 Task: Create a visual card in Canva showcasing four winter activities: skiing, snowboarding, ice skating, and snowshoeing. Include images and brief descriptions for each activity.
Action: Mouse moved to (610, 195)
Screenshot: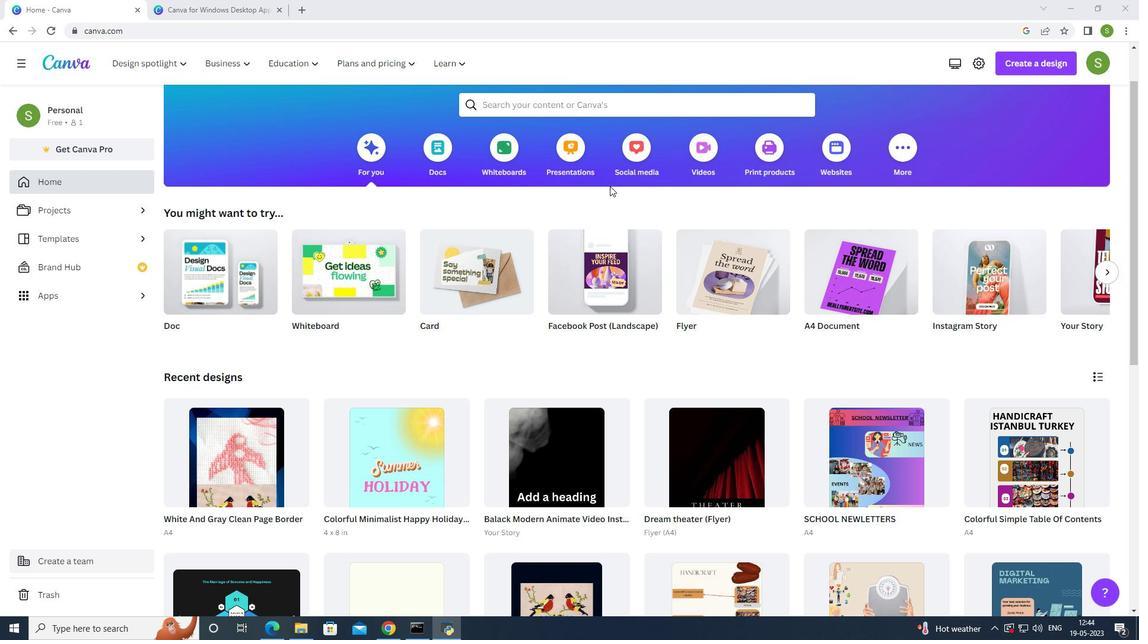 
Action: Mouse scrolled (610, 194) with delta (0, 0)
Screenshot: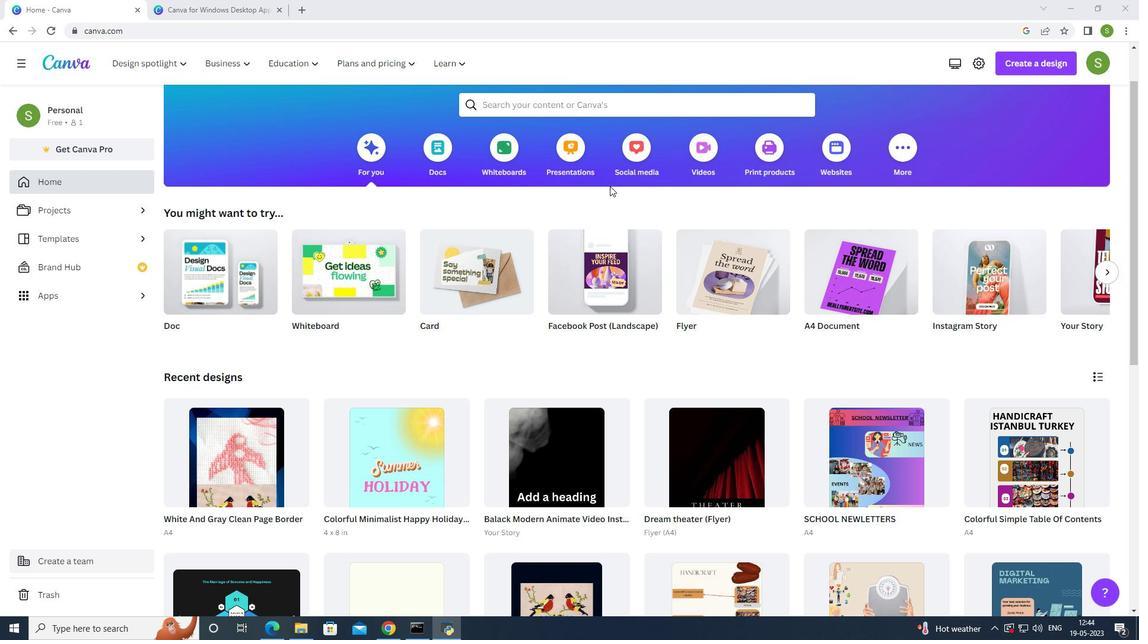 
Action: Mouse moved to (609, 197)
Screenshot: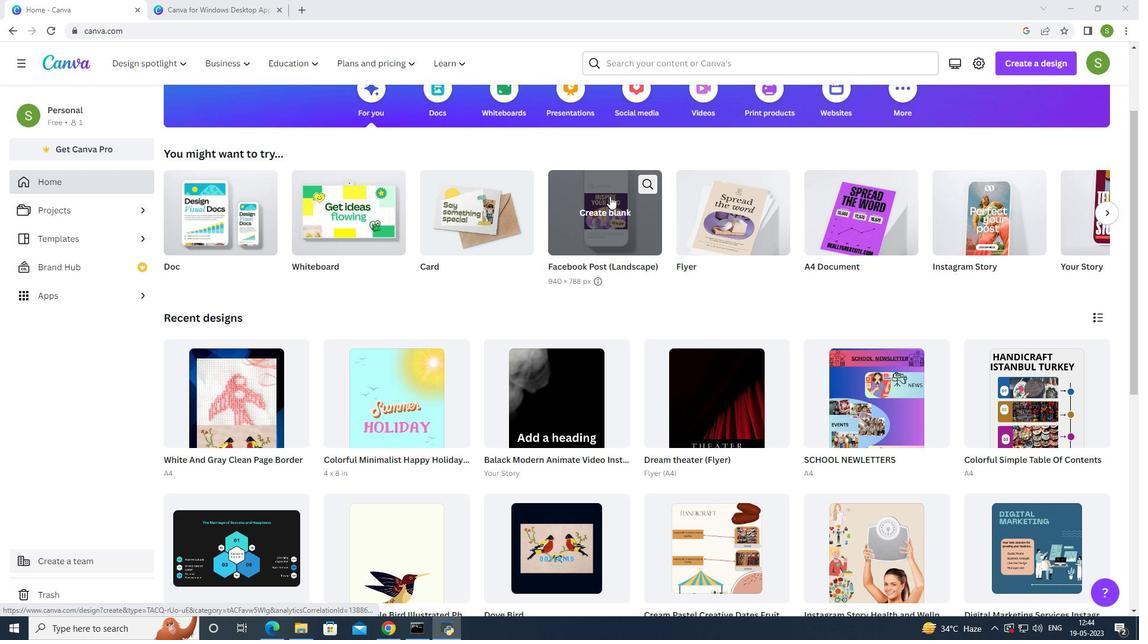
Action: Mouse scrolled (609, 196) with delta (0, 0)
Screenshot: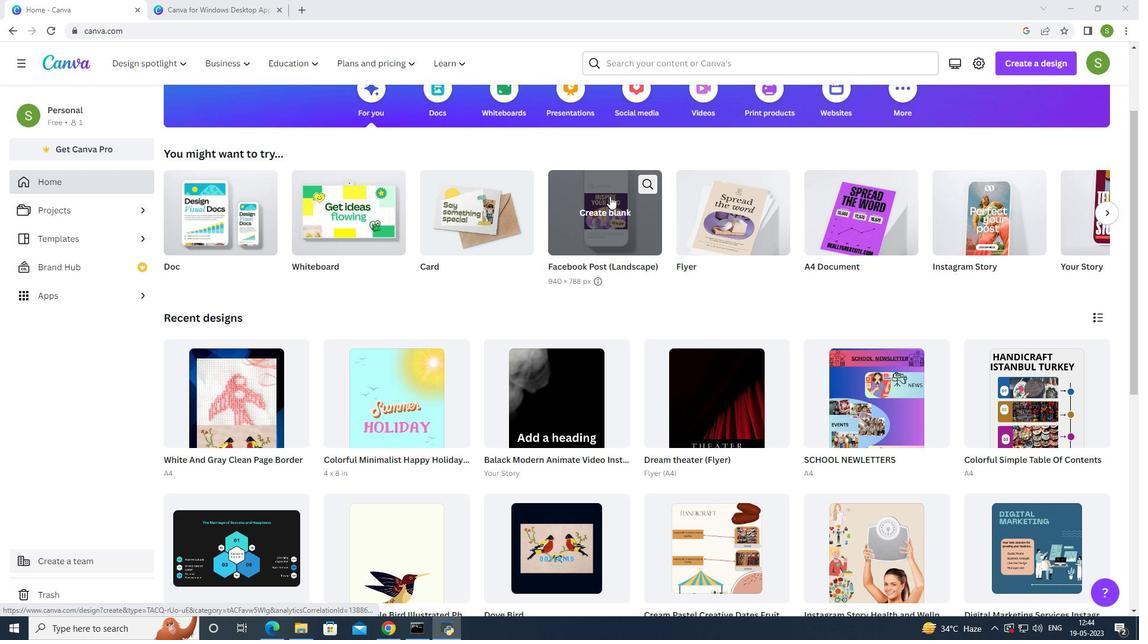 
Action: Mouse scrolled (609, 196) with delta (0, 0)
Screenshot: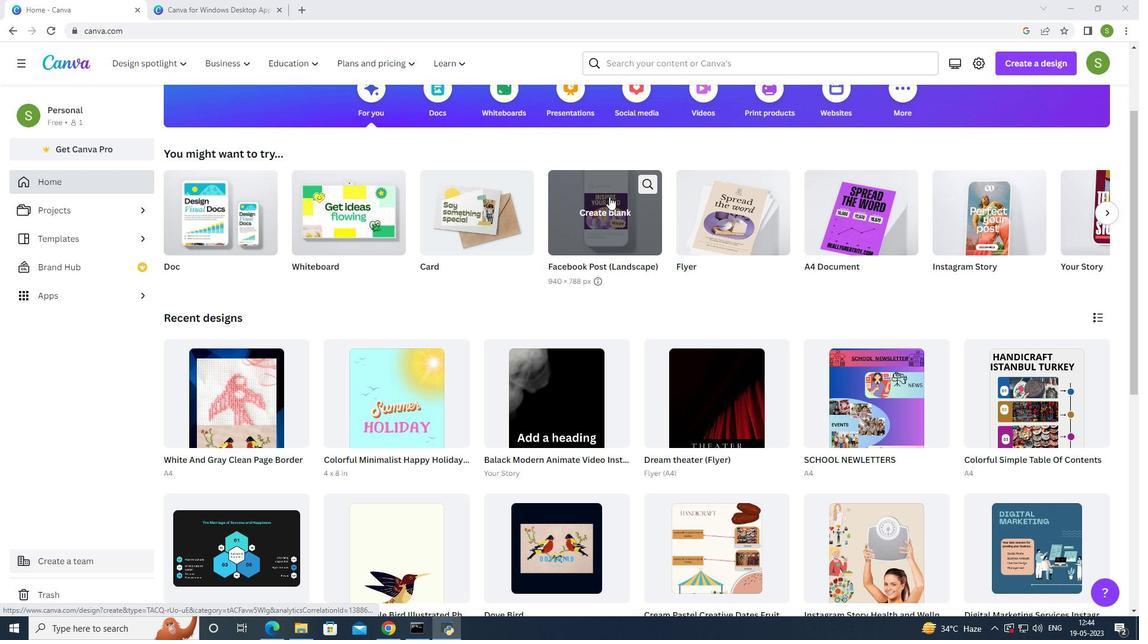 
Action: Mouse scrolled (609, 196) with delta (0, 0)
Screenshot: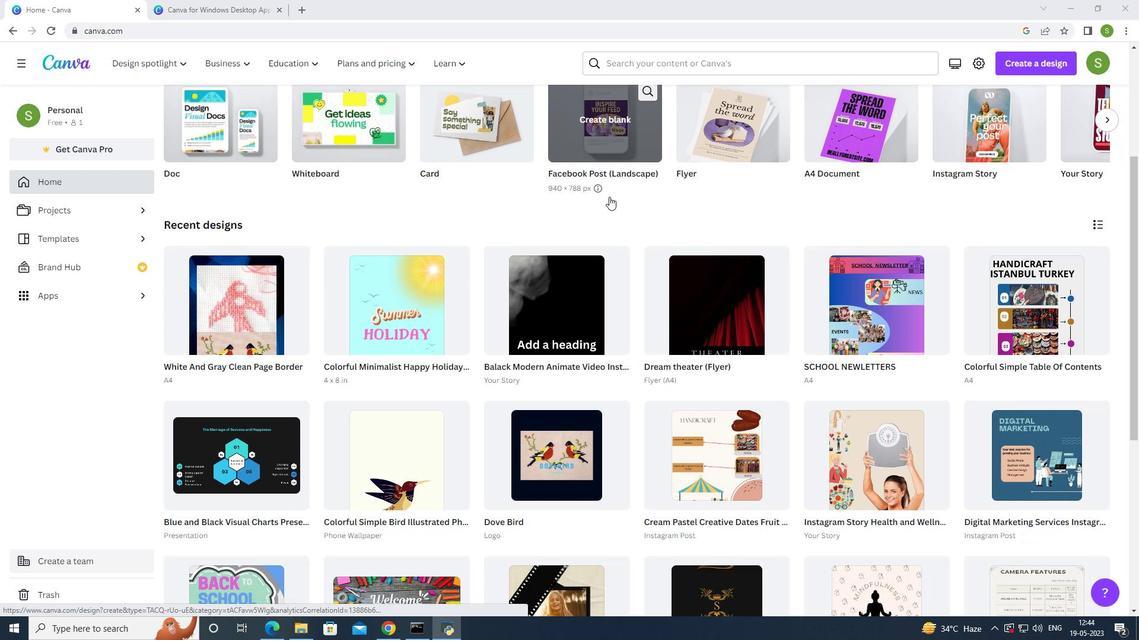 
Action: Mouse scrolled (609, 196) with delta (0, 0)
Screenshot: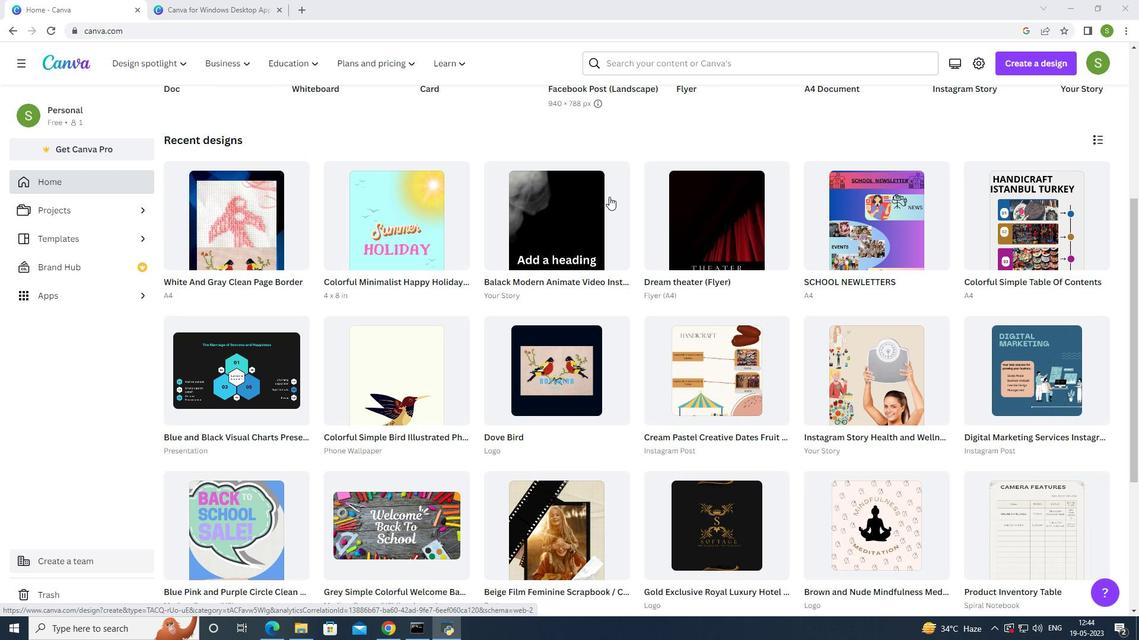 
Action: Mouse scrolled (609, 196) with delta (0, 0)
Screenshot: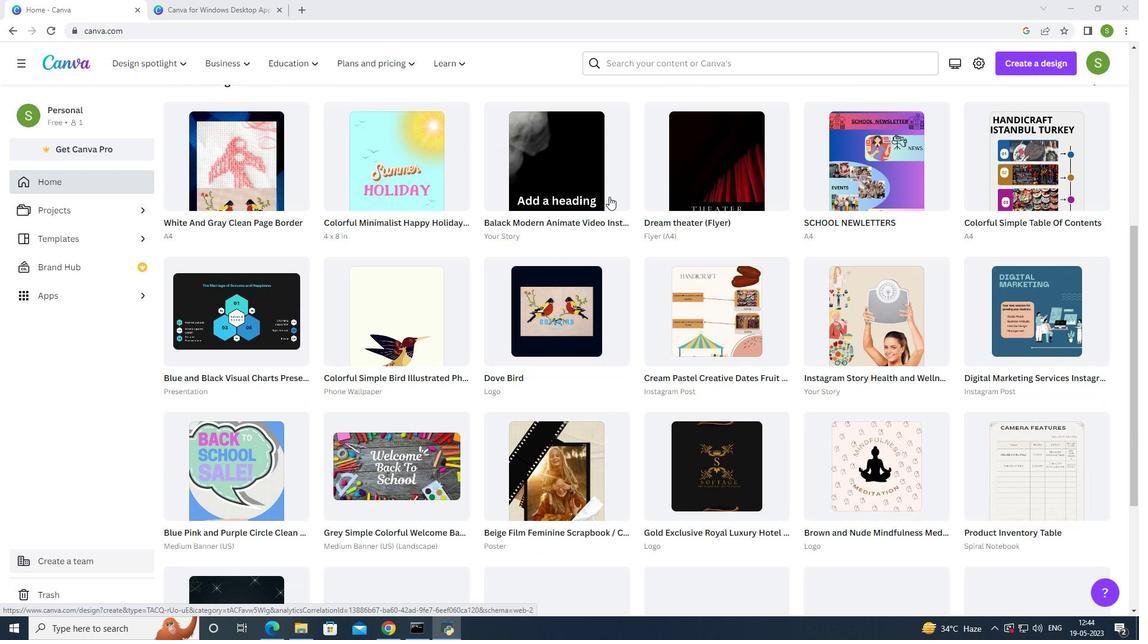 
Action: Mouse scrolled (609, 196) with delta (0, 0)
Screenshot: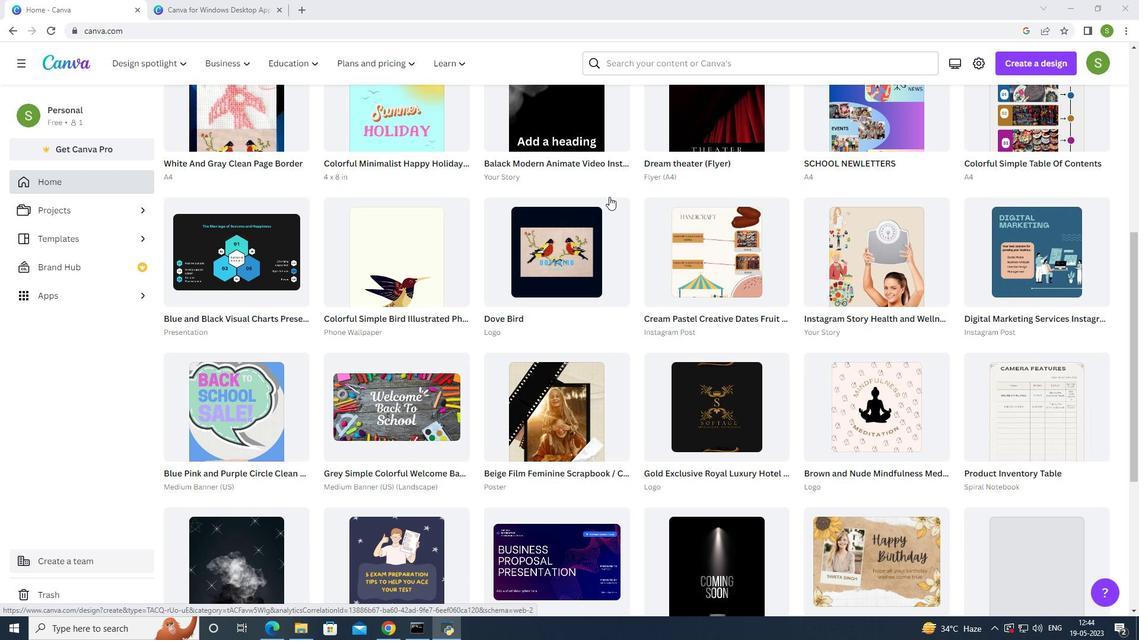 
Action: Mouse scrolled (609, 196) with delta (0, 0)
Screenshot: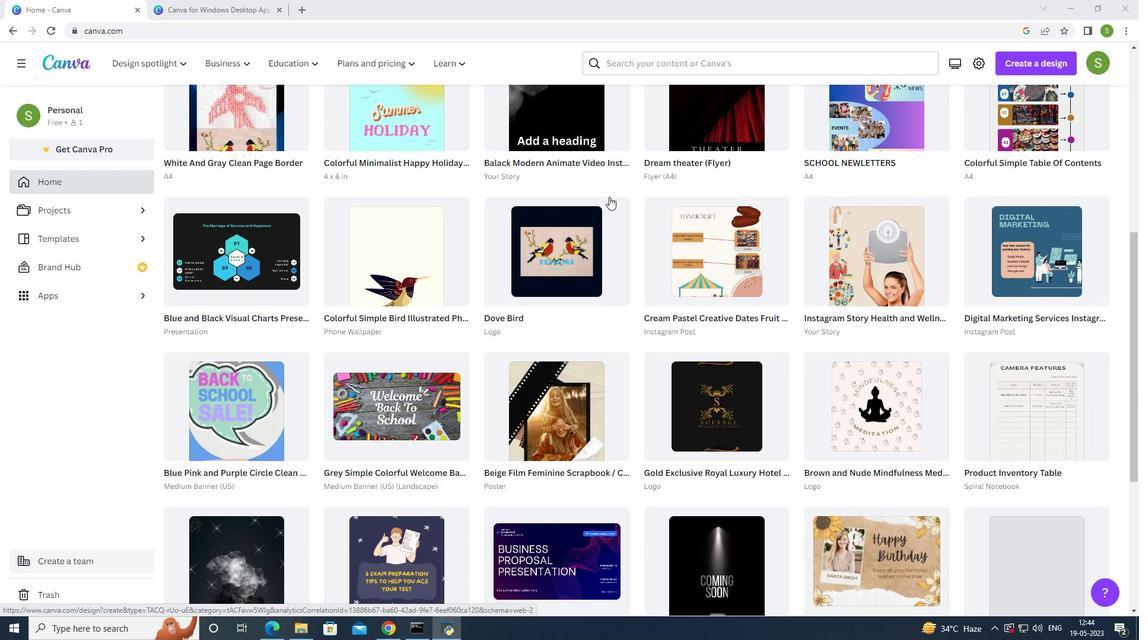 
Action: Mouse scrolled (609, 196) with delta (0, 0)
Screenshot: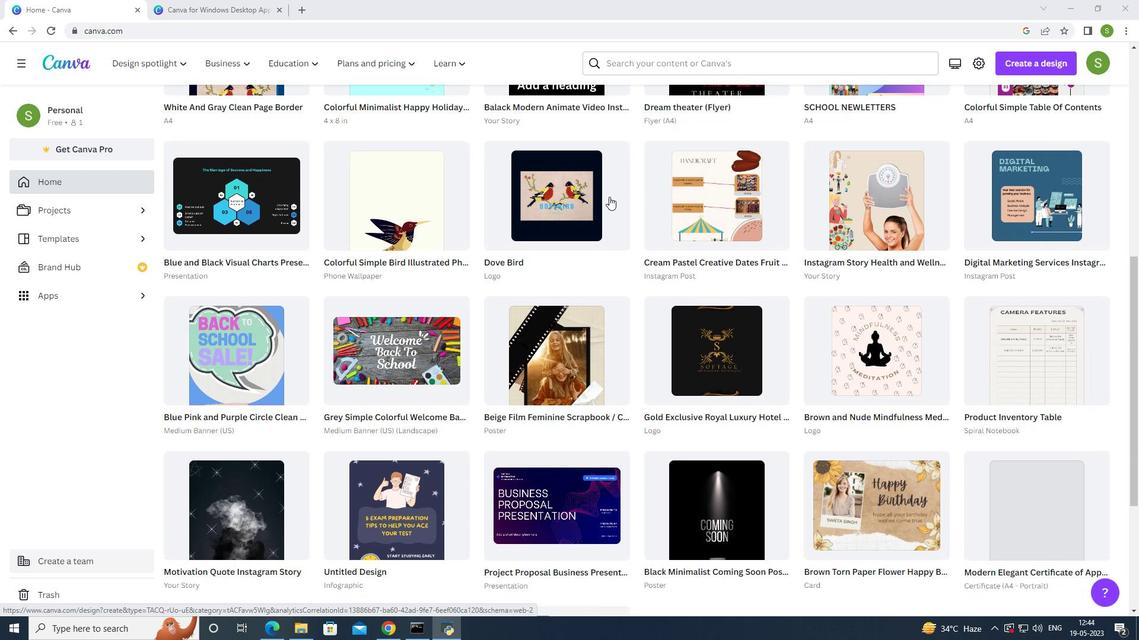 
Action: Mouse scrolled (609, 196) with delta (0, 0)
Screenshot: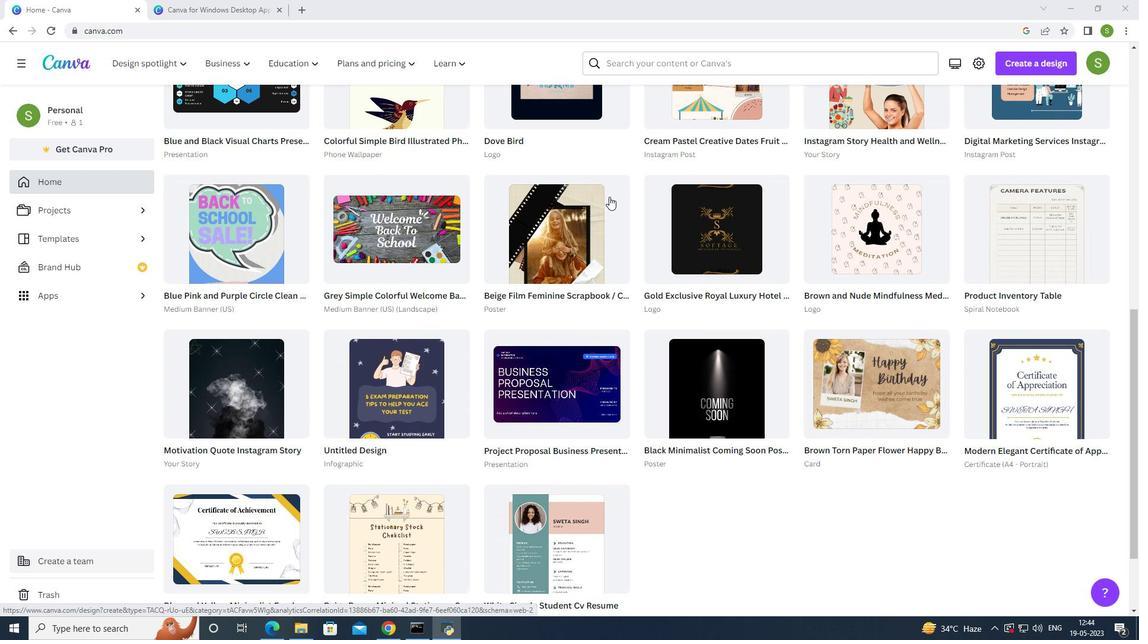 
Action: Mouse scrolled (609, 196) with delta (0, 0)
Screenshot: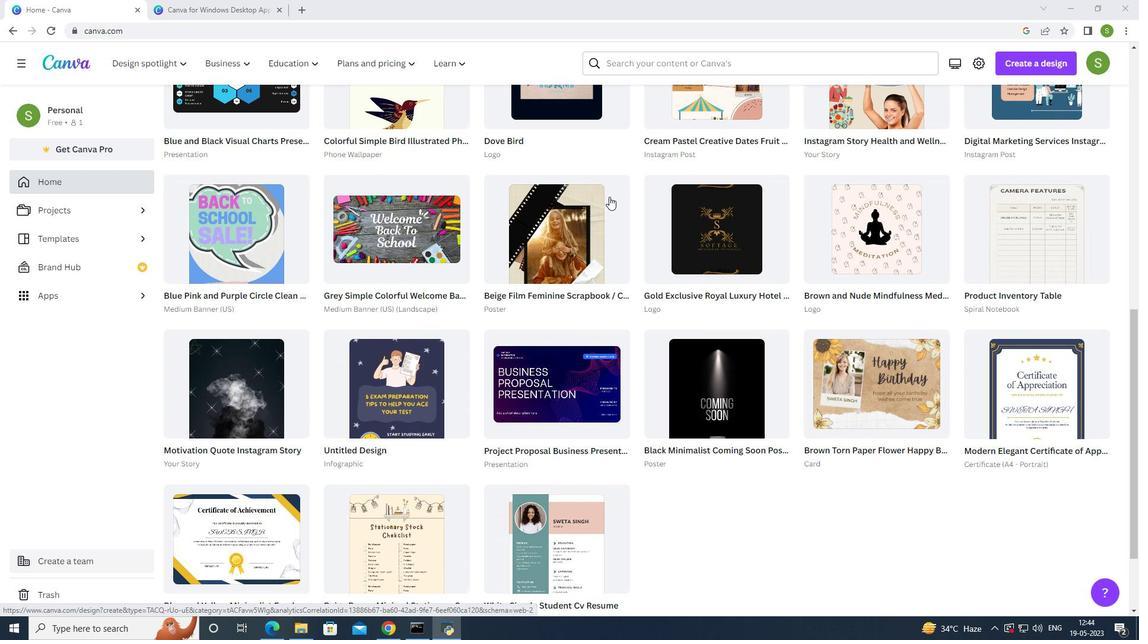 
Action: Mouse scrolled (609, 197) with delta (0, 0)
Screenshot: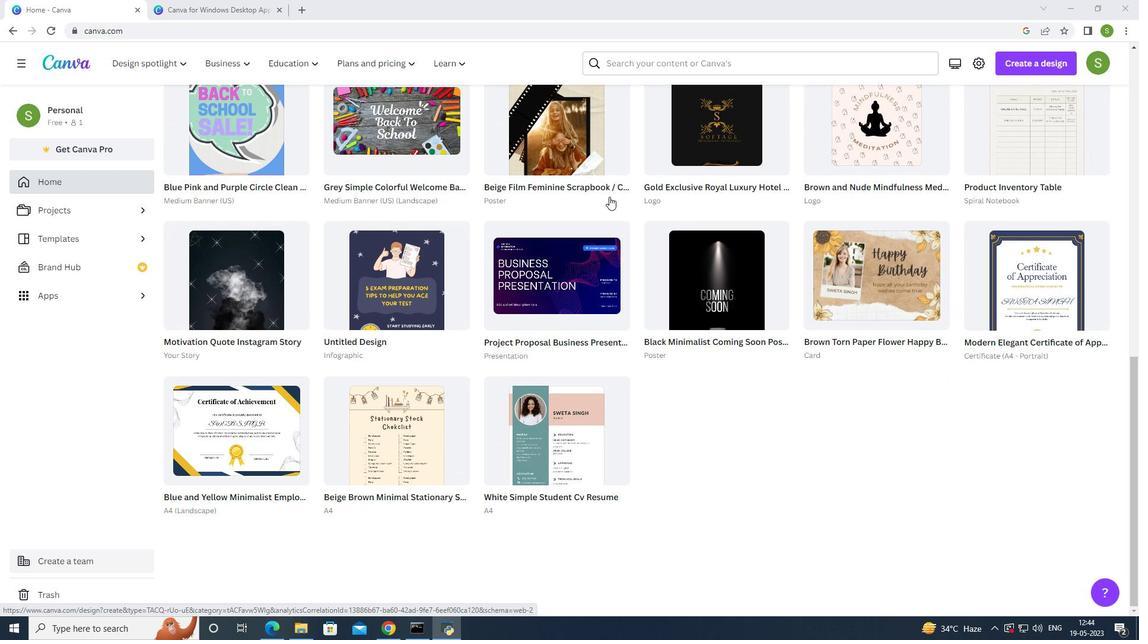 
Action: Mouse scrolled (609, 197) with delta (0, 0)
Screenshot: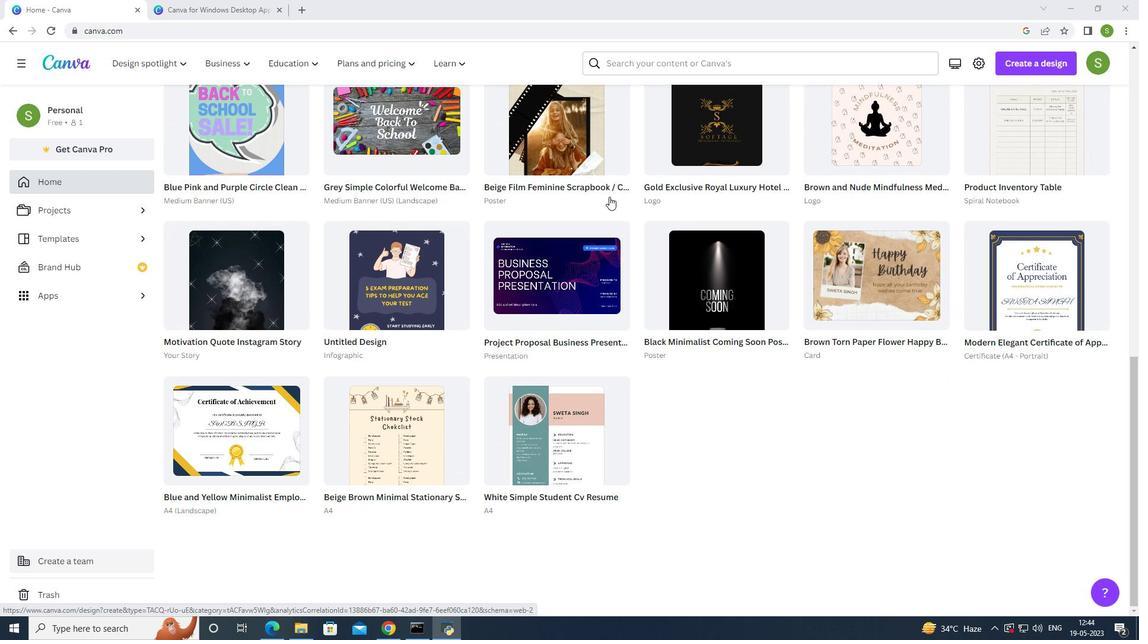 
Action: Mouse scrolled (609, 197) with delta (0, 0)
Screenshot: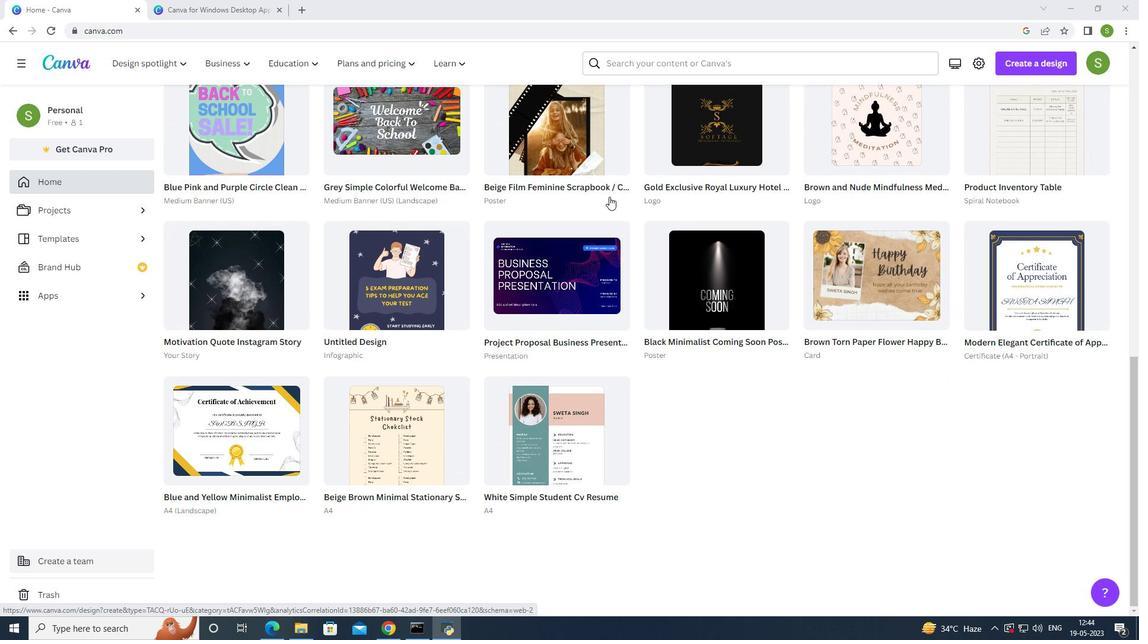 
Action: Mouse scrolled (609, 197) with delta (0, 0)
Screenshot: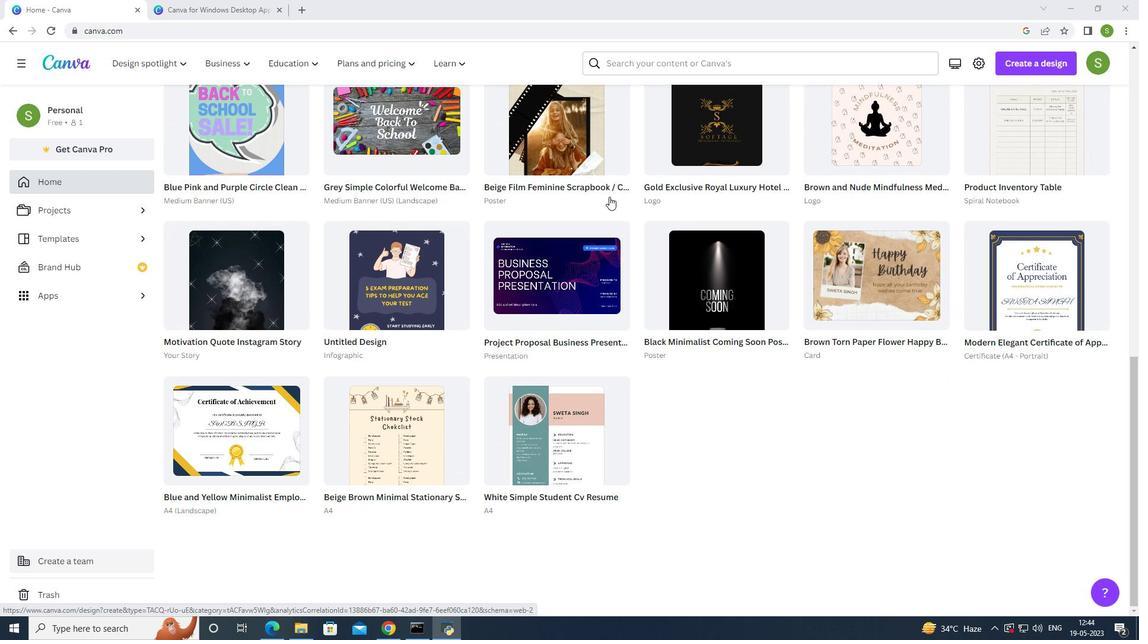 
Action: Mouse scrolled (609, 197) with delta (0, 0)
Screenshot: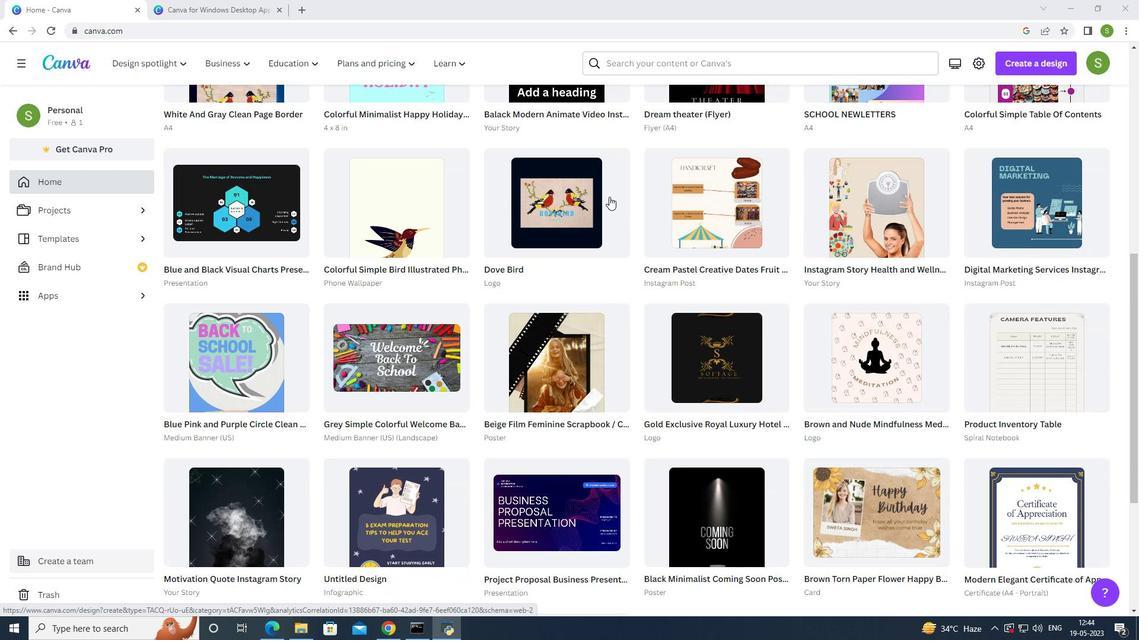 
Action: Mouse scrolled (609, 197) with delta (0, 0)
Screenshot: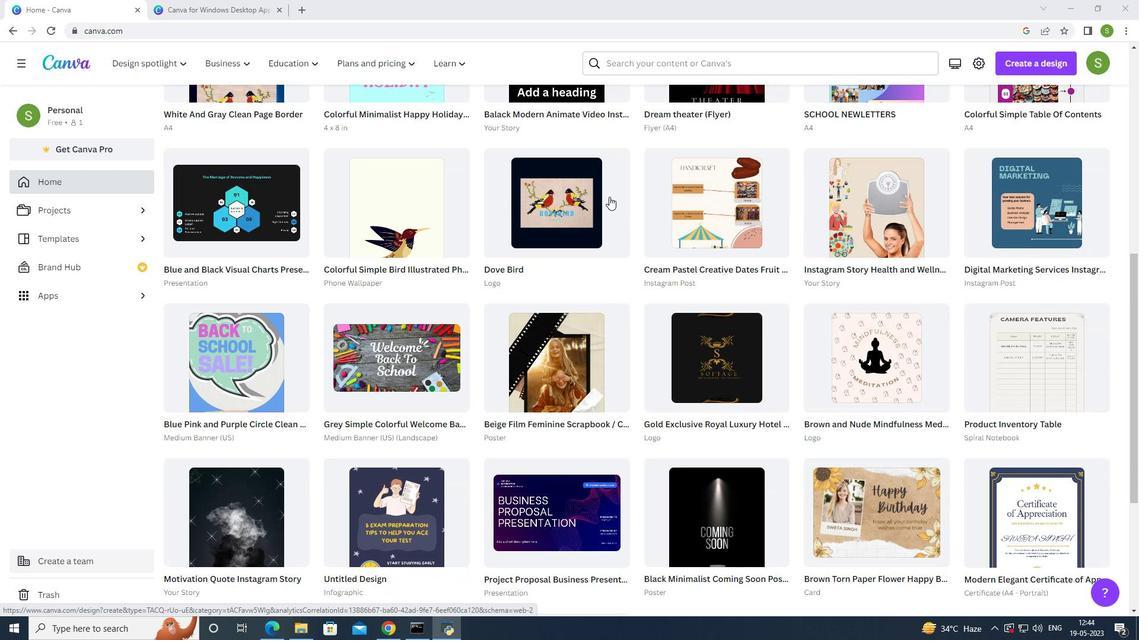 
Action: Mouse scrolled (609, 197) with delta (0, 0)
Screenshot: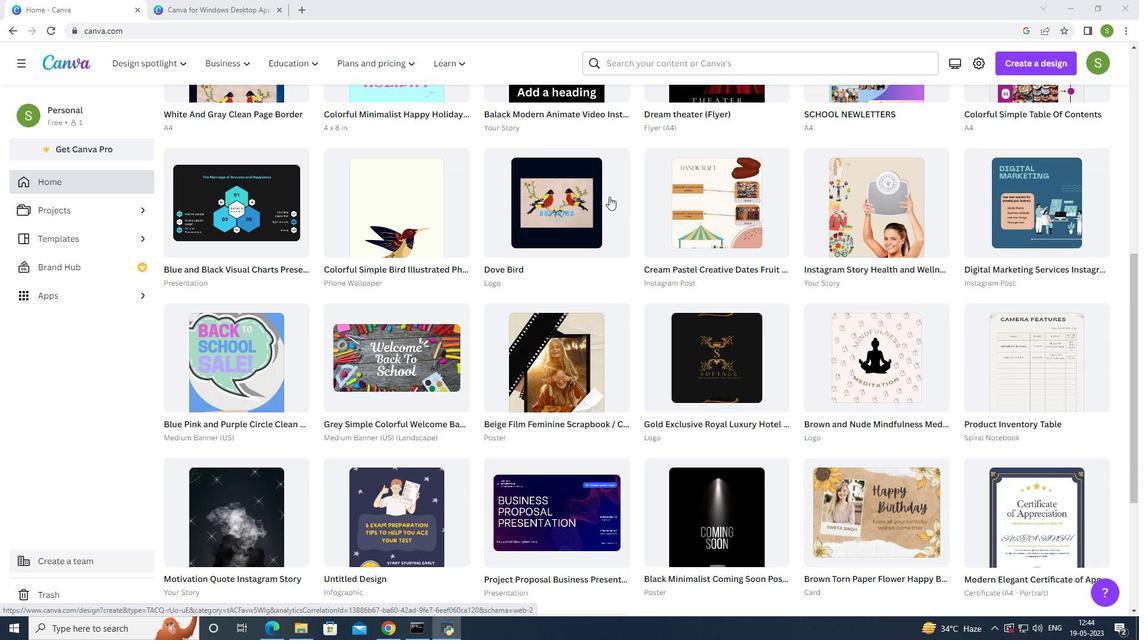 
Action: Mouse scrolled (609, 197) with delta (0, 0)
Screenshot: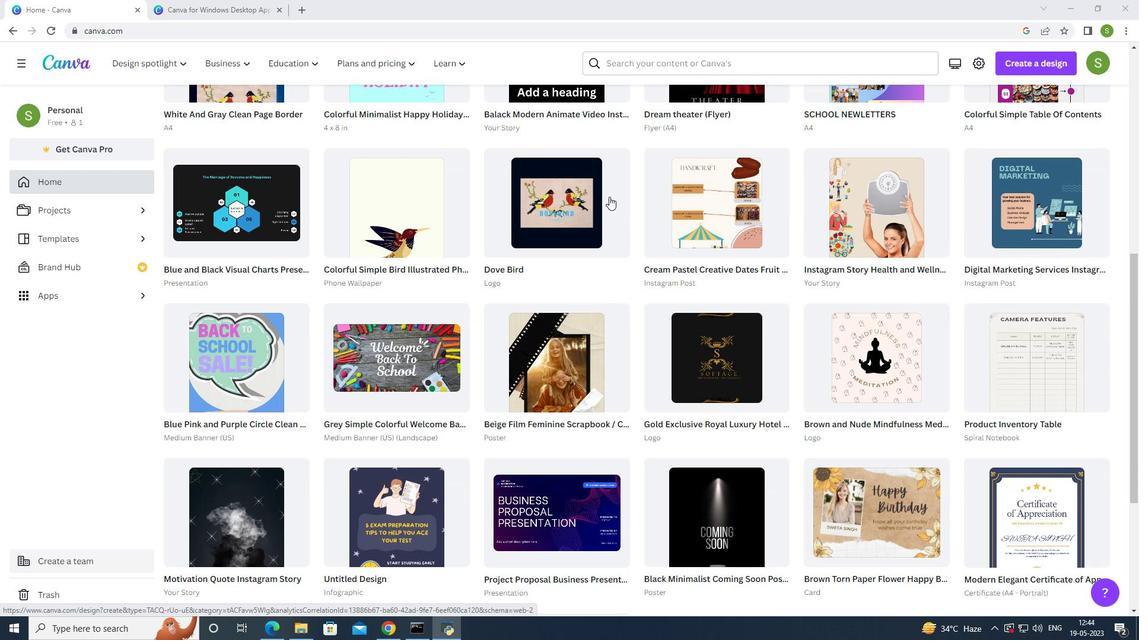 
Action: Mouse scrolled (609, 197) with delta (0, 0)
Screenshot: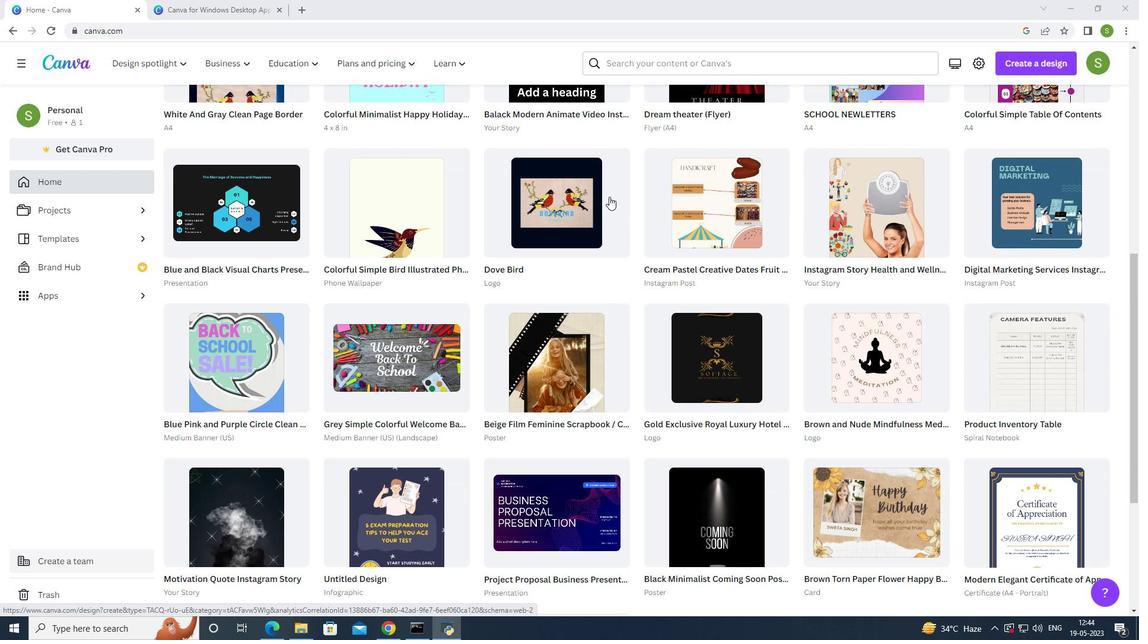 
Action: Mouse scrolled (609, 197) with delta (0, 0)
Screenshot: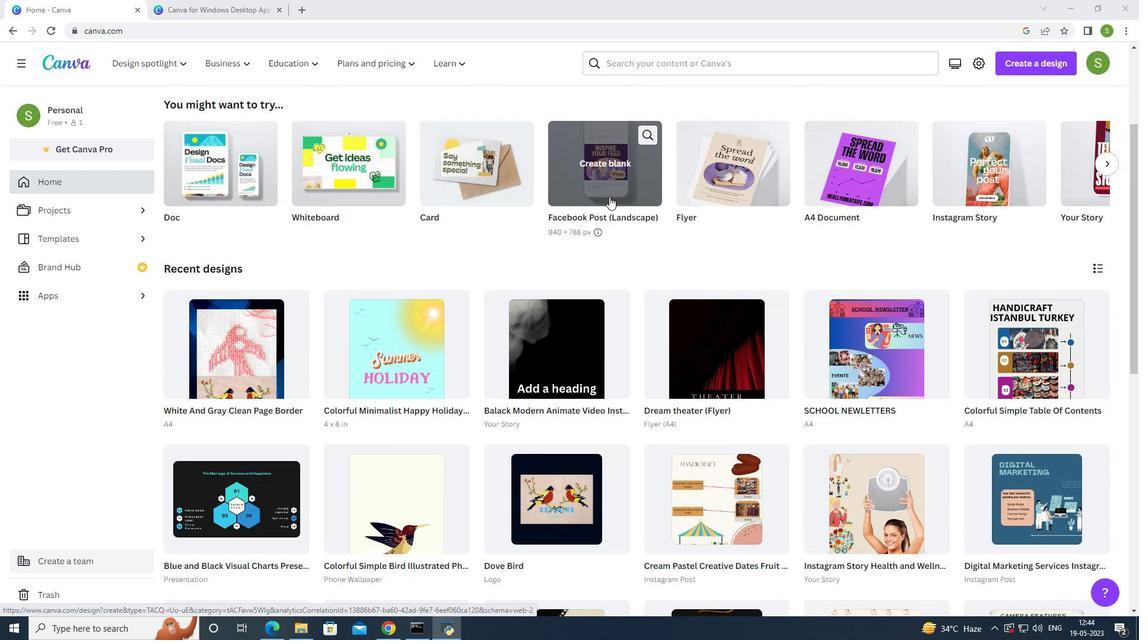 
Action: Mouse scrolled (609, 197) with delta (0, 0)
Screenshot: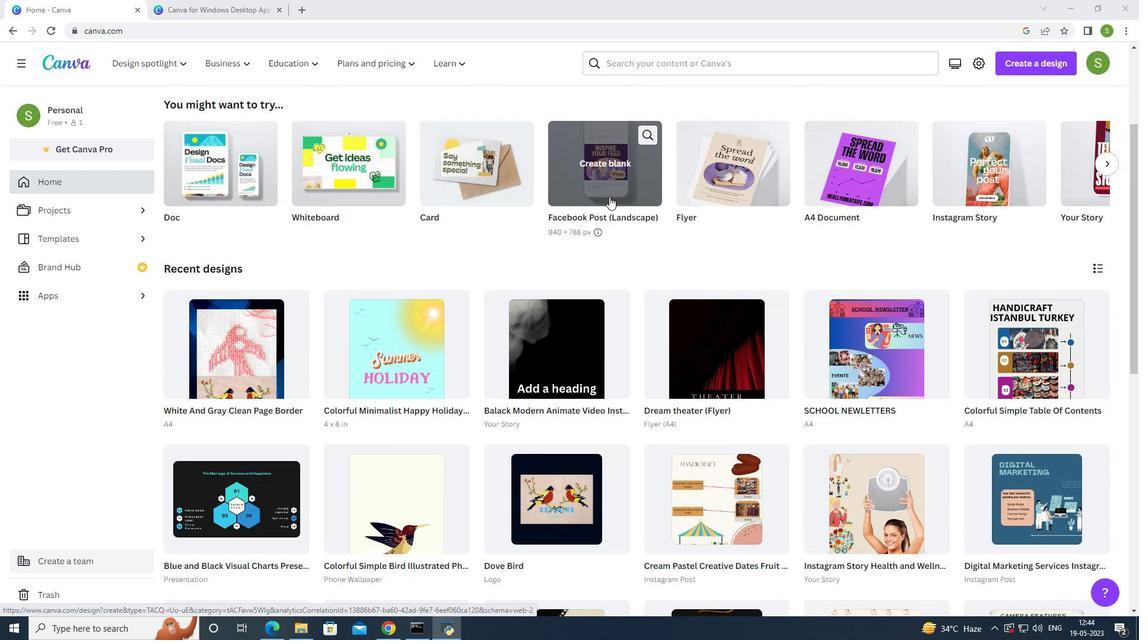 
Action: Mouse scrolled (609, 197) with delta (0, 0)
Screenshot: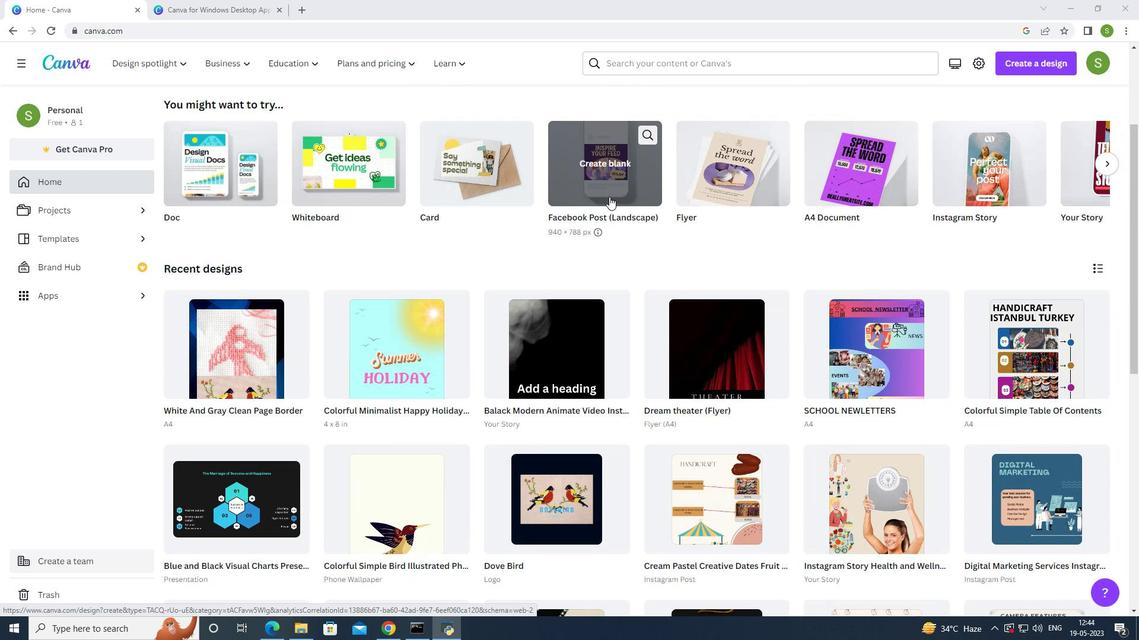 
Action: Mouse scrolled (609, 197) with delta (0, 0)
Screenshot: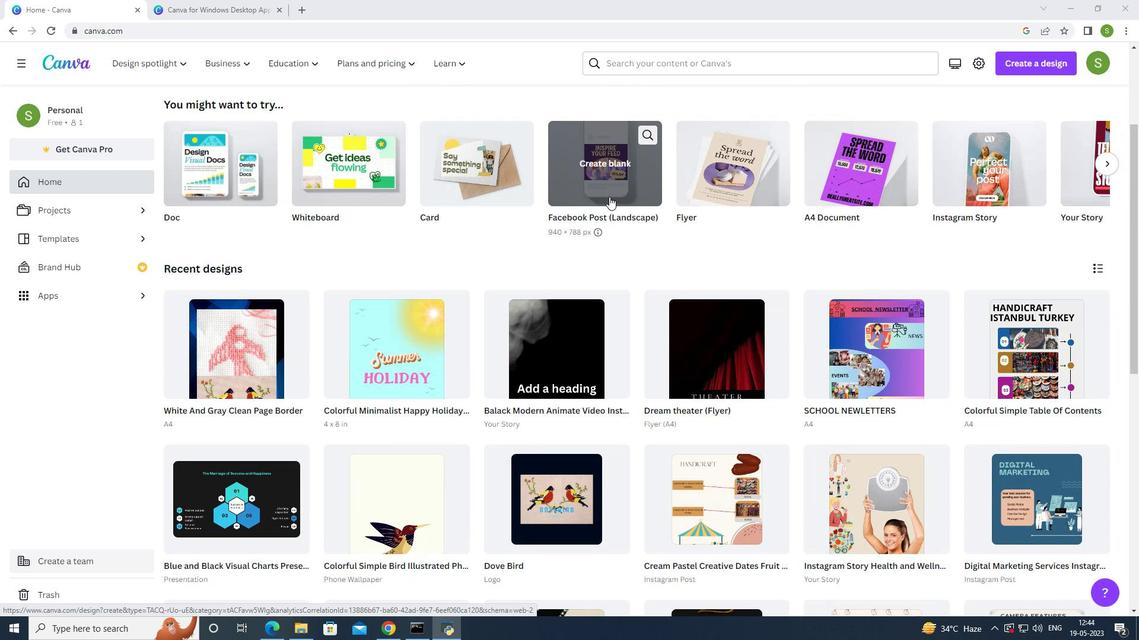 
Action: Mouse scrolled (609, 197) with delta (0, 0)
Screenshot: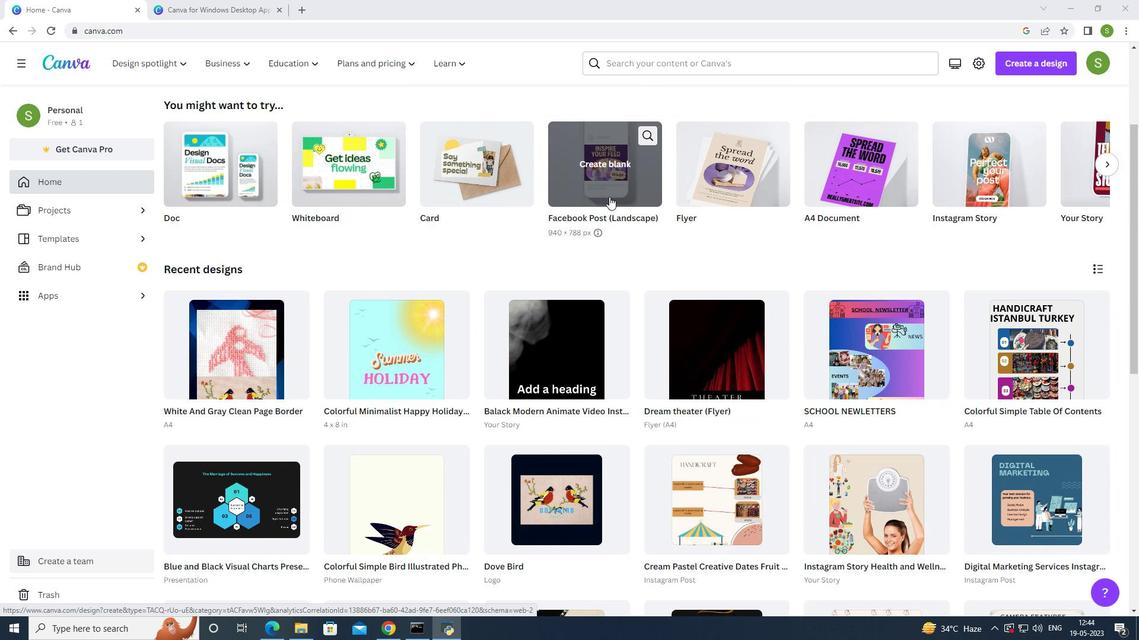 
Action: Mouse scrolled (609, 197) with delta (0, 0)
Screenshot: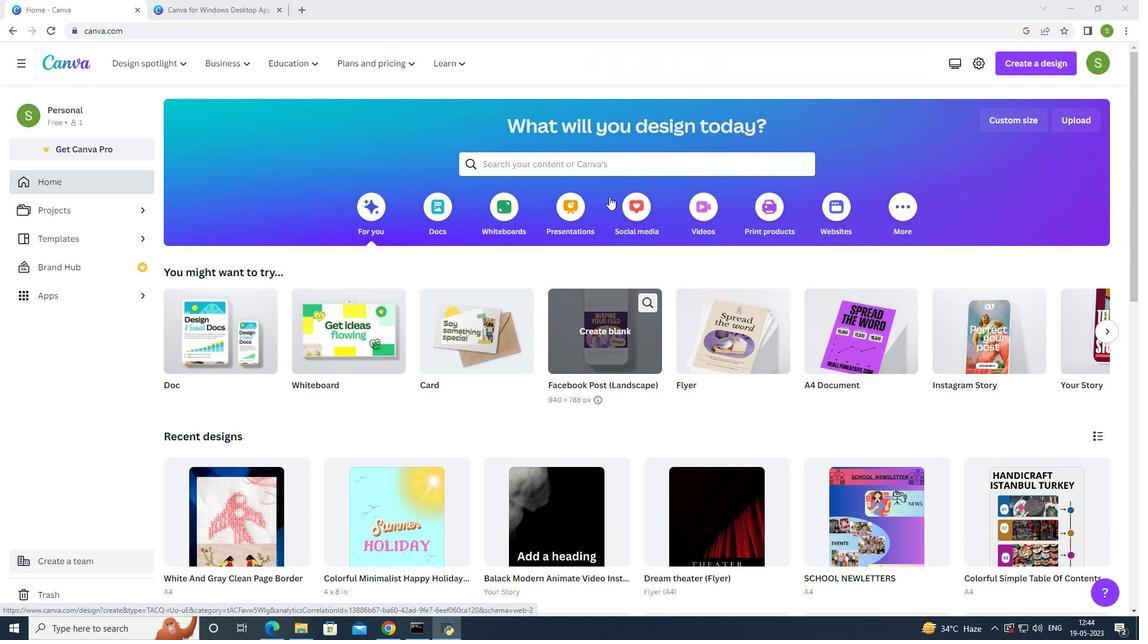
Action: Mouse scrolled (609, 197) with delta (0, 0)
Screenshot: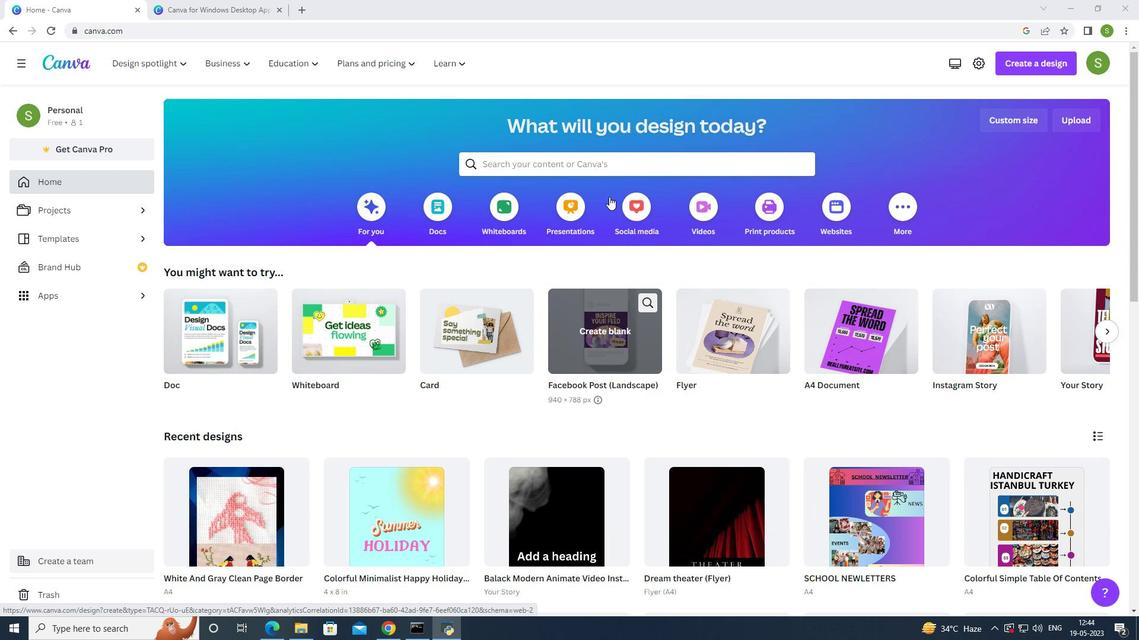 
Action: Mouse scrolled (609, 197) with delta (0, 0)
Screenshot: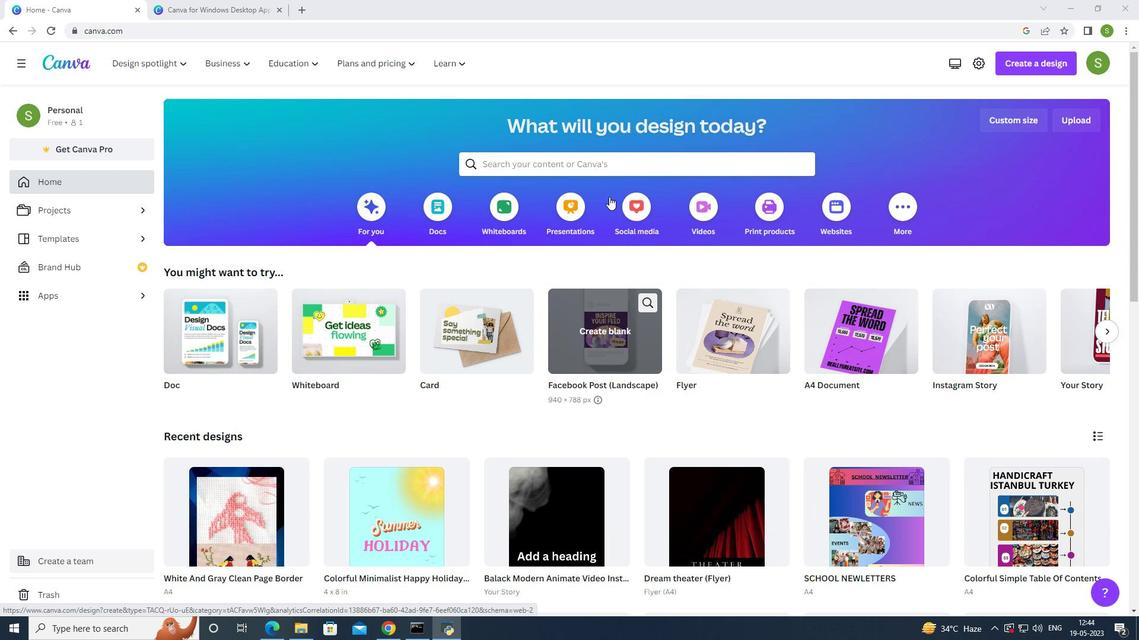 
Action: Mouse scrolled (609, 197) with delta (0, 0)
Screenshot: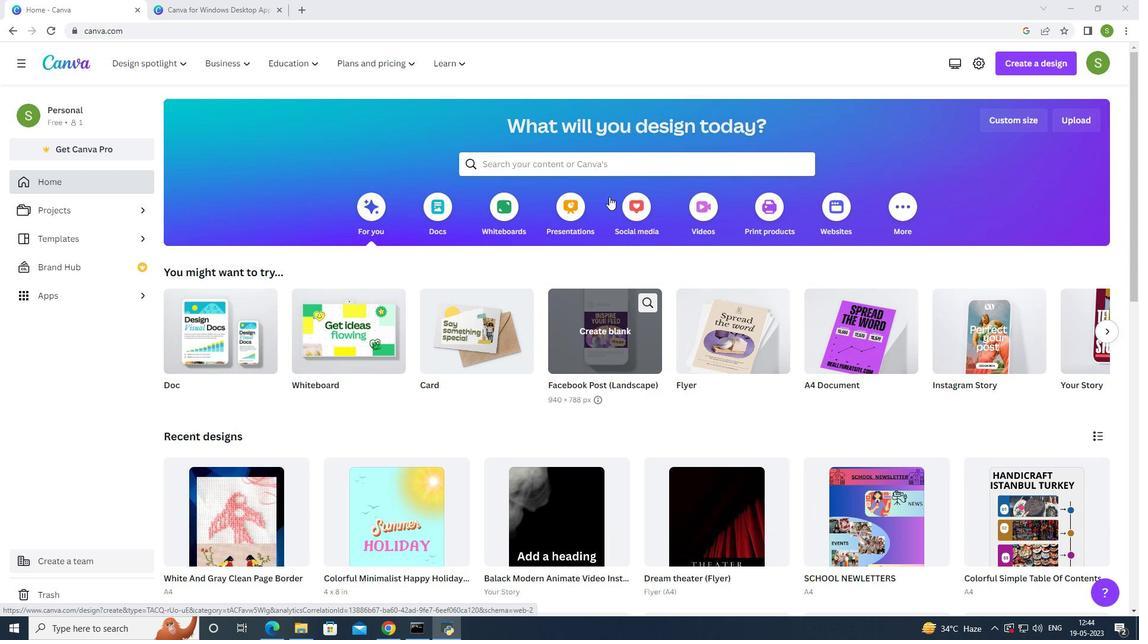
Action: Mouse moved to (1020, 65)
Screenshot: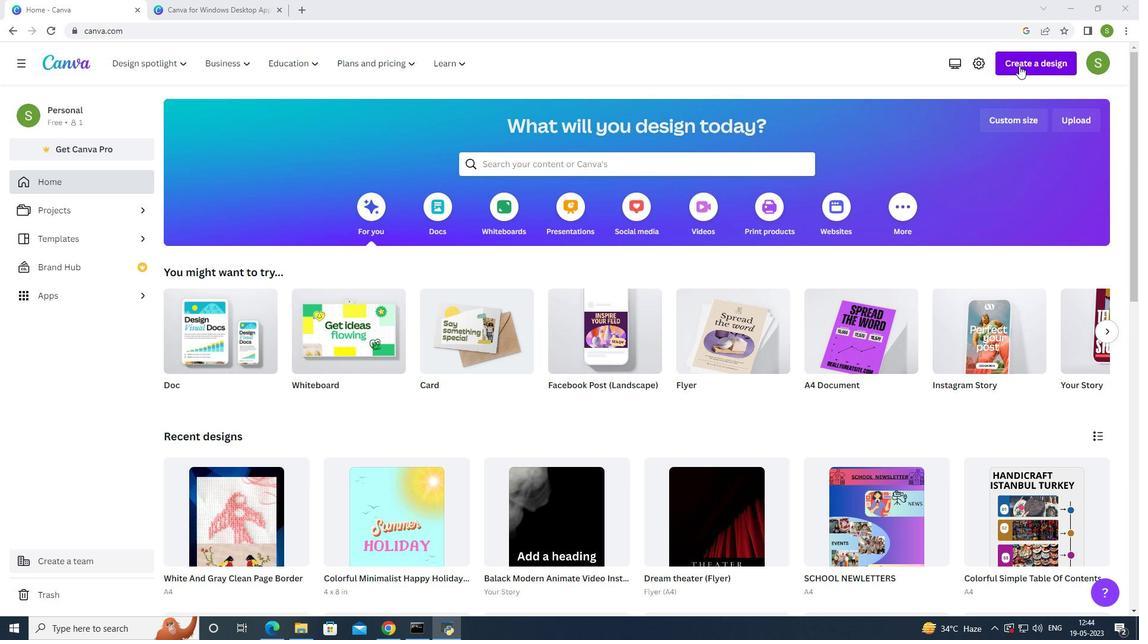 
Action: Mouse pressed left at (1020, 65)
Screenshot: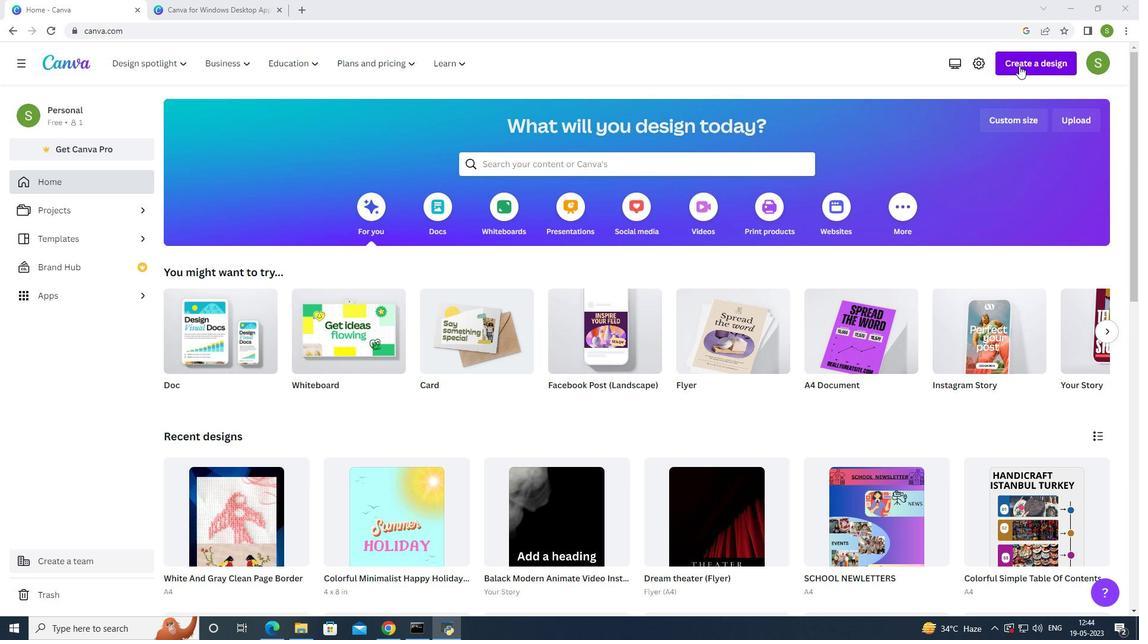
Action: Mouse moved to (922, 158)
Screenshot: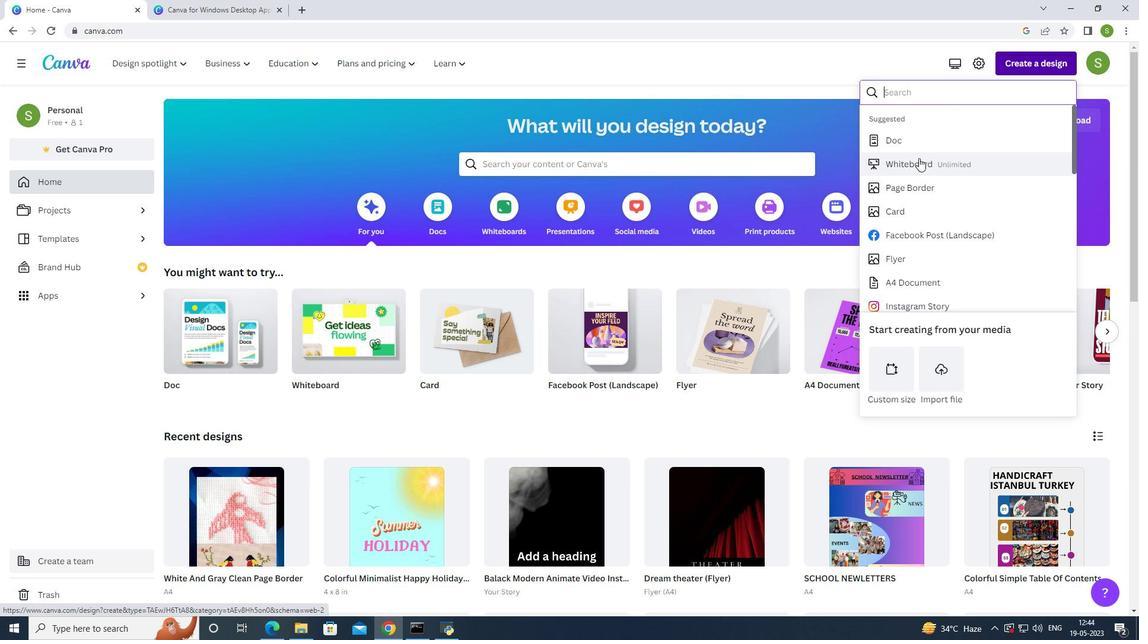 
Action: Mouse scrolled (922, 157) with delta (0, 0)
Screenshot: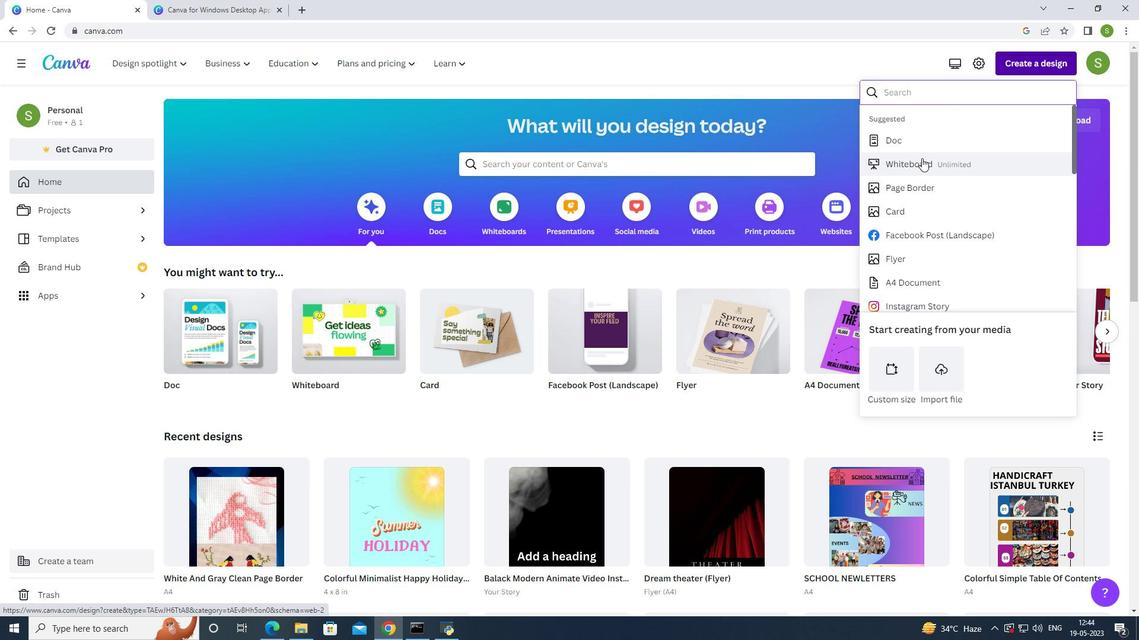 
Action: Mouse scrolled (922, 157) with delta (0, 0)
Screenshot: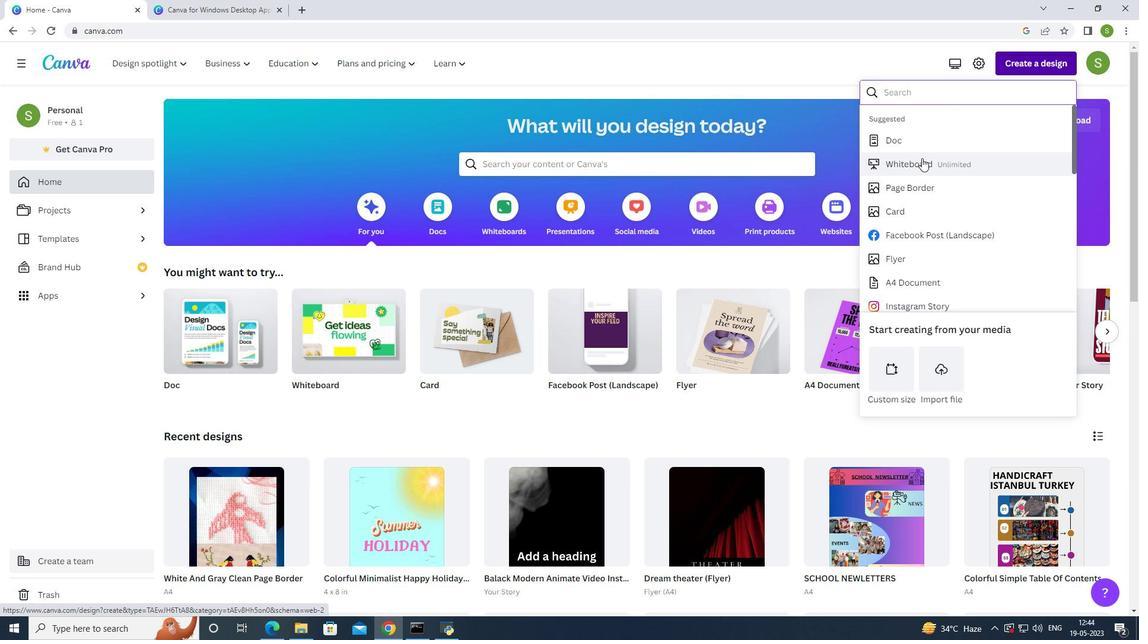
Action: Mouse scrolled (922, 157) with delta (0, 0)
Screenshot: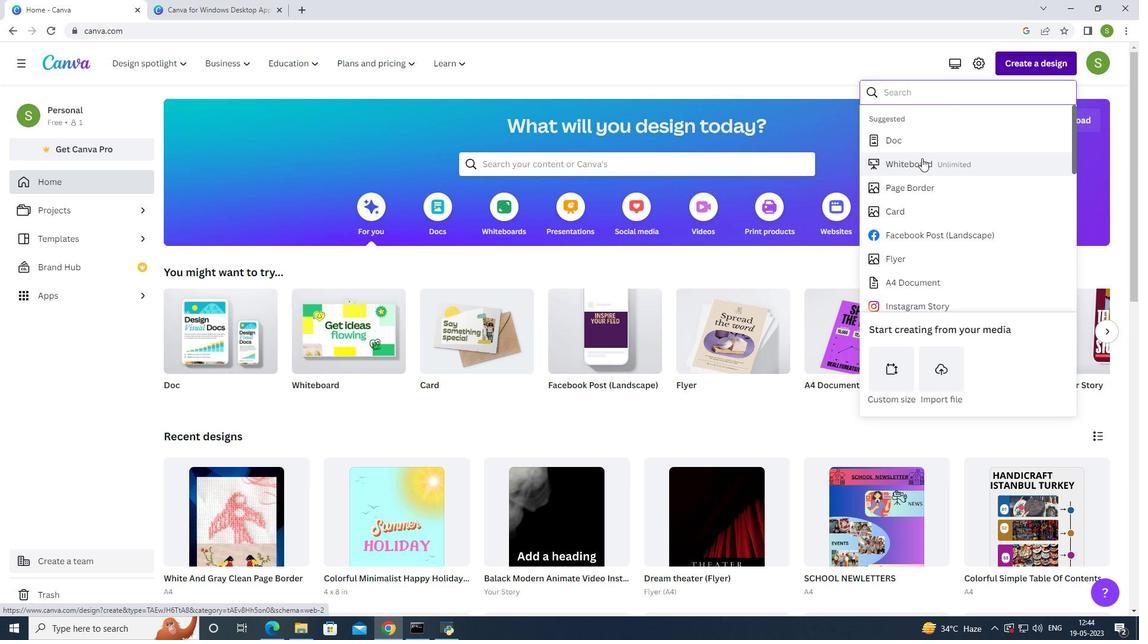 
Action: Mouse scrolled (922, 157) with delta (0, 0)
Screenshot: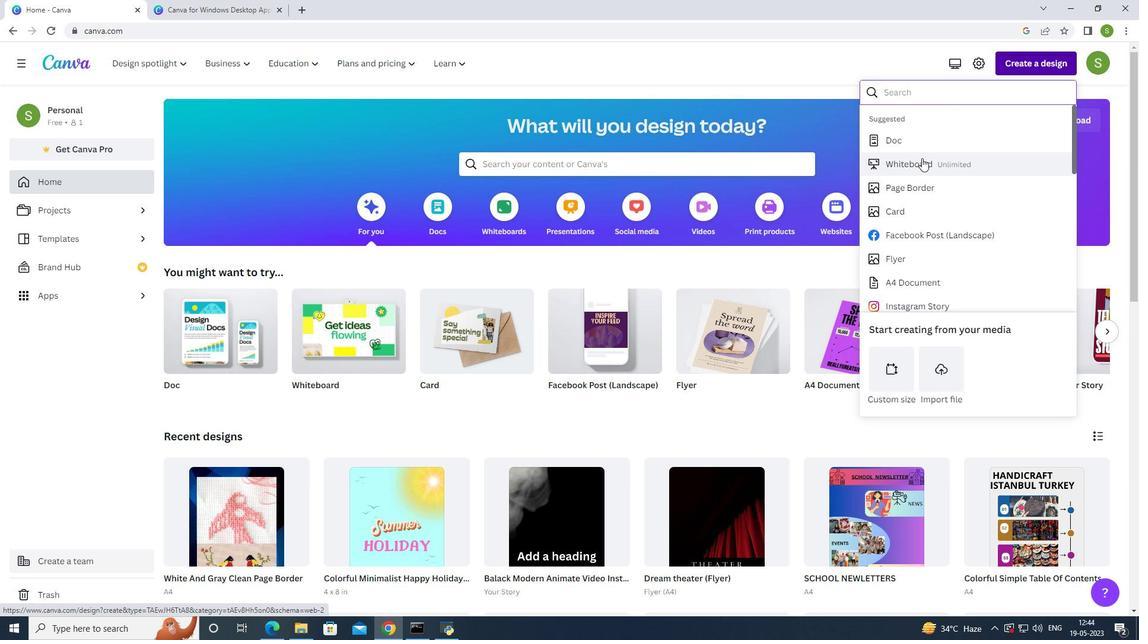 
Action: Mouse scrolled (922, 159) with delta (0, 0)
Screenshot: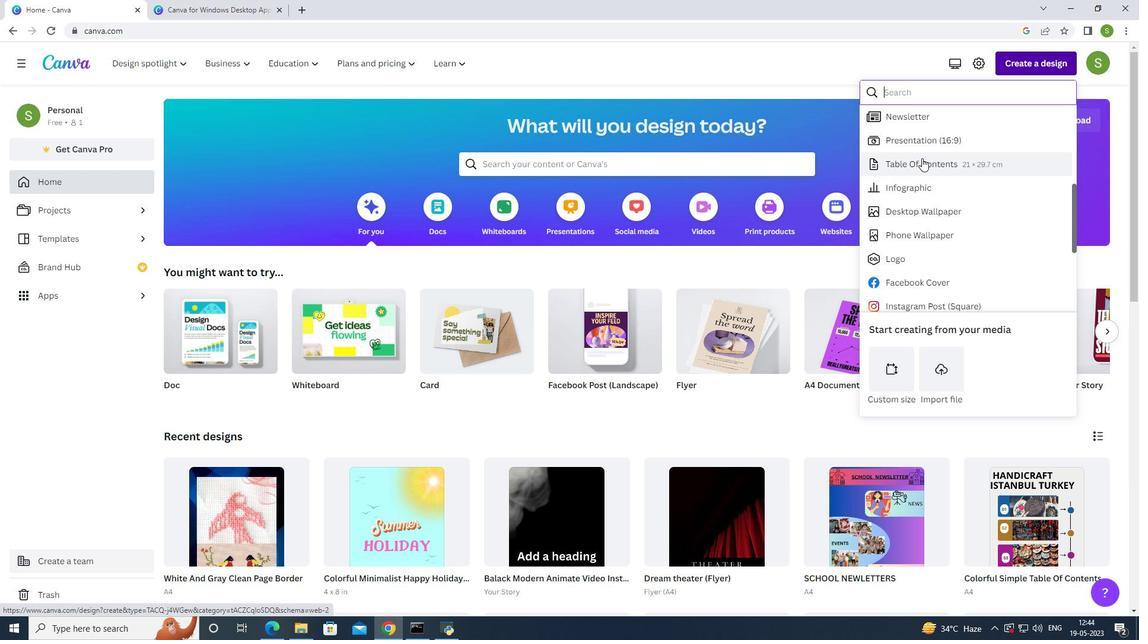 
Action: Mouse scrolled (922, 159) with delta (0, 0)
Screenshot: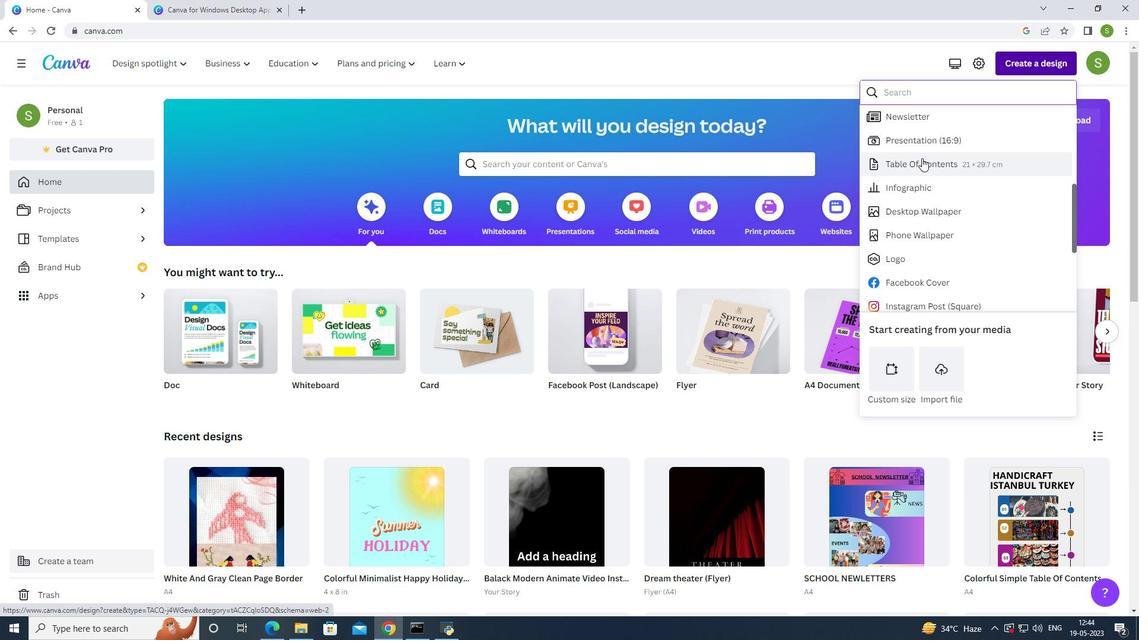 
Action: Mouse scrolled (922, 159) with delta (0, 0)
Screenshot: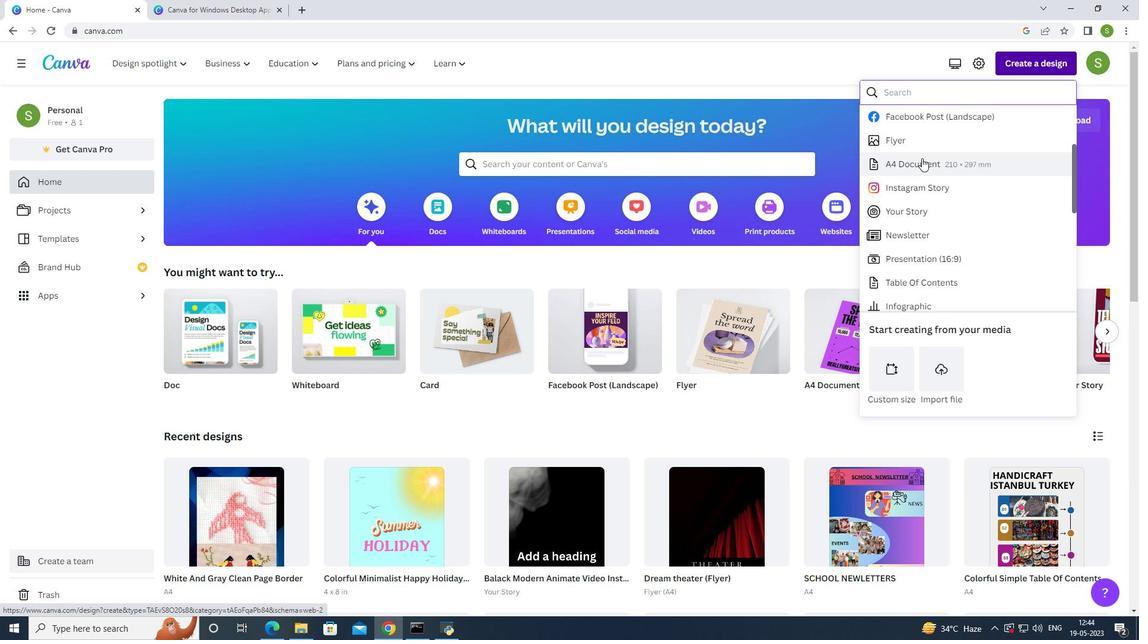 
Action: Mouse scrolled (922, 159) with delta (0, 0)
Screenshot: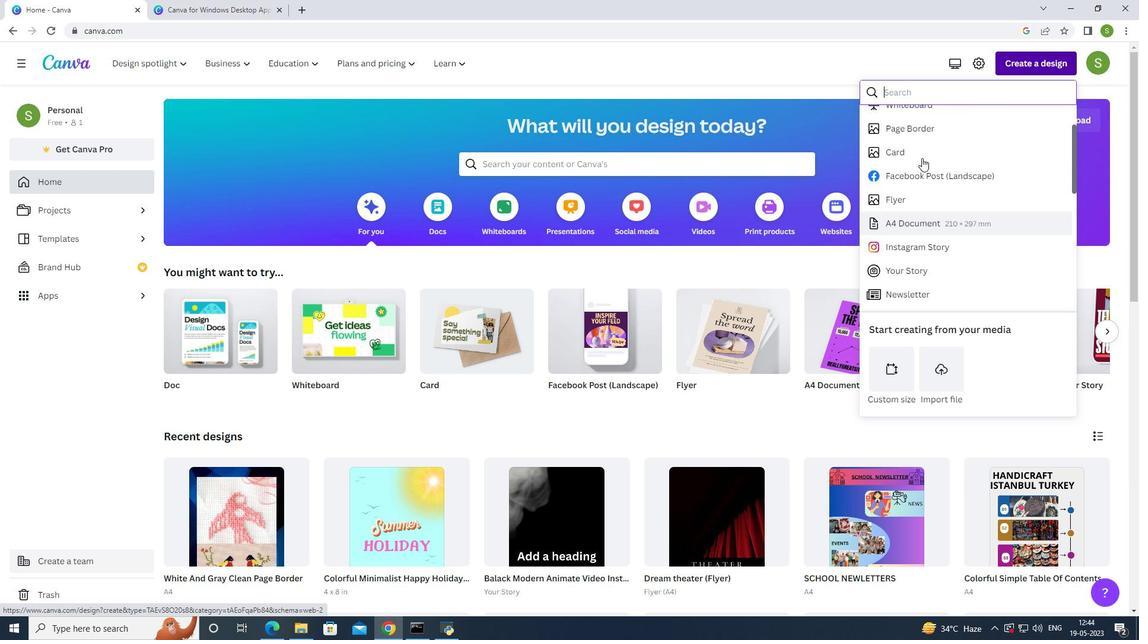 
Action: Mouse moved to (911, 212)
Screenshot: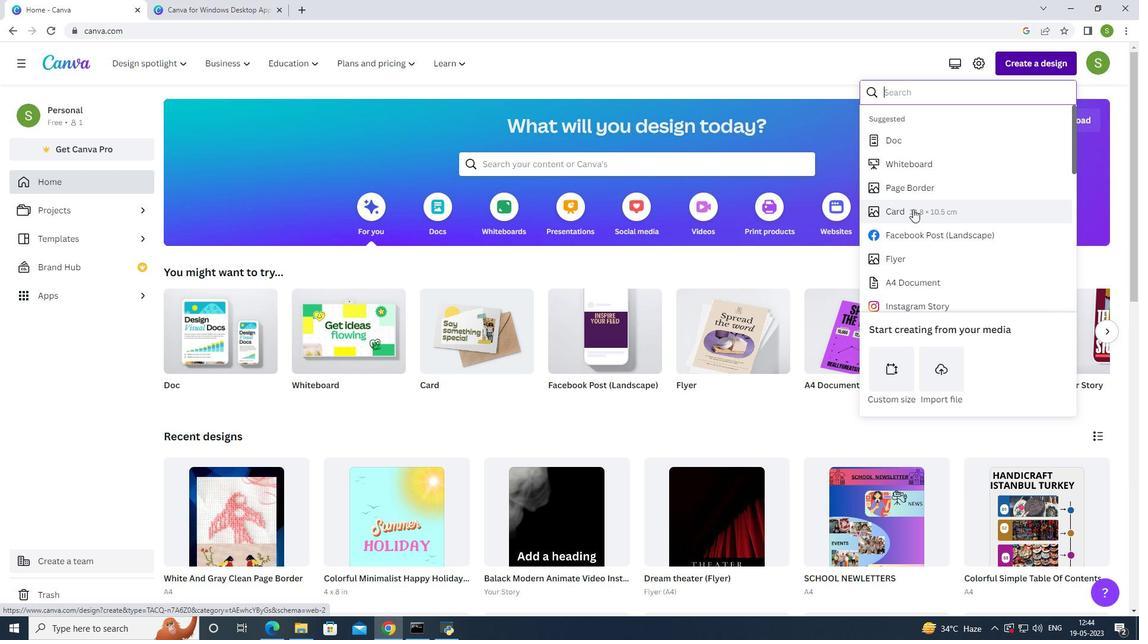 
Action: Mouse pressed left at (911, 212)
Screenshot: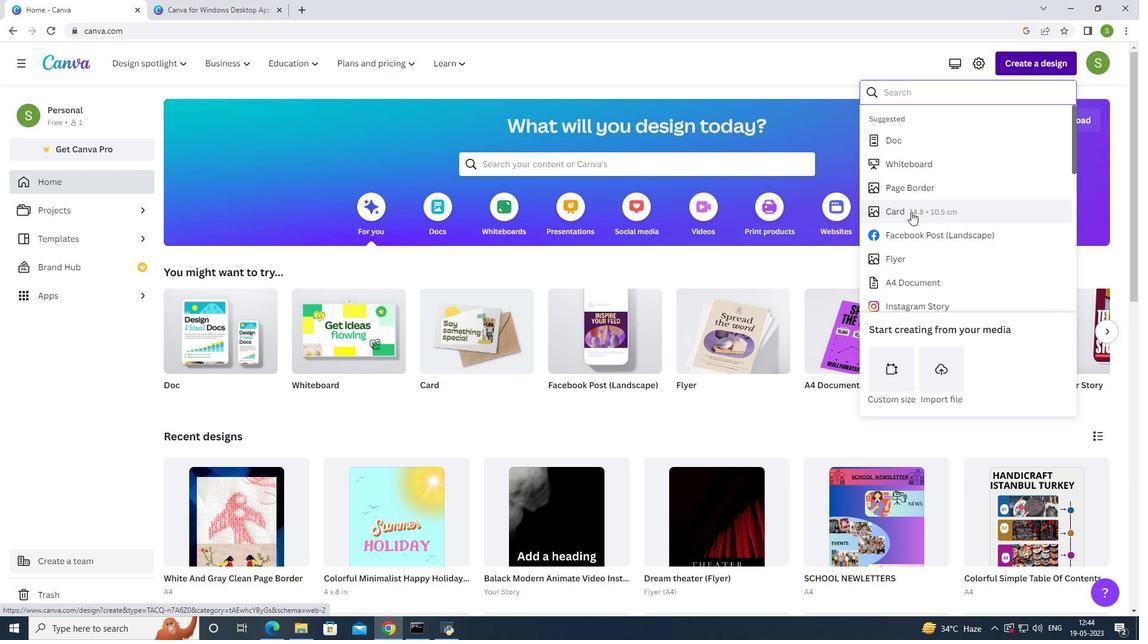
Action: Mouse moved to (517, 207)
Screenshot: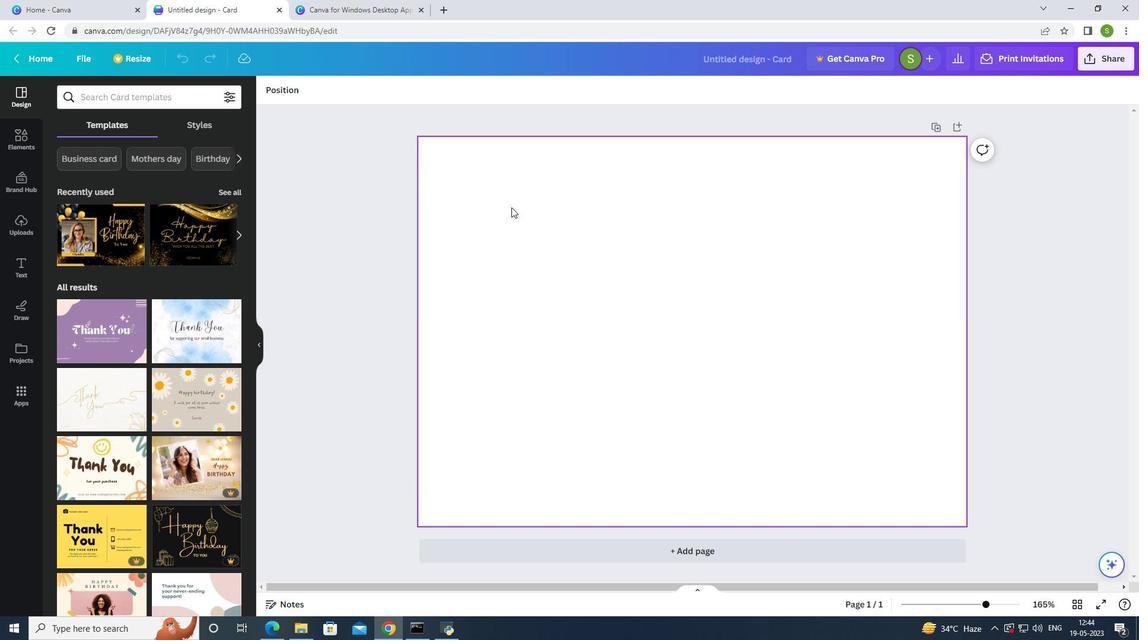 
Action: Mouse pressed left at (517, 207)
Screenshot: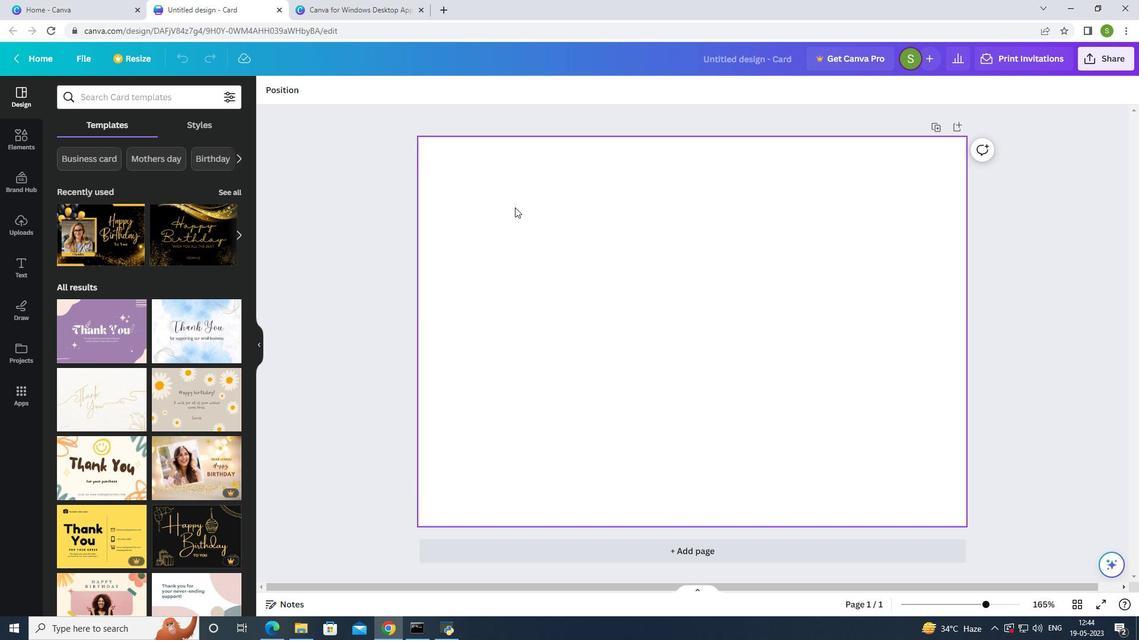 
Action: Mouse moved to (271, 88)
Screenshot: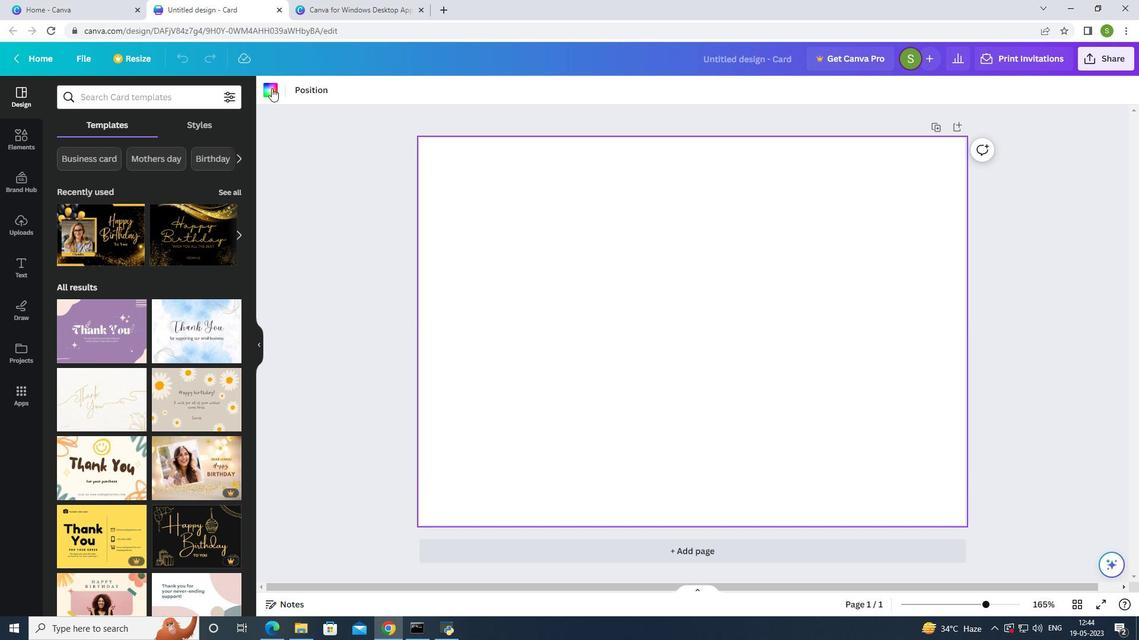 
Action: Mouse pressed left at (271, 88)
Screenshot: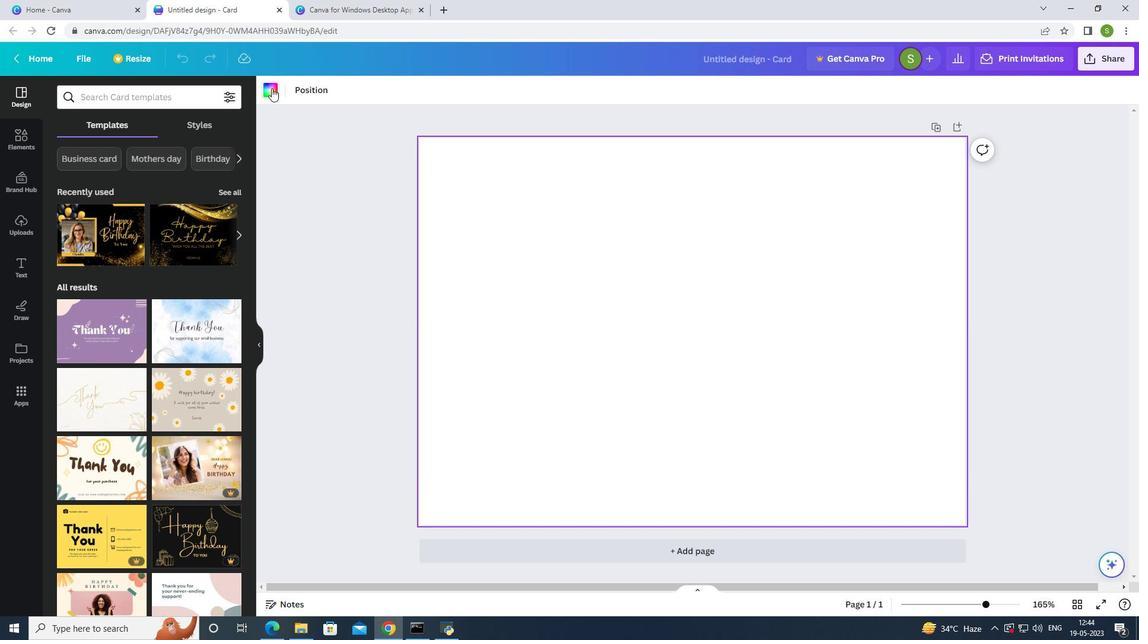 
Action: Mouse moved to (194, 306)
Screenshot: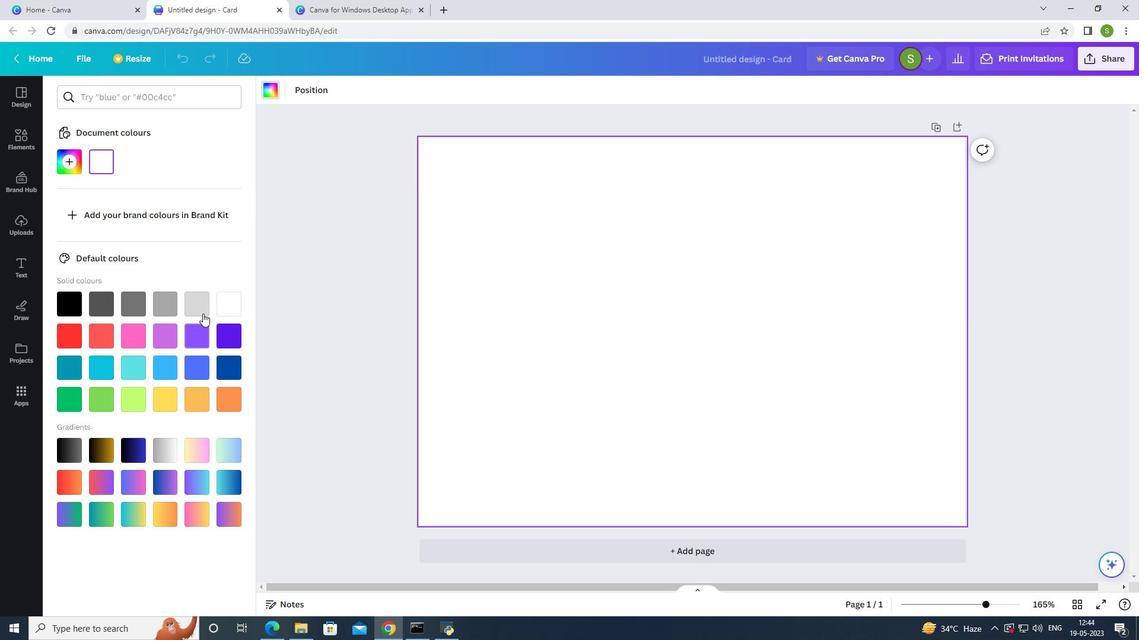 
Action: Mouse pressed left at (194, 306)
Screenshot: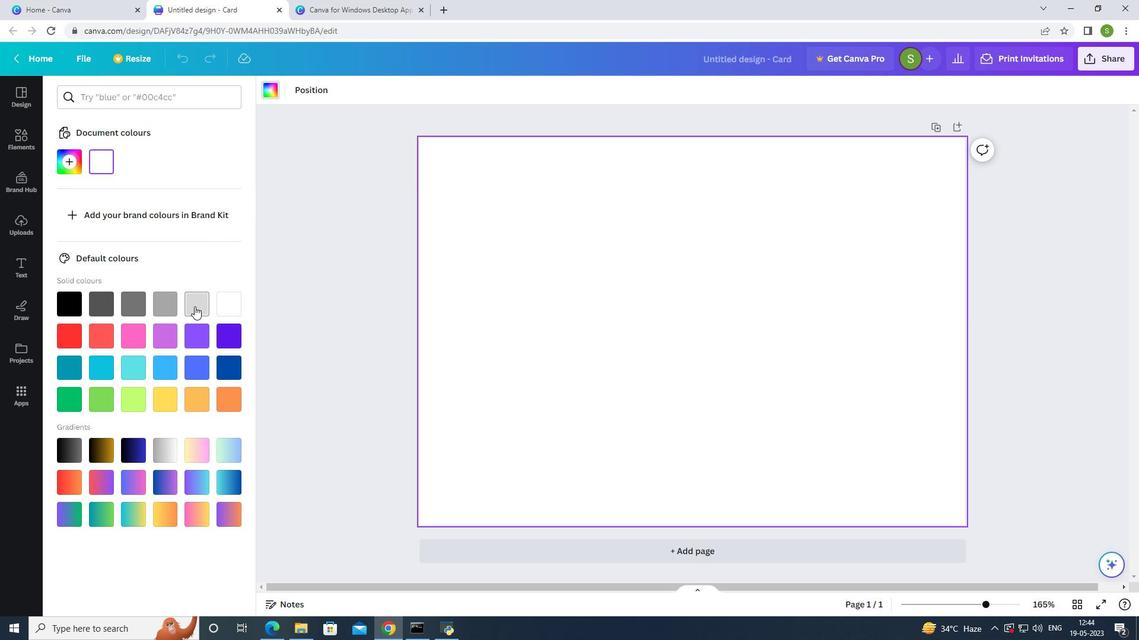 
Action: Mouse moved to (167, 323)
Screenshot: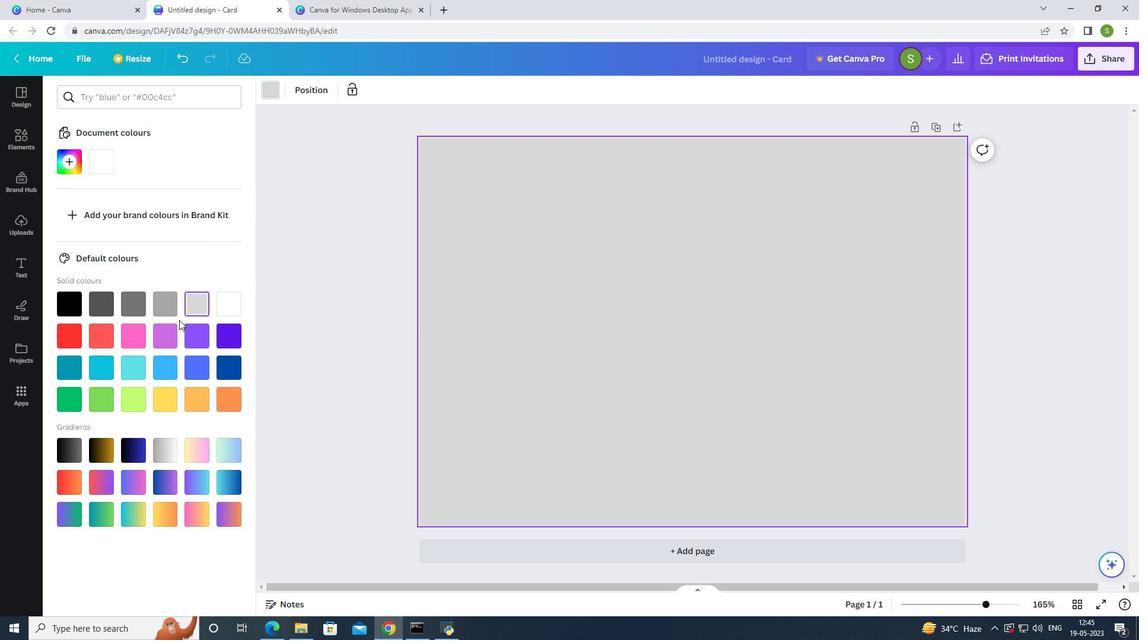 
Action: Mouse scrolled (167, 322) with delta (0, 0)
Screenshot: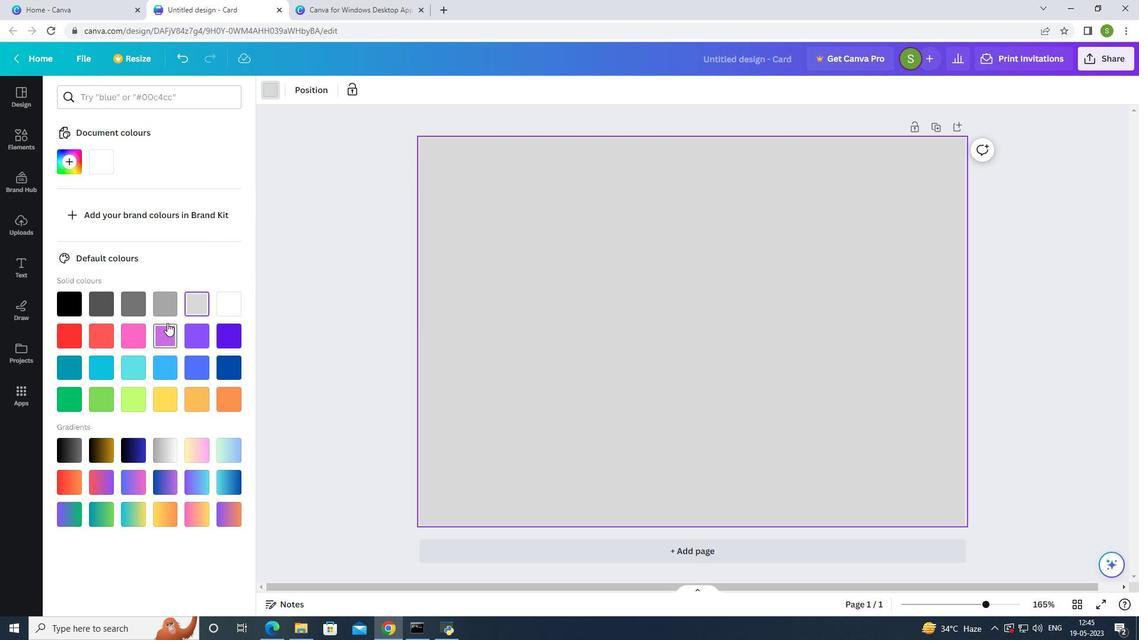 
Action: Mouse scrolled (167, 322) with delta (0, 0)
Screenshot: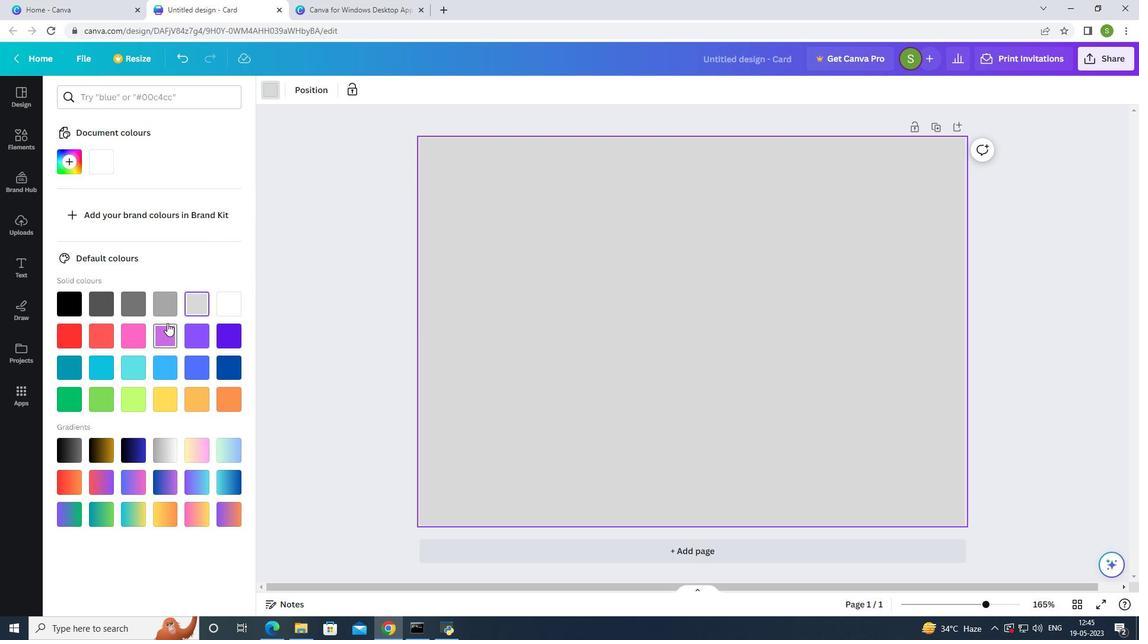 
Action: Mouse scrolled (167, 322) with delta (0, 0)
Screenshot: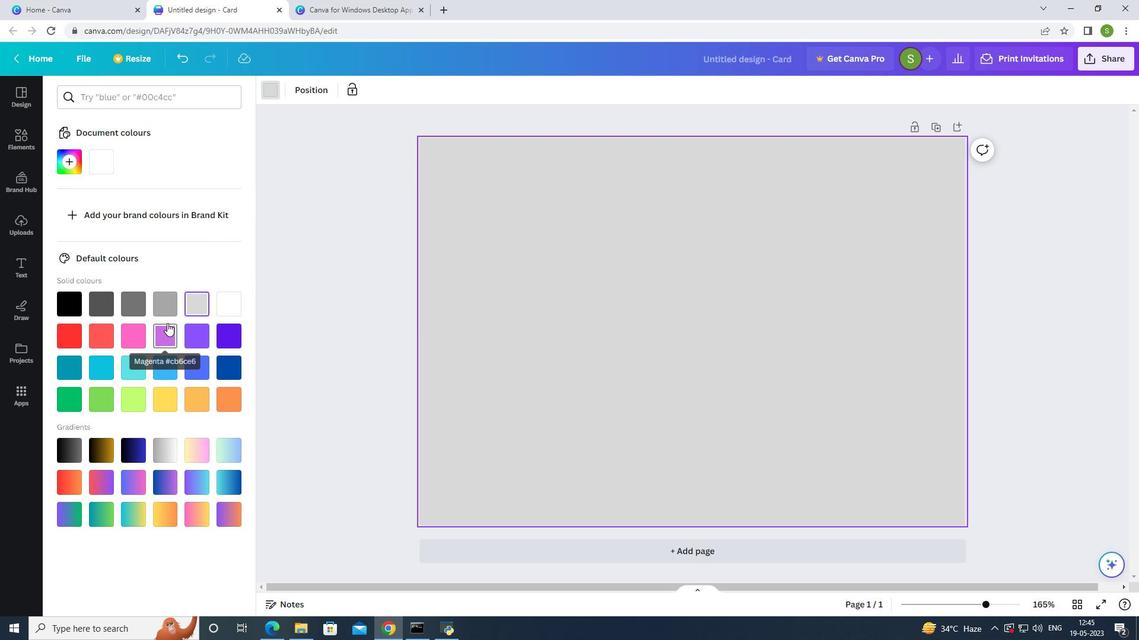 
Action: Mouse moved to (160, 444)
Screenshot: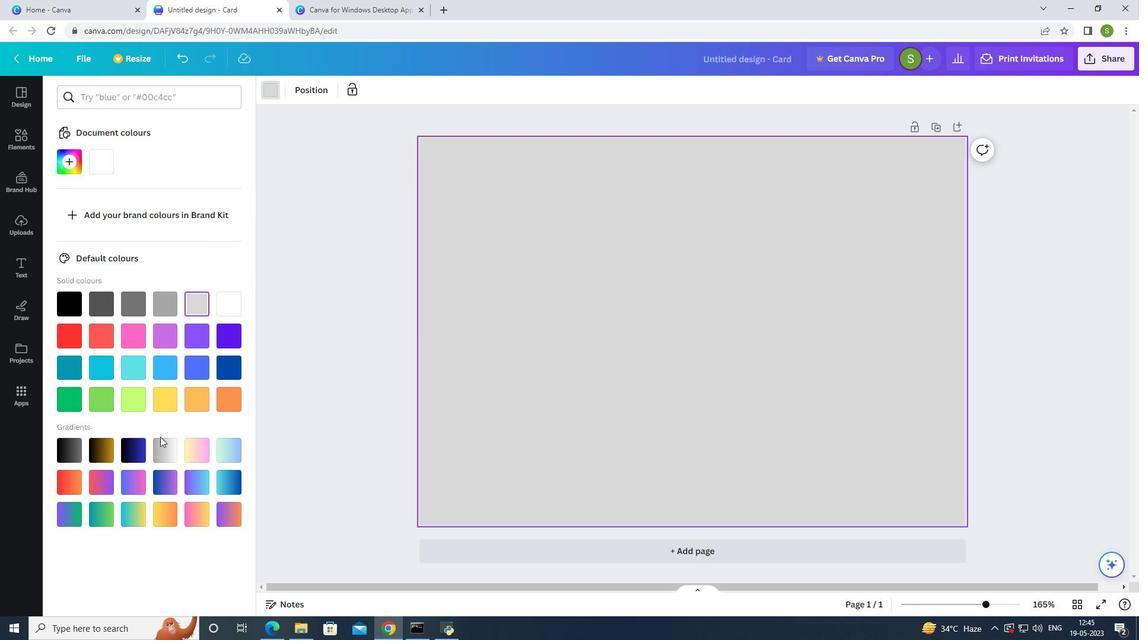 
Action: Mouse pressed left at (160, 444)
Screenshot: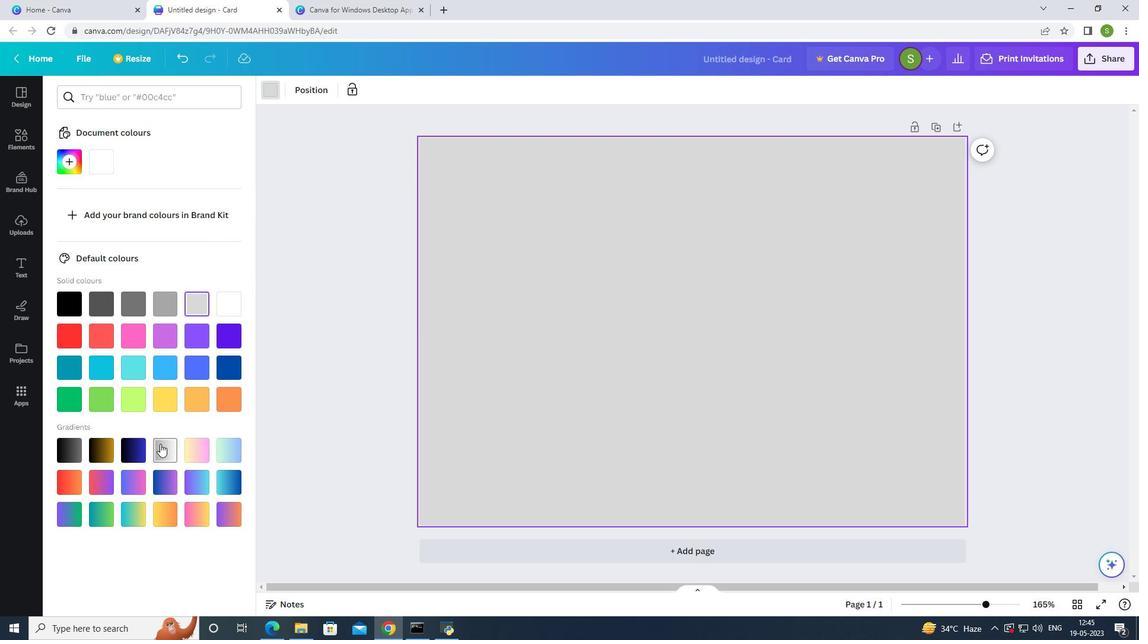 
Action: Mouse moved to (229, 442)
Screenshot: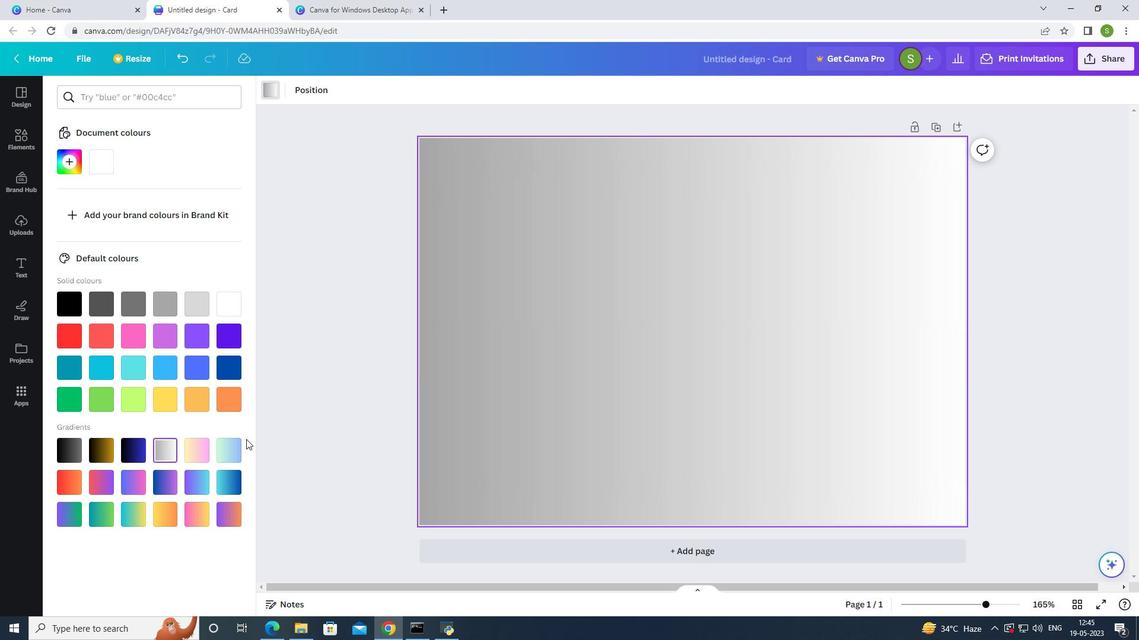 
Action: Mouse pressed left at (229, 442)
Screenshot: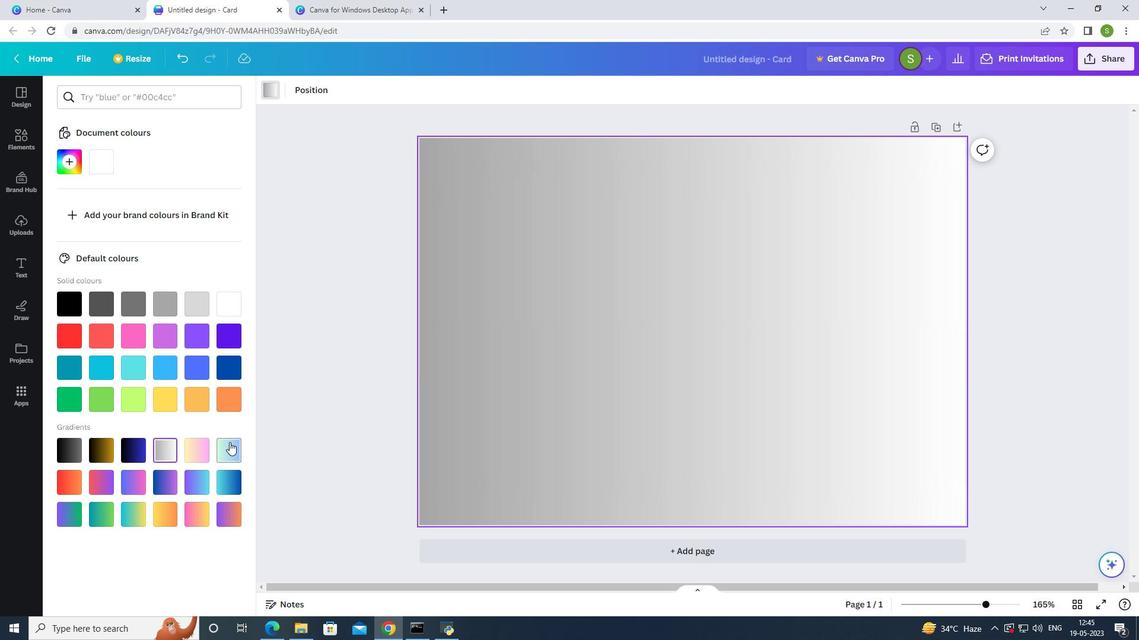 
Action: Mouse moved to (152, 96)
Screenshot: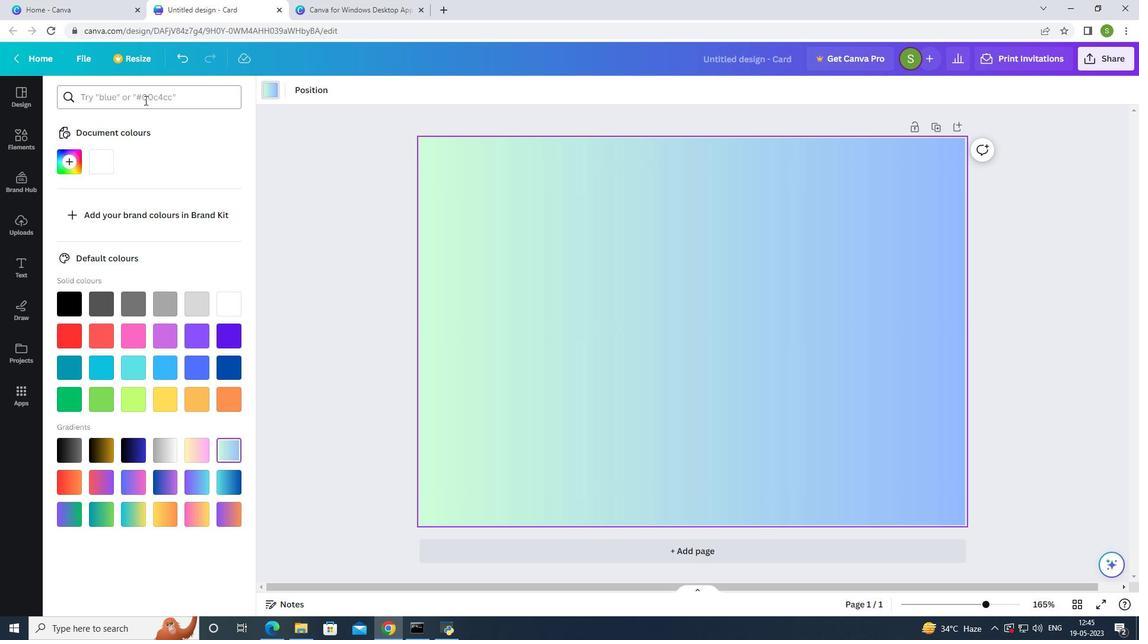
Action: Mouse pressed left at (152, 96)
Screenshot: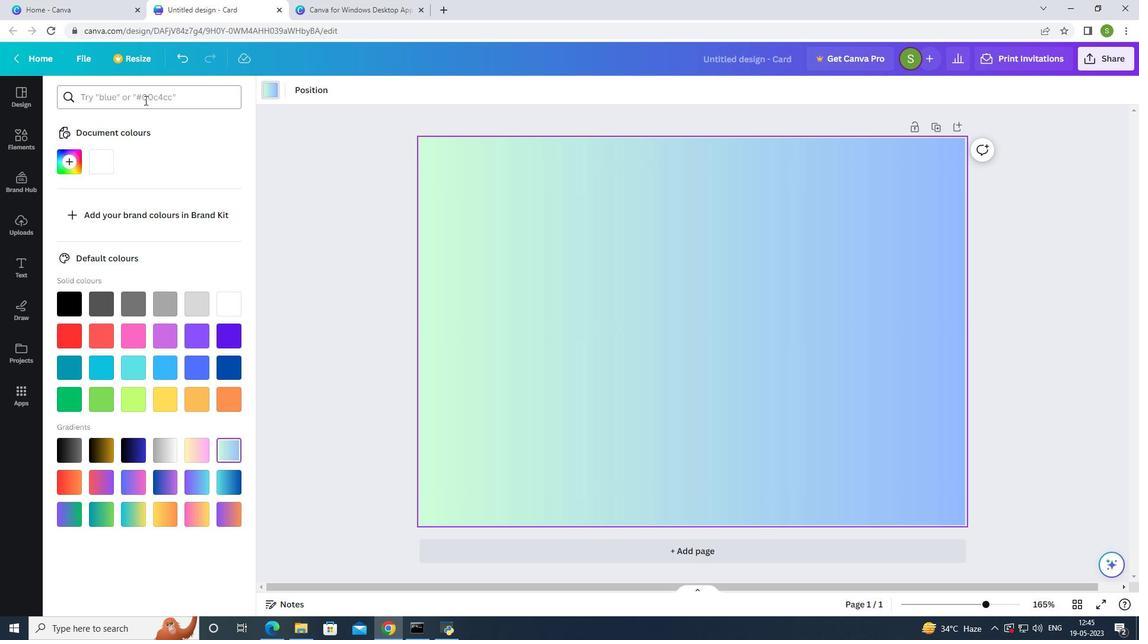 
Action: Mouse moved to (22, 139)
Screenshot: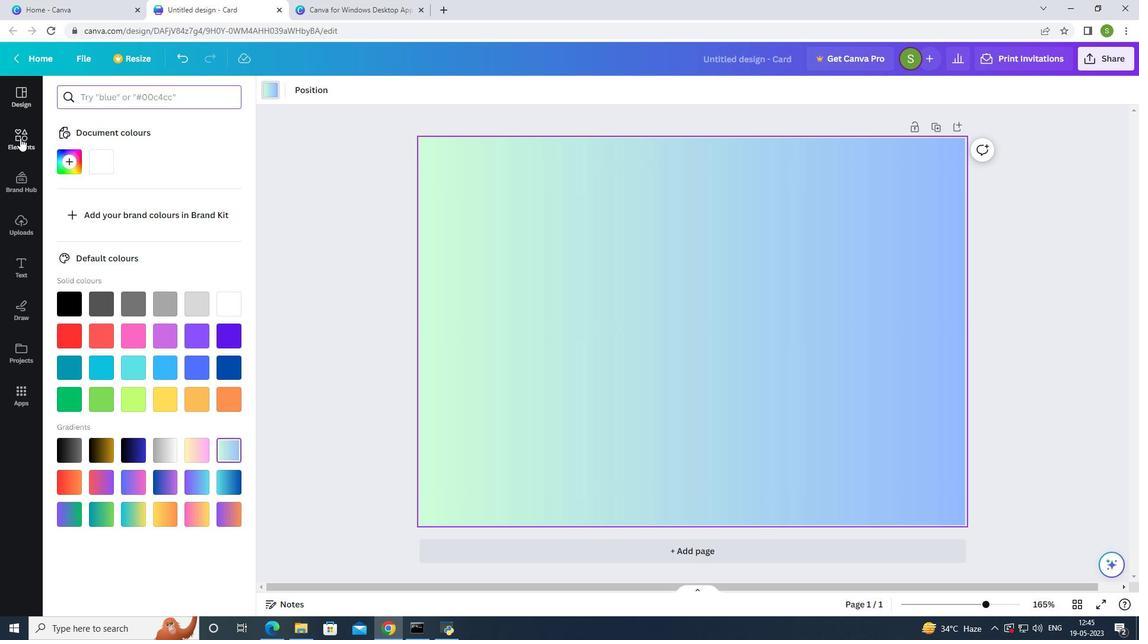 
Action: Mouse pressed left at (22, 139)
Screenshot: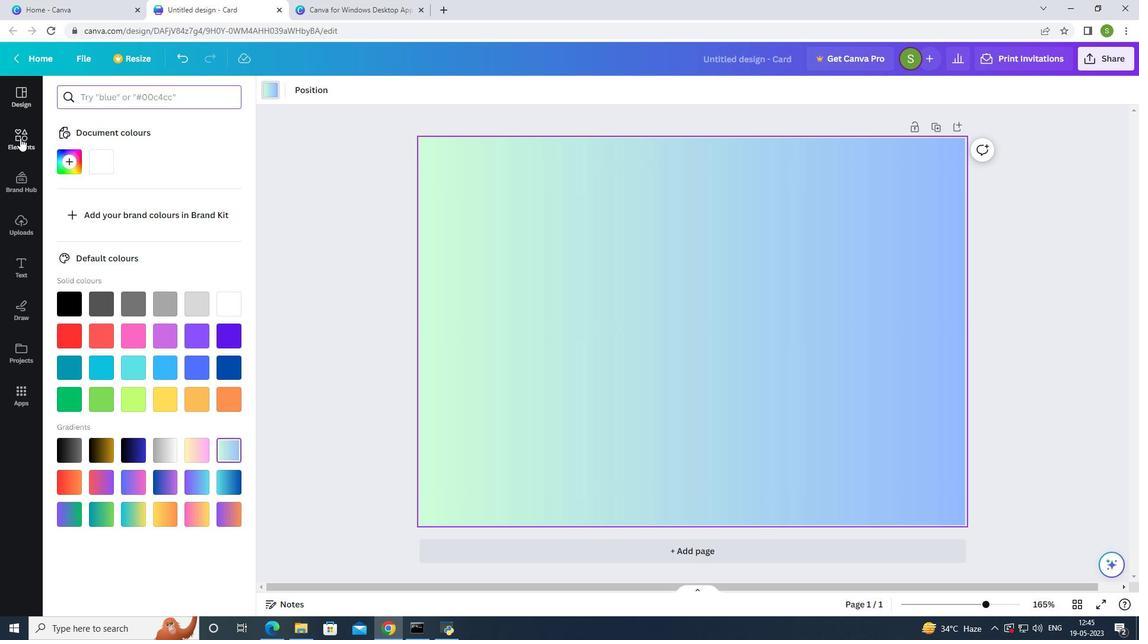 
Action: Mouse moved to (107, 93)
Screenshot: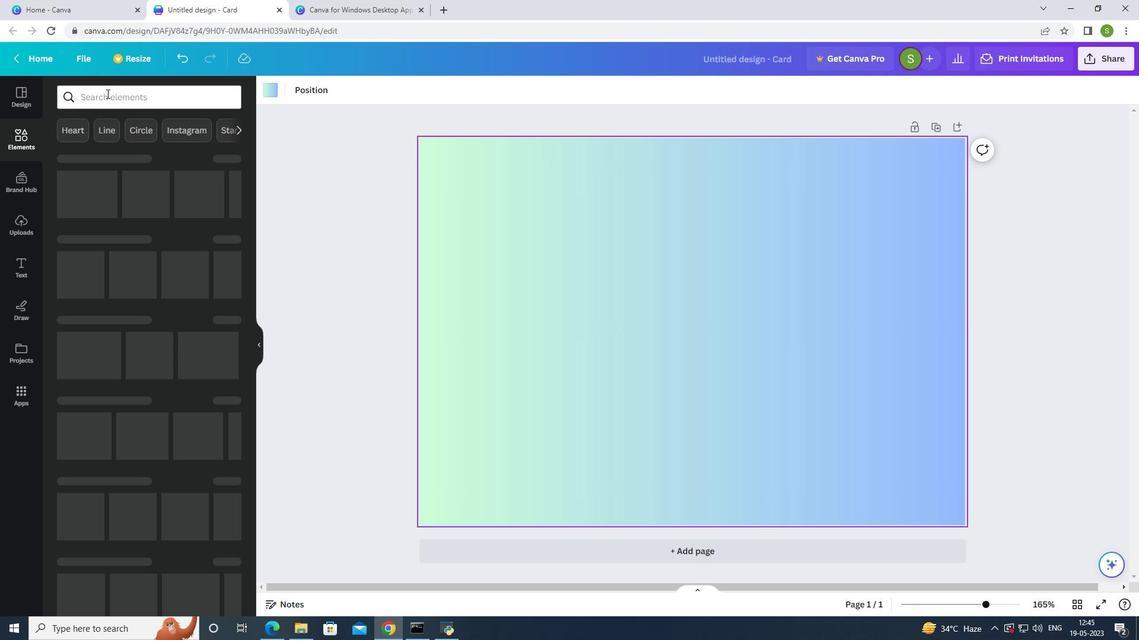 
Action: Mouse pressed left at (107, 93)
Screenshot: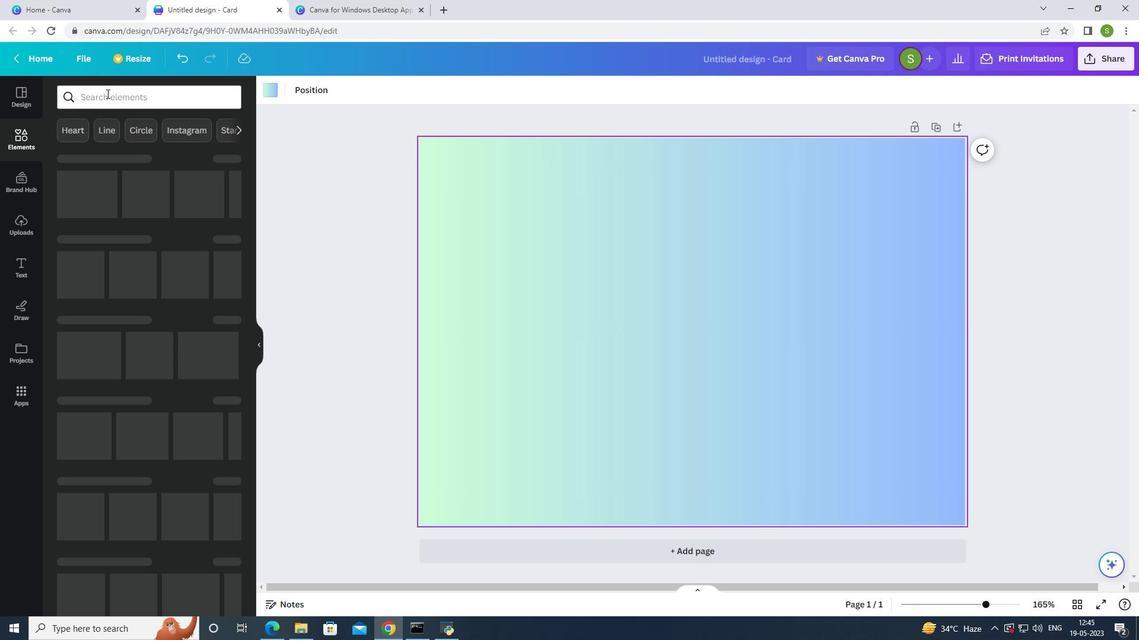 
Action: Mouse moved to (122, 119)
Screenshot: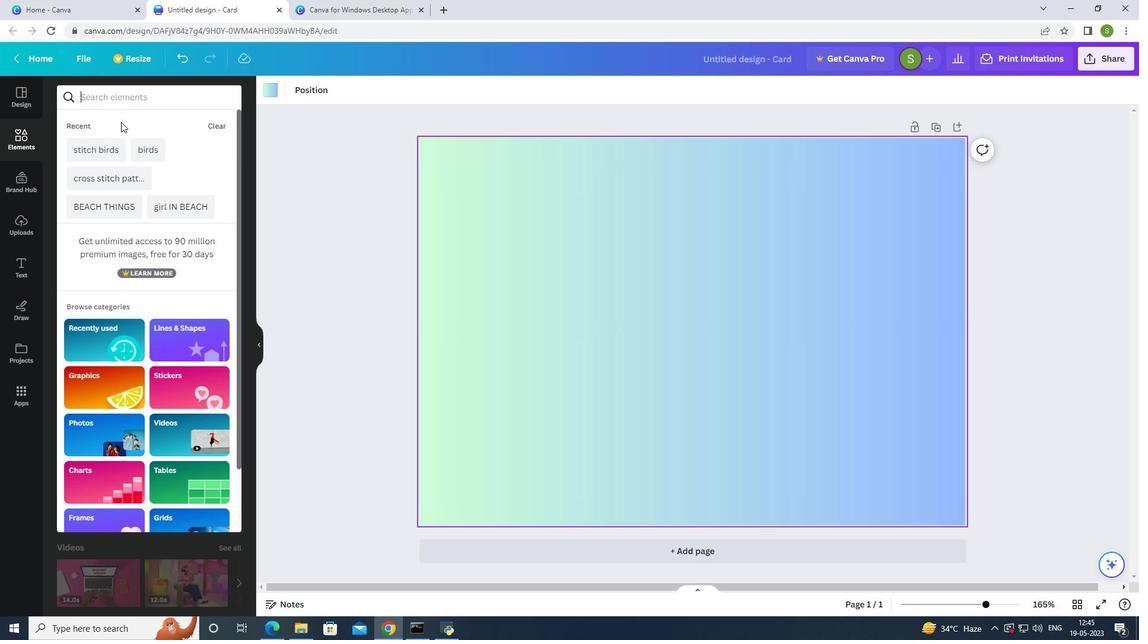 
Action: Key pressed s
Screenshot: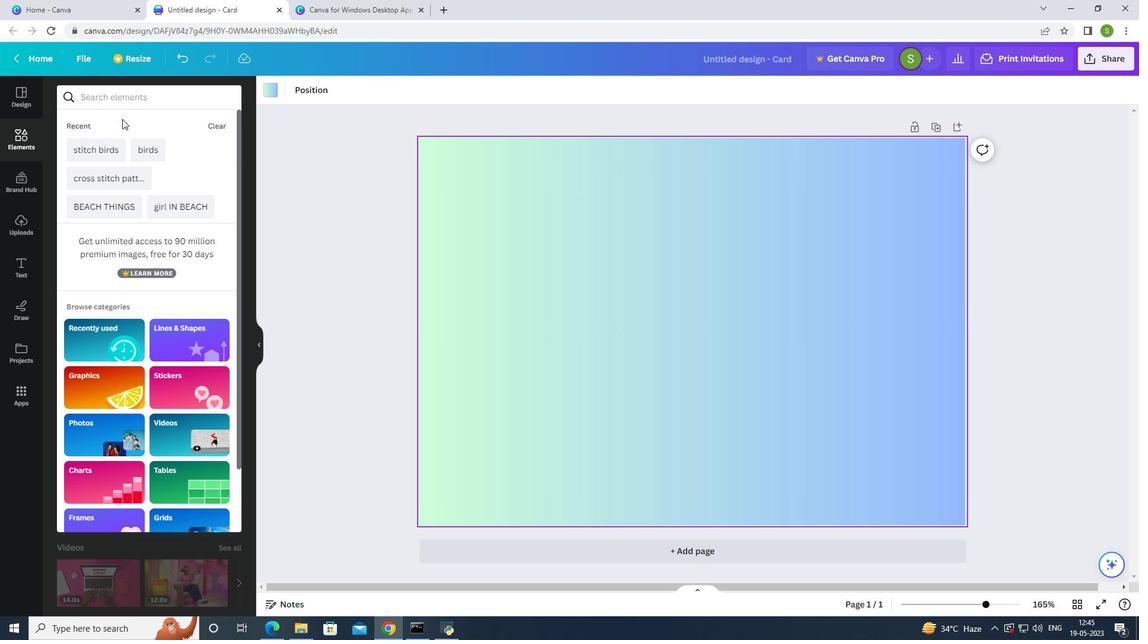 
Action: Mouse moved to (122, 118)
Screenshot: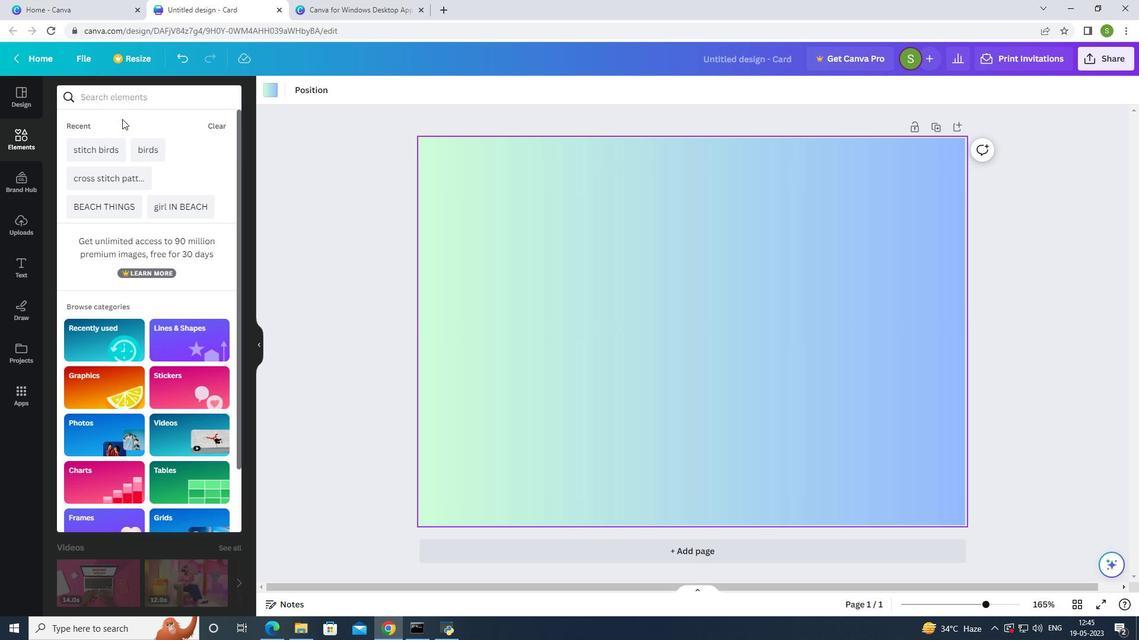 
Action: Key pressed hapes
Screenshot: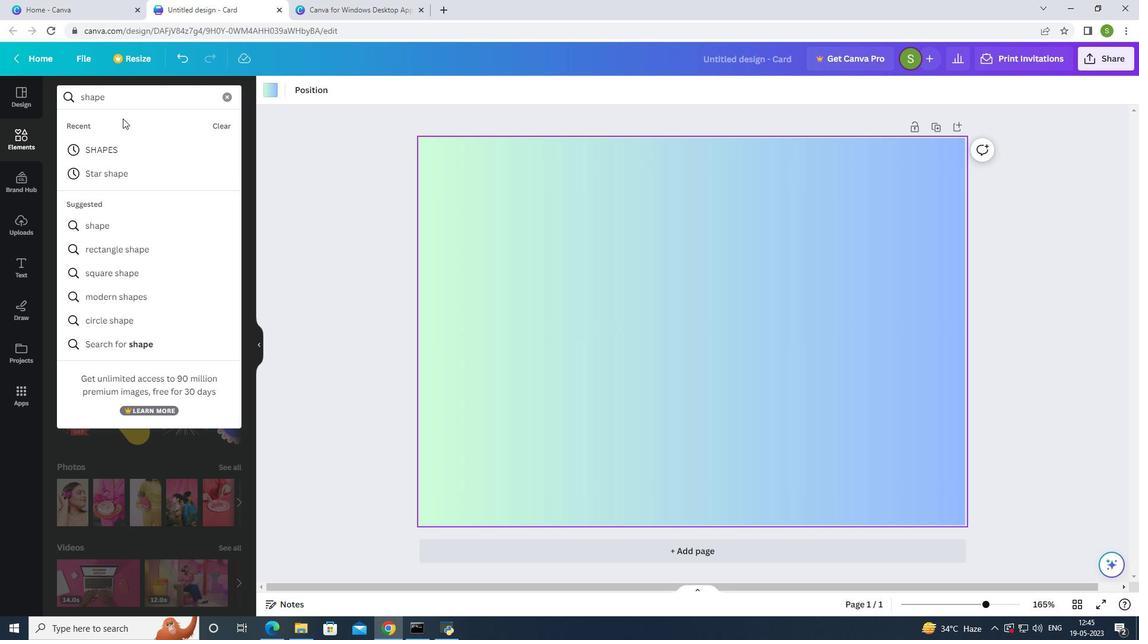 
Action: Mouse moved to (113, 147)
Screenshot: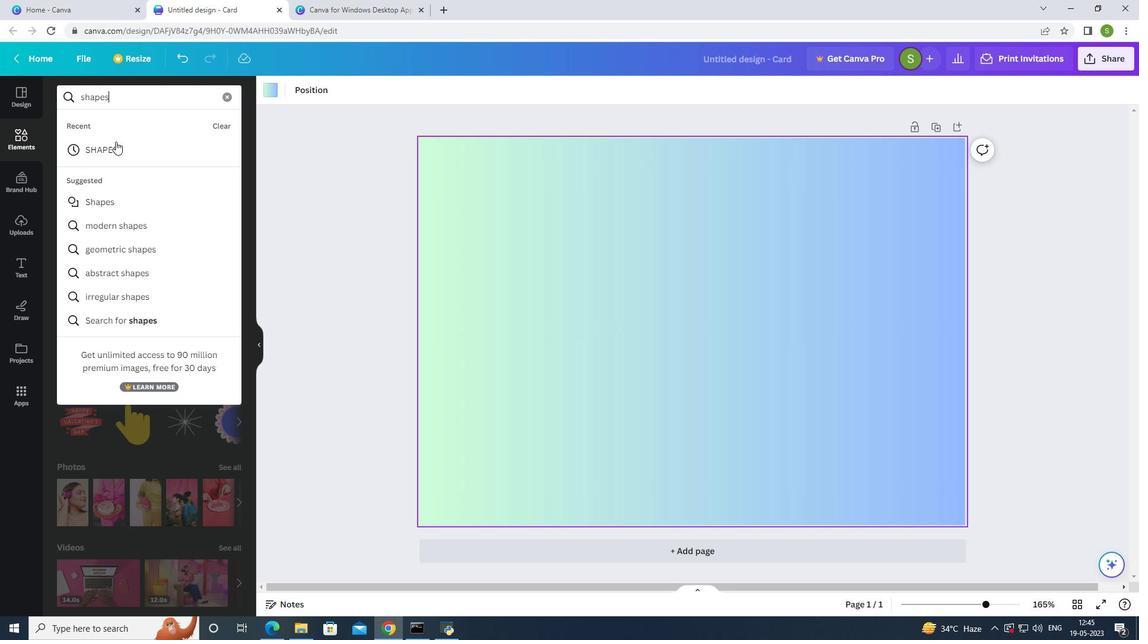 
Action: Mouse pressed left at (113, 147)
Screenshot: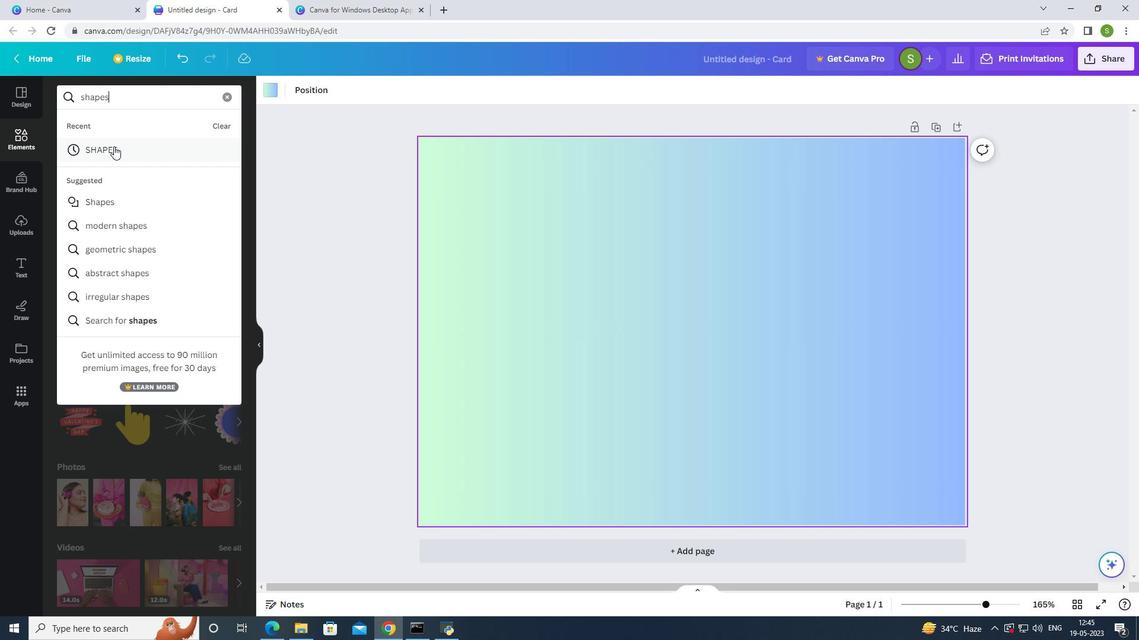 
Action: Mouse moved to (178, 96)
Screenshot: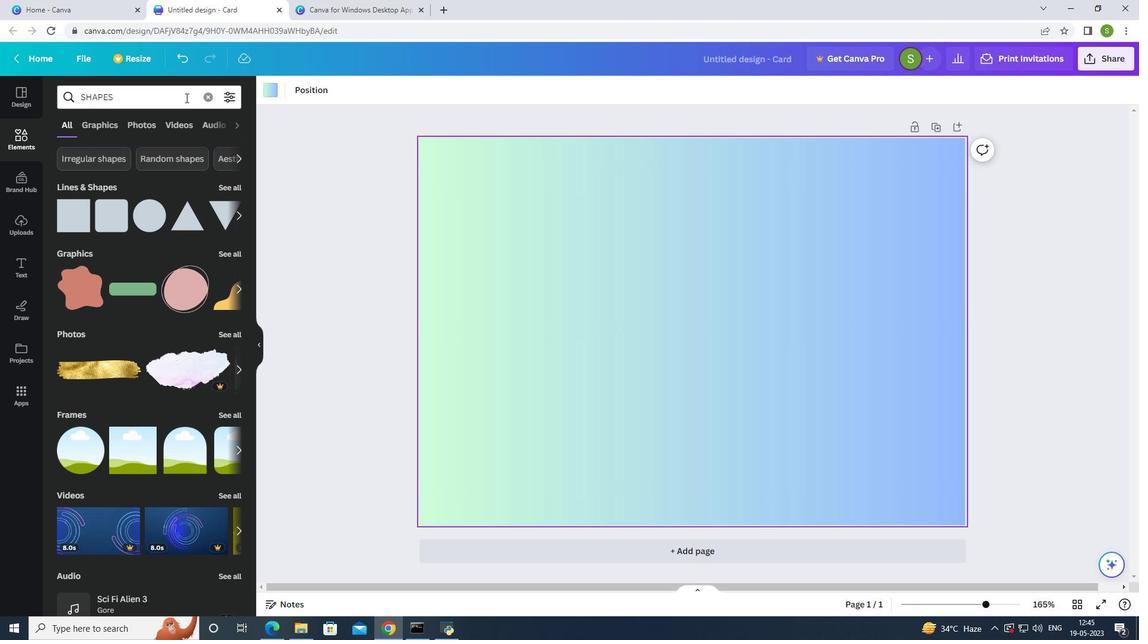 
Action: Mouse pressed left at (178, 96)
Screenshot: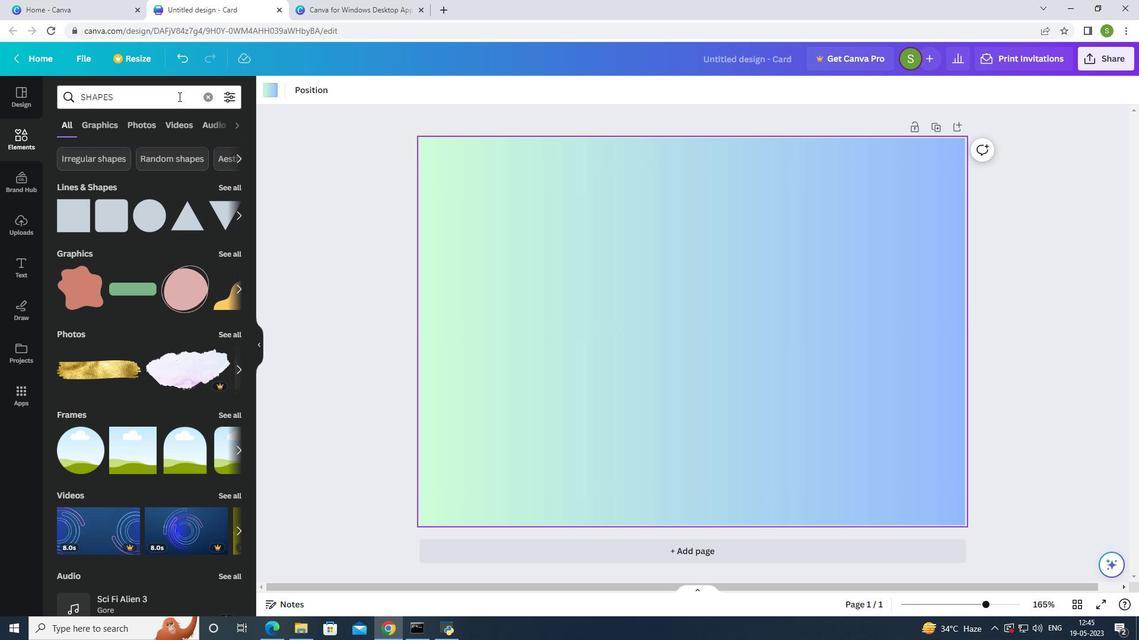 
Action: Mouse moved to (181, 97)
Screenshot: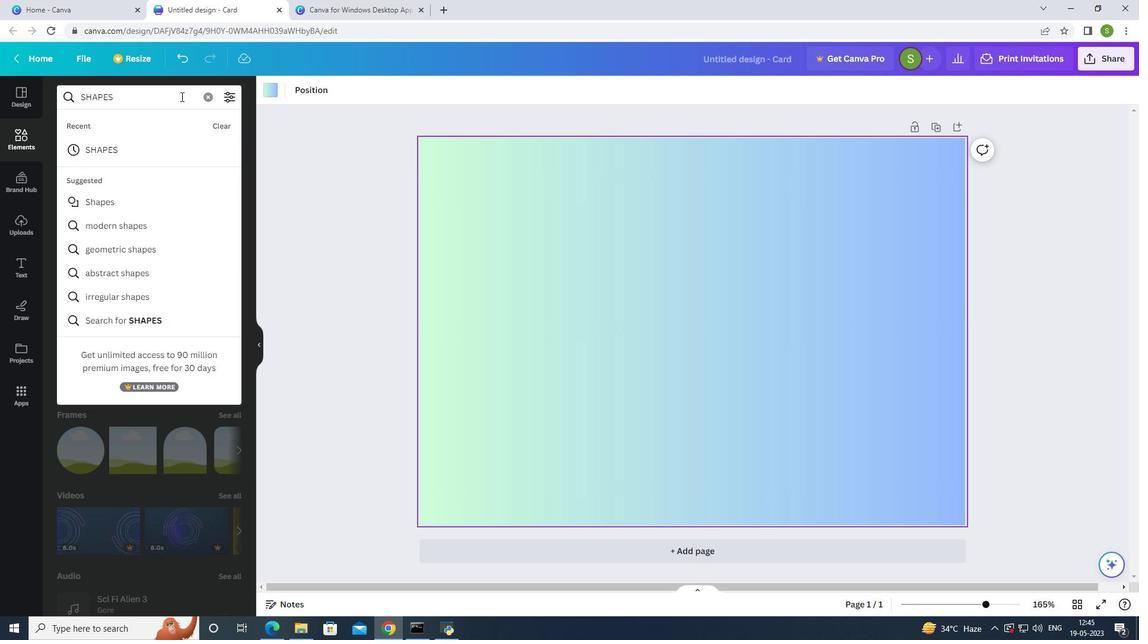 
Action: Key pressed <Key.backspace><Key.backspace><Key.backspace><Key.backspace><Key.backspace><Key.backspace><Key.backspace><Key.backspace><Key.backspace><Key.backspace><Key.backspace><Key.backspace>li
Screenshot: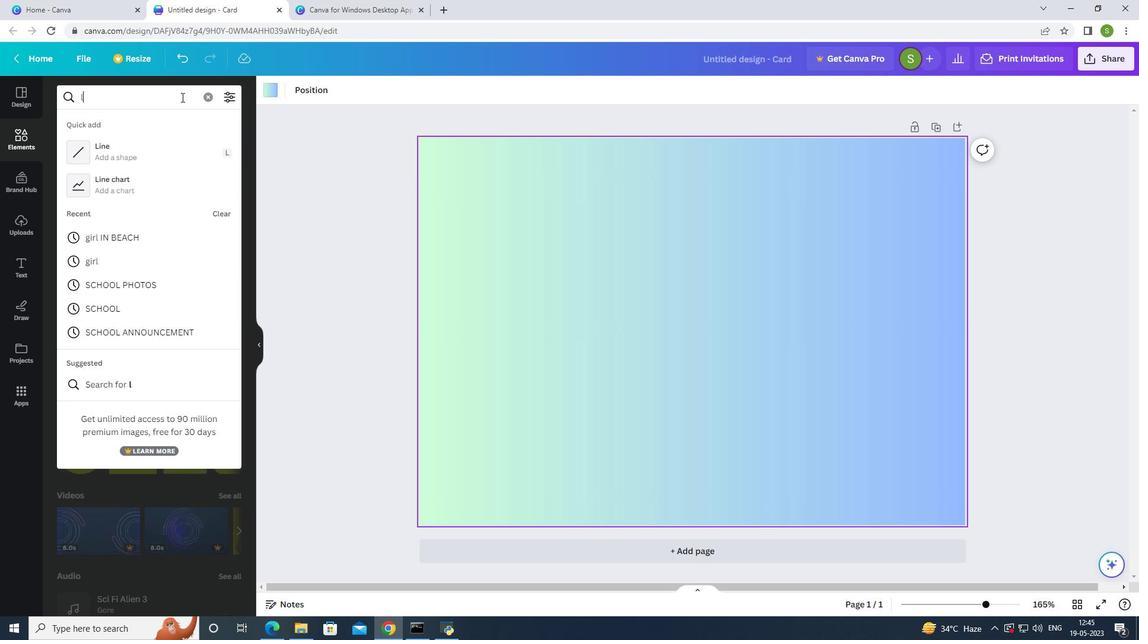
Action: Mouse moved to (15, 310)
Screenshot: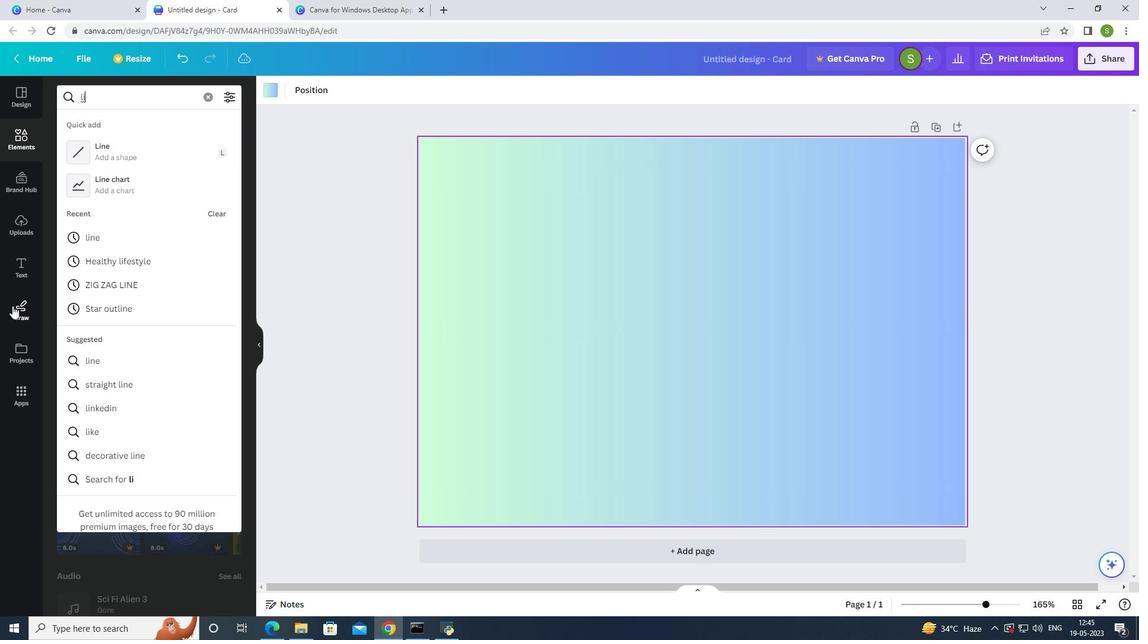 
Action: Mouse pressed left at (15, 310)
Screenshot: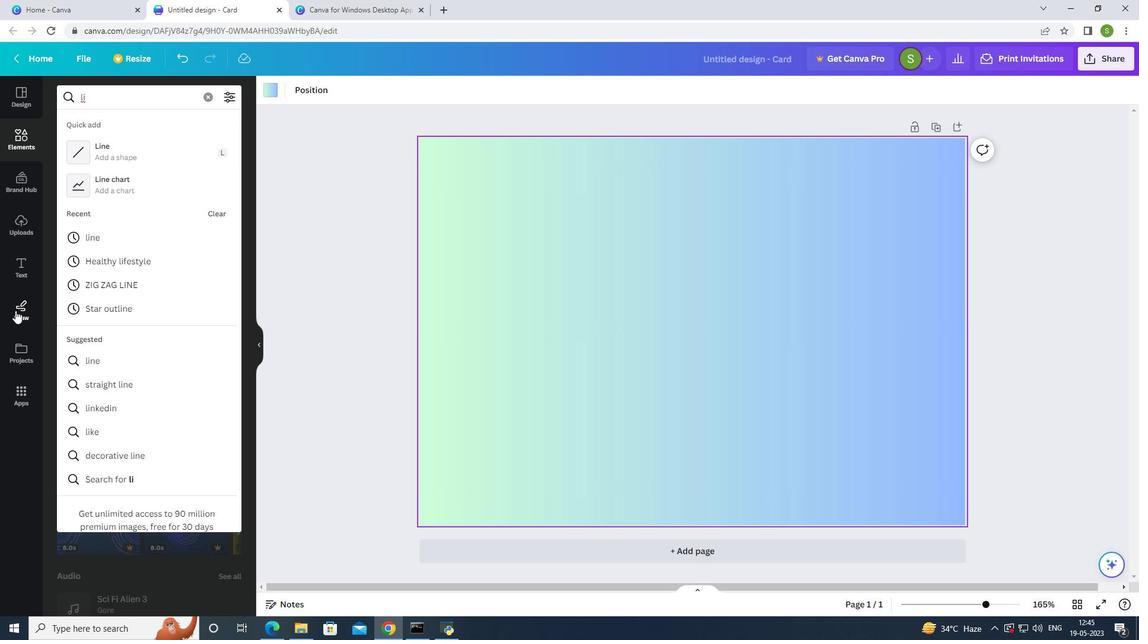 
Action: Mouse moved to (26, 272)
Screenshot: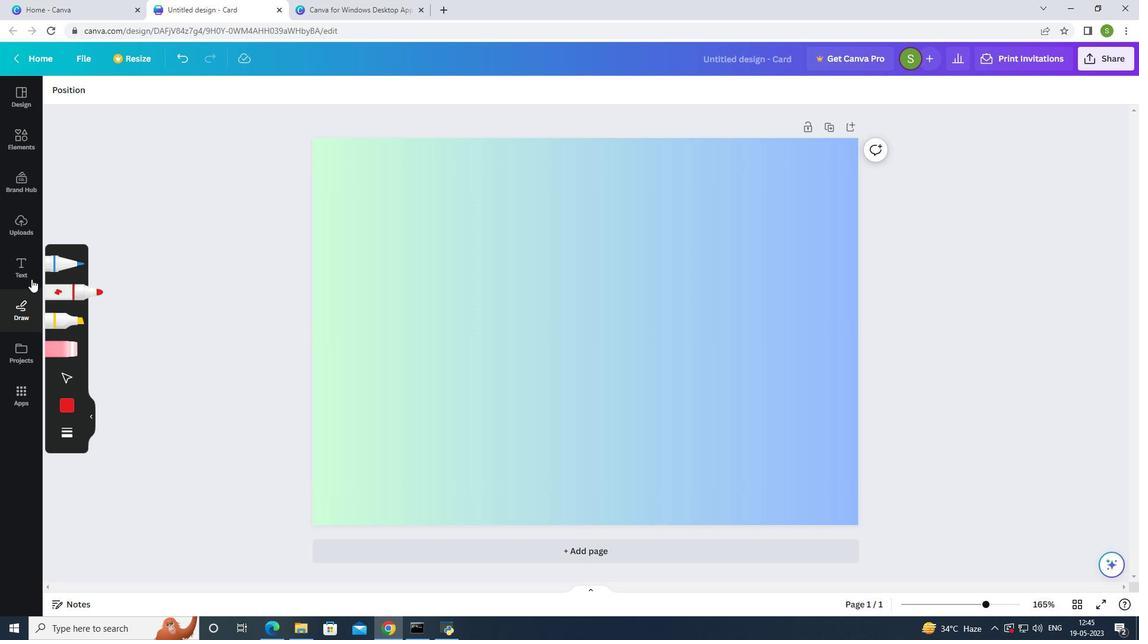 
Action: Mouse pressed left at (26, 272)
Screenshot: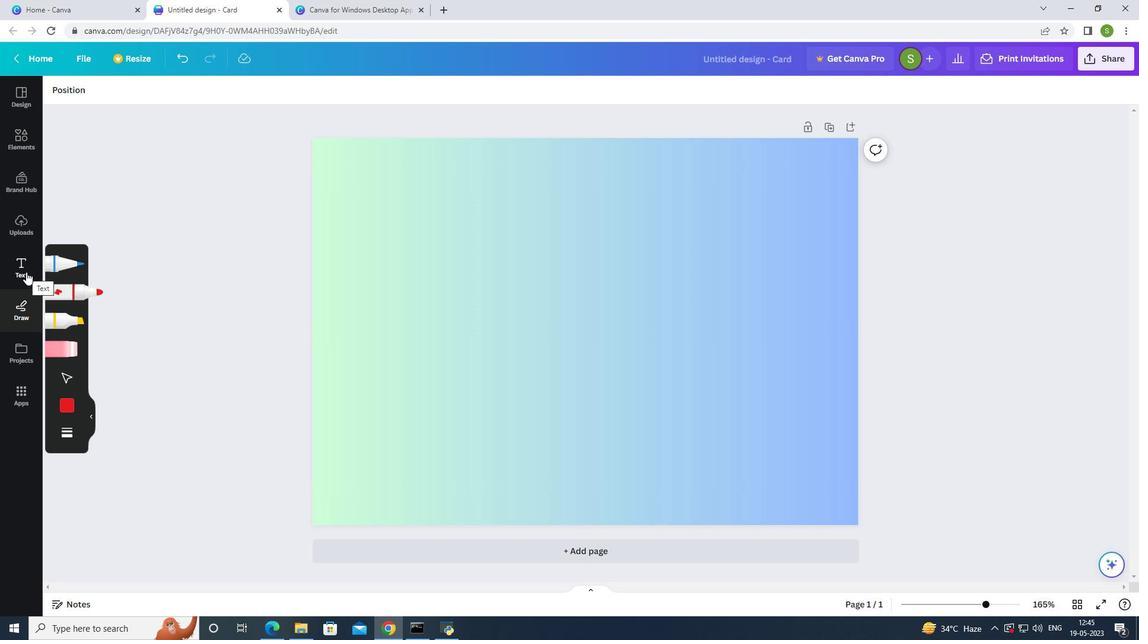 
Action: Mouse moved to (159, 99)
Screenshot: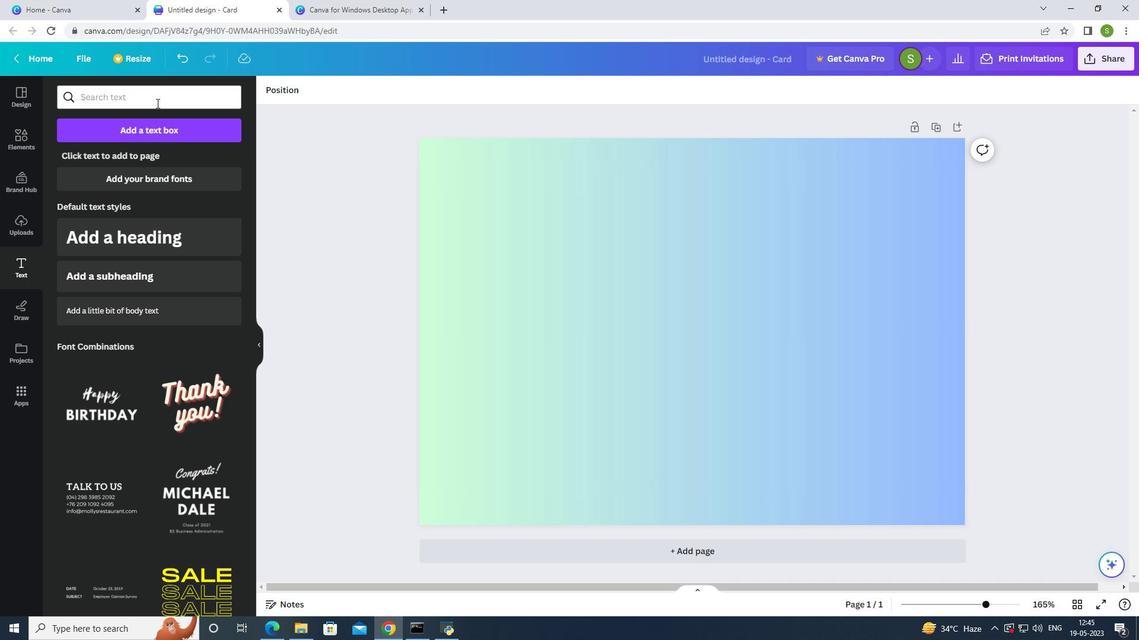 
Action: Mouse pressed left at (159, 99)
Screenshot: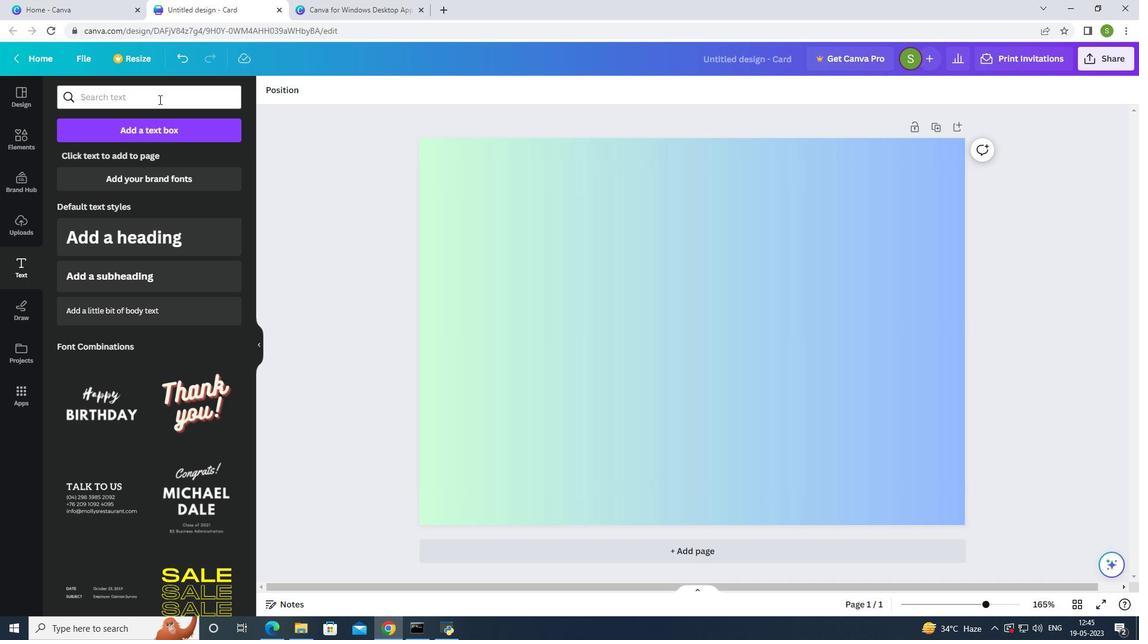 
Action: Mouse moved to (167, 102)
Screenshot: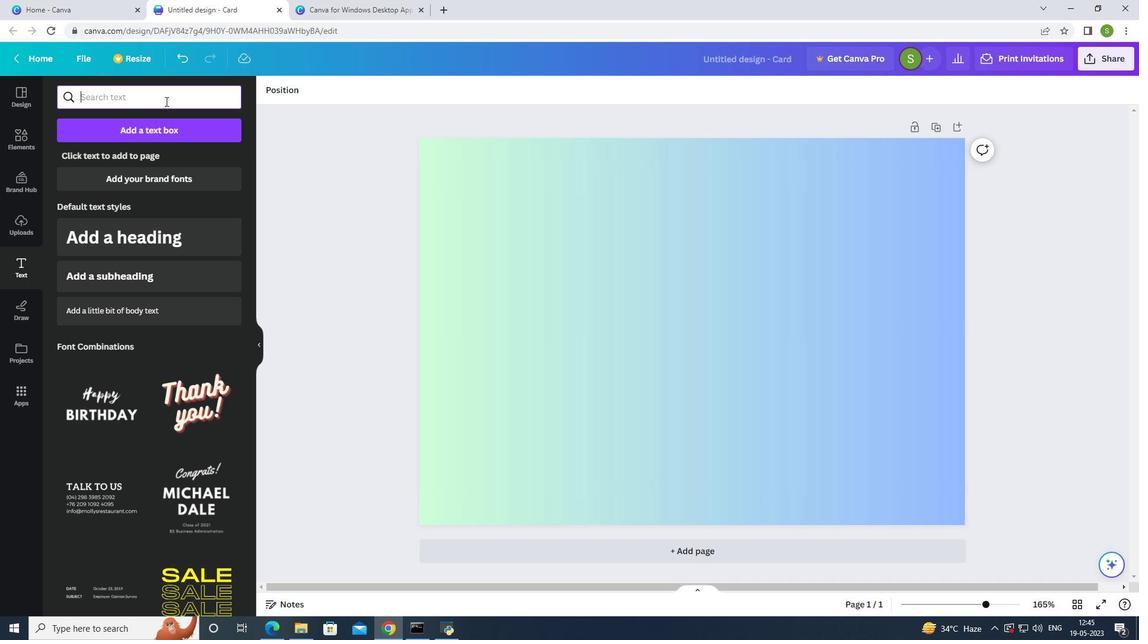 
Action: Key pressed lines
Screenshot: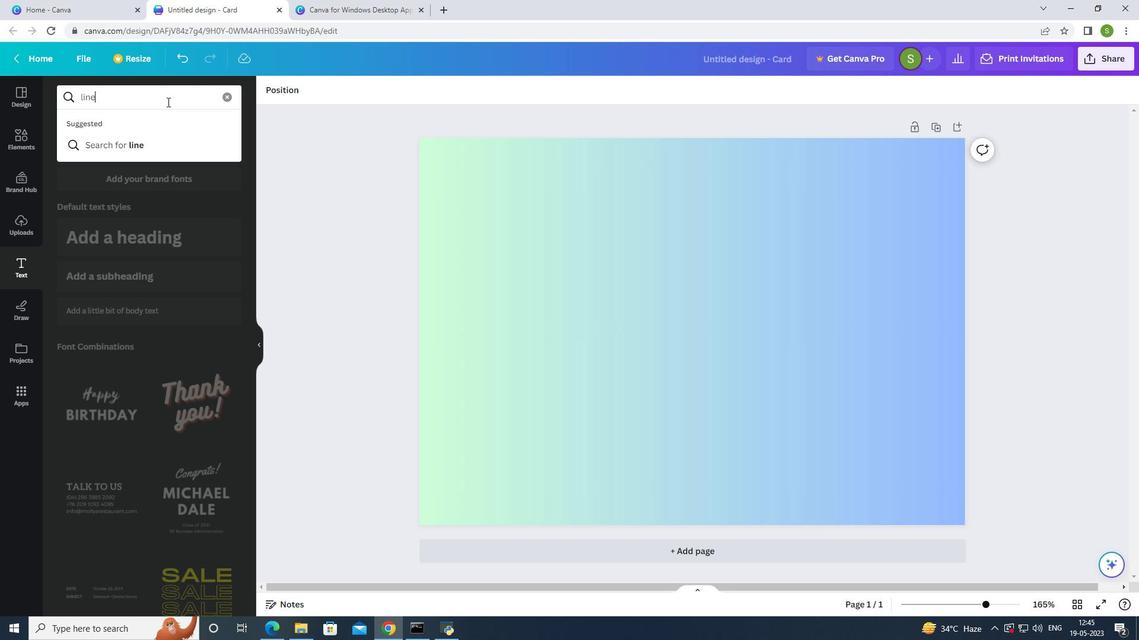 
Action: Mouse moved to (203, 136)
Screenshot: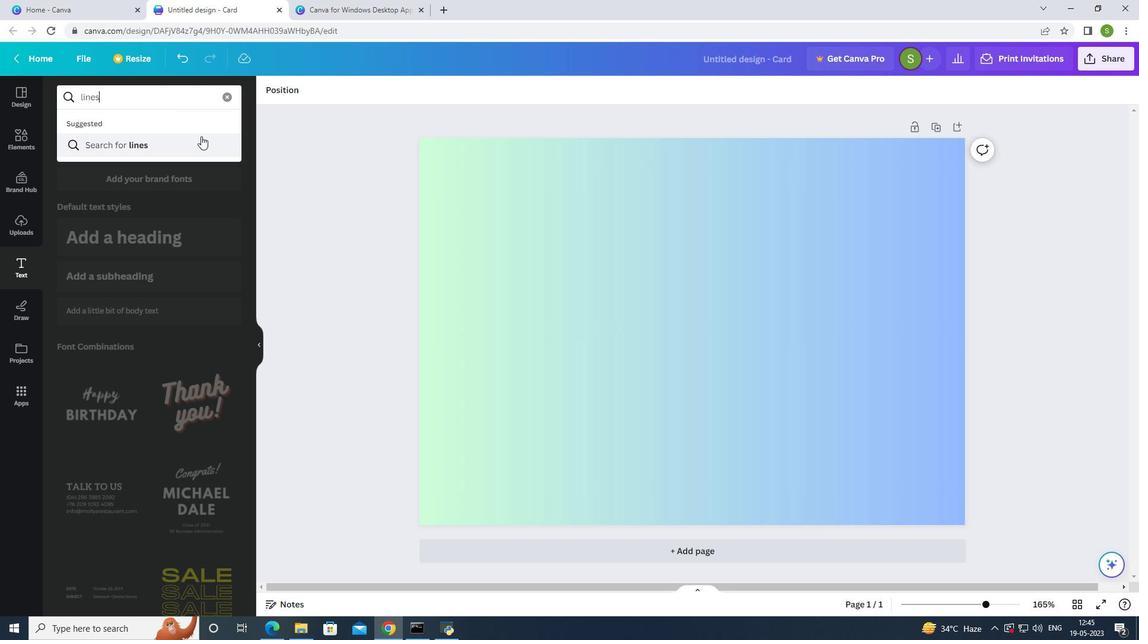 
Action: Key pressed <Key.enter>
Screenshot: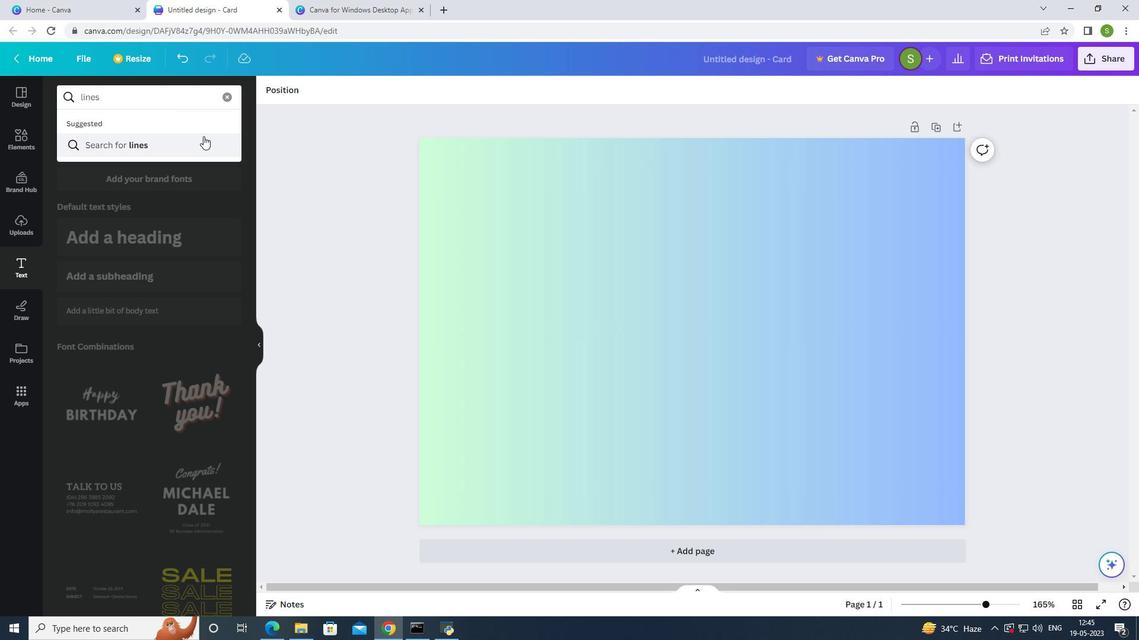 
Action: Mouse moved to (30, 136)
Screenshot: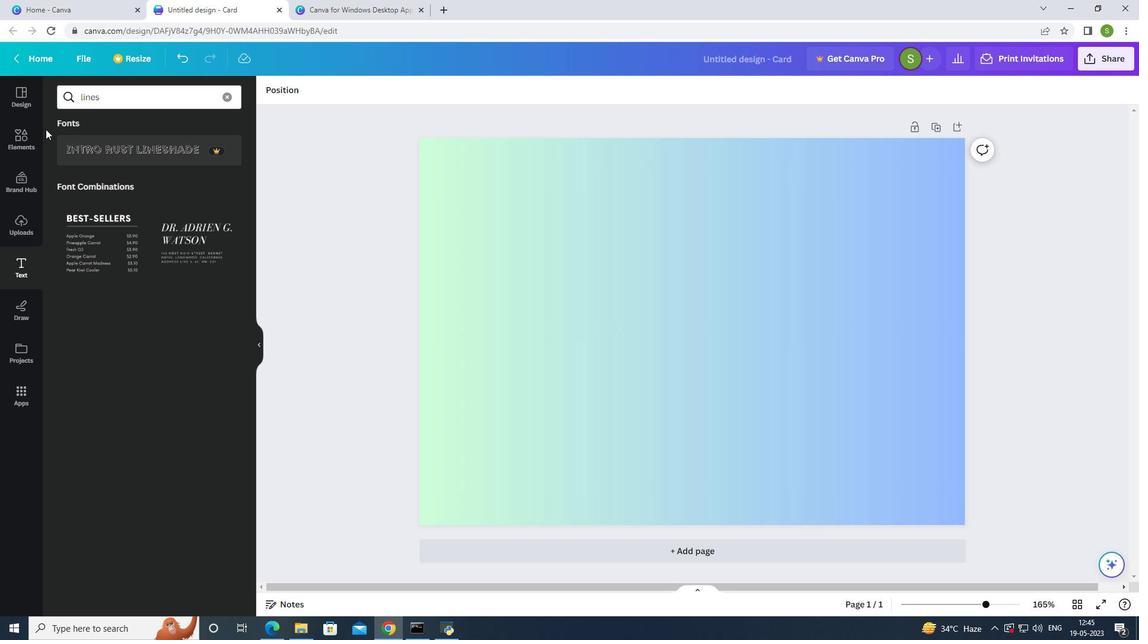 
Action: Mouse pressed left at (30, 136)
Screenshot: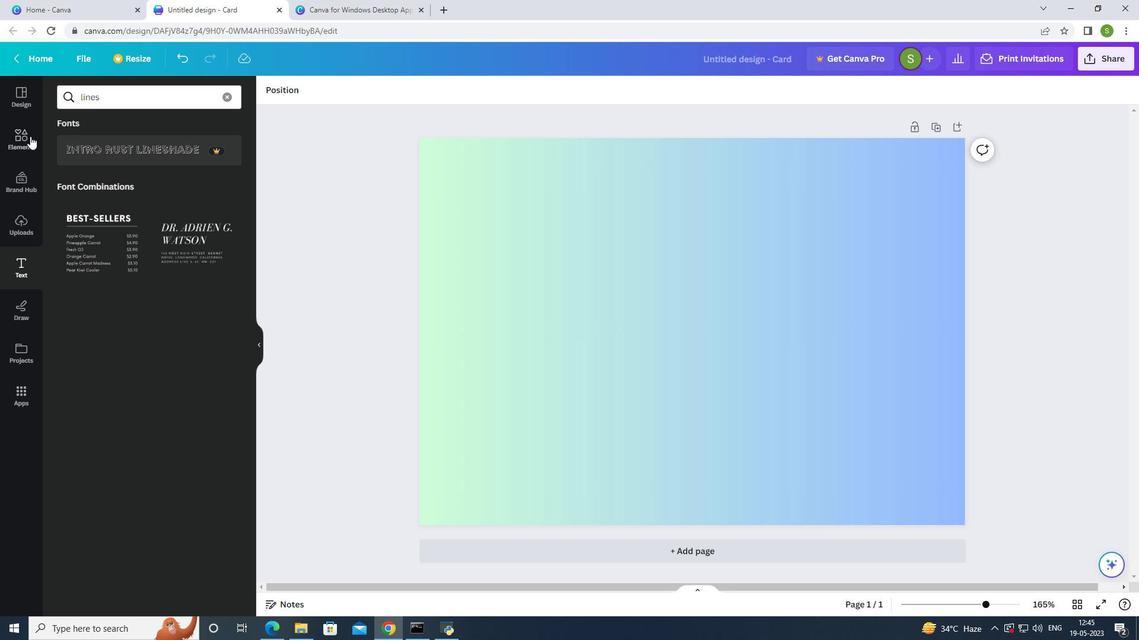 
Action: Mouse moved to (135, 103)
Screenshot: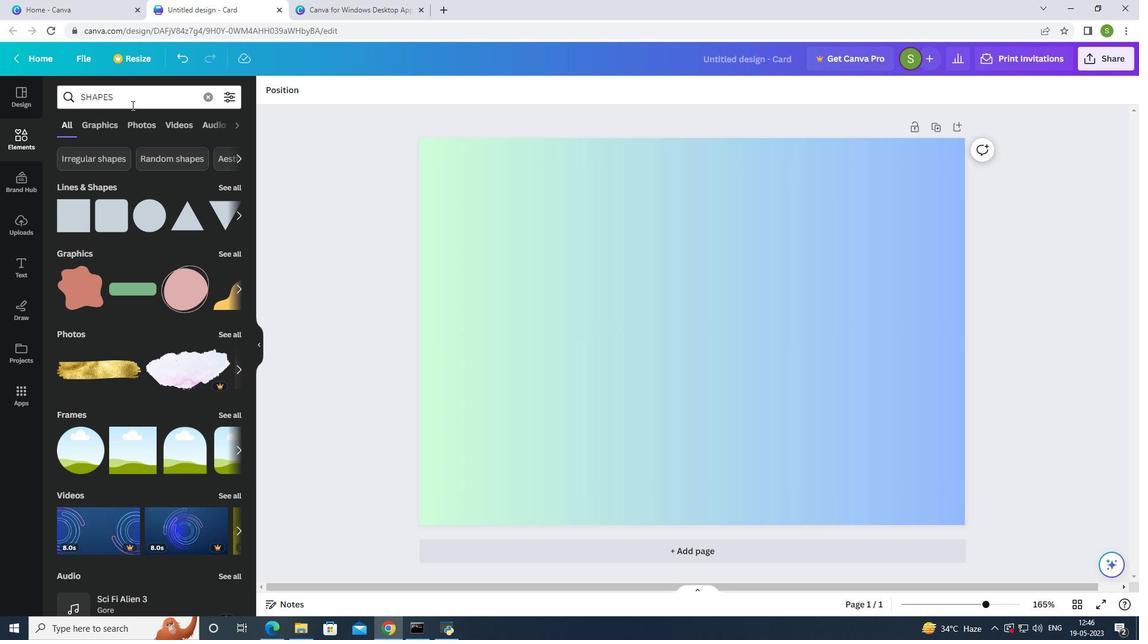 
Action: Mouse pressed left at (135, 103)
Screenshot: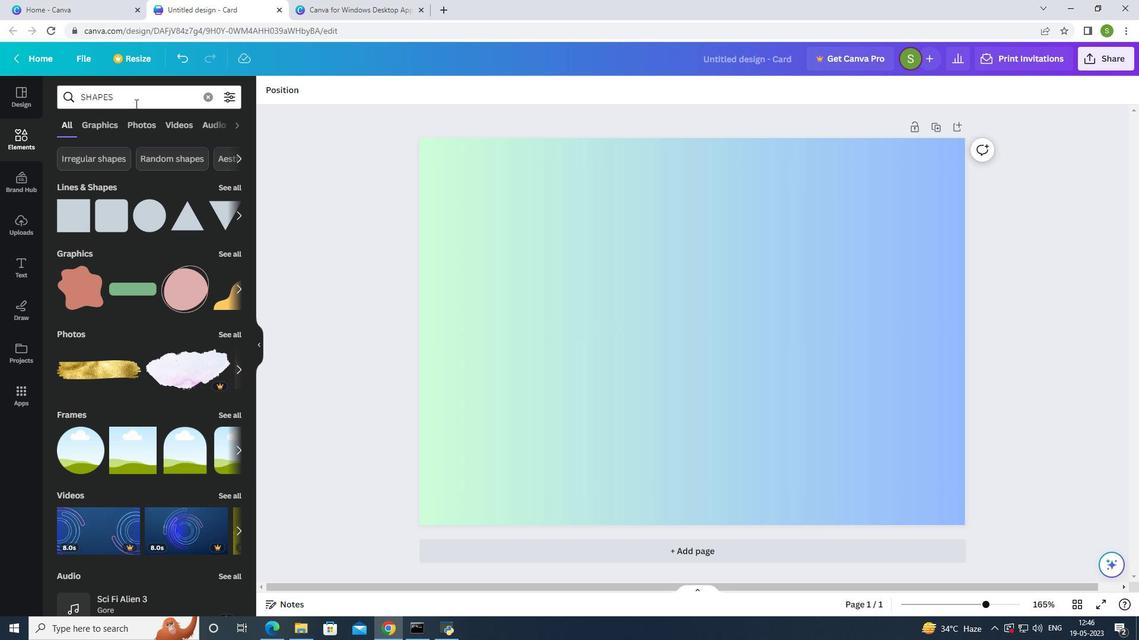 
Action: Mouse moved to (218, 112)
Screenshot: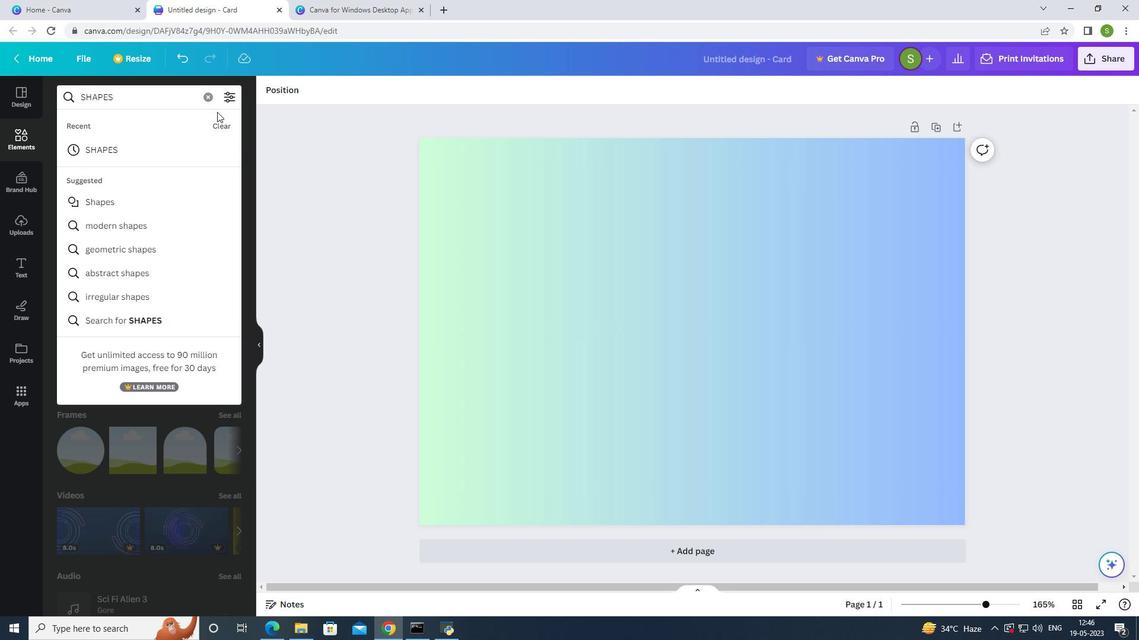 
Action: Key pressed <Key.backspace><Key.backspace><Key.backspace><Key.backspace><Key.backspace><Key.backspace><Key.backspace><Key.backspace><Key.backspace><Key.backspace><Key.backspace><Key.backspace>line
Screenshot: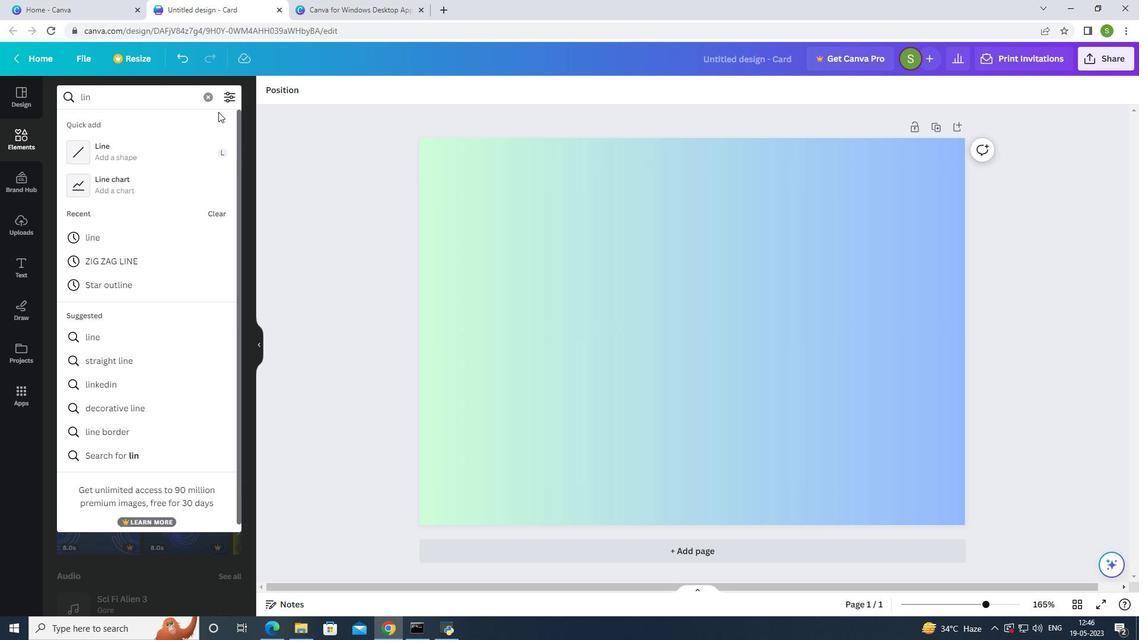 
Action: Mouse moved to (135, 151)
Screenshot: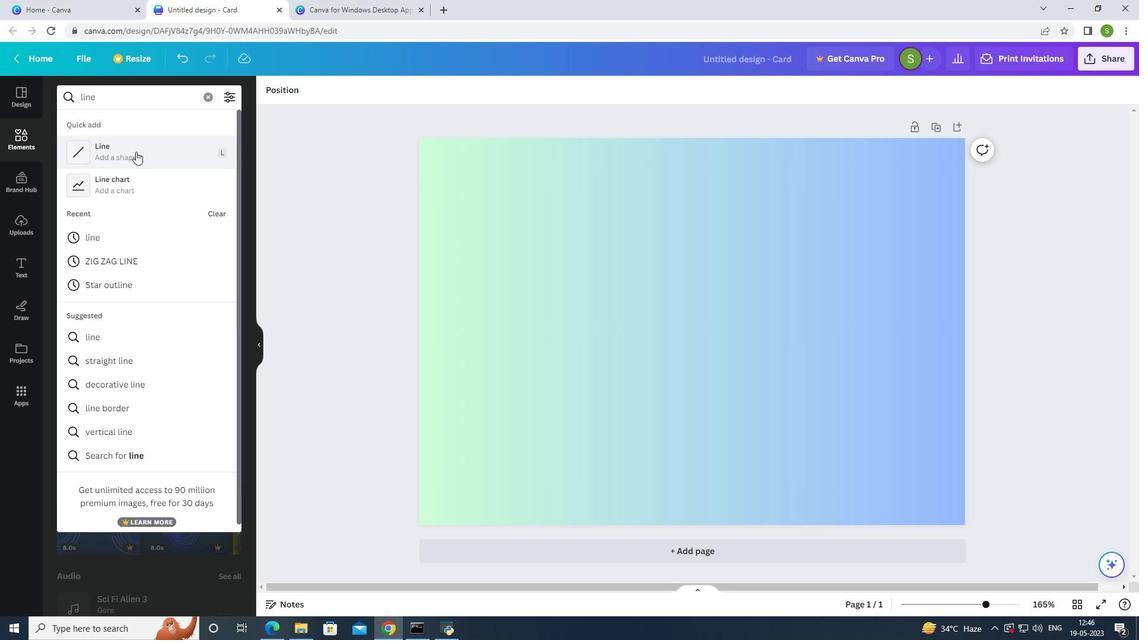 
Action: Mouse pressed left at (135, 151)
Screenshot: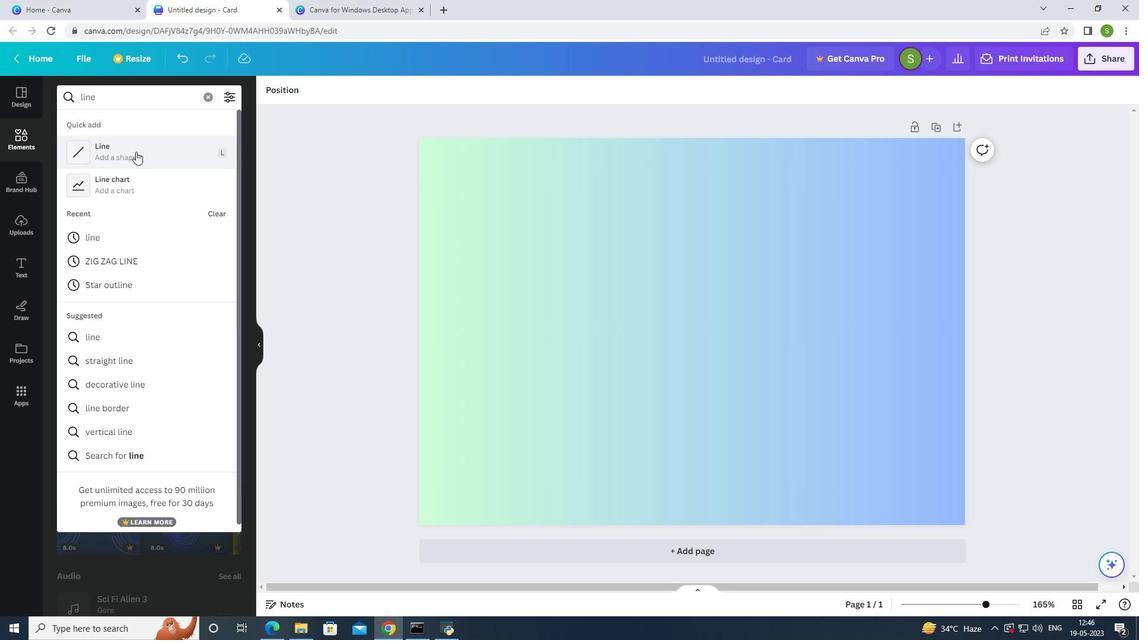 
Action: Mouse moved to (328, 93)
Screenshot: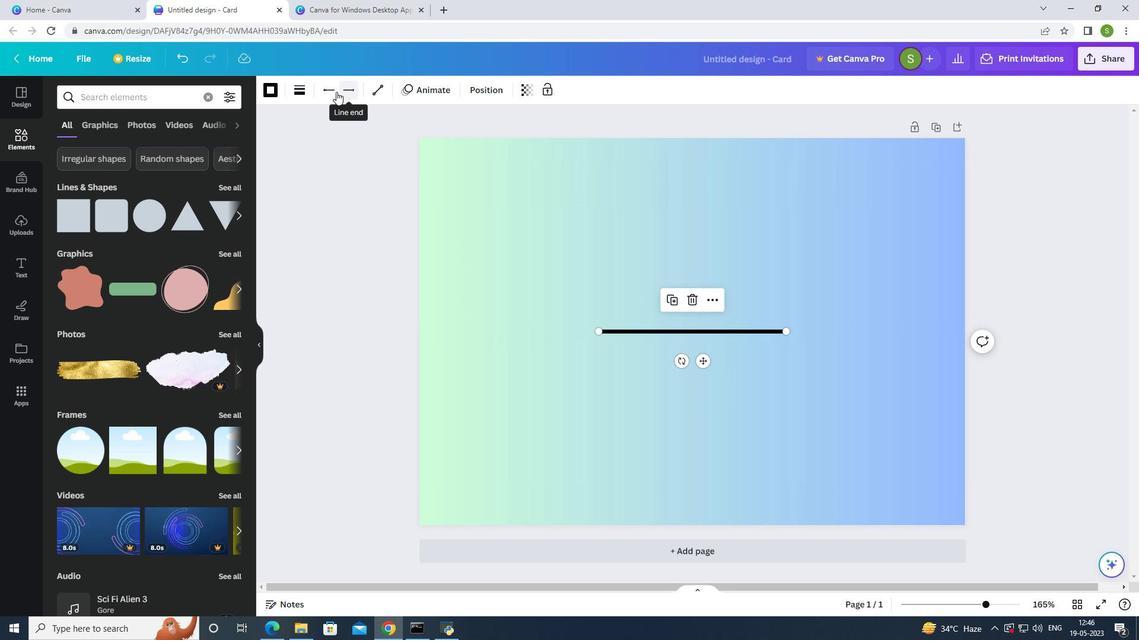 
Action: Mouse pressed left at (328, 93)
Screenshot: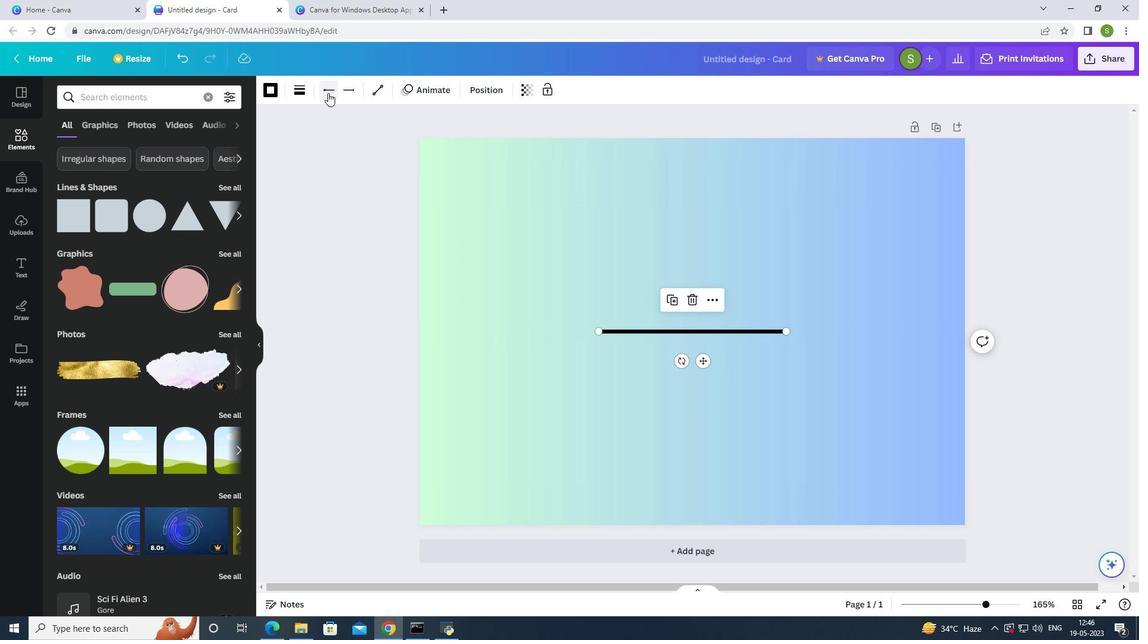 
Action: Mouse moved to (330, 121)
Screenshot: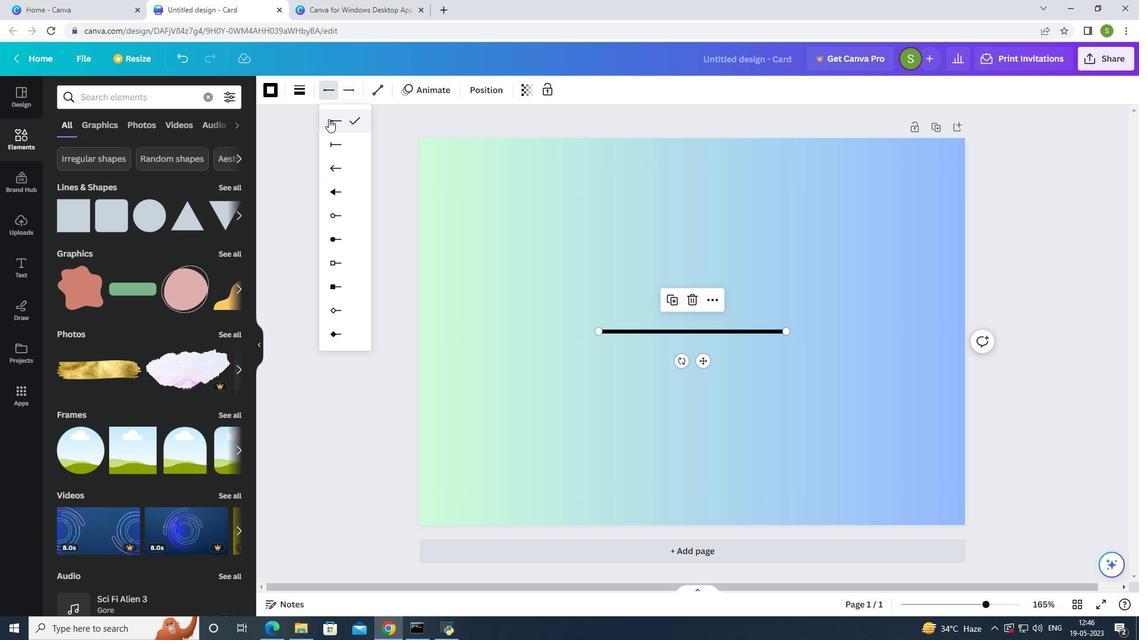 
Action: Mouse pressed left at (330, 121)
Screenshot: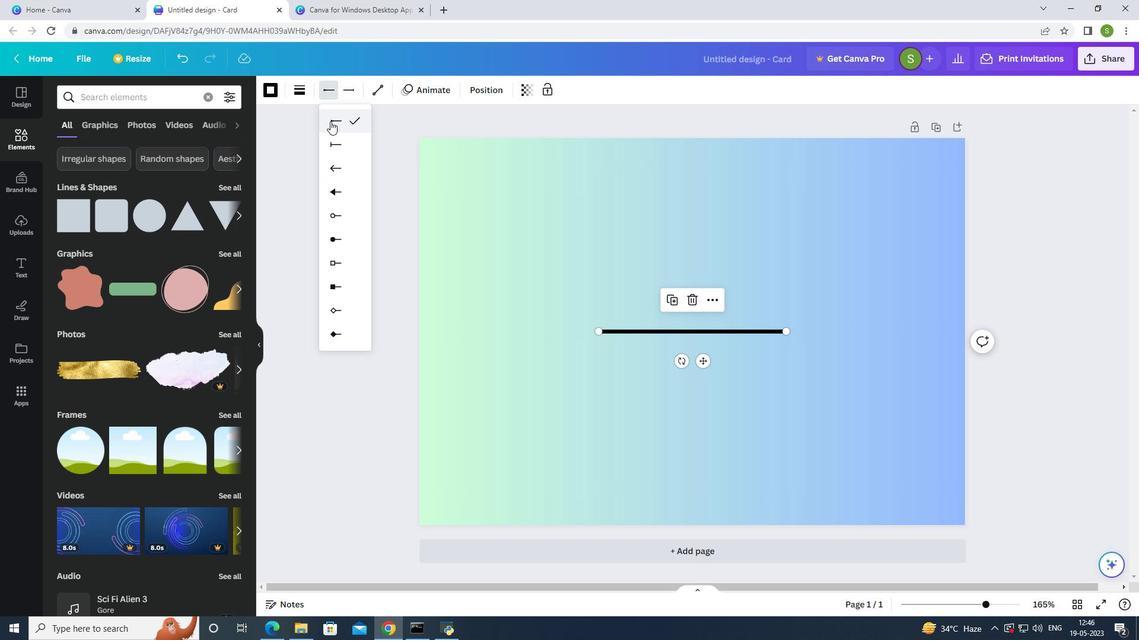 
Action: Mouse moved to (300, 90)
Screenshot: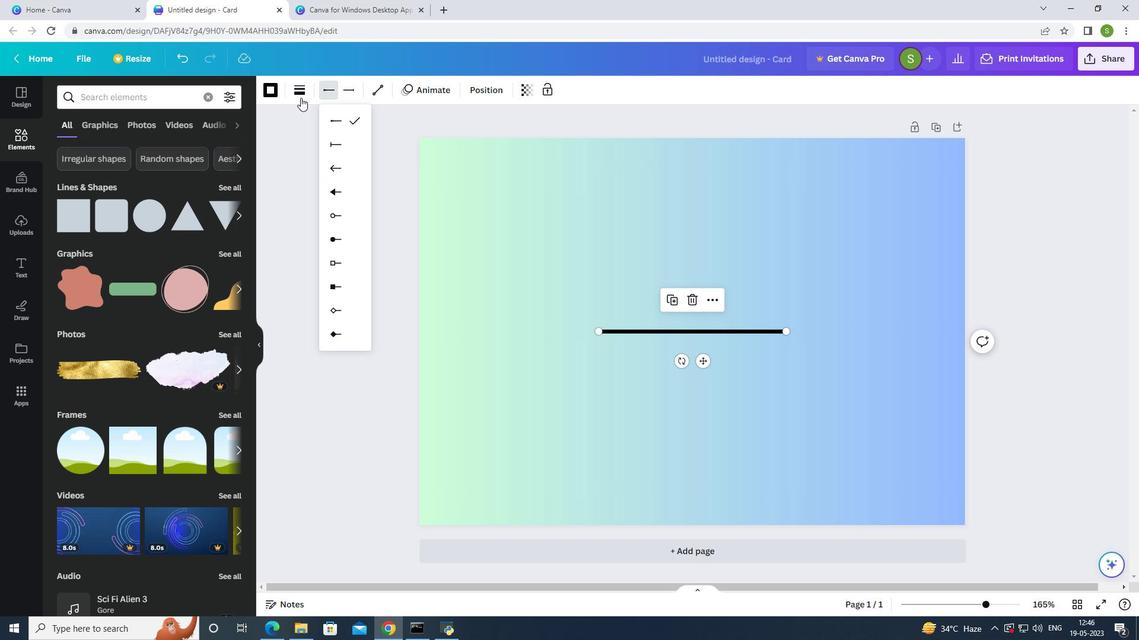 
Action: Mouse pressed left at (300, 90)
Screenshot: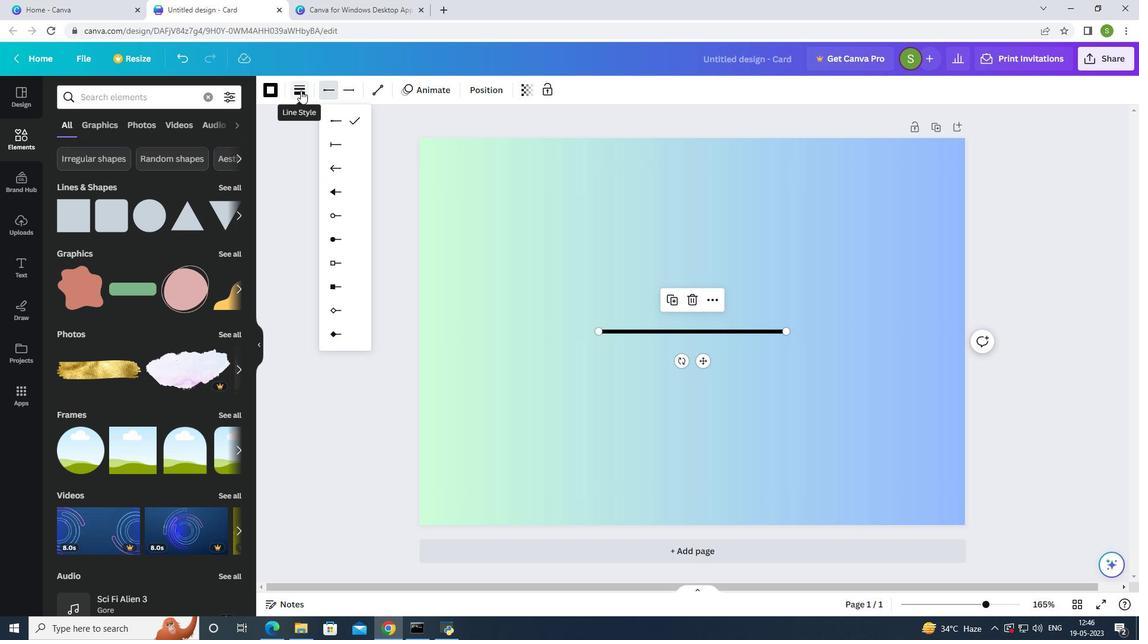 
Action: Mouse moved to (327, 127)
Screenshot: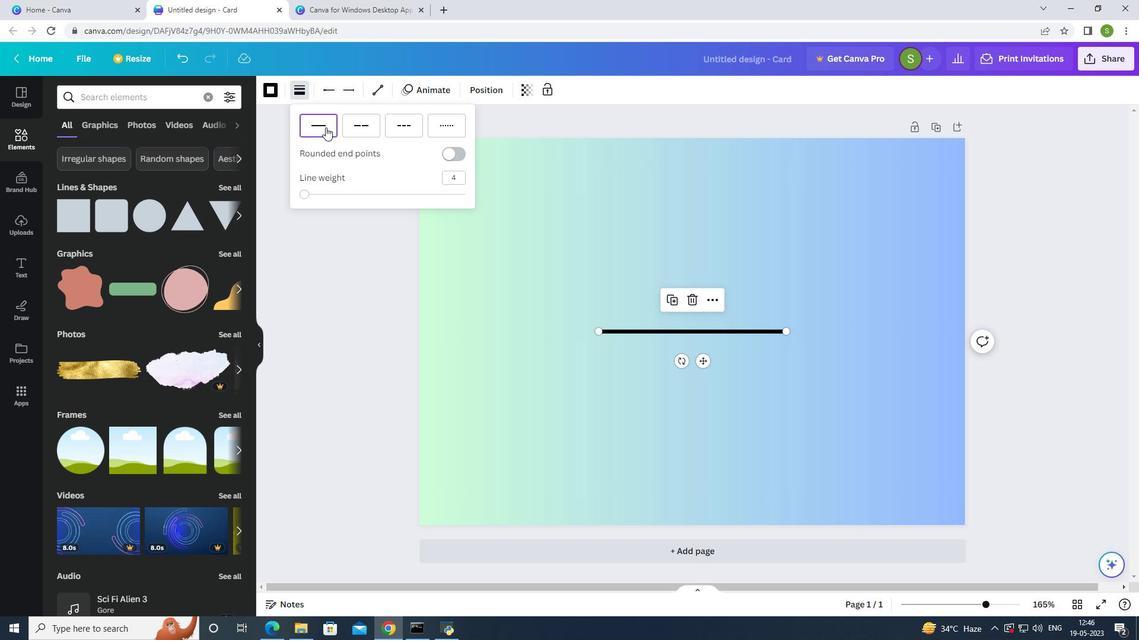
Action: Mouse pressed left at (327, 127)
Screenshot: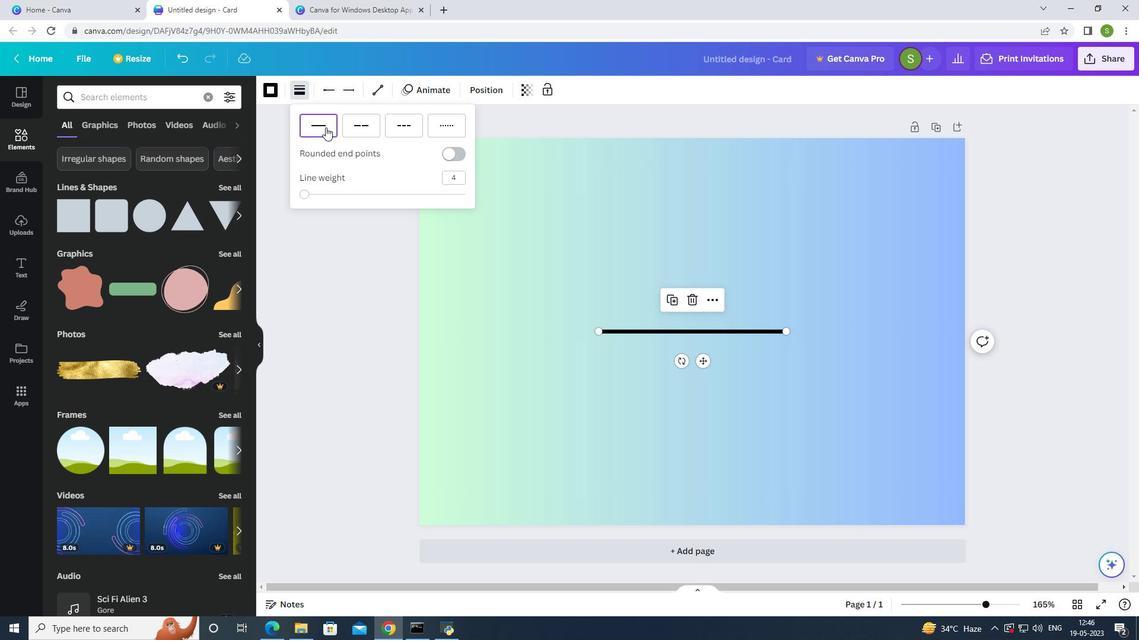 
Action: Mouse moved to (449, 179)
Screenshot: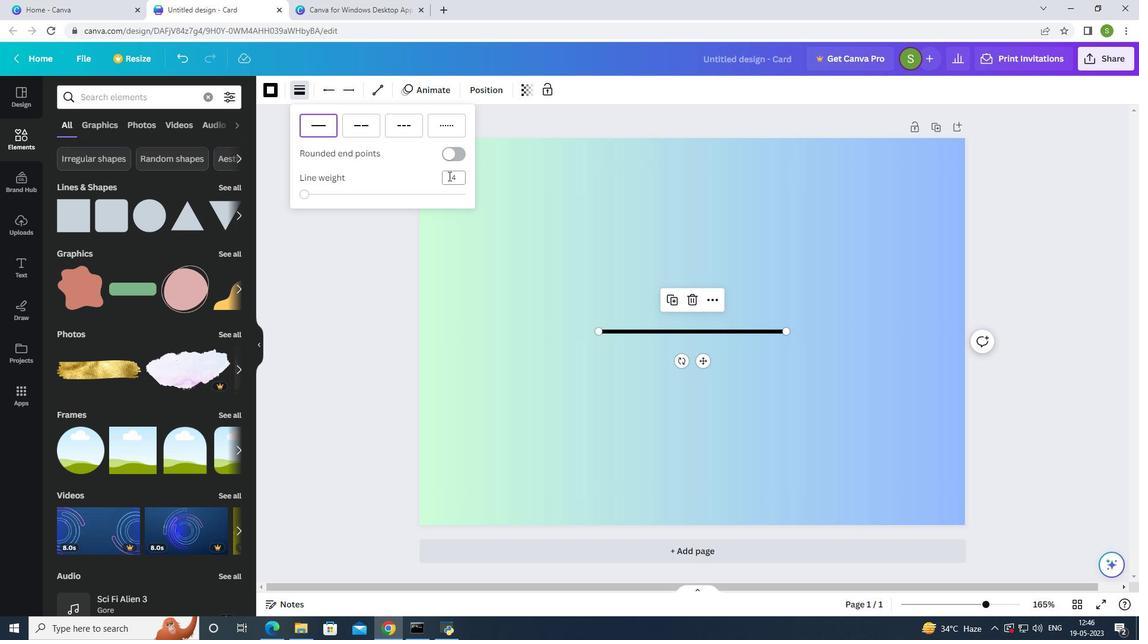 
Action: Mouse pressed left at (449, 179)
Screenshot: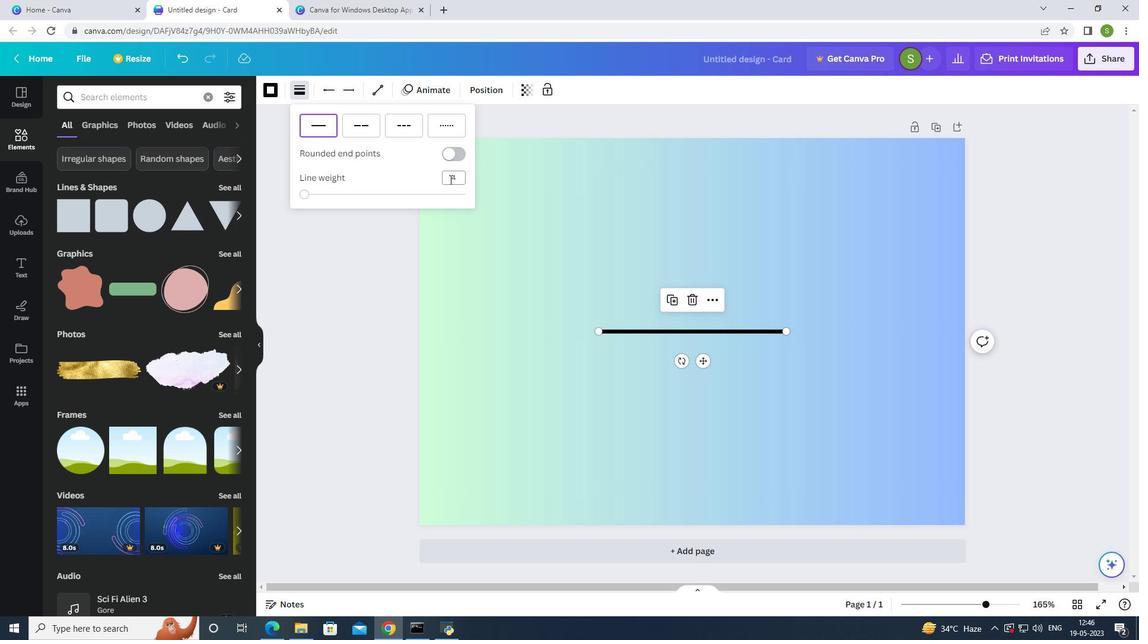 
Action: Mouse moved to (451, 169)
Screenshot: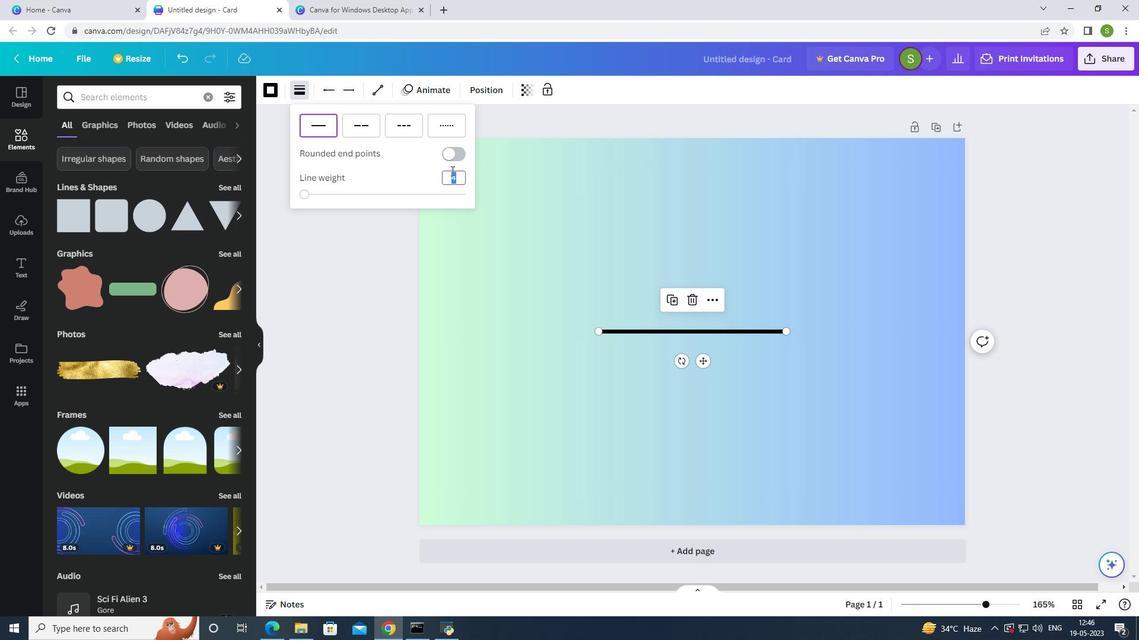 
Action: Key pressed 2
Screenshot: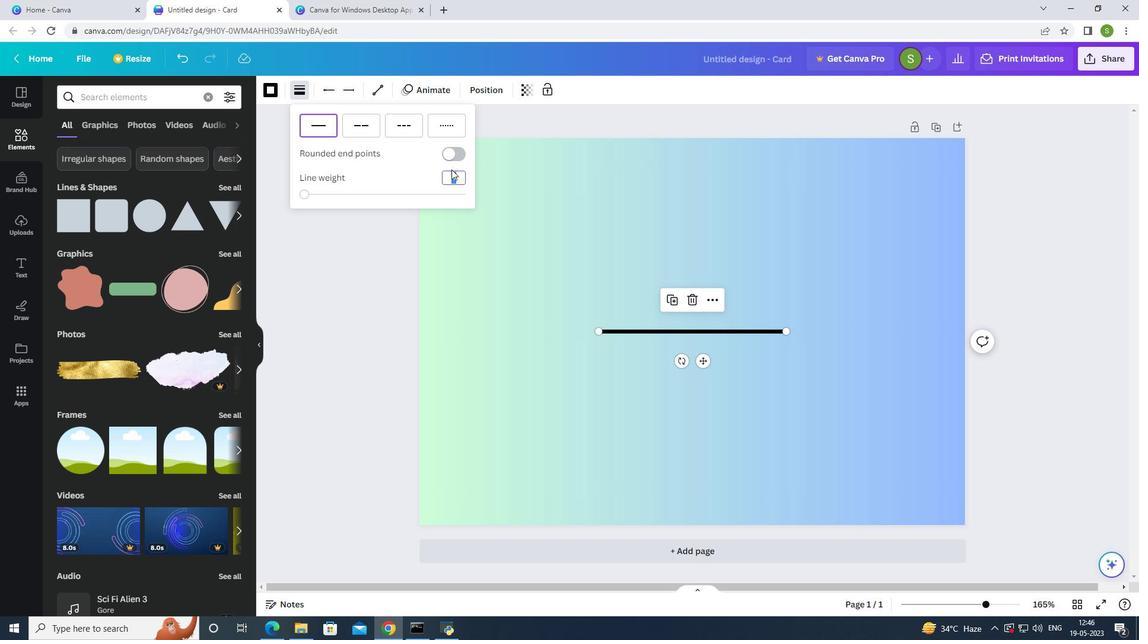 
Action: Mouse moved to (417, 233)
Screenshot: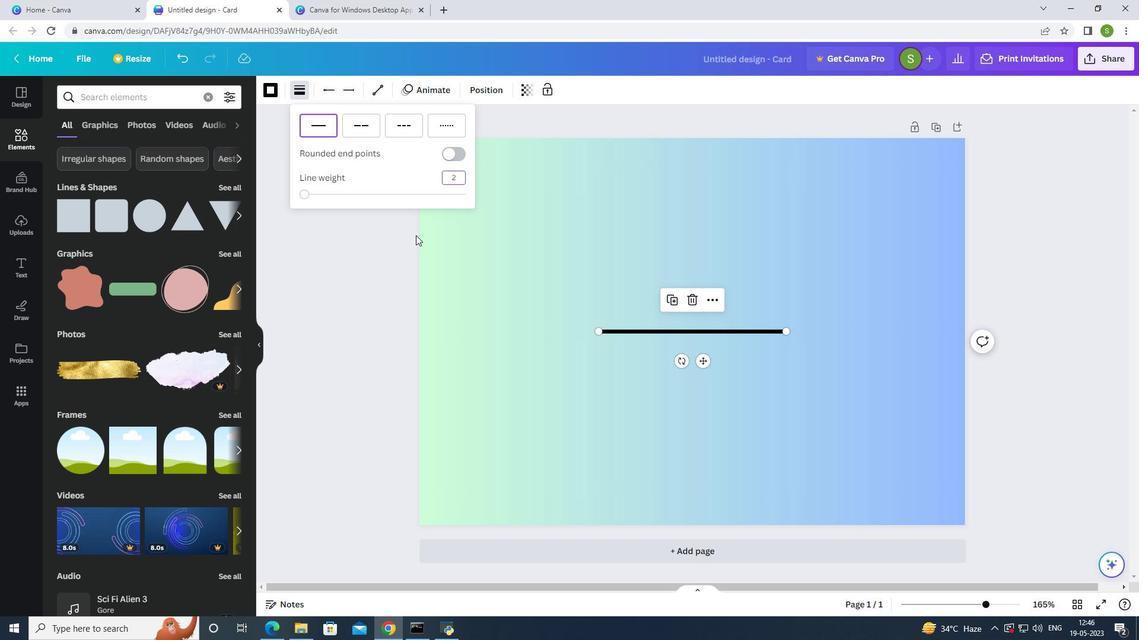 
Action: Key pressed <Key.enter>
Screenshot: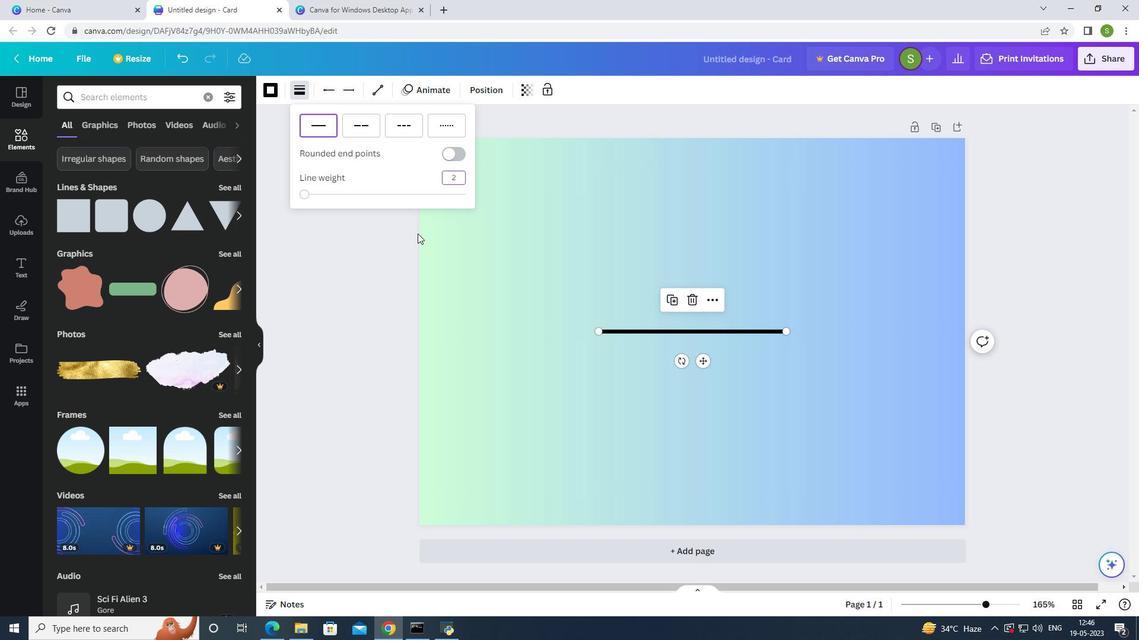 
Action: Mouse moved to (523, 268)
Screenshot: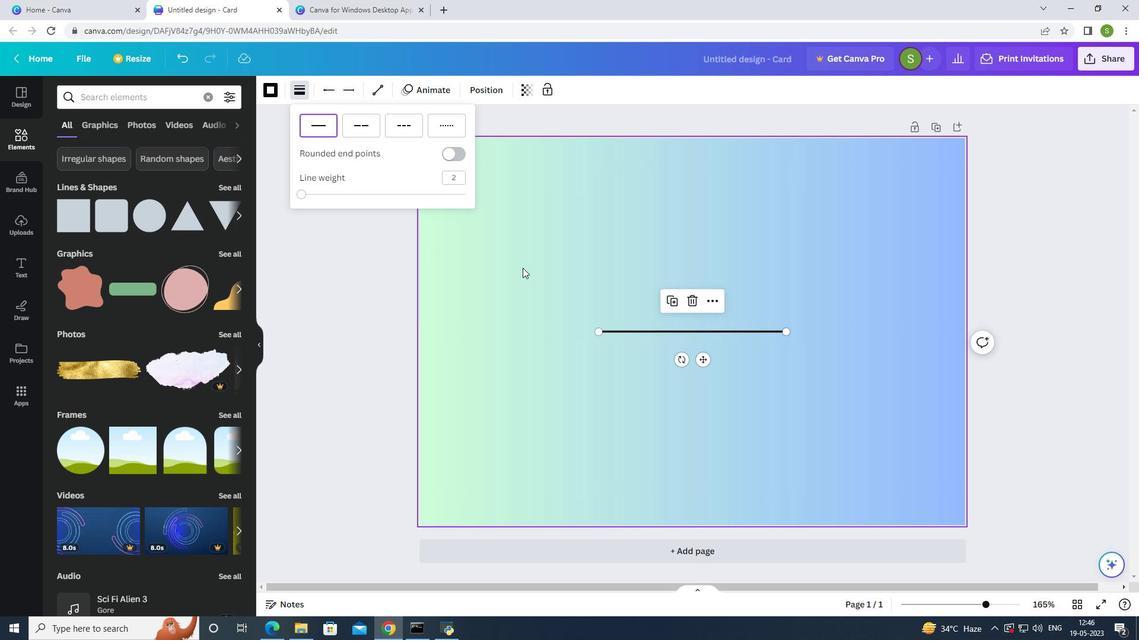 
Action: Mouse pressed left at (523, 268)
Screenshot: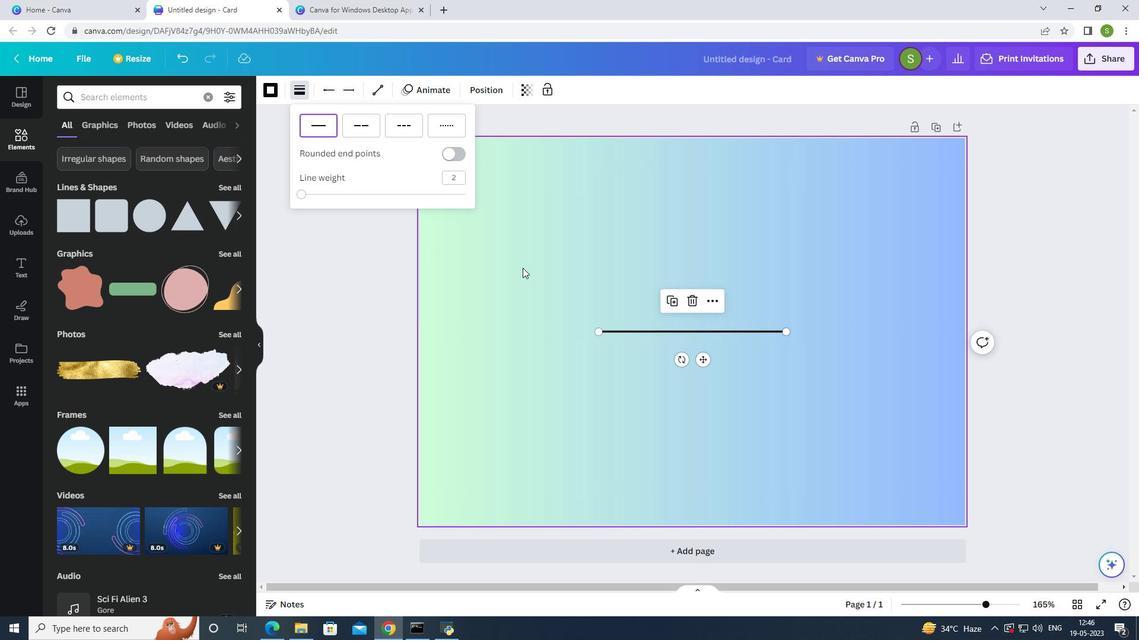
Action: Mouse moved to (622, 326)
Screenshot: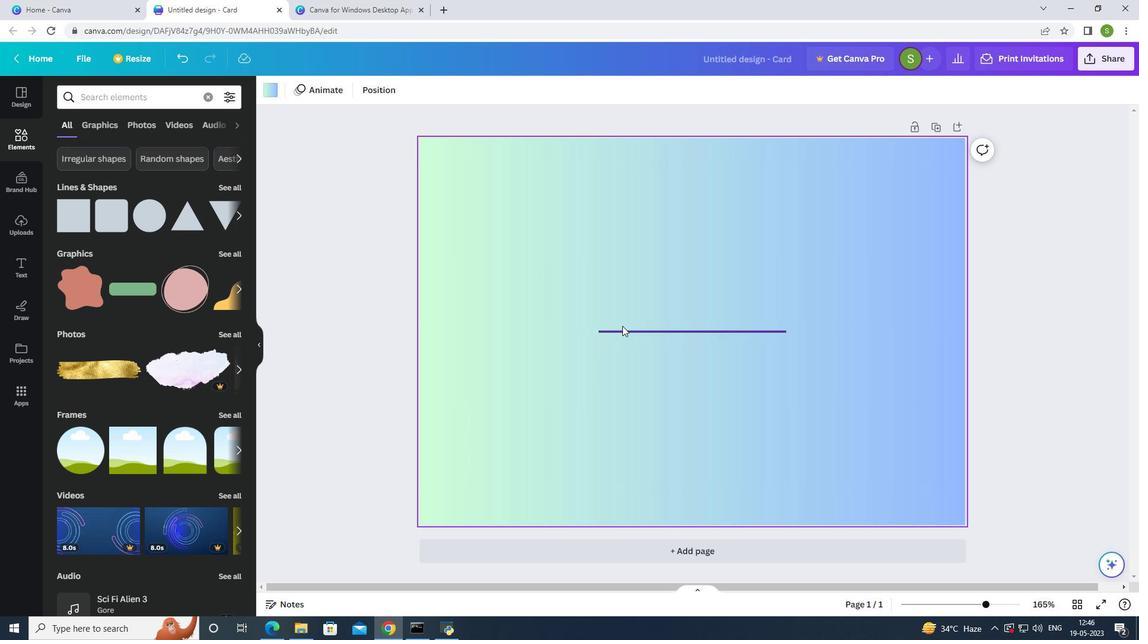 
Action: Mouse pressed left at (622, 326)
Screenshot: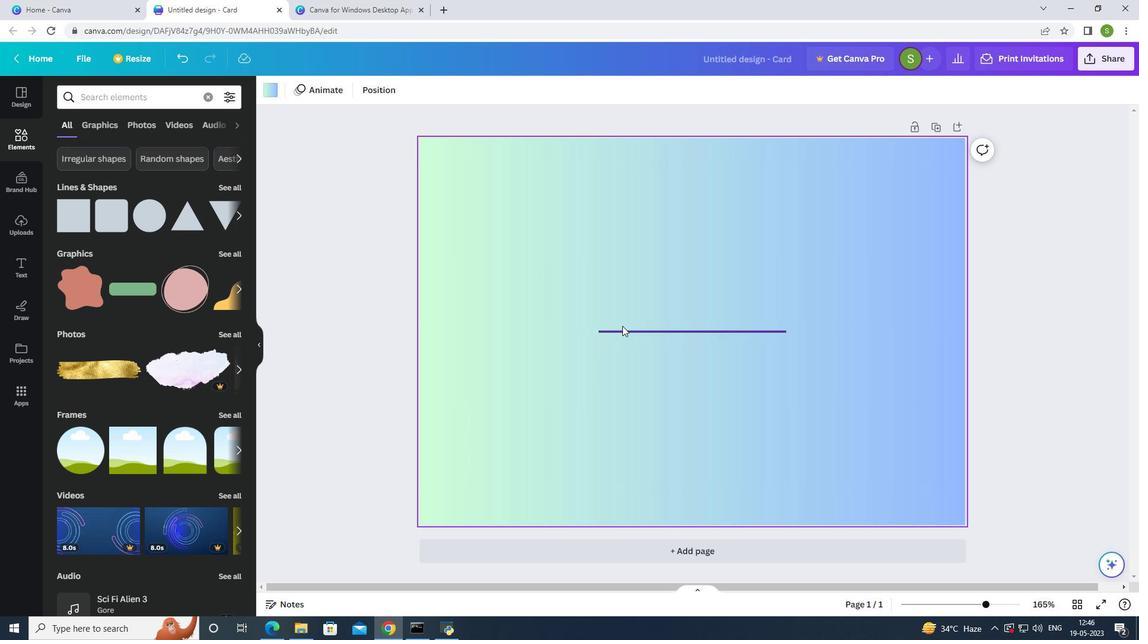 
Action: Mouse moved to (598, 331)
Screenshot: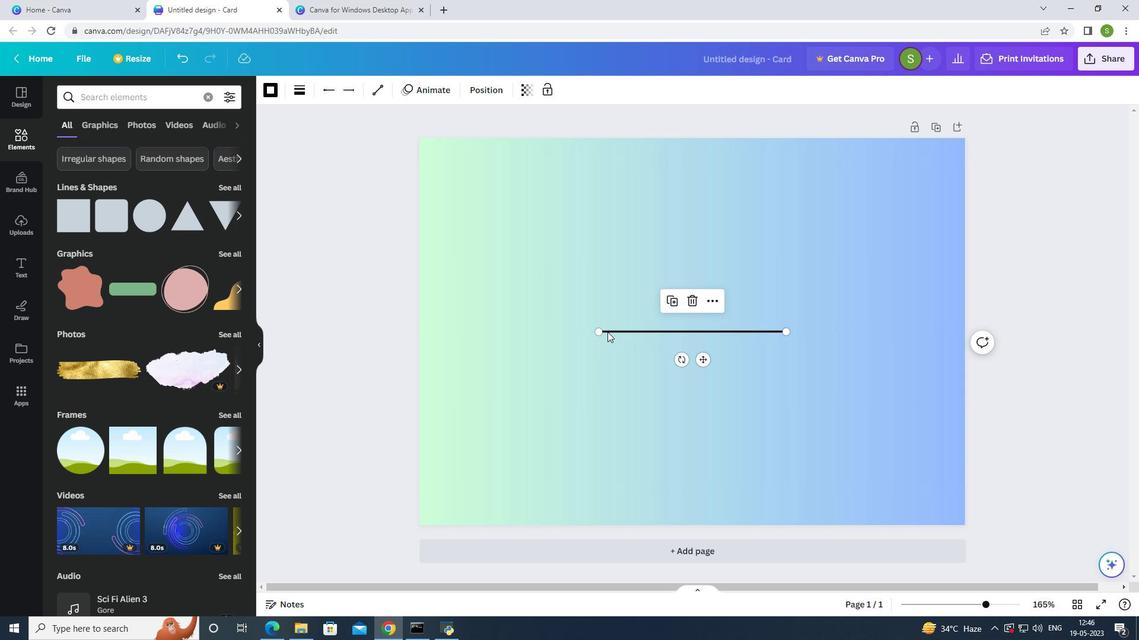 
Action: Mouse pressed left at (598, 331)
Screenshot: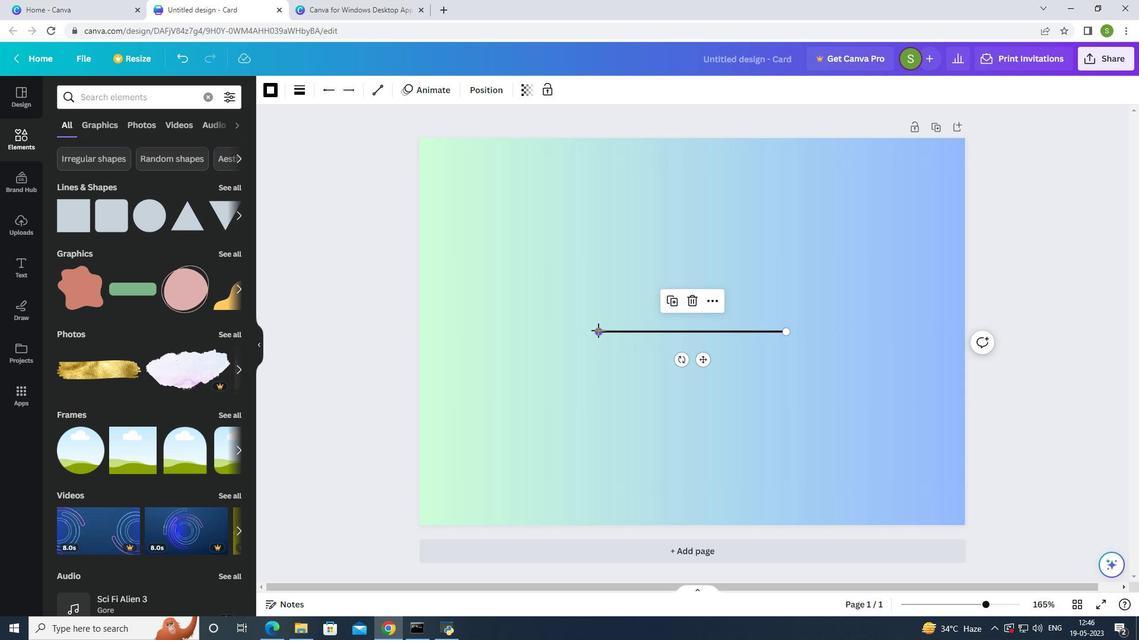 
Action: Mouse moved to (786, 330)
Screenshot: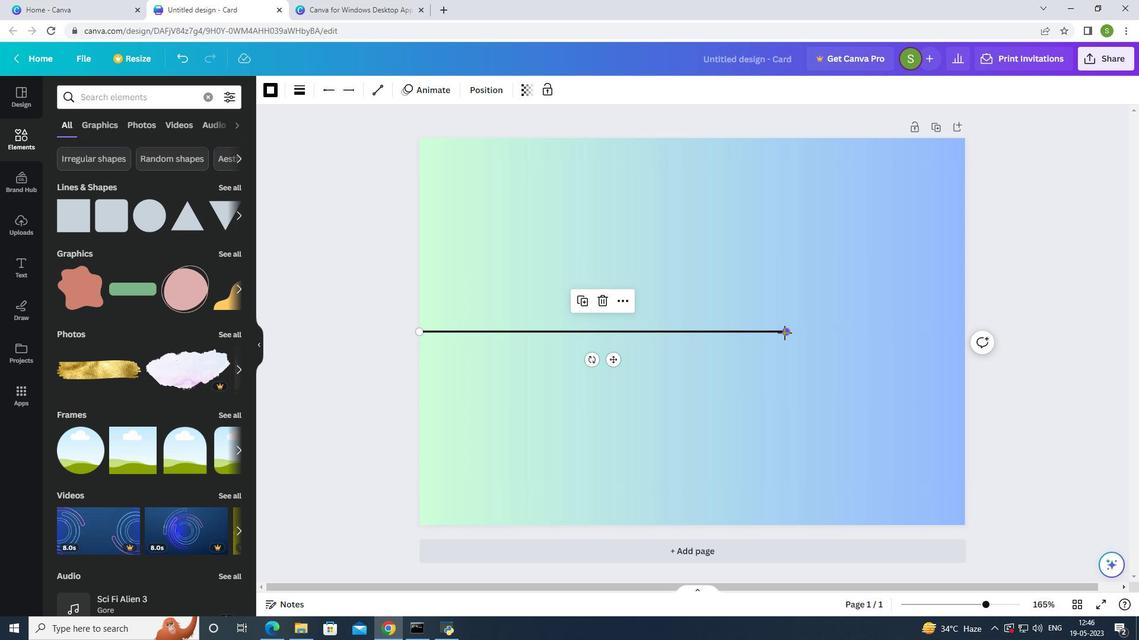 
Action: Mouse pressed left at (786, 330)
Screenshot: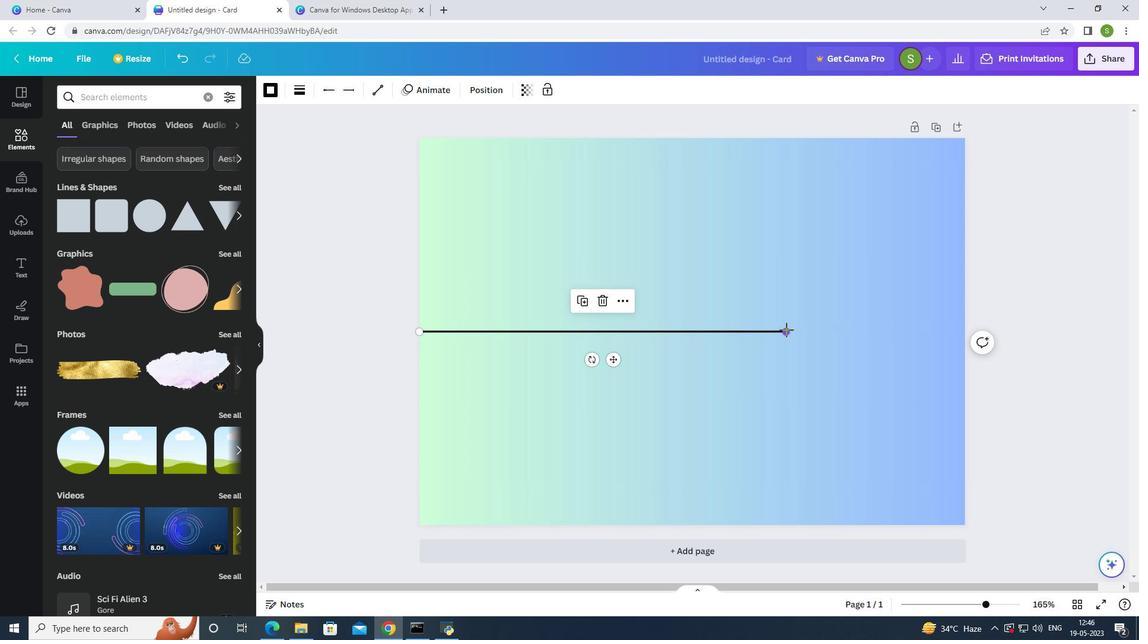 
Action: Mouse moved to (659, 184)
Screenshot: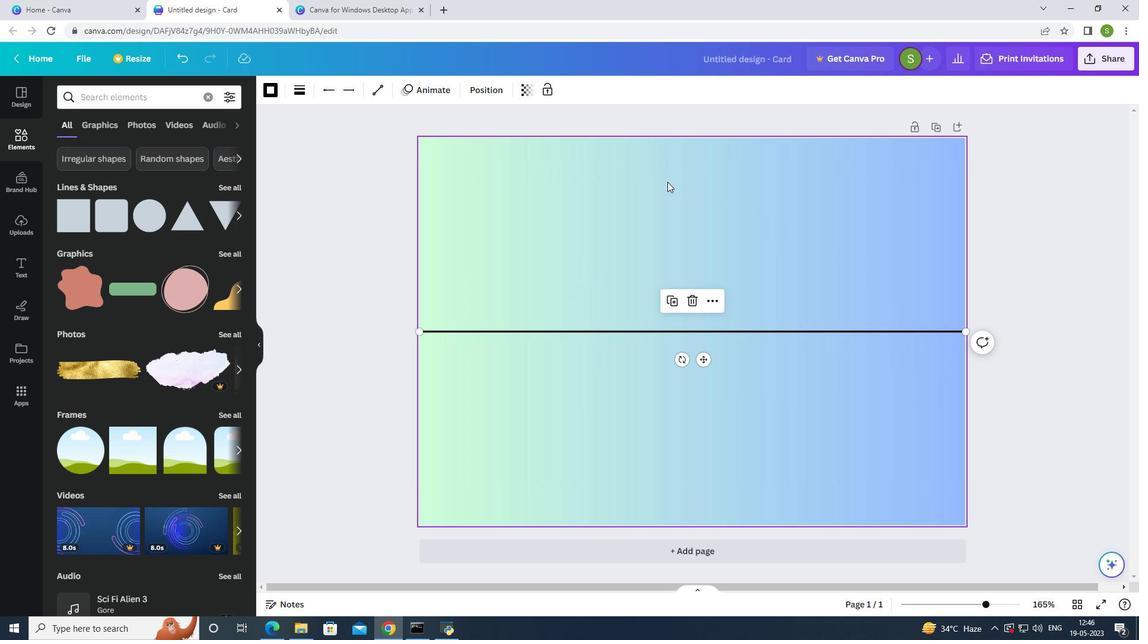 
Action: Mouse pressed left at (659, 184)
Screenshot: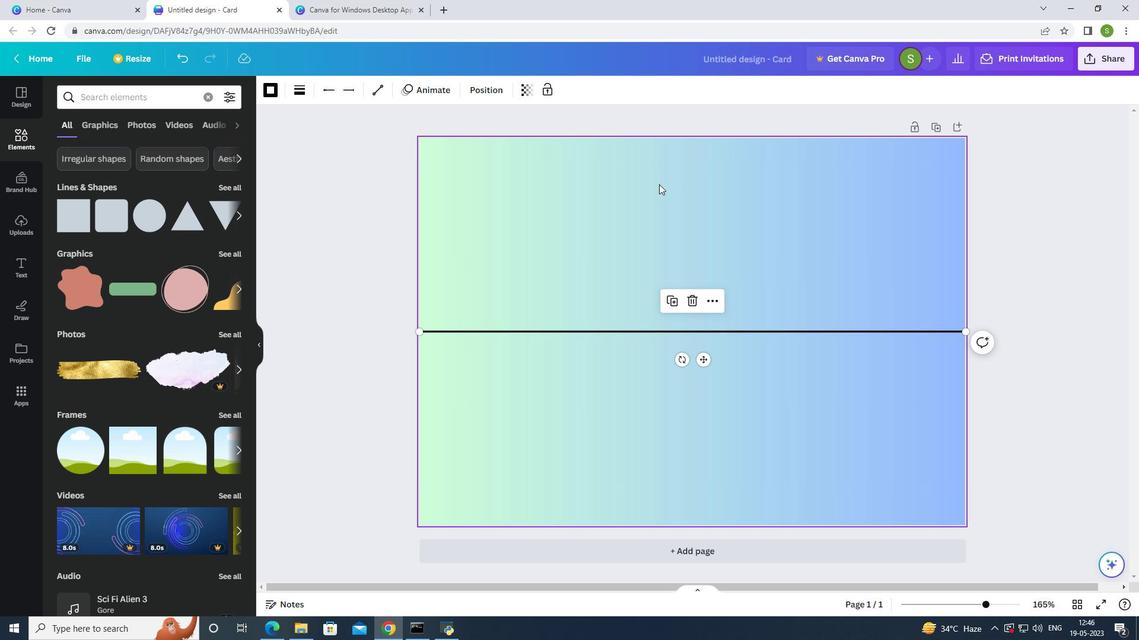 
Action: Mouse moved to (137, 89)
Screenshot: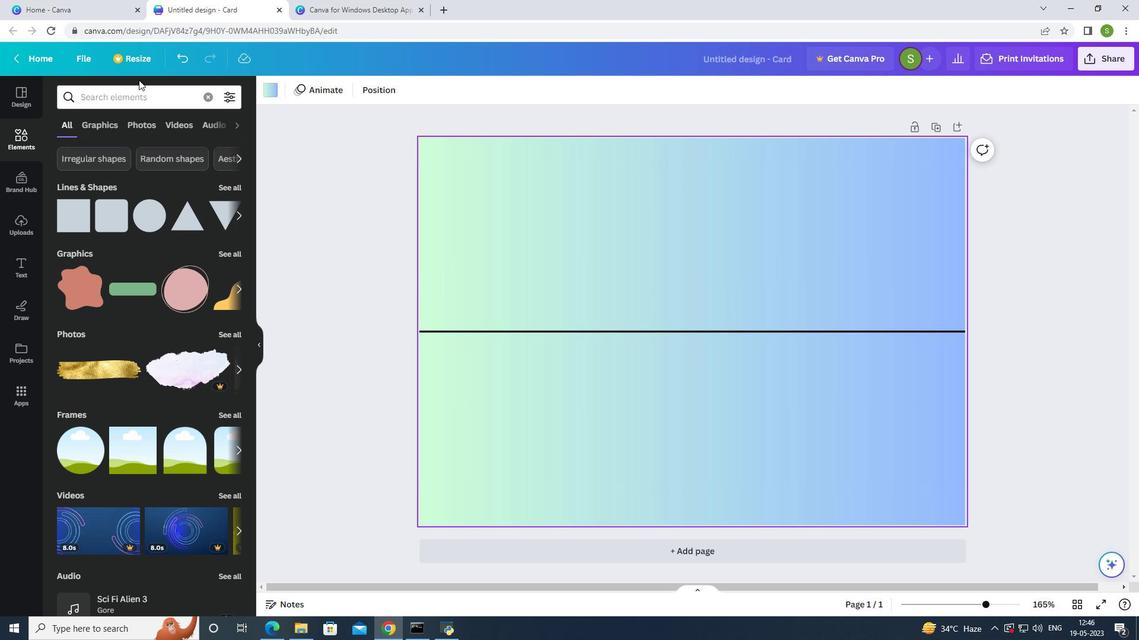 
Action: Mouse pressed left at (137, 89)
Screenshot: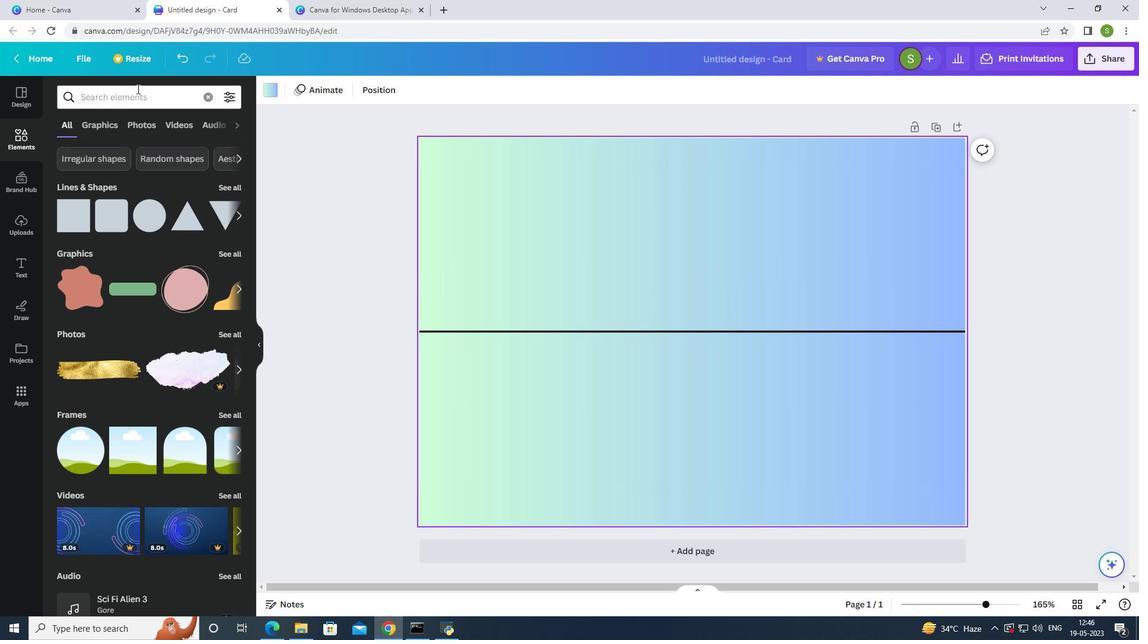 
Action: Mouse moved to (382, 383)
Screenshot: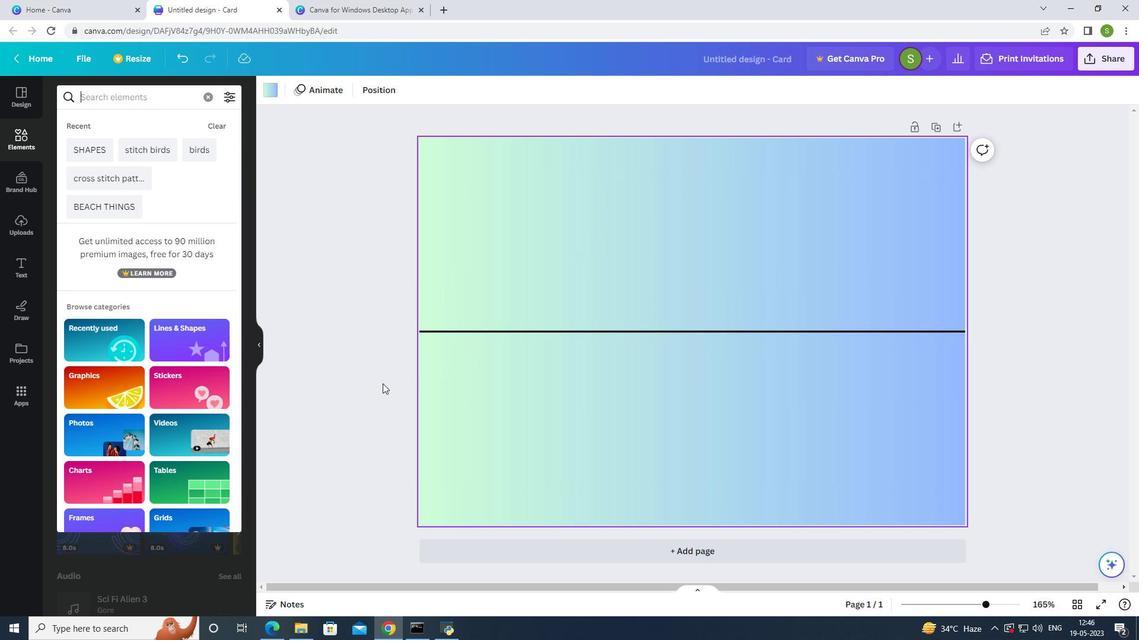 
Action: Key pressed line
Screenshot: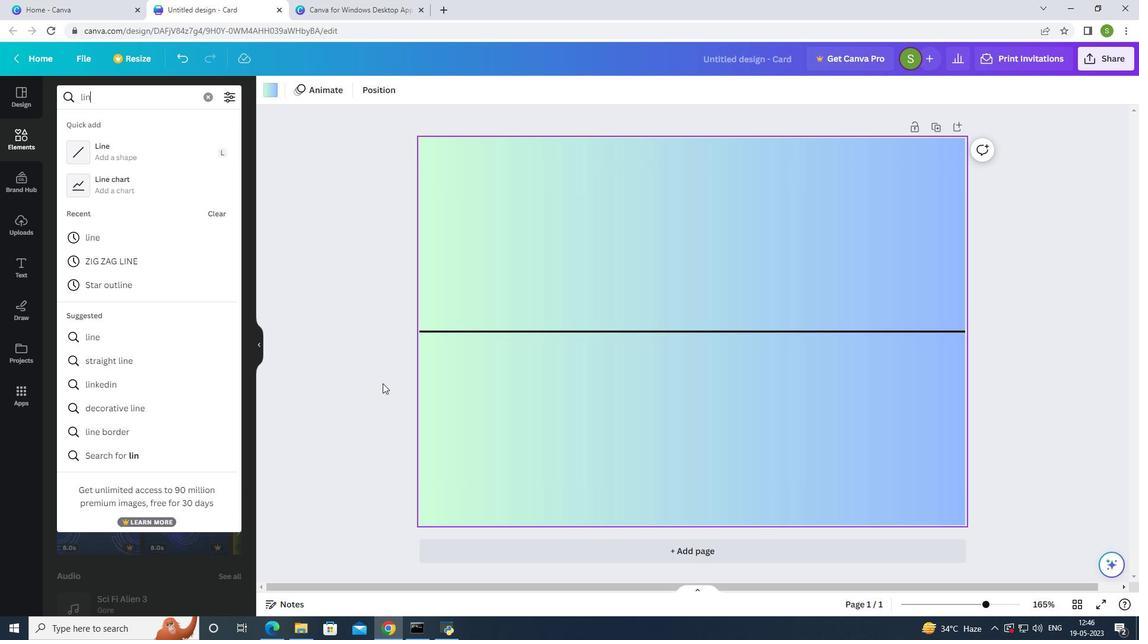 
Action: Mouse moved to (170, 156)
Screenshot: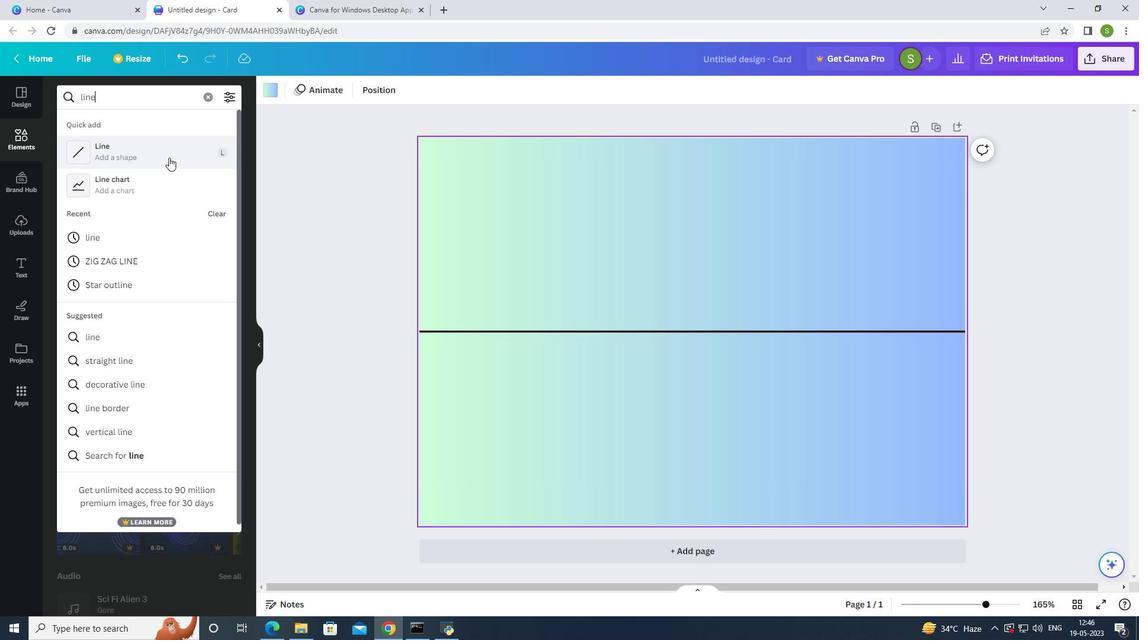 
Action: Mouse pressed left at (170, 156)
Screenshot: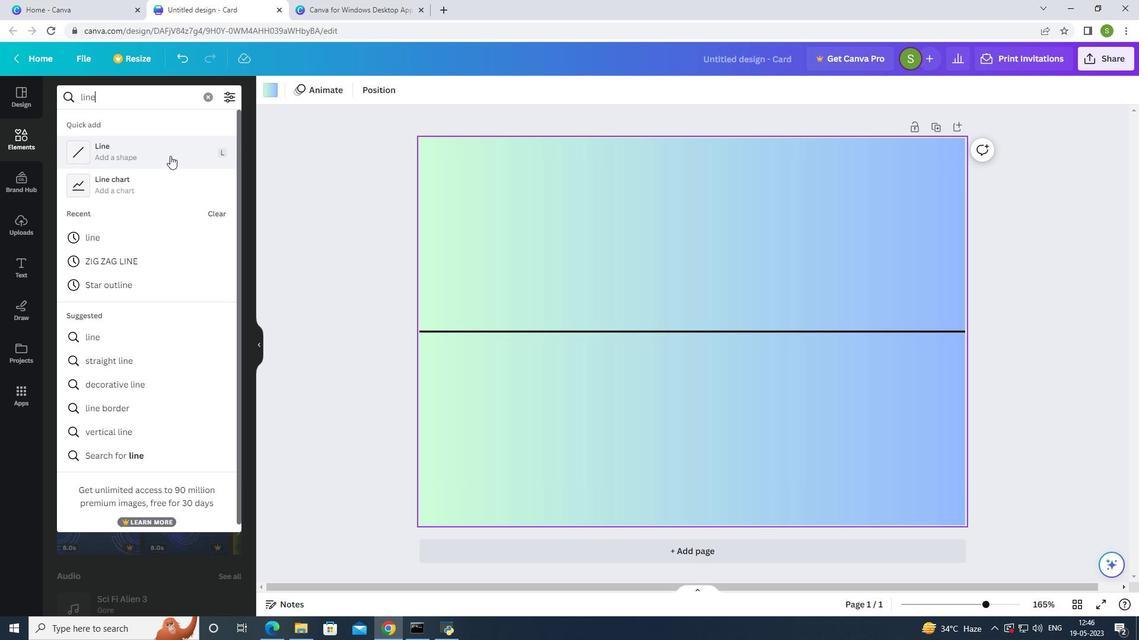 
Action: Mouse moved to (676, 363)
Screenshot: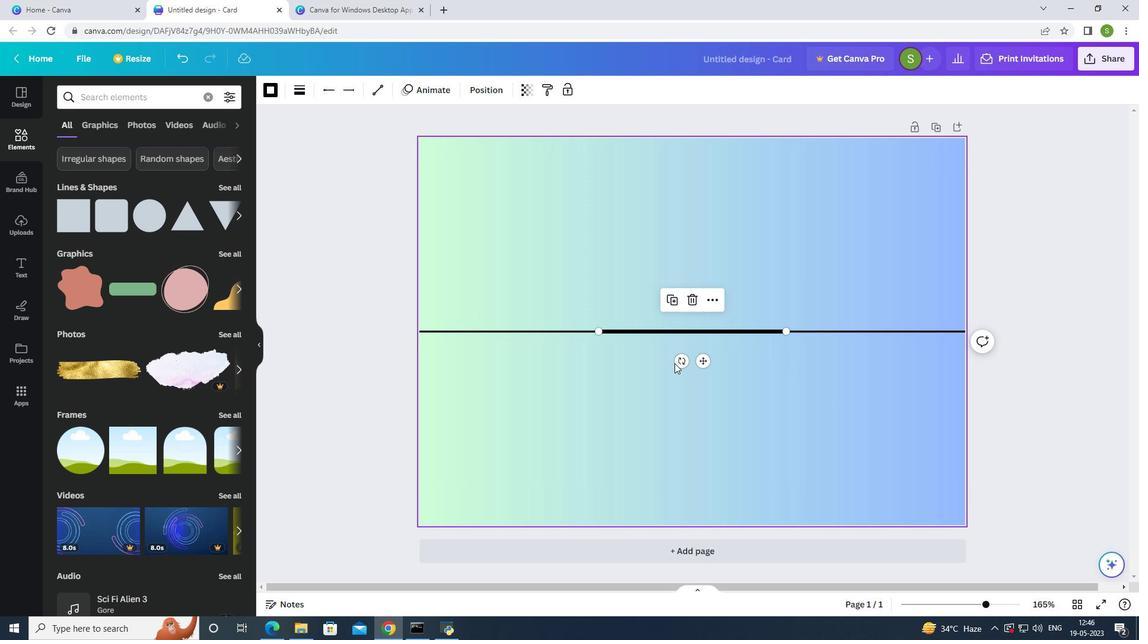 
Action: Mouse pressed left at (676, 363)
Screenshot: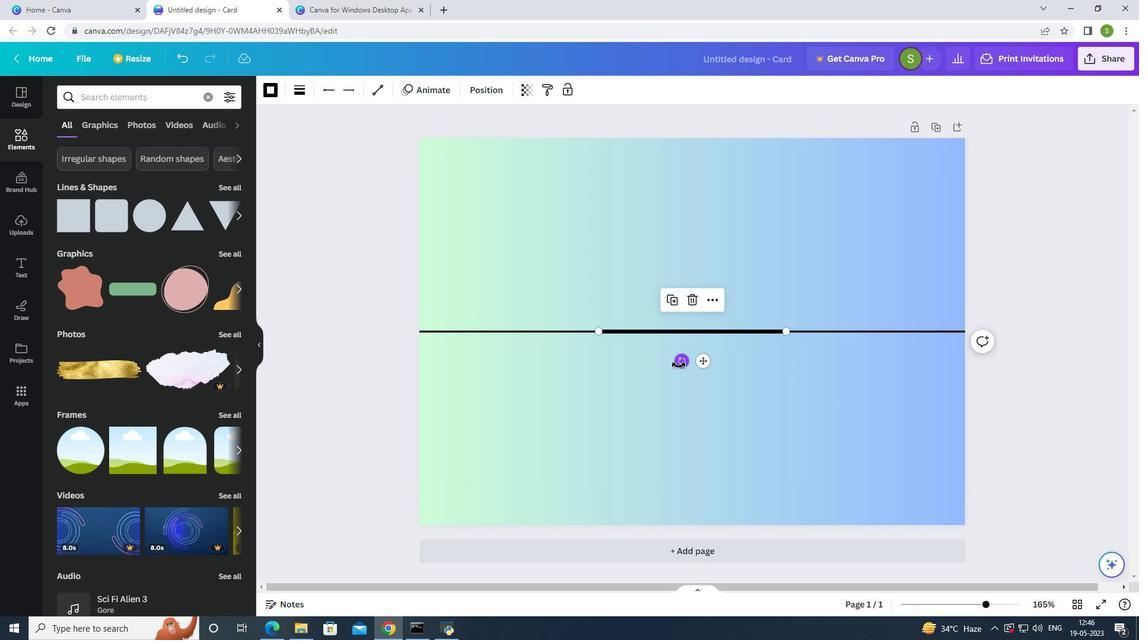 
Action: Mouse moved to (303, 94)
Screenshot: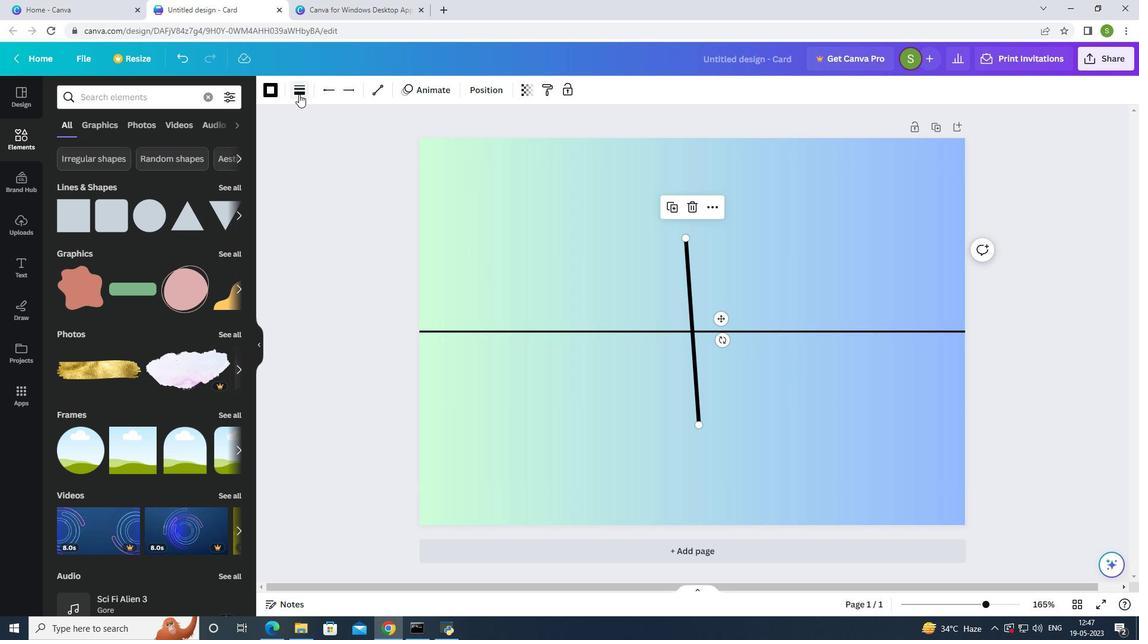 
Action: Mouse pressed left at (303, 94)
Screenshot: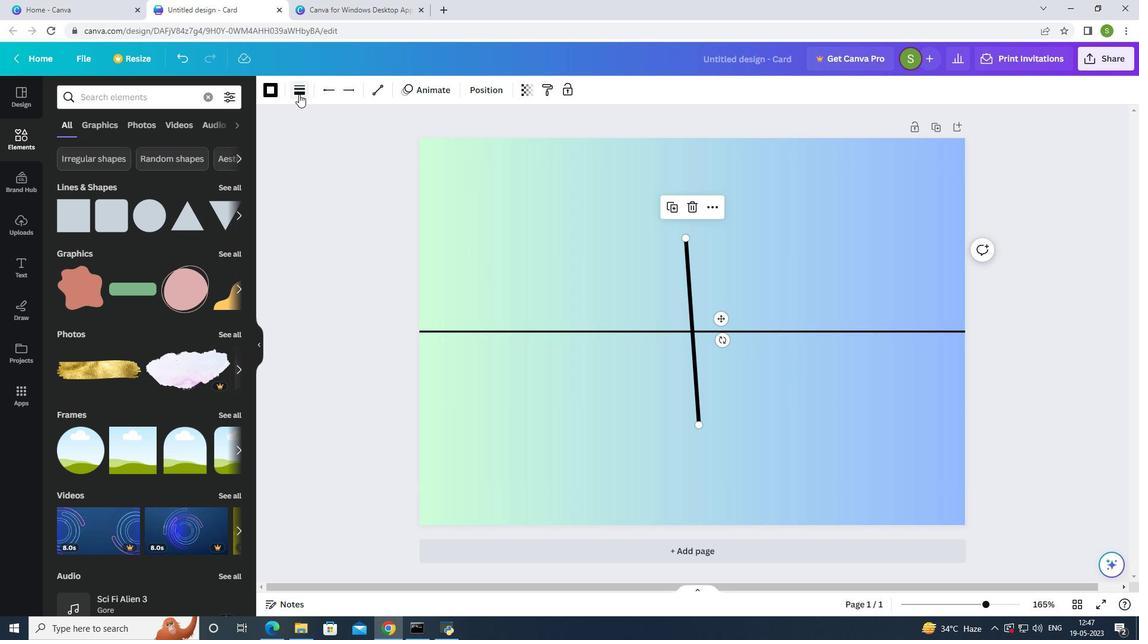 
Action: Mouse moved to (457, 178)
Screenshot: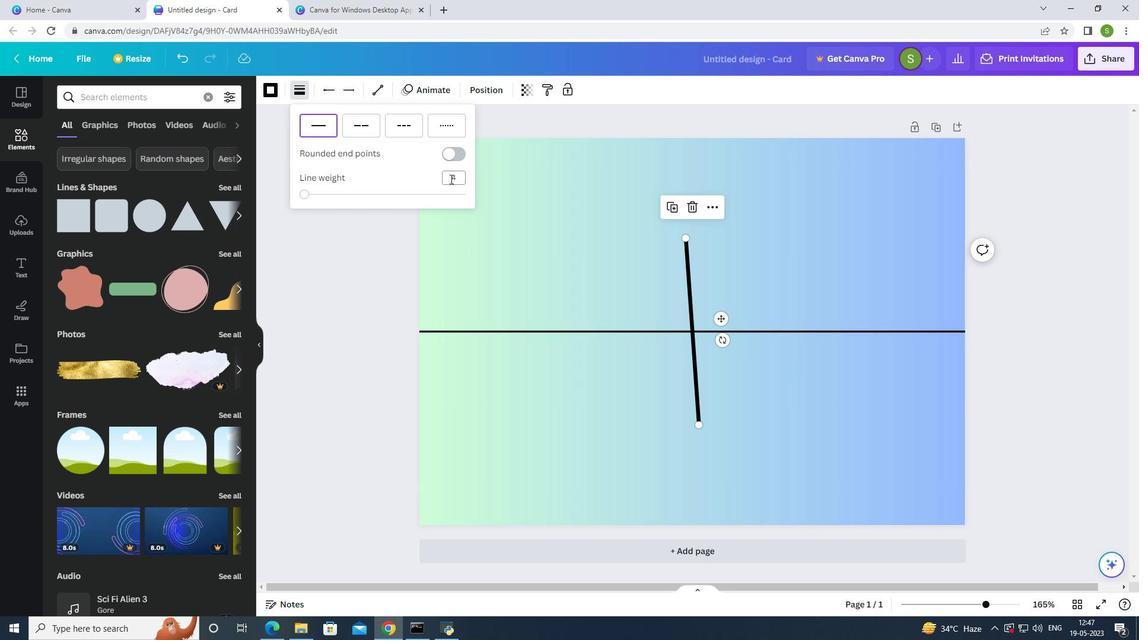 
Action: Mouse pressed left at (457, 178)
Screenshot: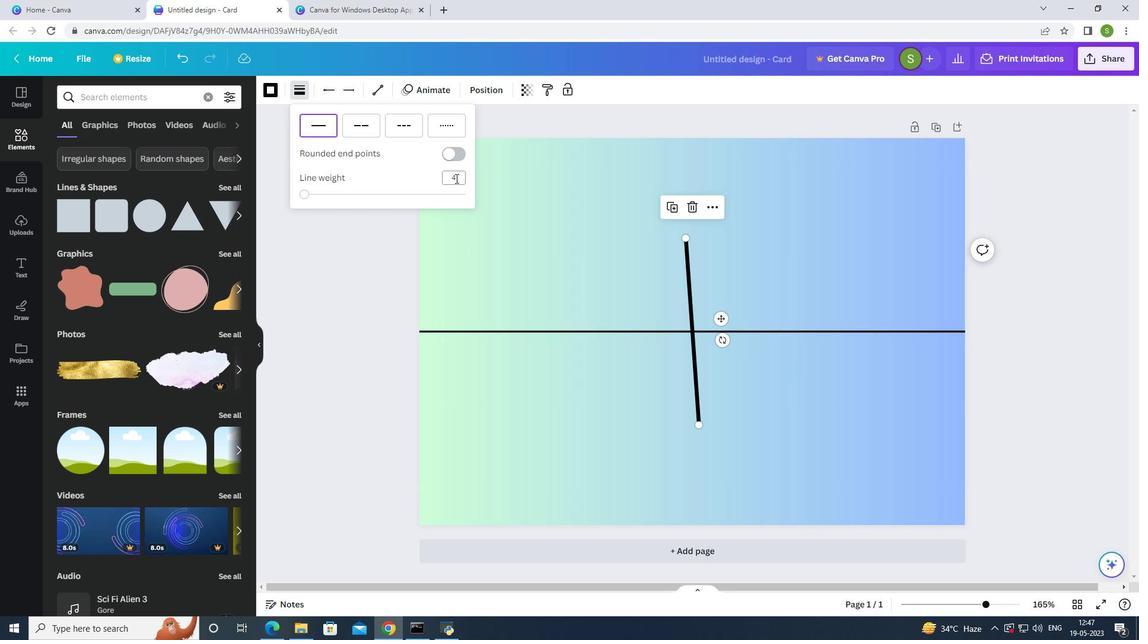 
Action: Key pressed 2
Screenshot: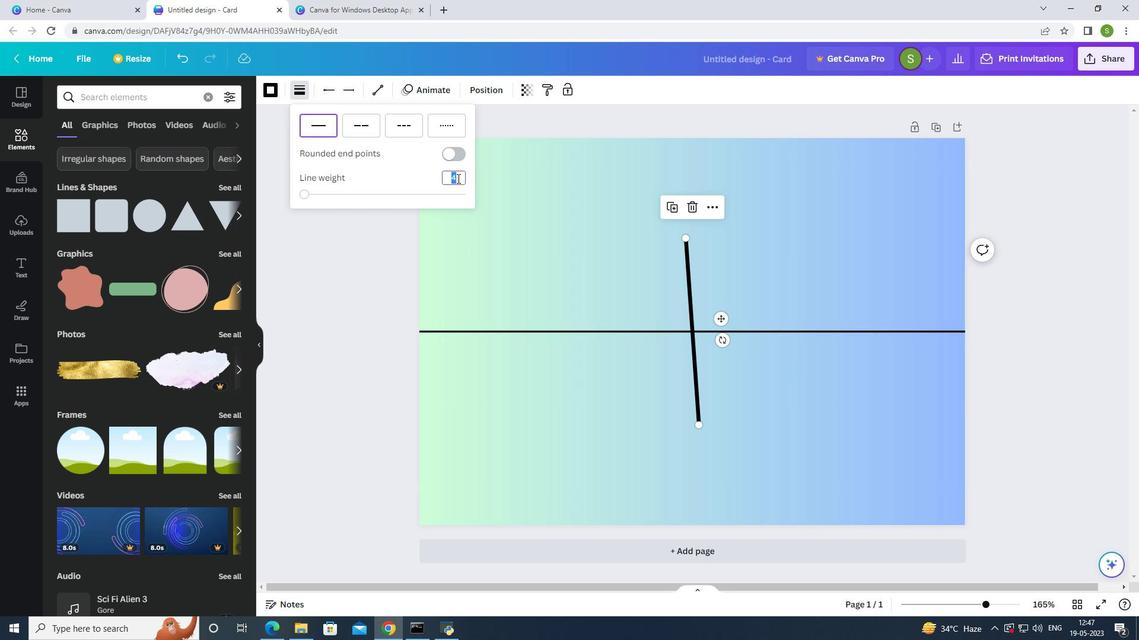 
Action: Mouse moved to (472, 194)
Screenshot: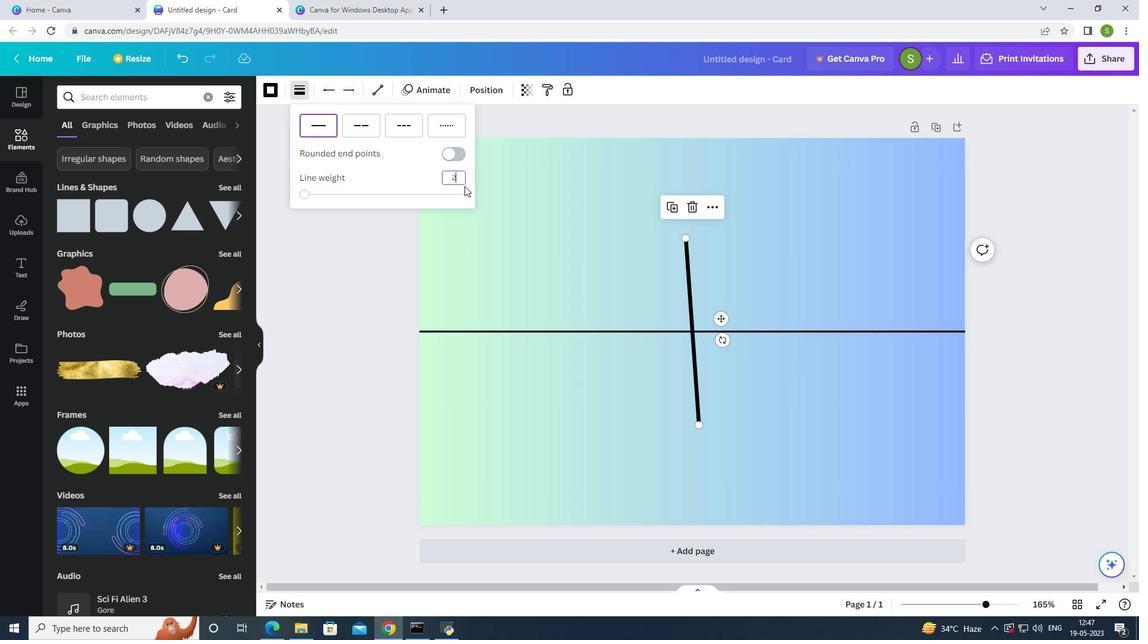 
Action: Key pressed <Key.enter>
Screenshot: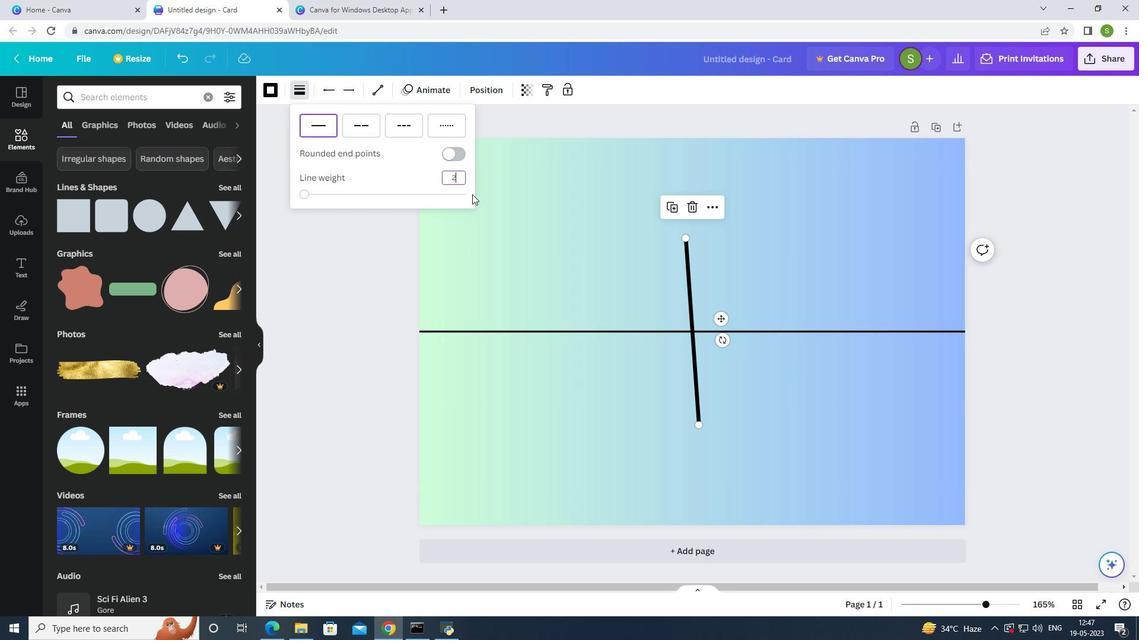 
Action: Mouse moved to (685, 239)
Screenshot: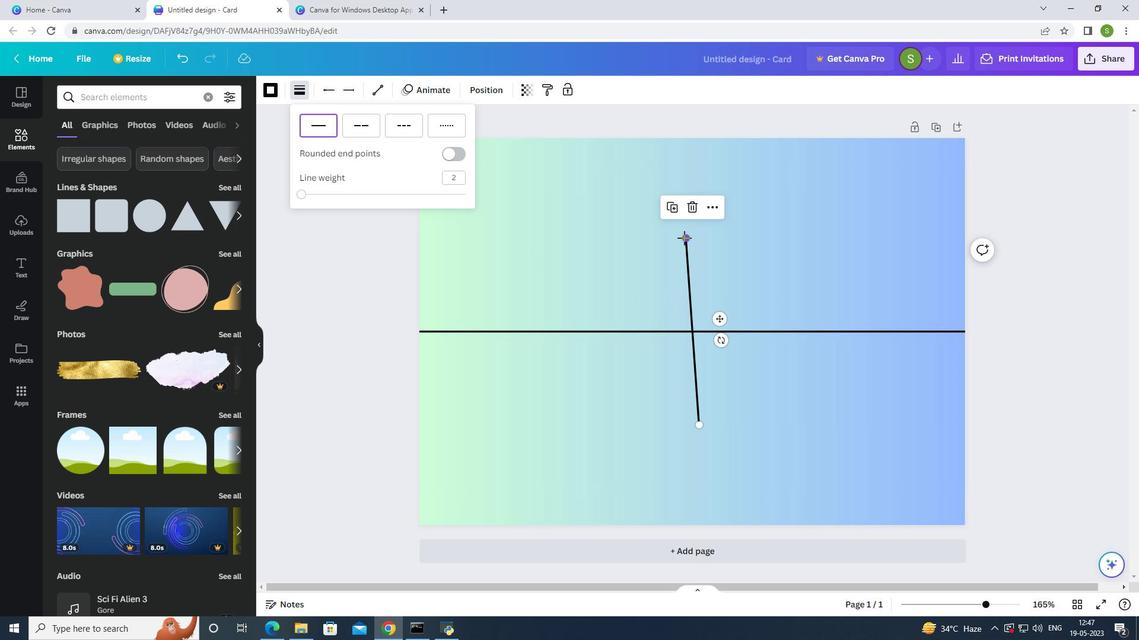 
Action: Mouse pressed left at (685, 239)
Screenshot: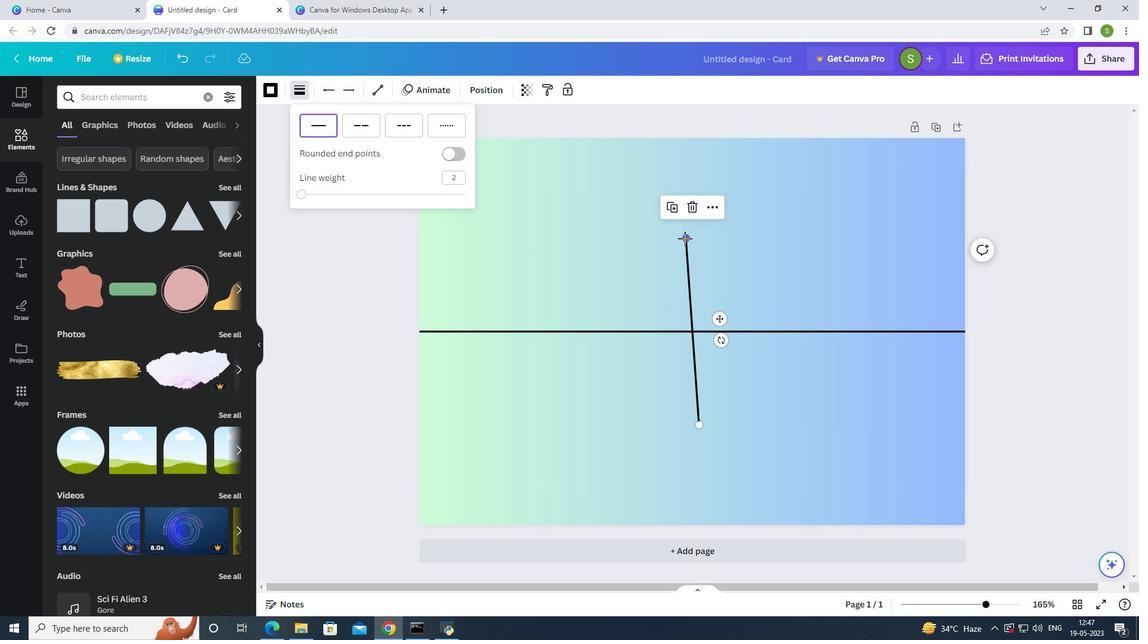 
Action: Mouse moved to (699, 425)
Screenshot: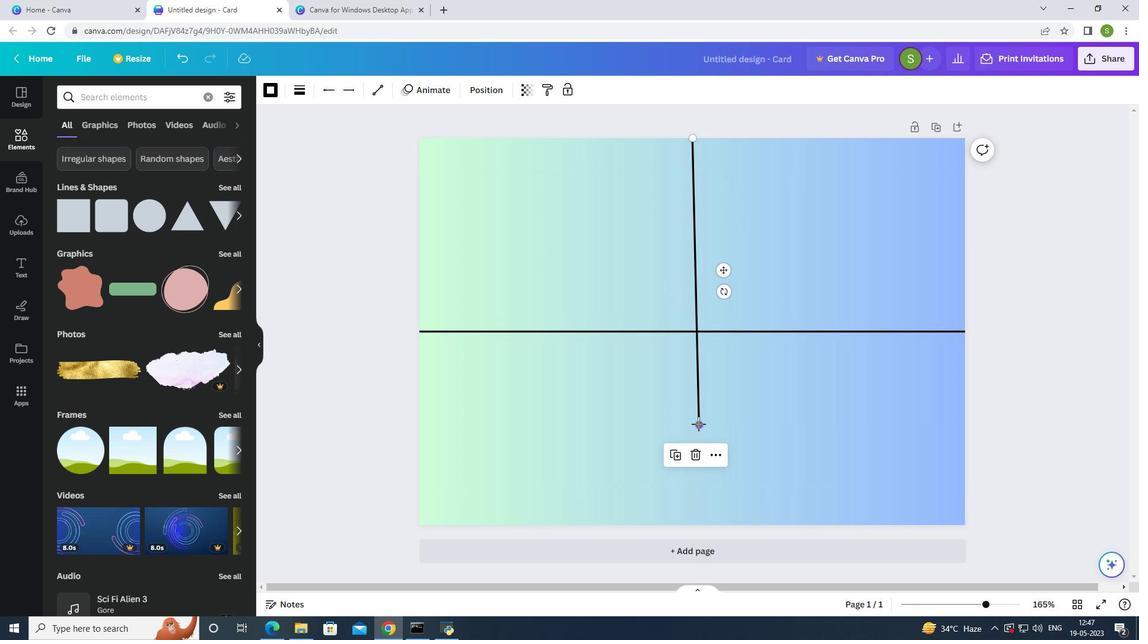 
Action: Mouse pressed left at (699, 425)
Screenshot: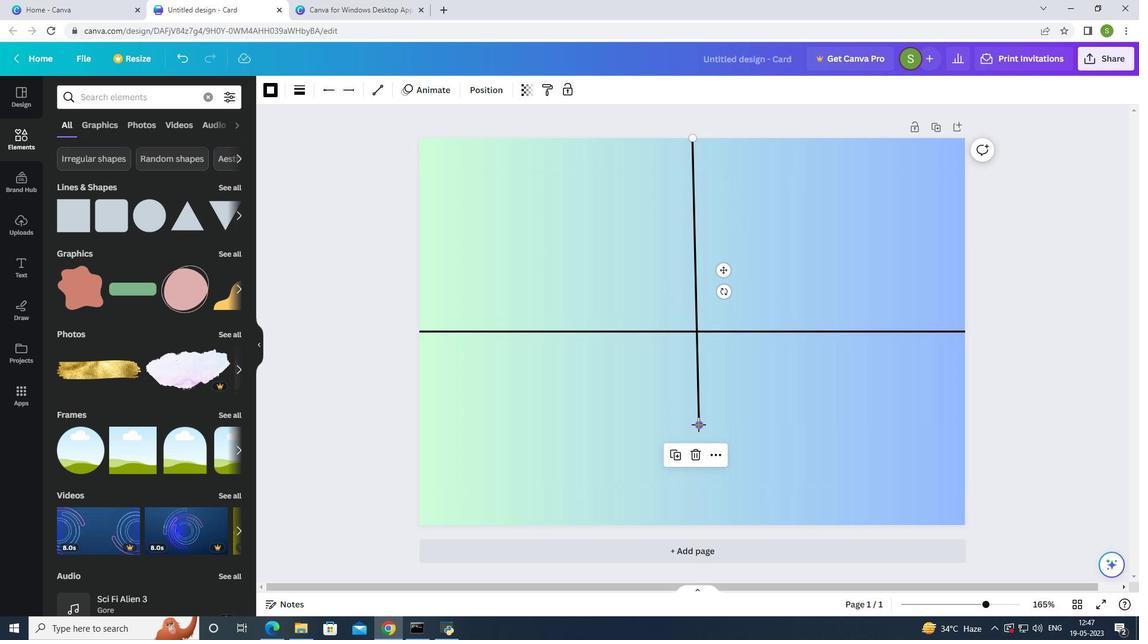 
Action: Mouse moved to (764, 448)
Screenshot: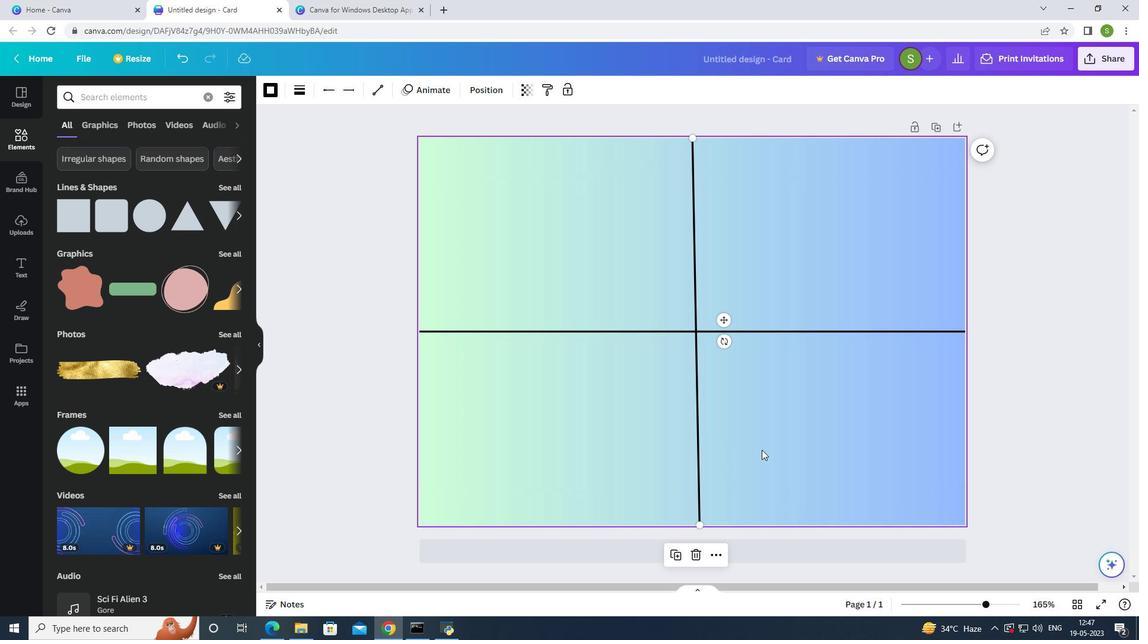 
Action: Mouse pressed left at (764, 448)
Screenshot: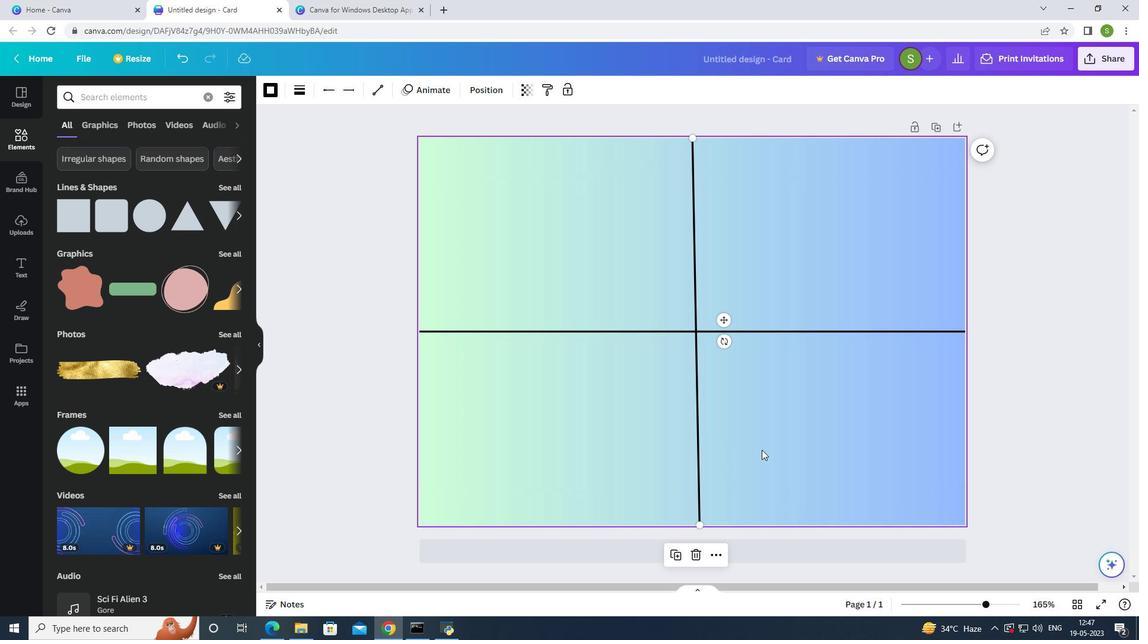 
Action: Mouse moved to (590, 398)
Screenshot: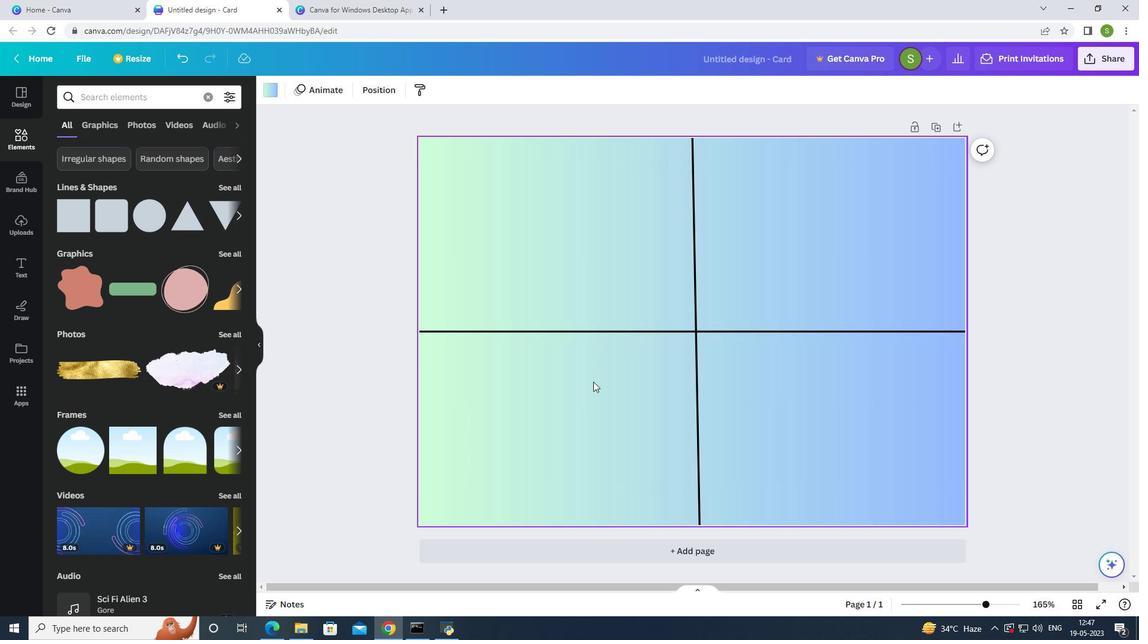 
Action: Mouse pressed left at (590, 398)
Screenshot: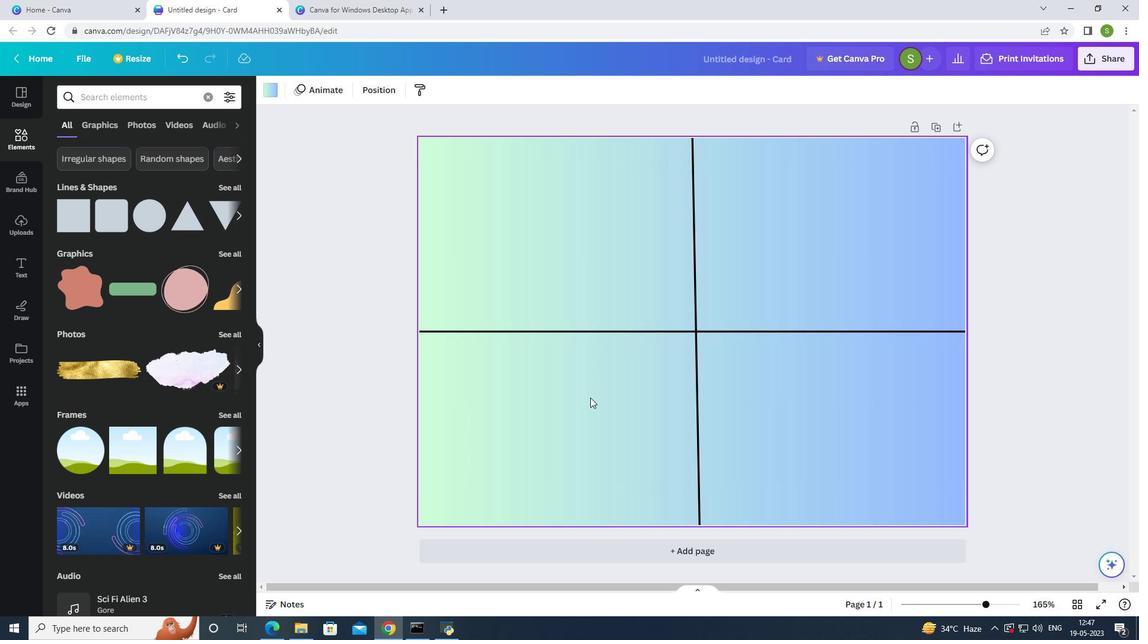 
Action: Mouse moved to (143, 99)
Screenshot: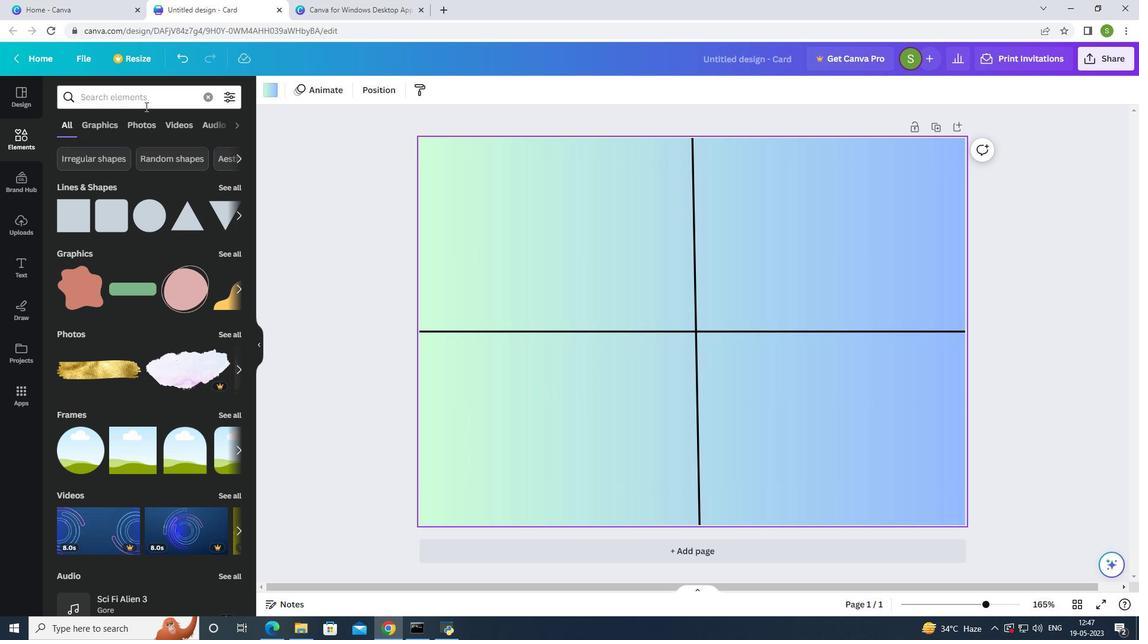 
Action: Mouse pressed left at (143, 99)
Screenshot: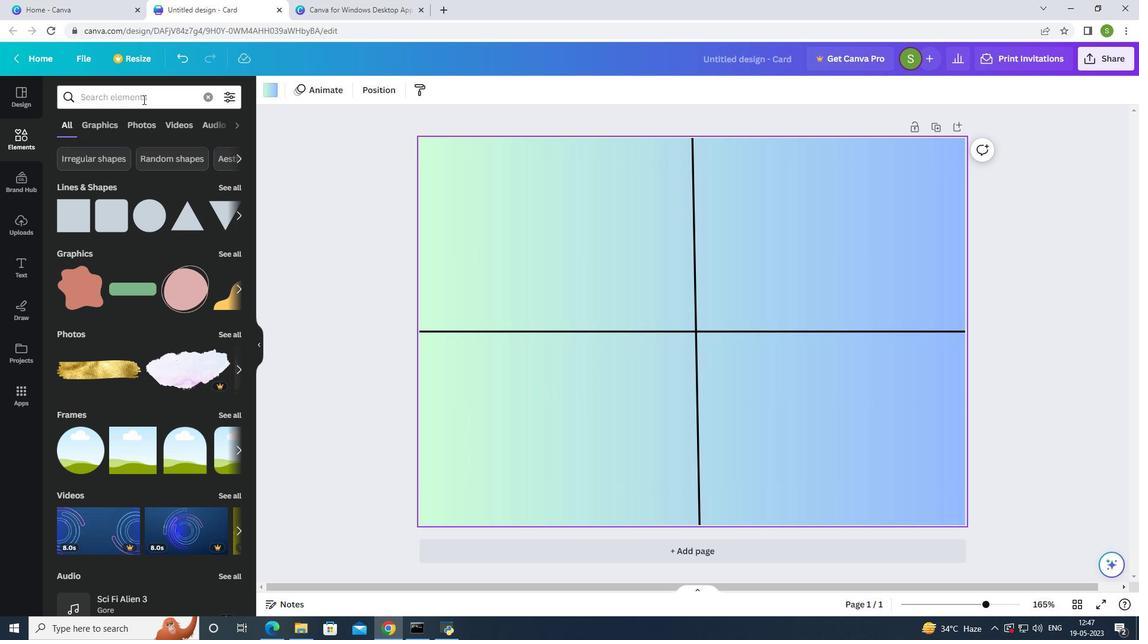 
Action: Mouse moved to (87, 154)
Screenshot: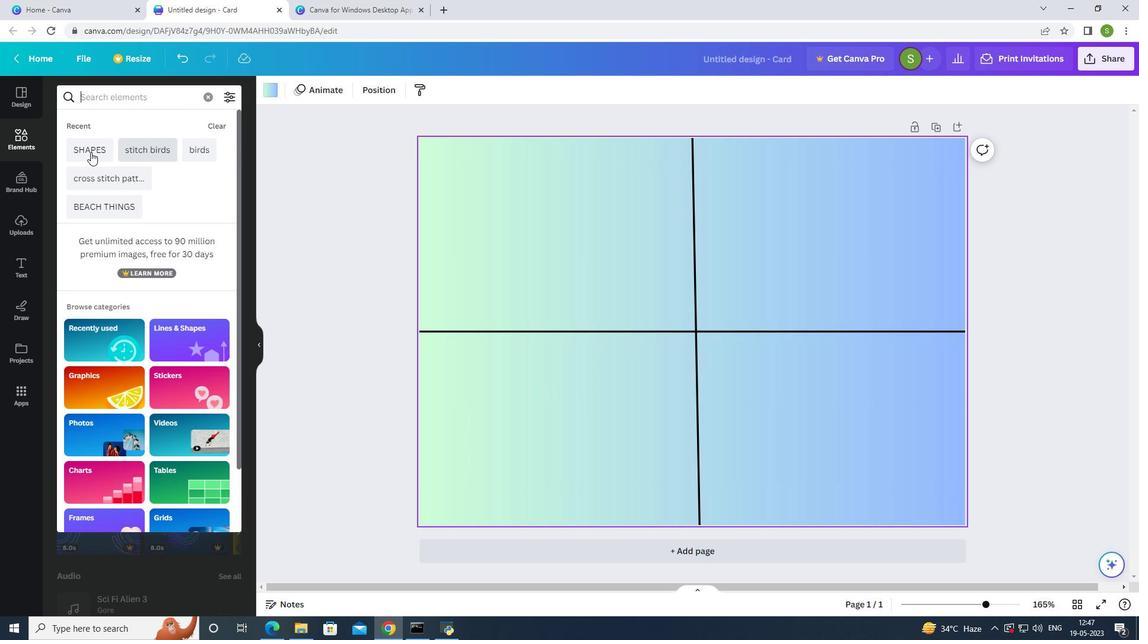 
Action: Mouse pressed left at (87, 154)
Screenshot: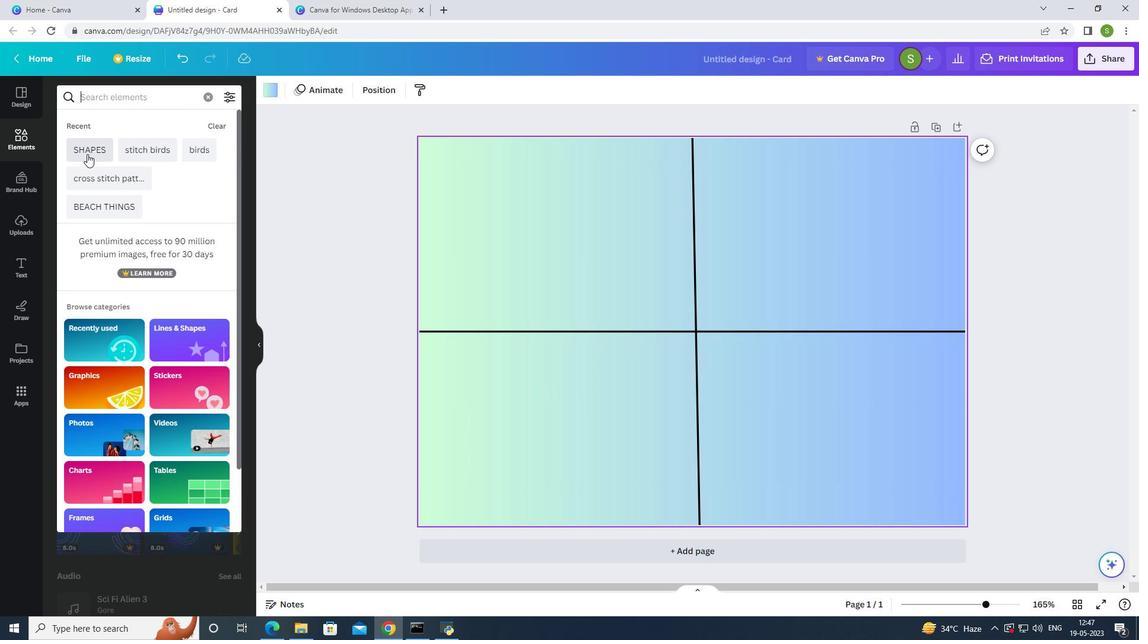
Action: Mouse moved to (108, 208)
Screenshot: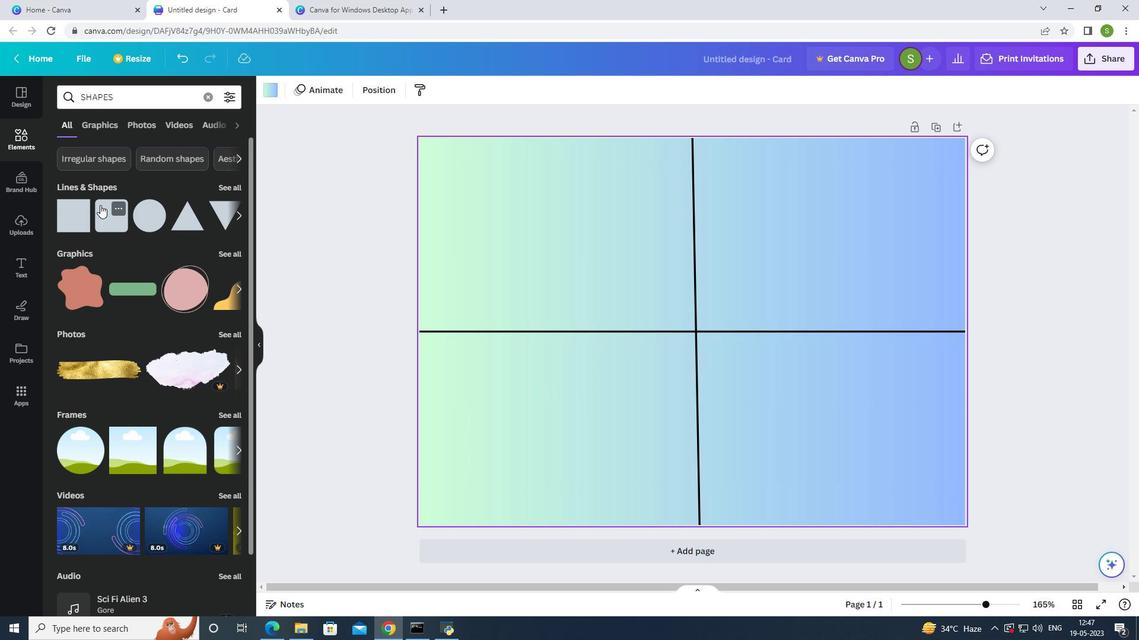 
Action: Mouse pressed left at (108, 208)
Screenshot: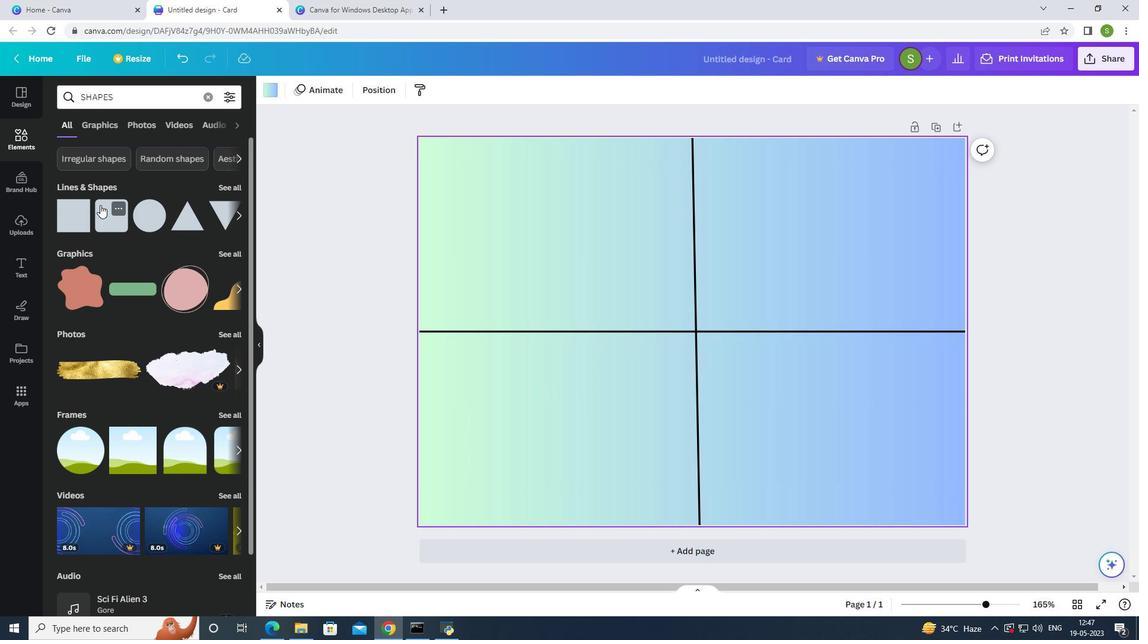 
Action: Mouse moved to (681, 300)
Screenshot: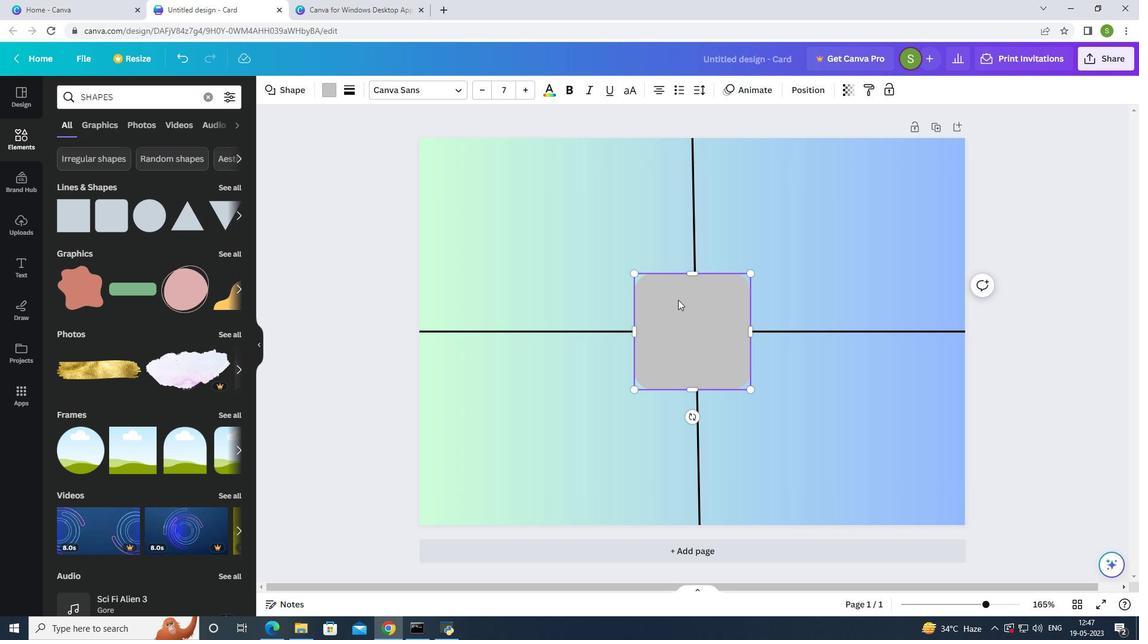 
Action: Mouse pressed left at (681, 300)
Screenshot: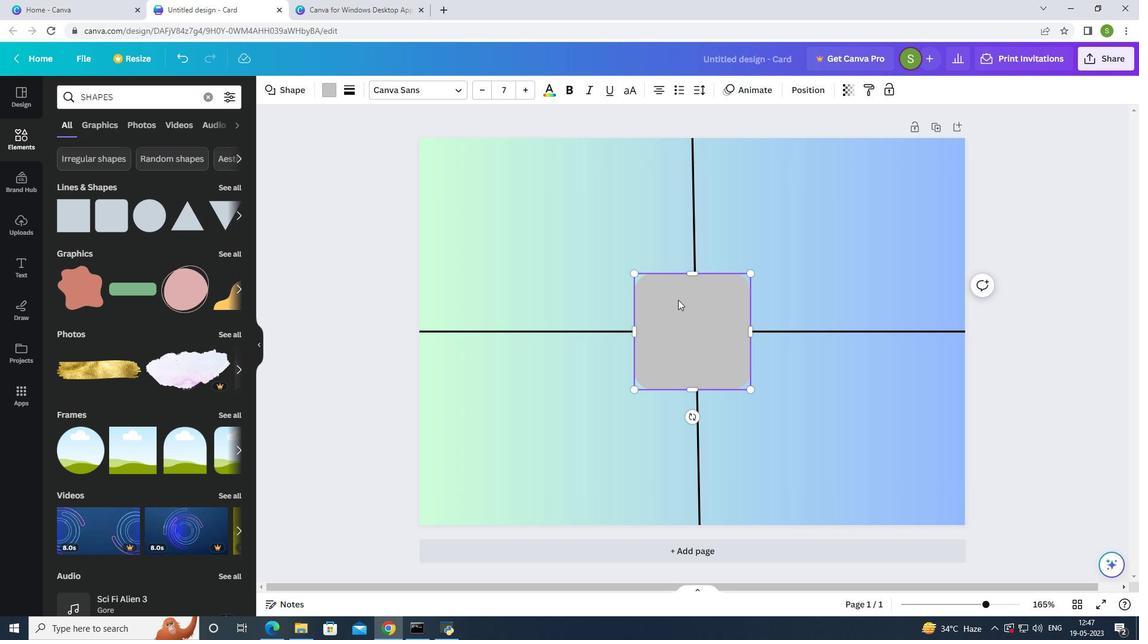 
Action: Mouse moved to (556, 262)
Screenshot: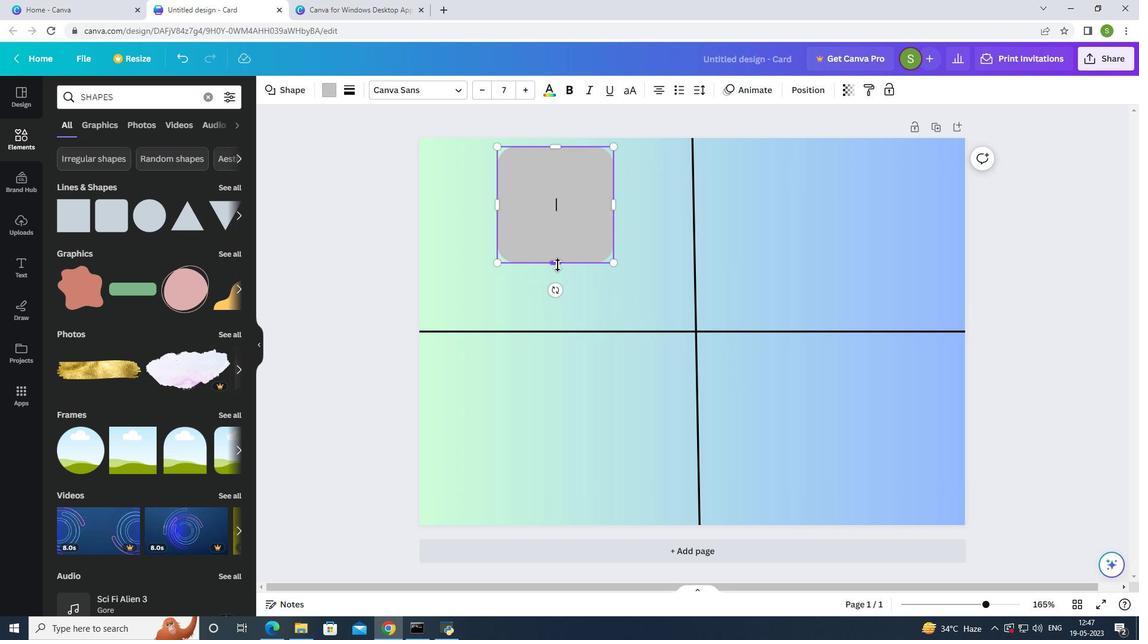 
Action: Mouse pressed left at (556, 262)
Screenshot: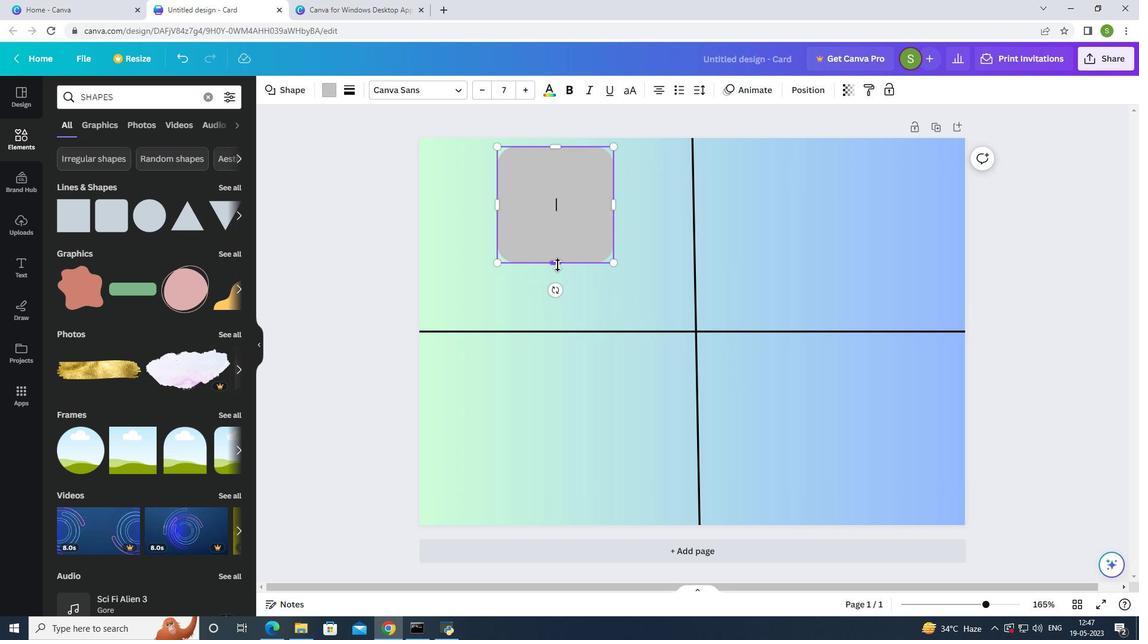 
Action: Mouse moved to (495, 165)
Screenshot: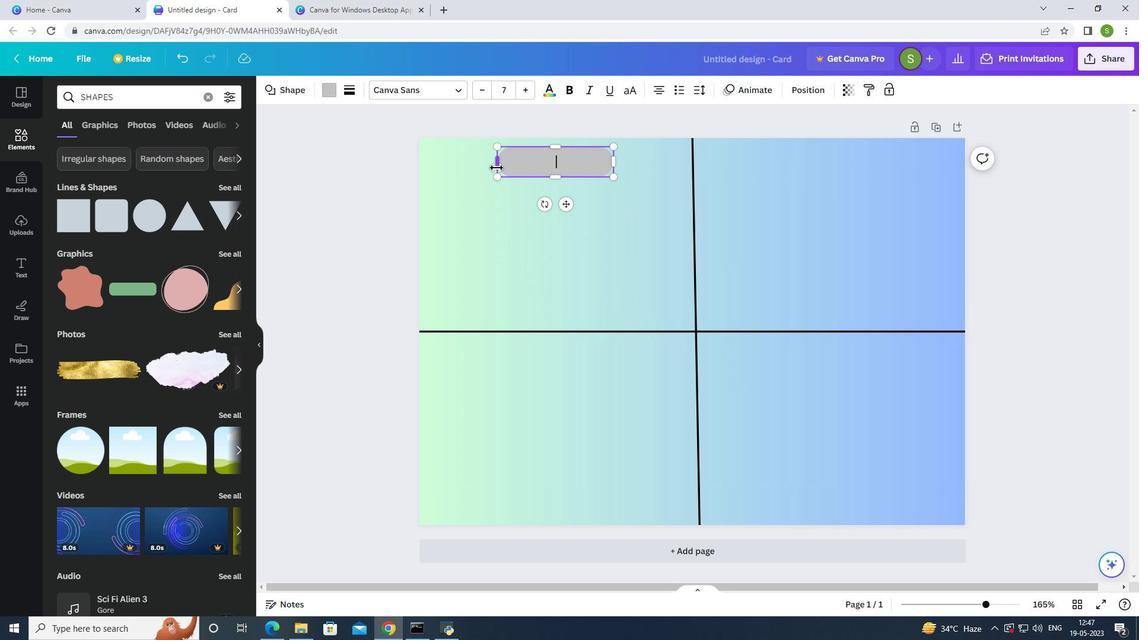 
Action: Mouse pressed left at (495, 165)
Screenshot: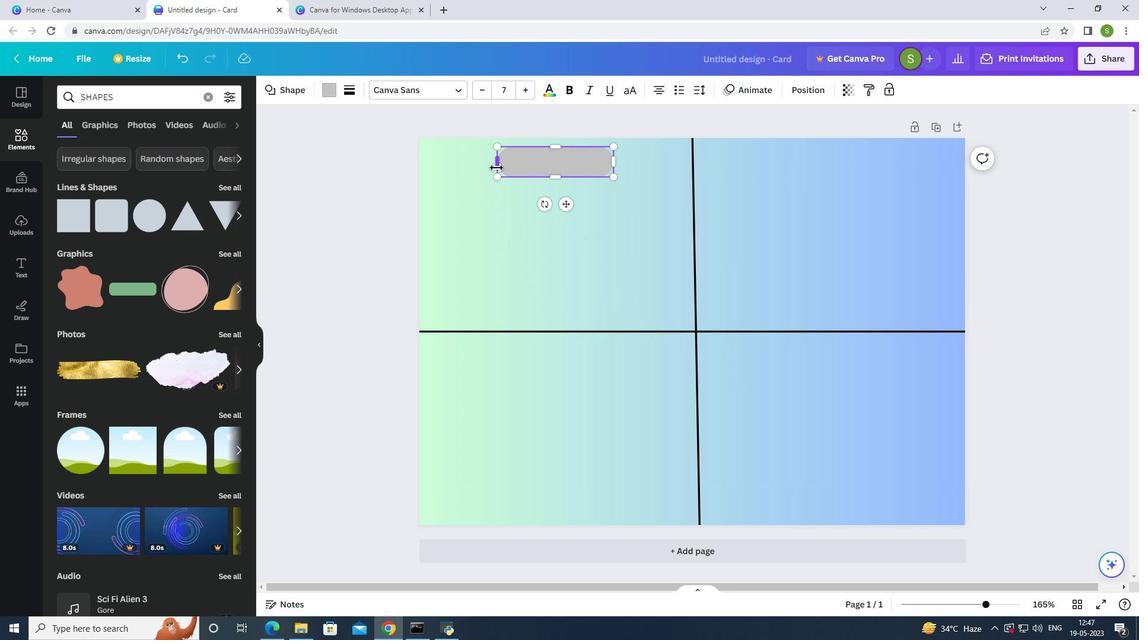 
Action: Mouse moved to (614, 163)
Screenshot: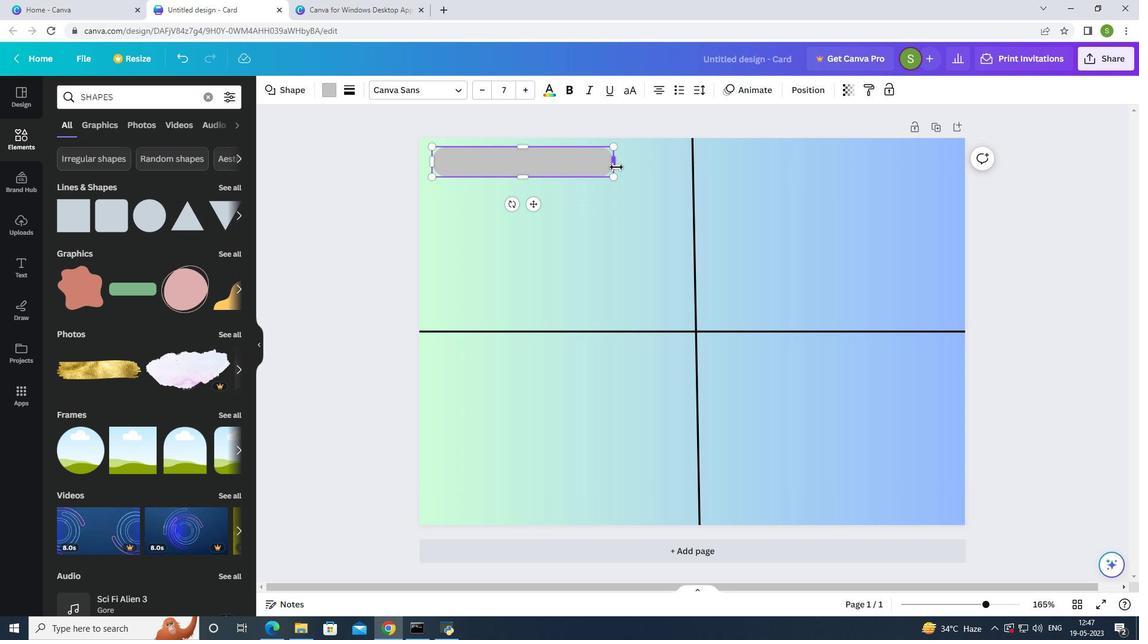 
Action: Mouse pressed left at (614, 163)
Screenshot: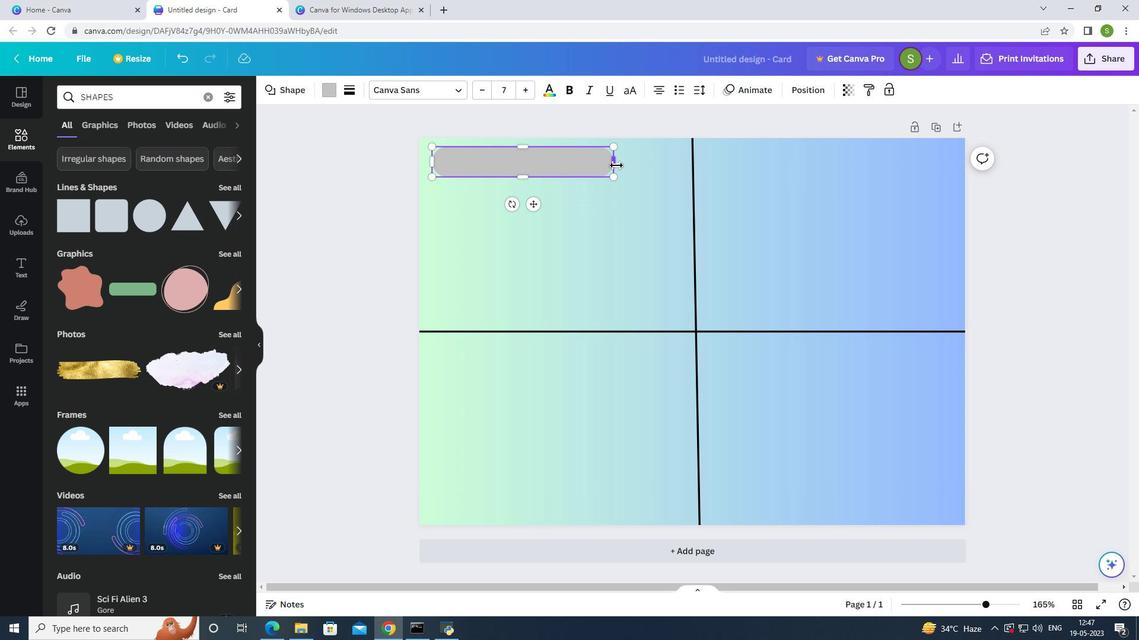 
Action: Mouse moved to (690, 163)
Screenshot: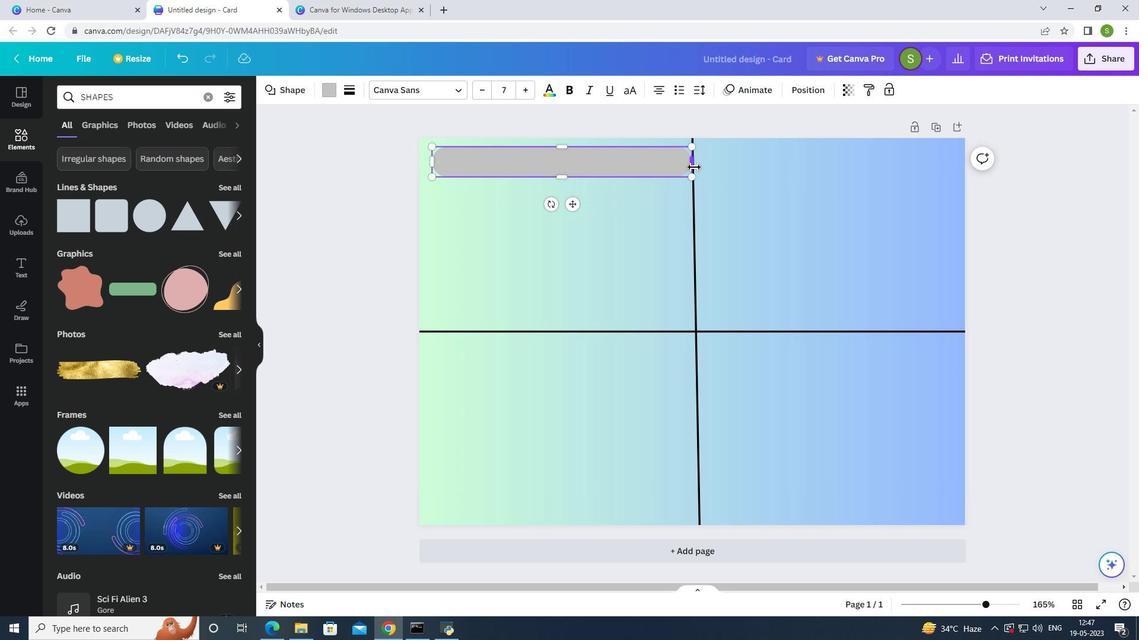 
Action: Mouse pressed left at (690, 163)
Screenshot: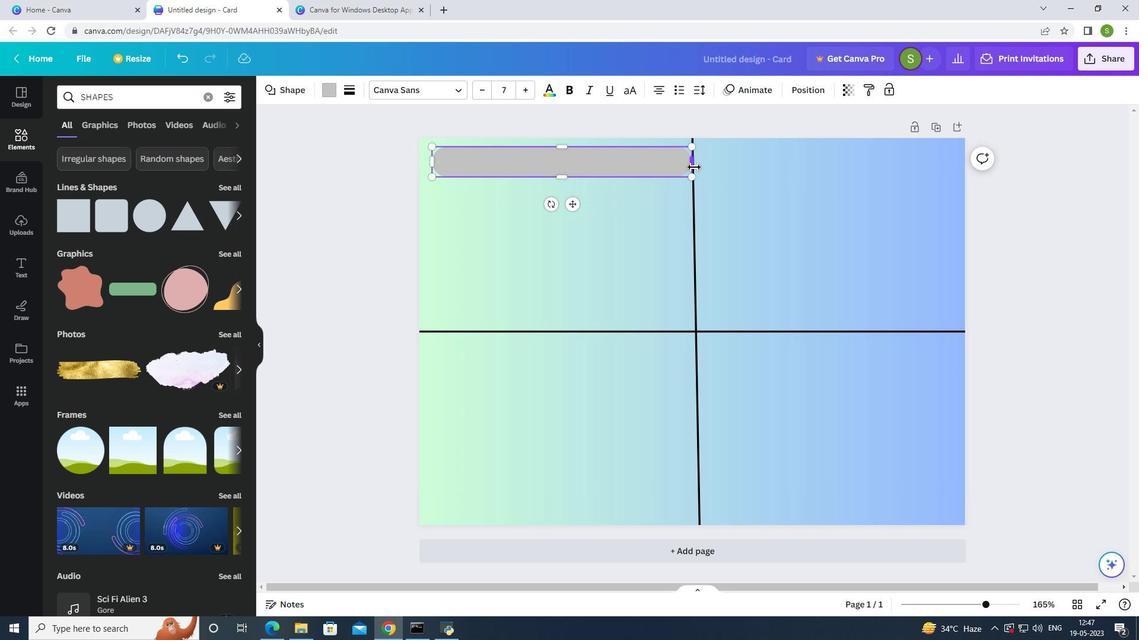 
Action: Mouse moved to (537, 172)
Screenshot: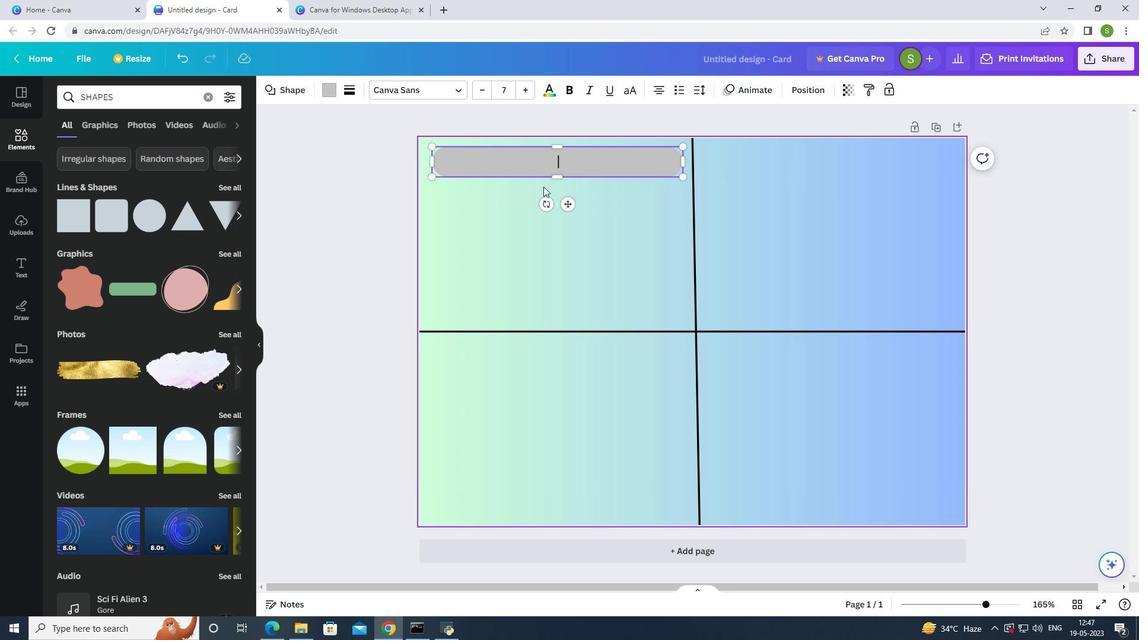 
Action: Mouse pressed left at (537, 172)
Screenshot: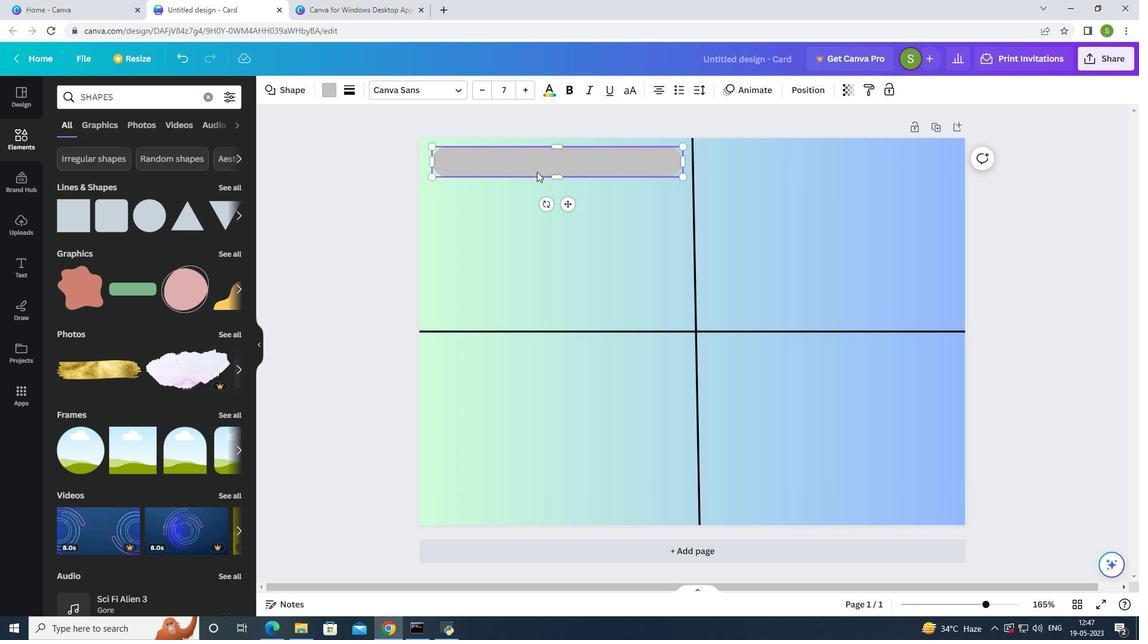 
Action: Mouse moved to (537, 226)
Screenshot: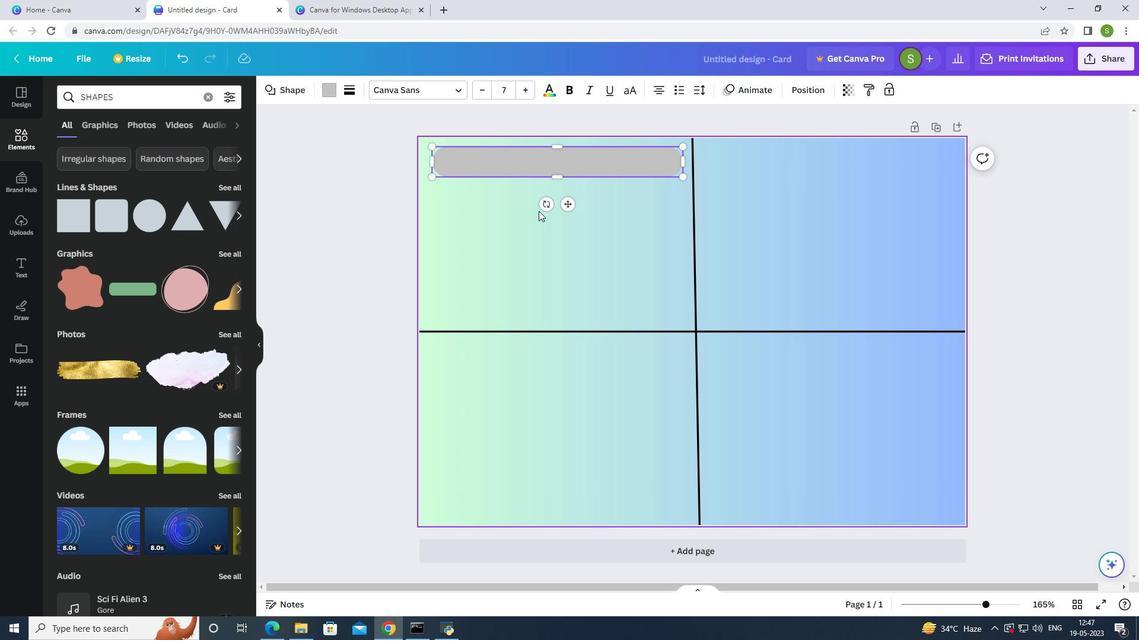 
Action: Mouse pressed left at (537, 226)
Screenshot: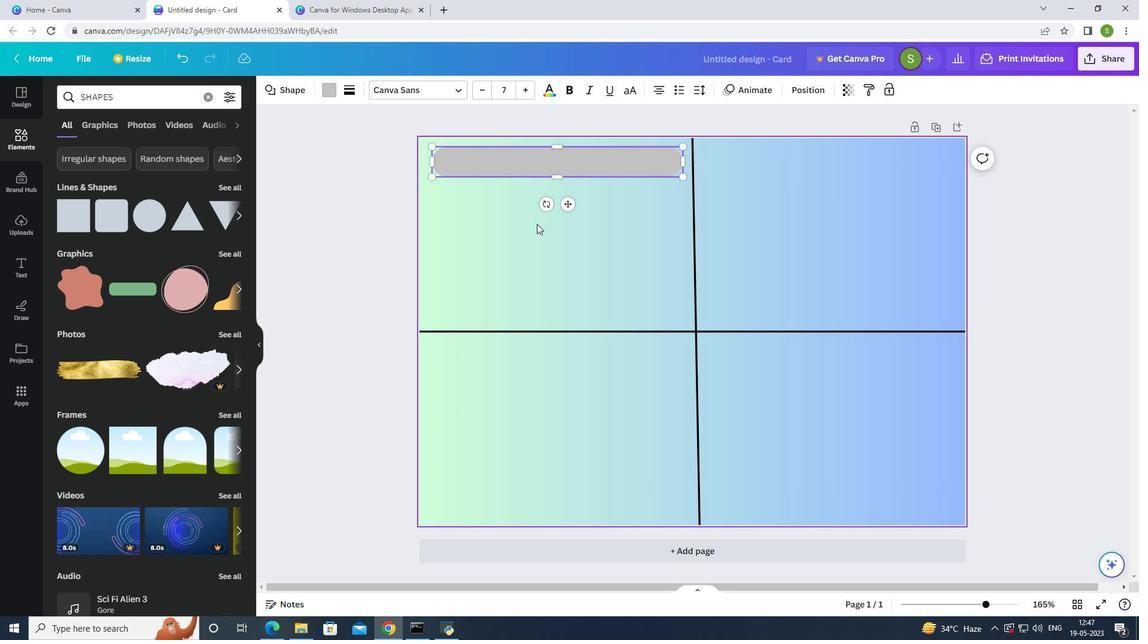 
Action: Mouse moved to (526, 156)
Screenshot: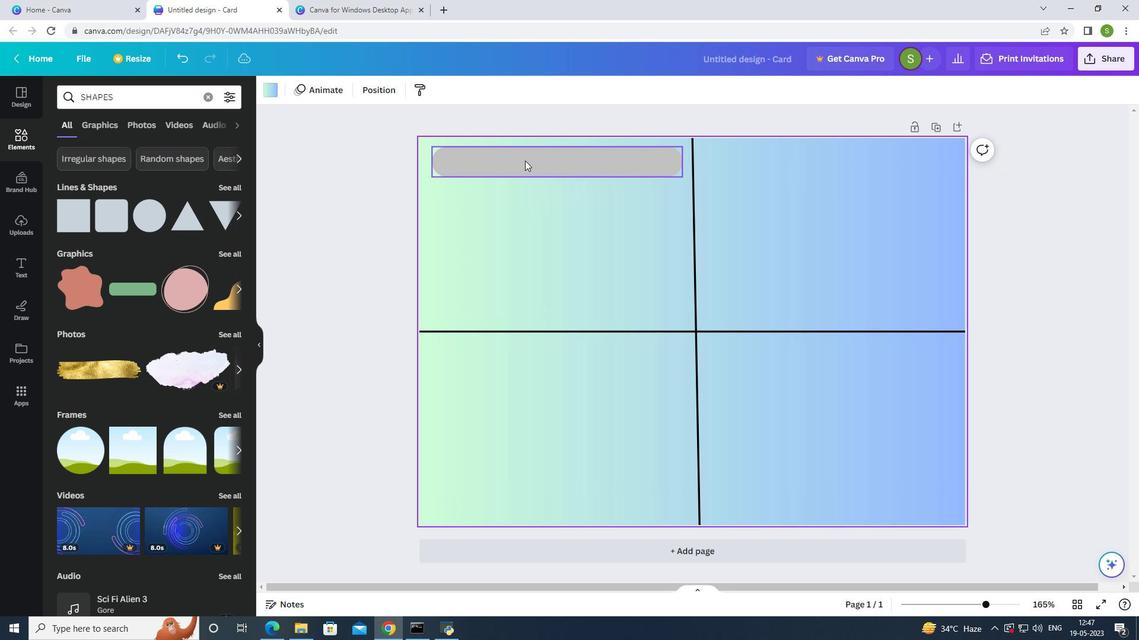 
Action: Mouse pressed left at (526, 156)
Screenshot: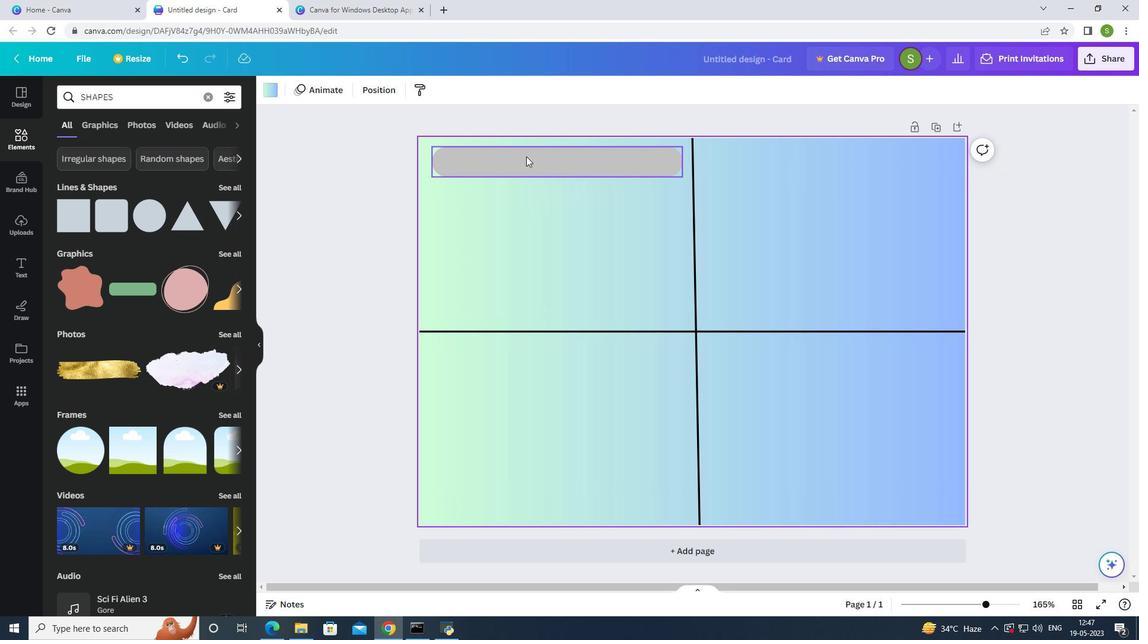 
Action: Mouse moved to (541, 205)
Screenshot: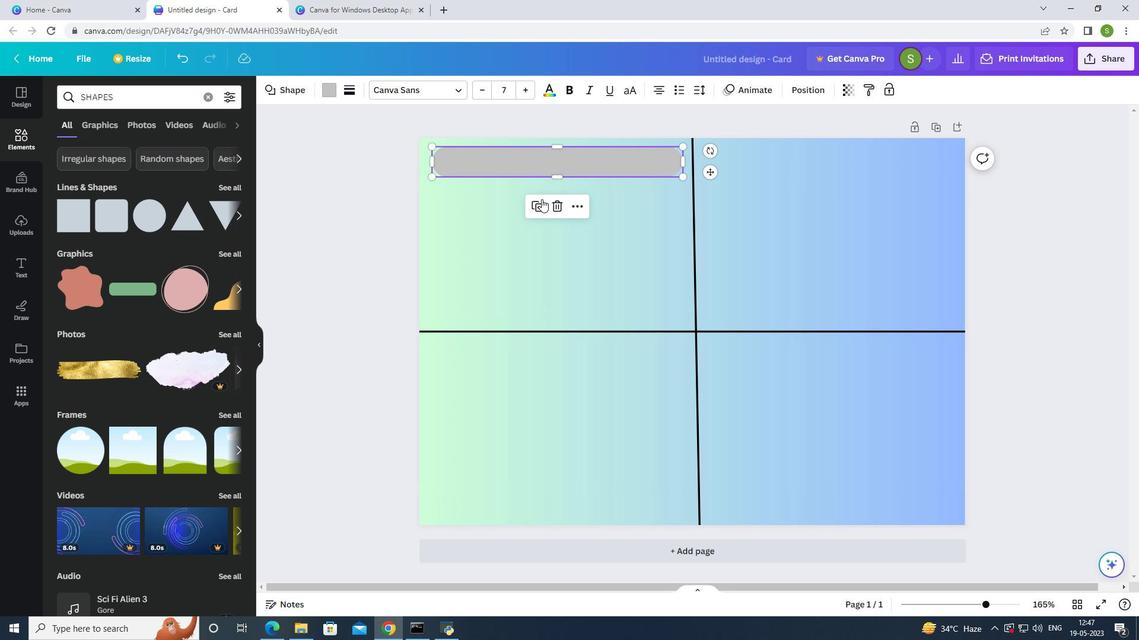 
Action: Mouse pressed left at (541, 205)
Screenshot: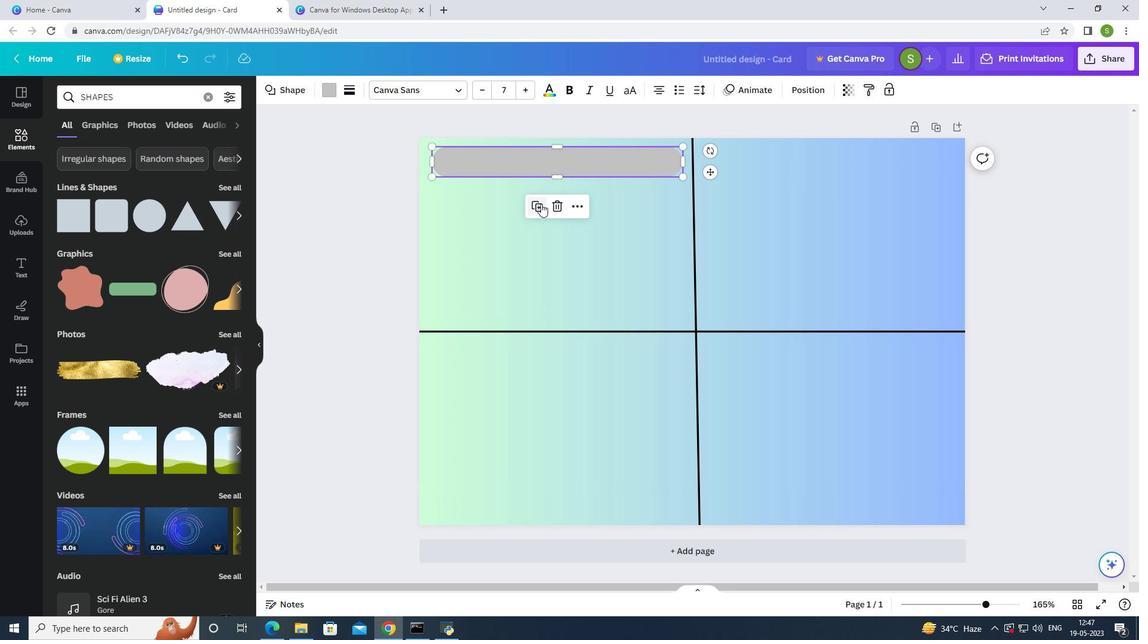 
Action: Mouse moved to (548, 176)
Screenshot: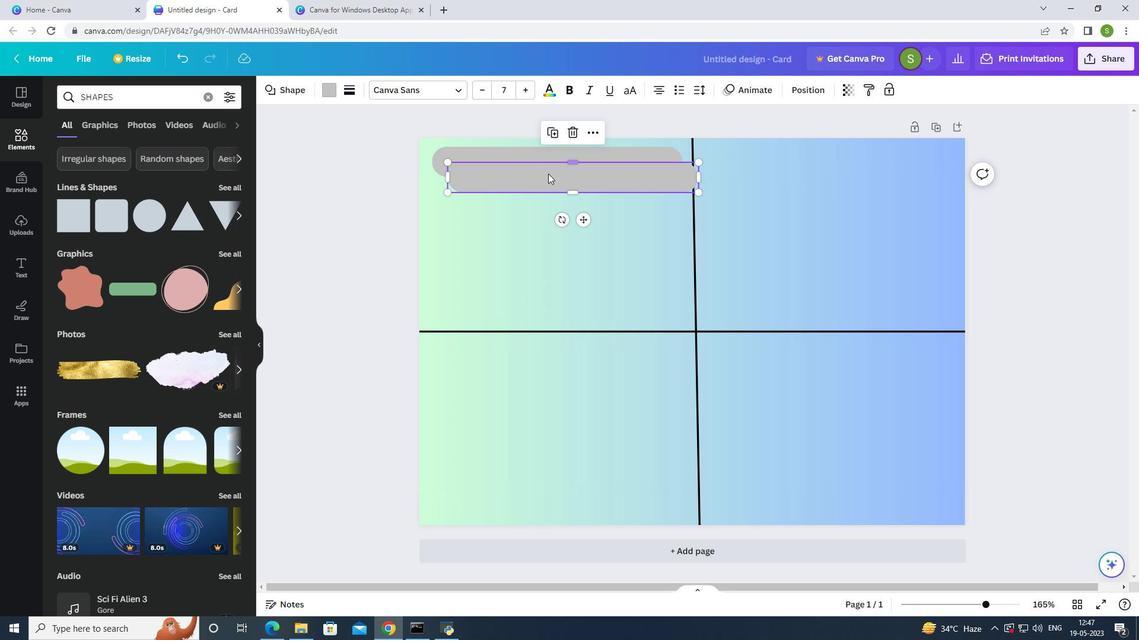 
Action: Mouse pressed left at (548, 176)
Screenshot: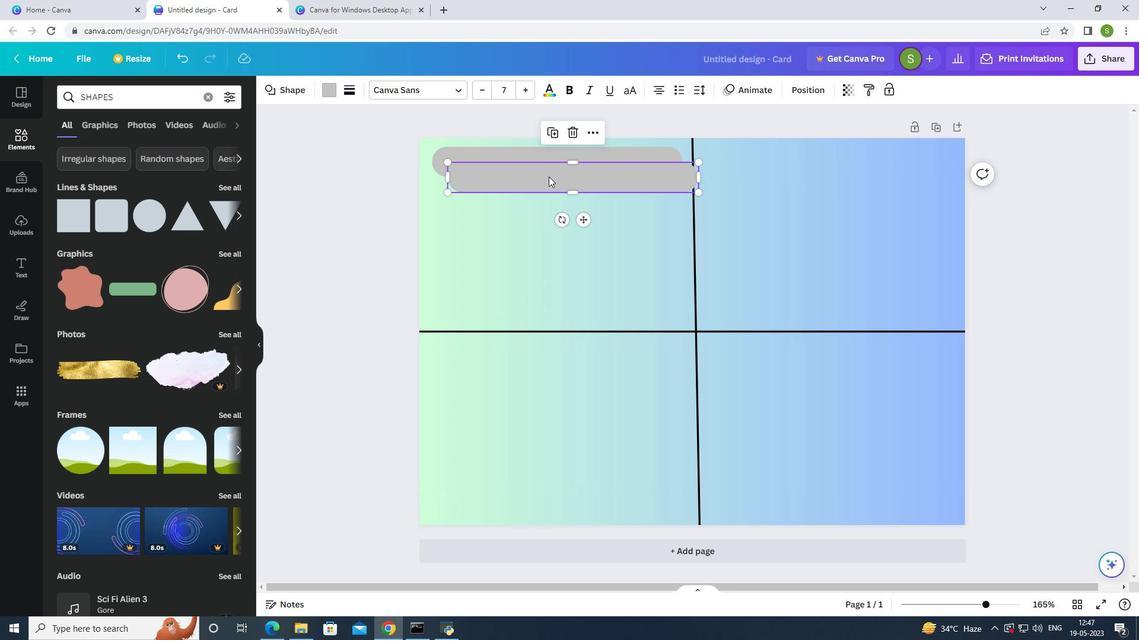
Action: Mouse moved to (807, 199)
Screenshot: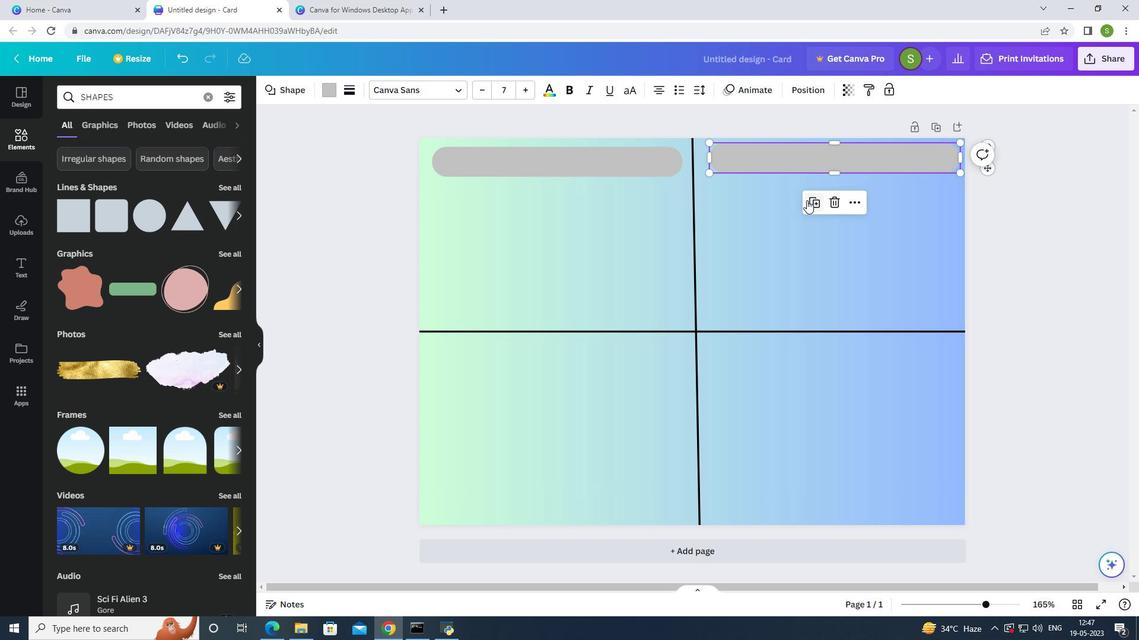 
Action: Mouse pressed left at (807, 199)
Screenshot: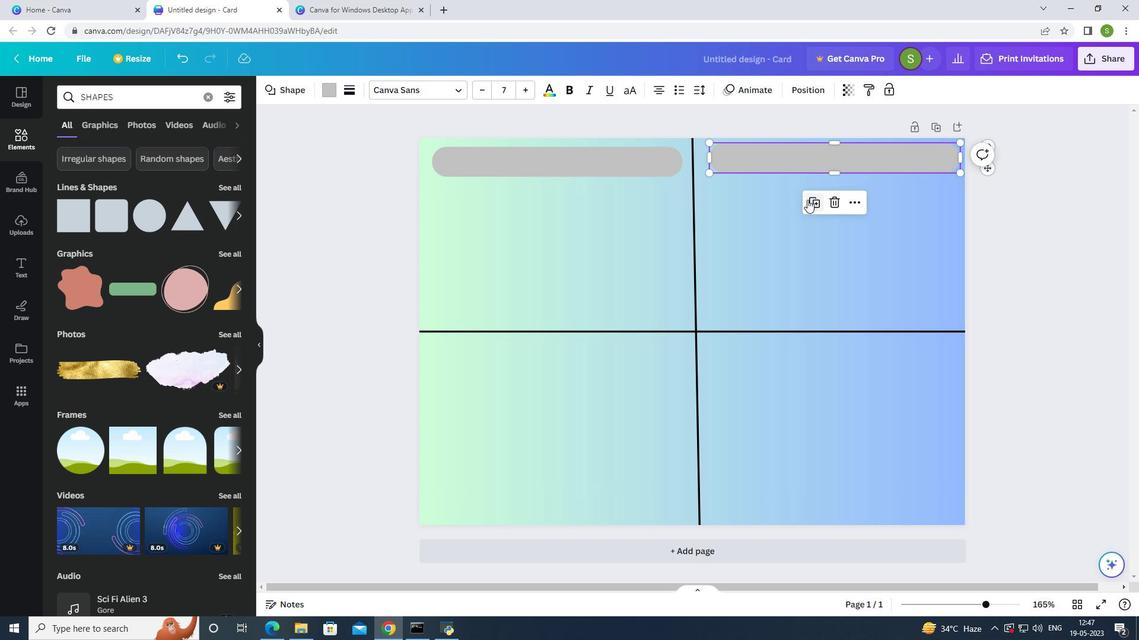 
Action: Mouse moved to (805, 178)
Screenshot: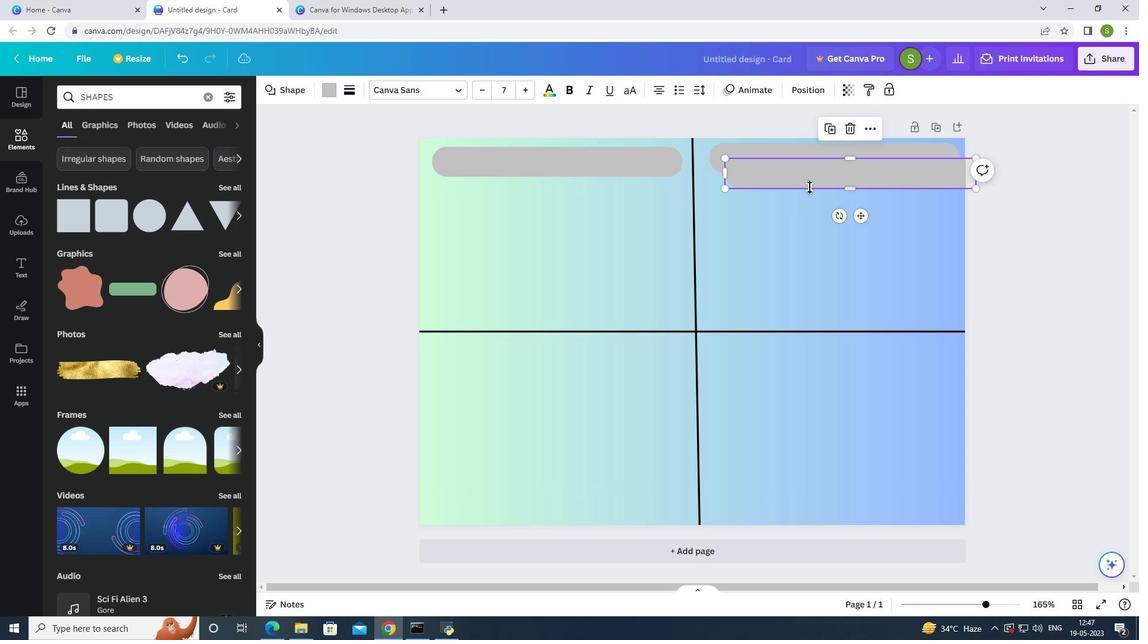 
Action: Mouse pressed left at (805, 178)
Screenshot: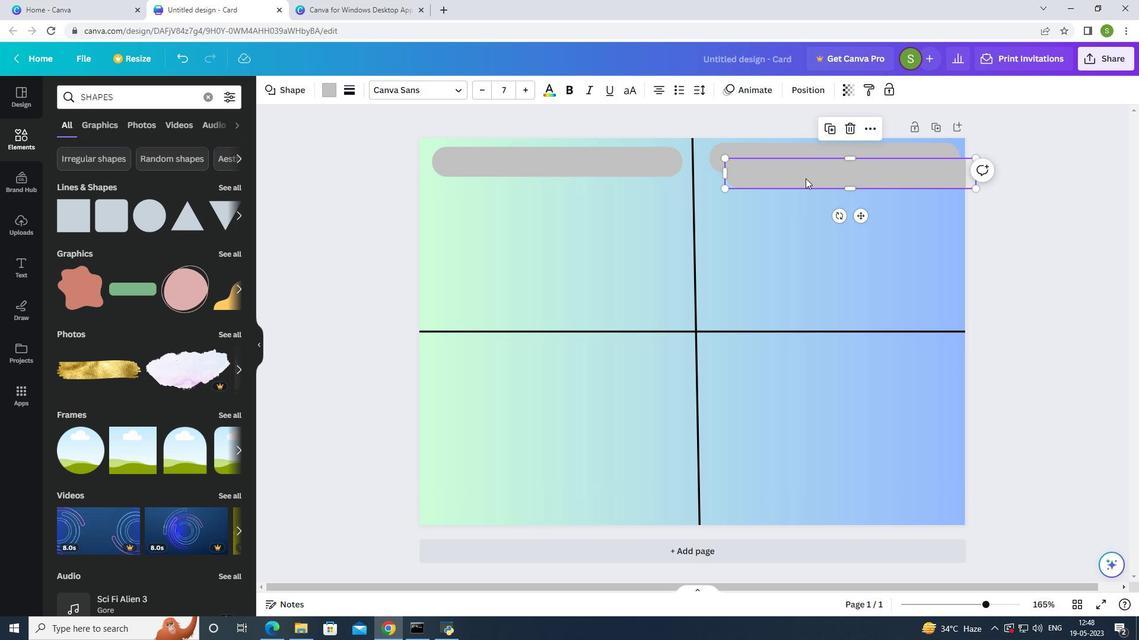 
Action: Mouse moved to (810, 305)
Screenshot: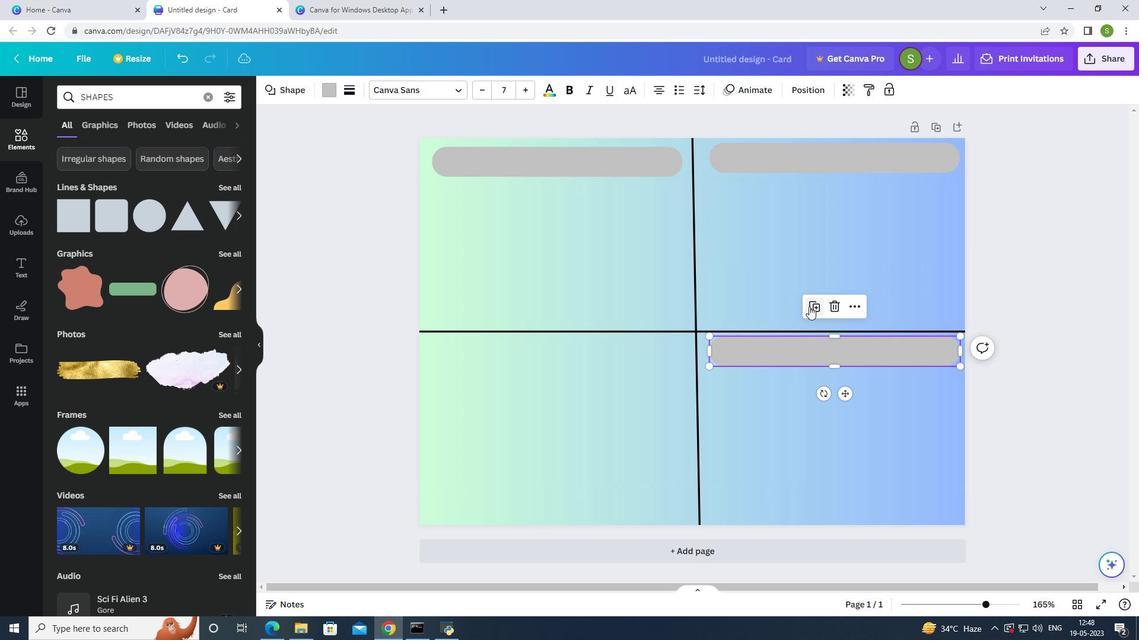 
Action: Mouse pressed left at (810, 305)
Screenshot: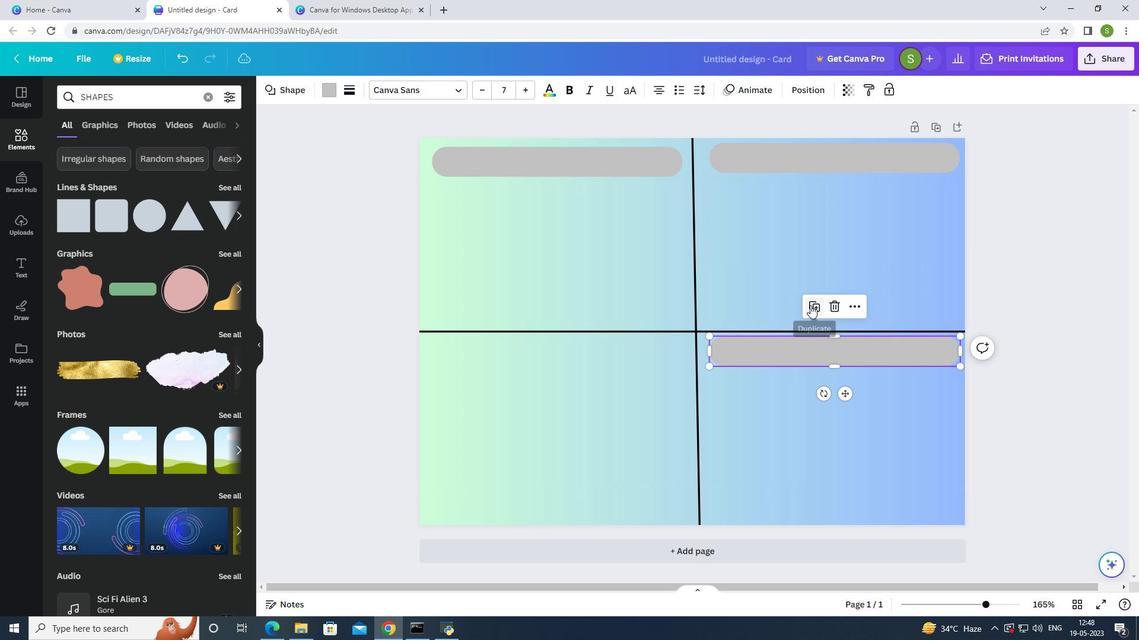 
Action: Mouse moved to (822, 363)
Screenshot: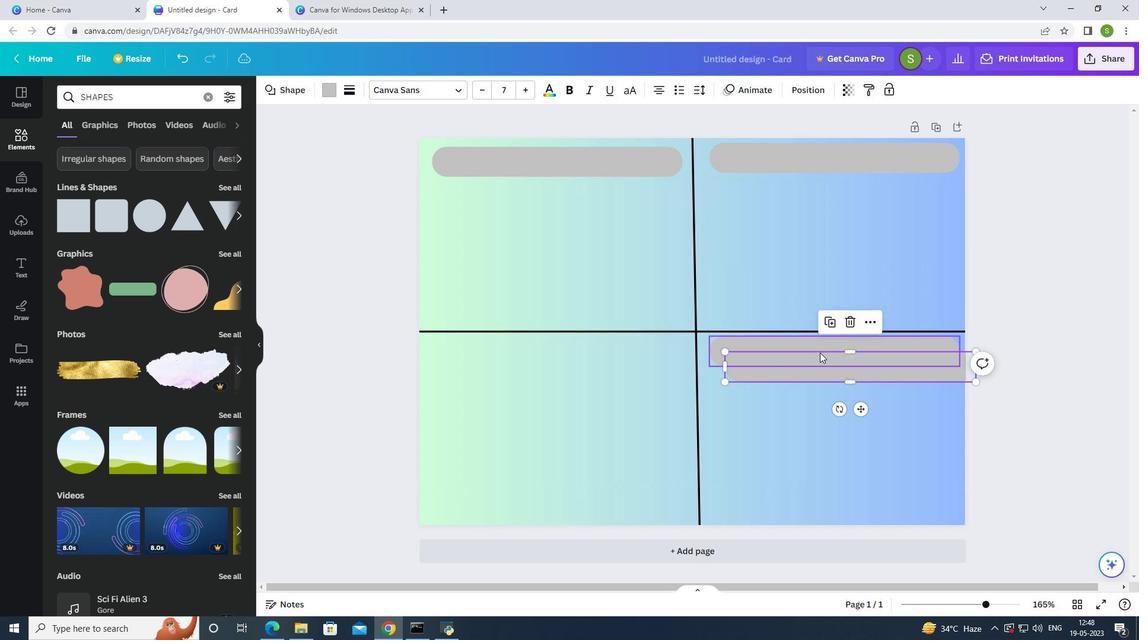 
Action: Mouse pressed left at (822, 363)
Screenshot: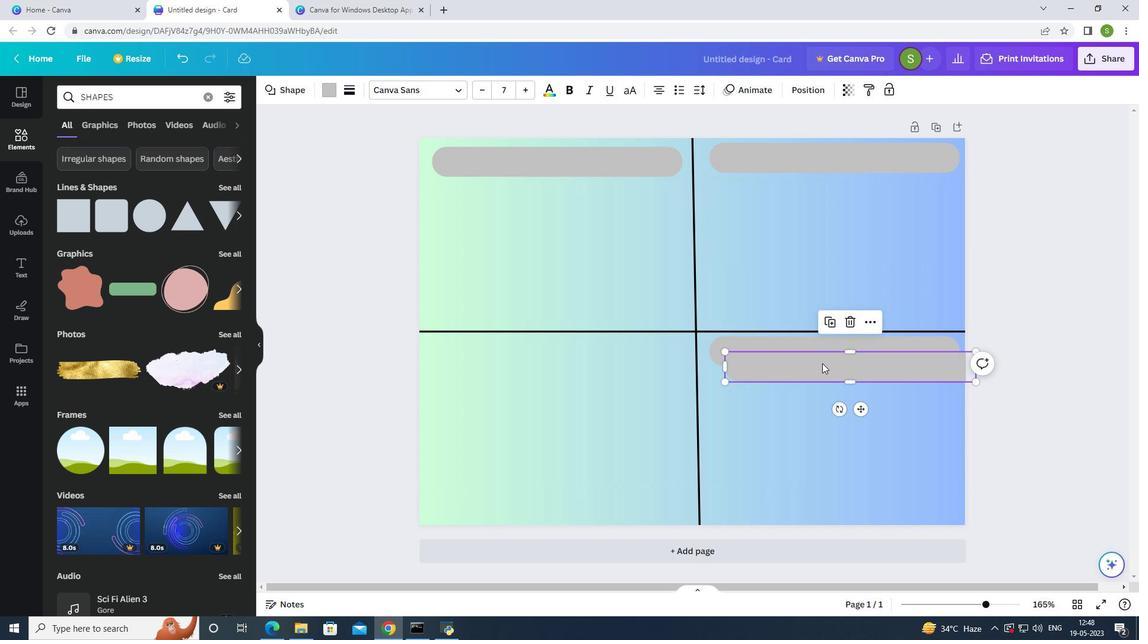 
Action: Mouse moved to (497, 264)
Screenshot: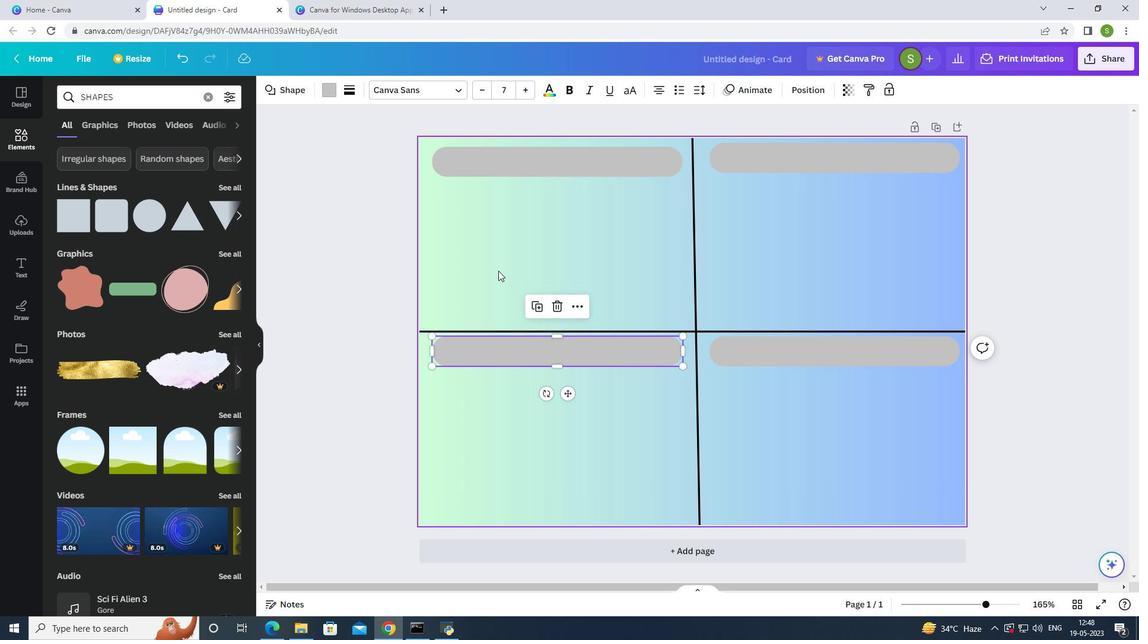 
Action: Mouse pressed left at (497, 264)
Screenshot: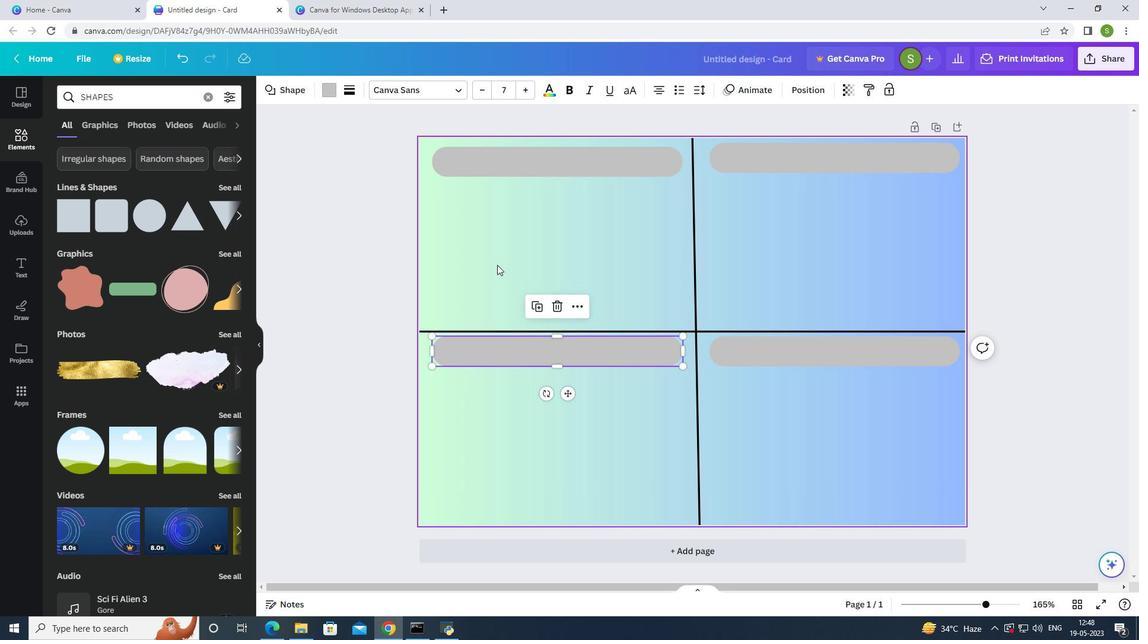 
Action: Mouse moved to (483, 166)
Screenshot: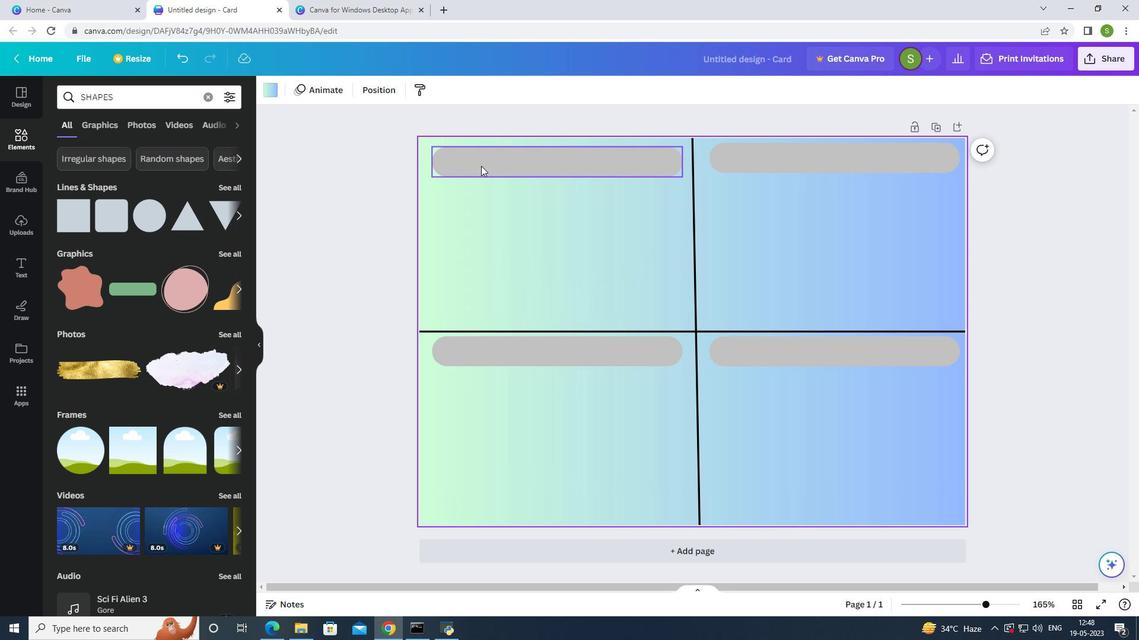 
Action: Mouse pressed left at (483, 166)
Screenshot: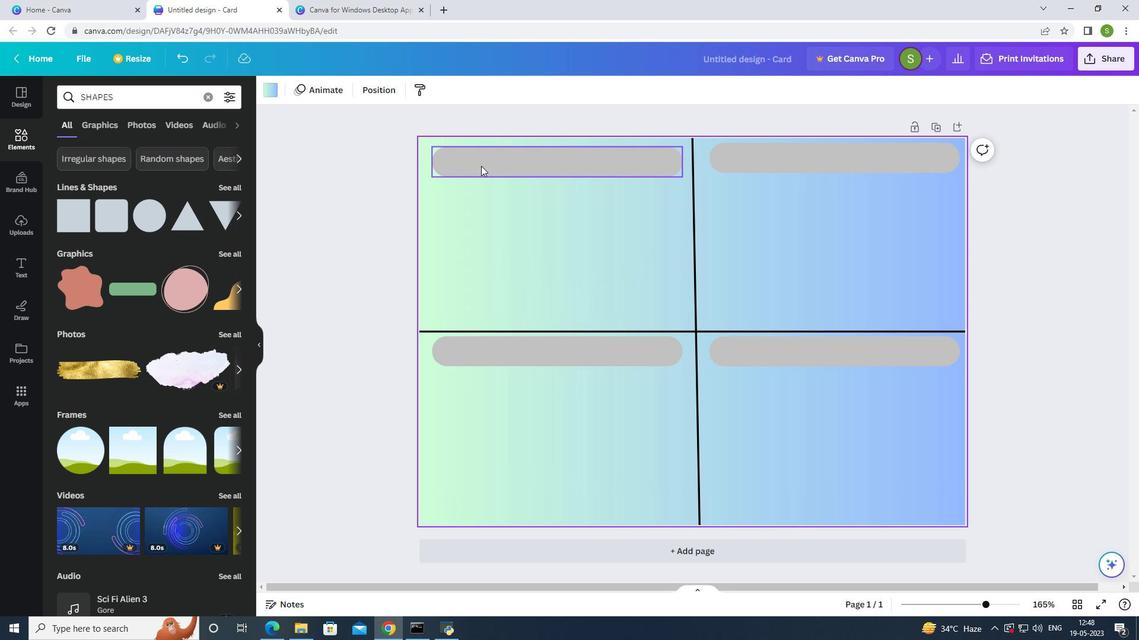 
Action: Mouse moved to (335, 93)
Screenshot: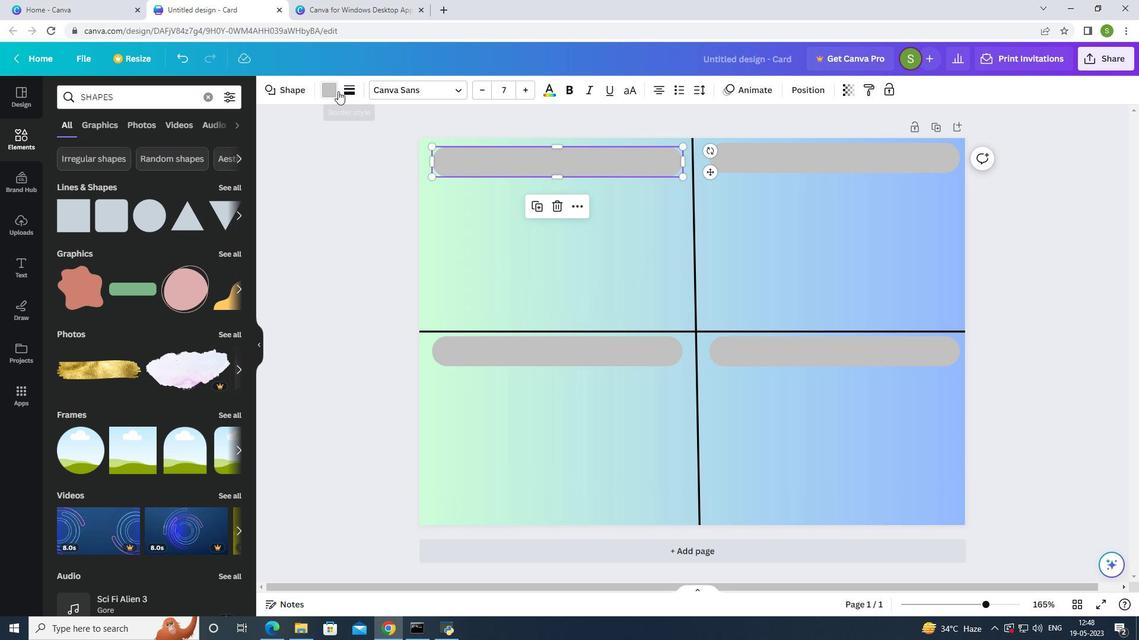 
Action: Mouse pressed left at (335, 93)
Screenshot: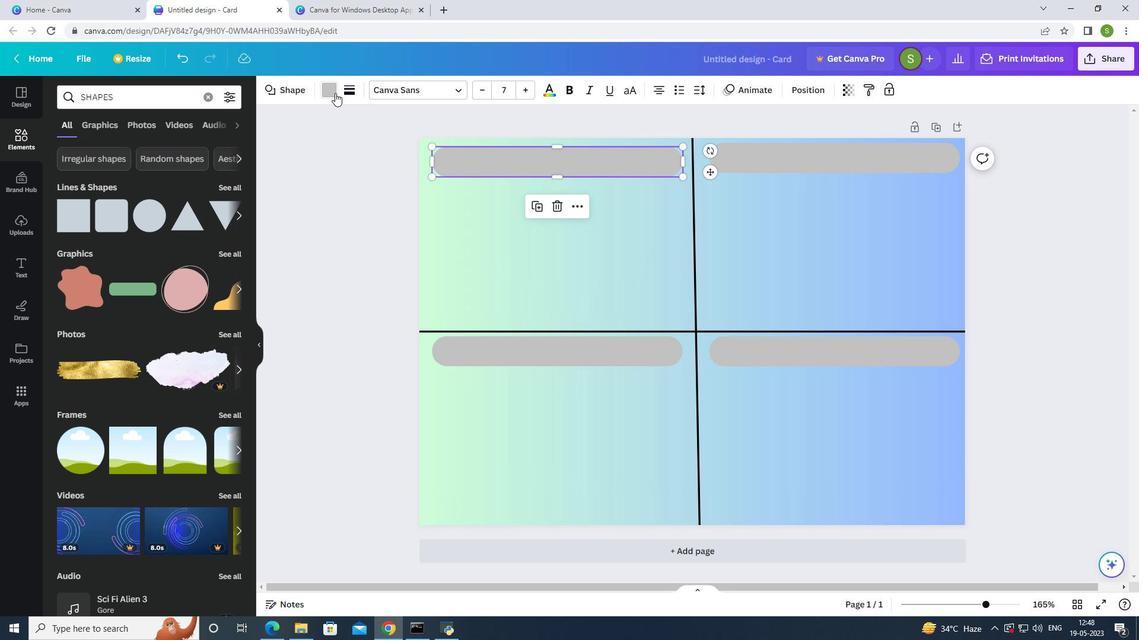
Action: Mouse moved to (100, 394)
Screenshot: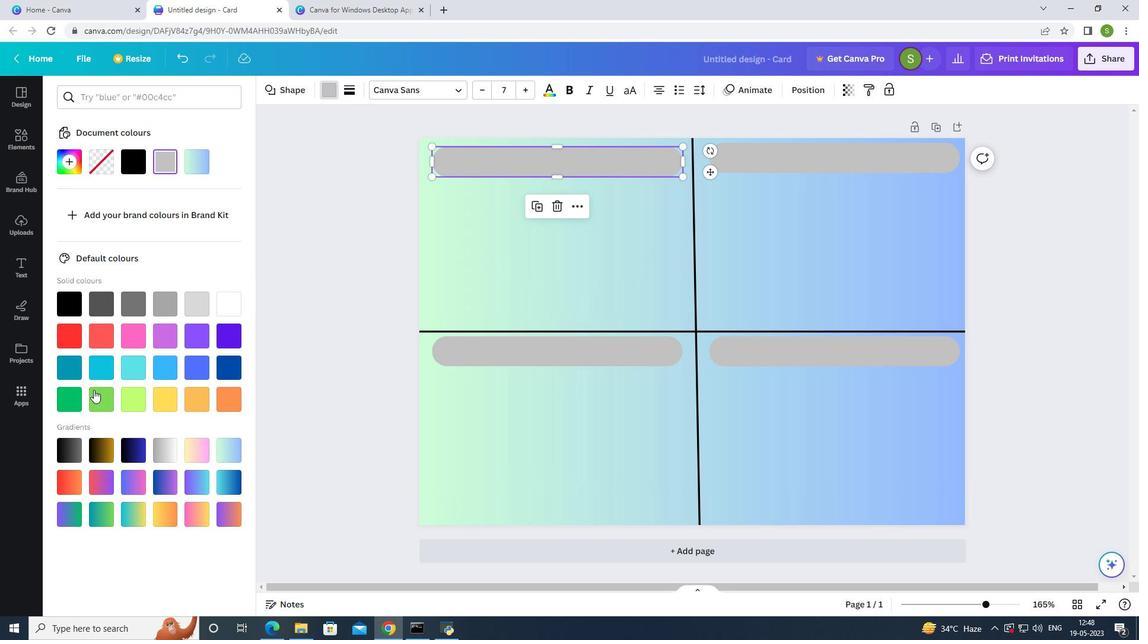 
Action: Mouse pressed left at (100, 394)
Screenshot: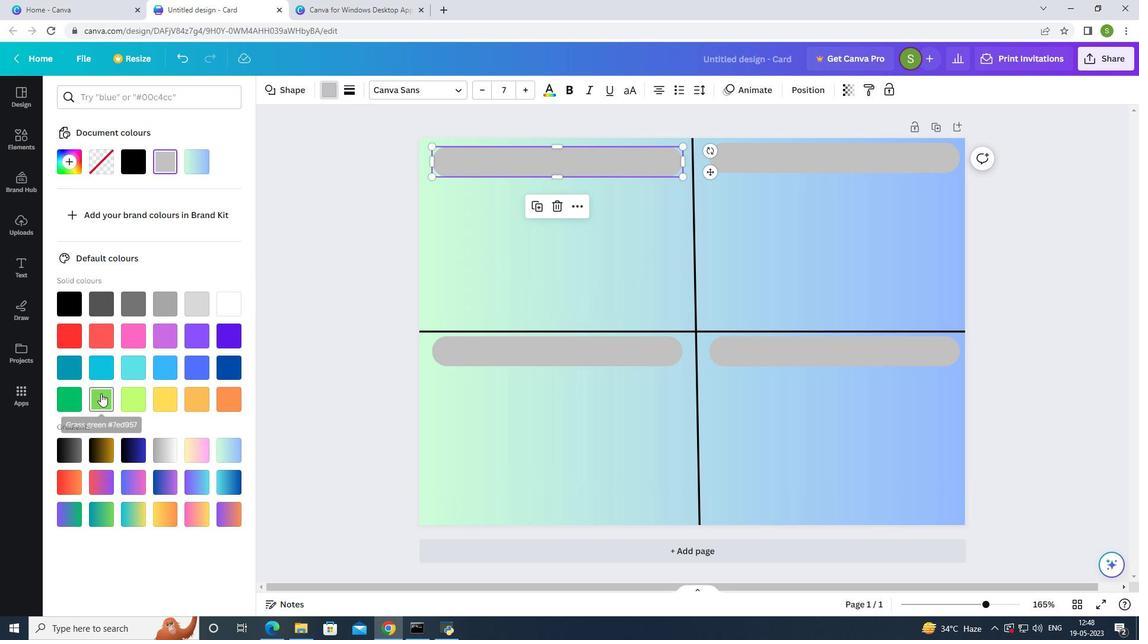 
Action: Mouse moved to (140, 333)
Screenshot: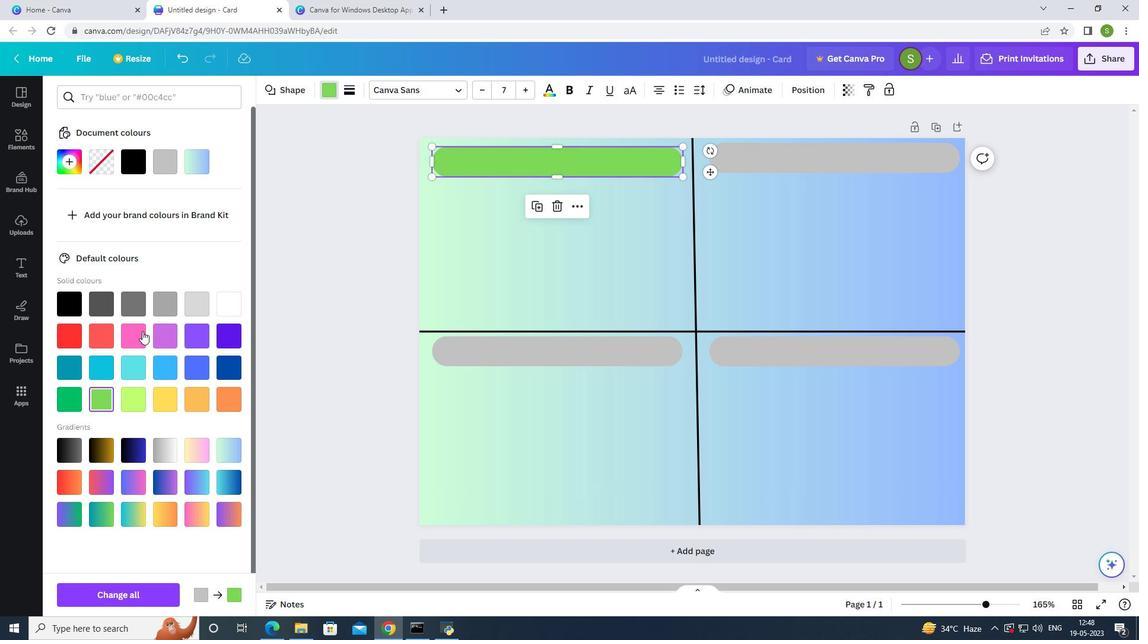 
Action: Mouse pressed left at (140, 333)
Screenshot: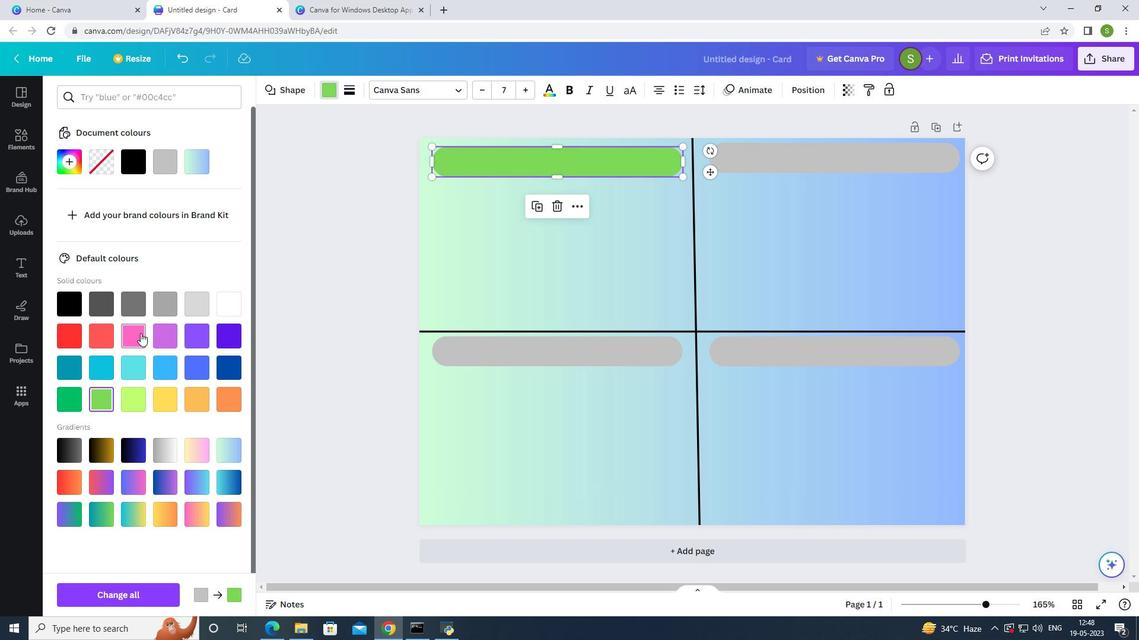 
Action: Mouse moved to (91, 340)
Screenshot: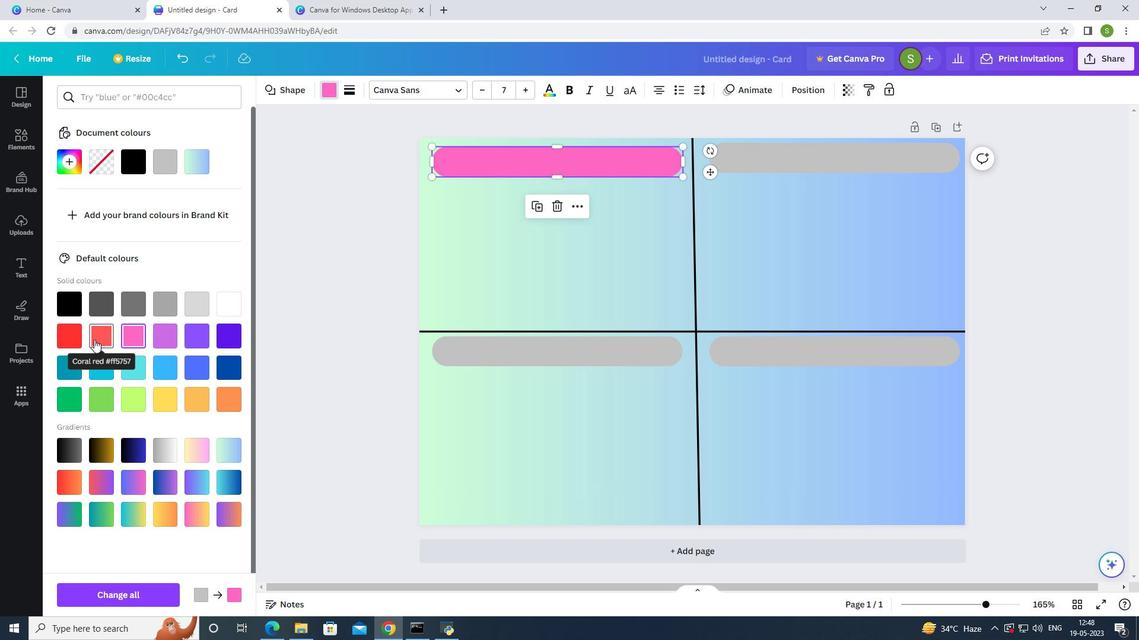 
Action: Mouse pressed left at (91, 340)
Screenshot: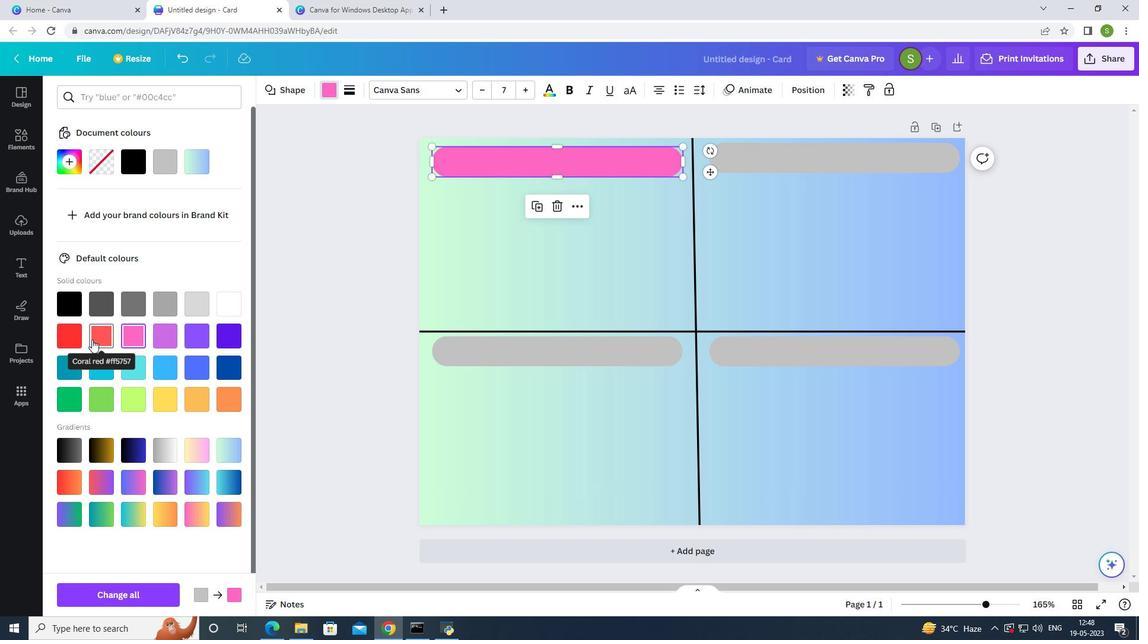 
Action: Mouse moved to (134, 366)
Screenshot: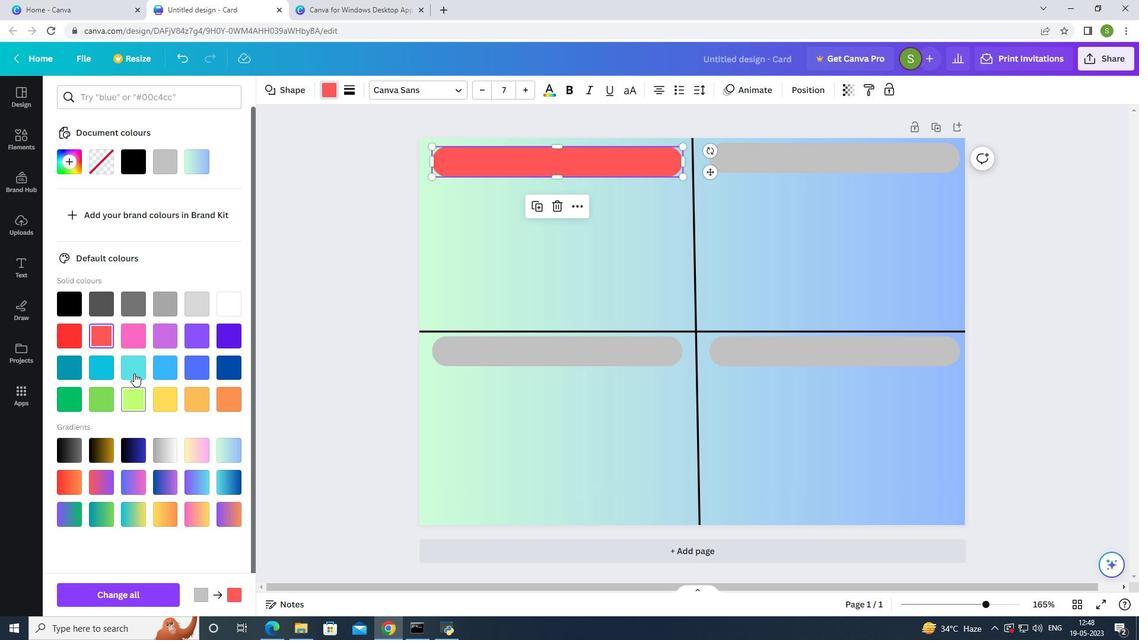 
Action: Mouse pressed left at (134, 366)
Screenshot: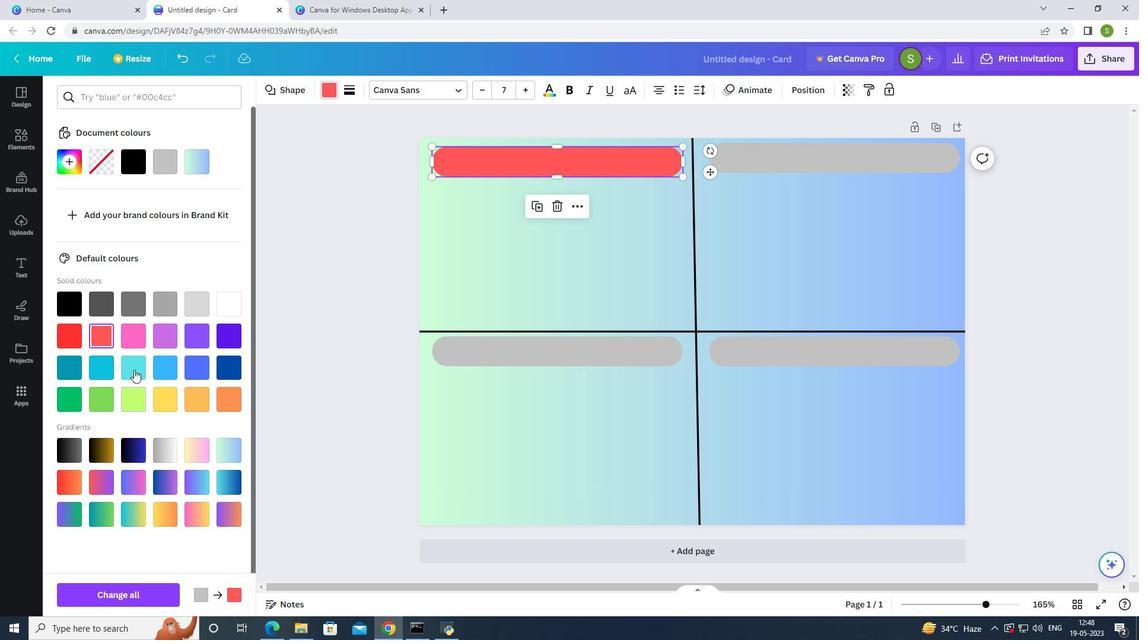 
Action: Mouse moved to (99, 371)
Screenshot: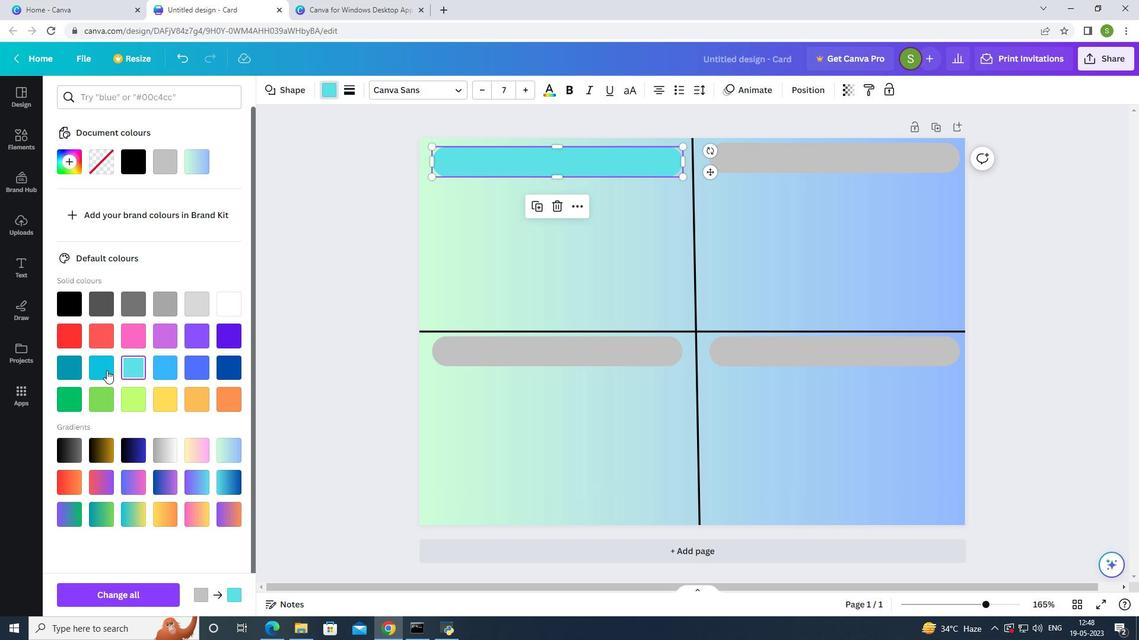 
Action: Mouse pressed left at (99, 371)
Screenshot: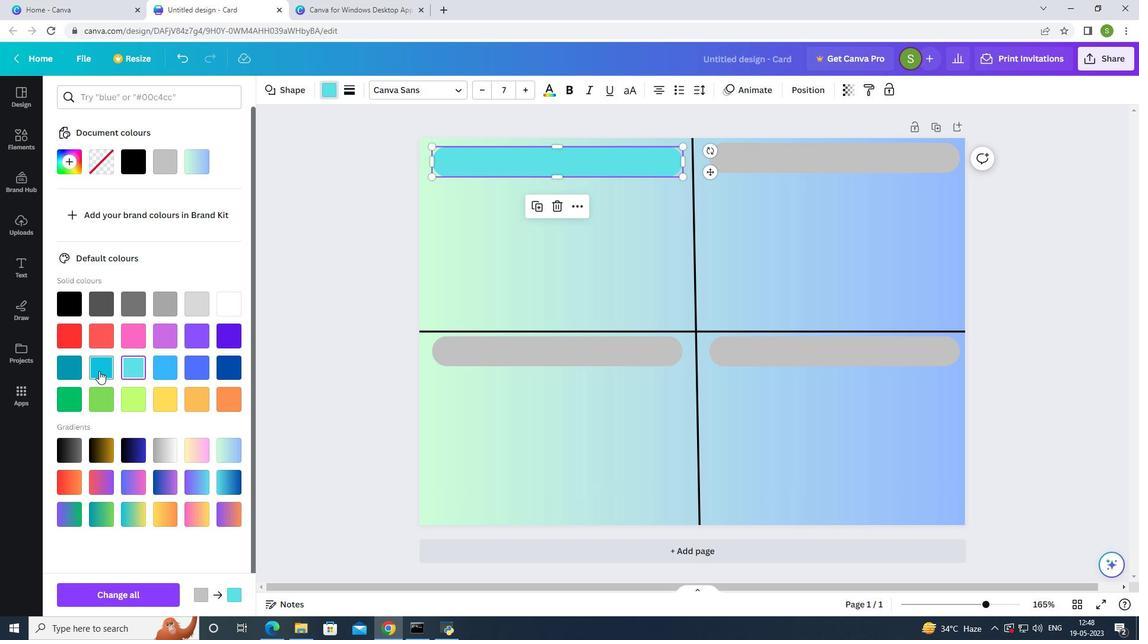 
Action: Mouse moved to (628, 262)
Screenshot: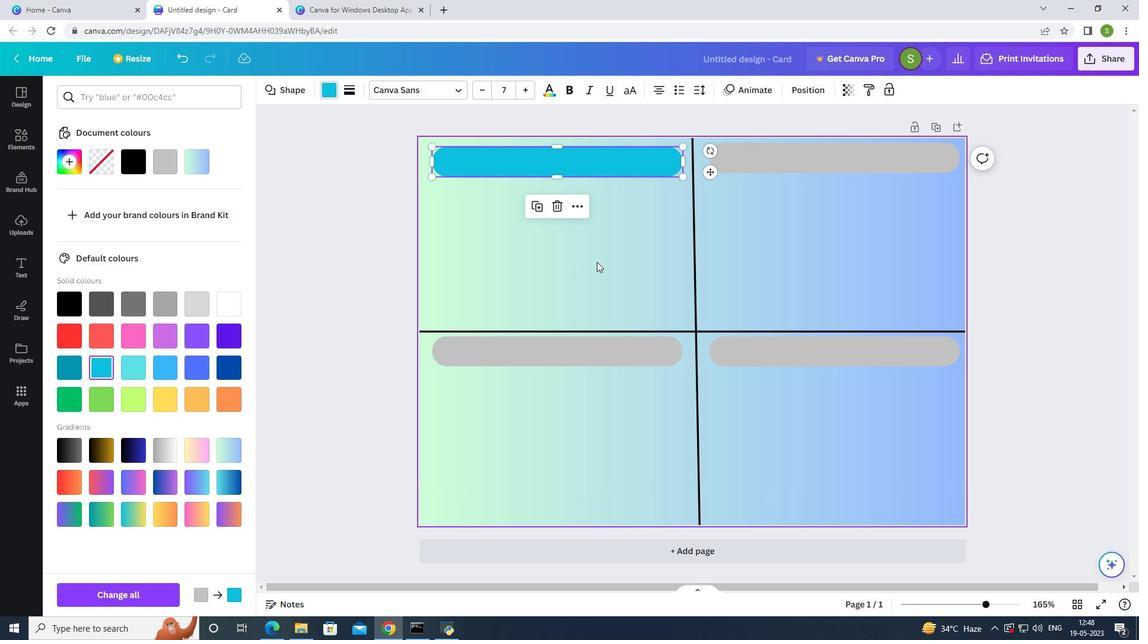 
Action: Mouse pressed left at (628, 262)
Screenshot: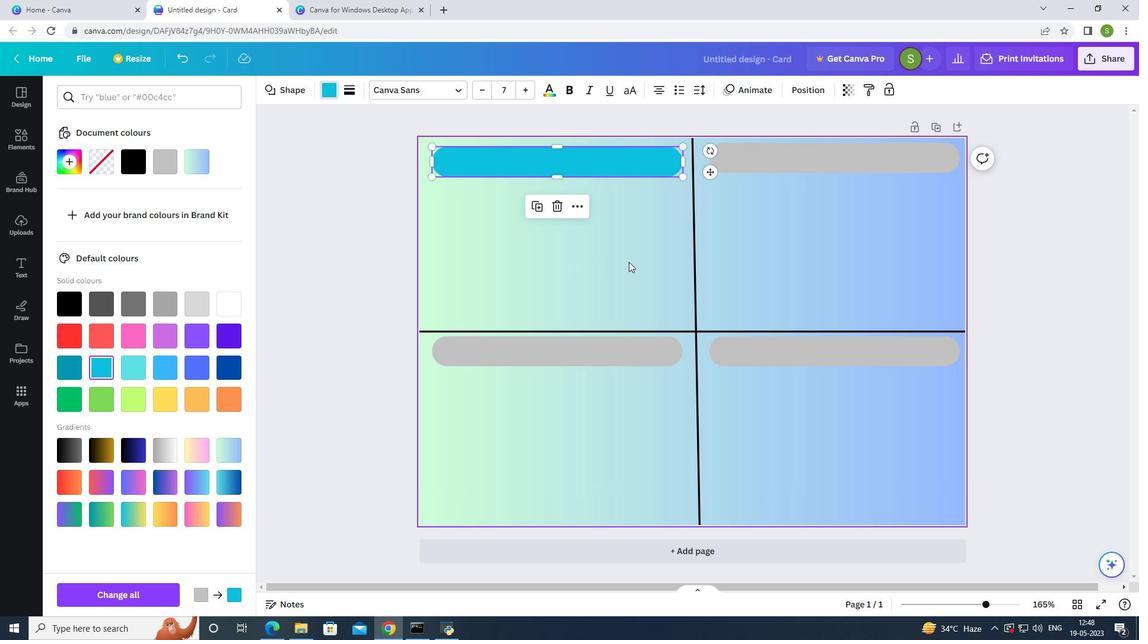 
Action: Mouse moved to (794, 156)
Screenshot: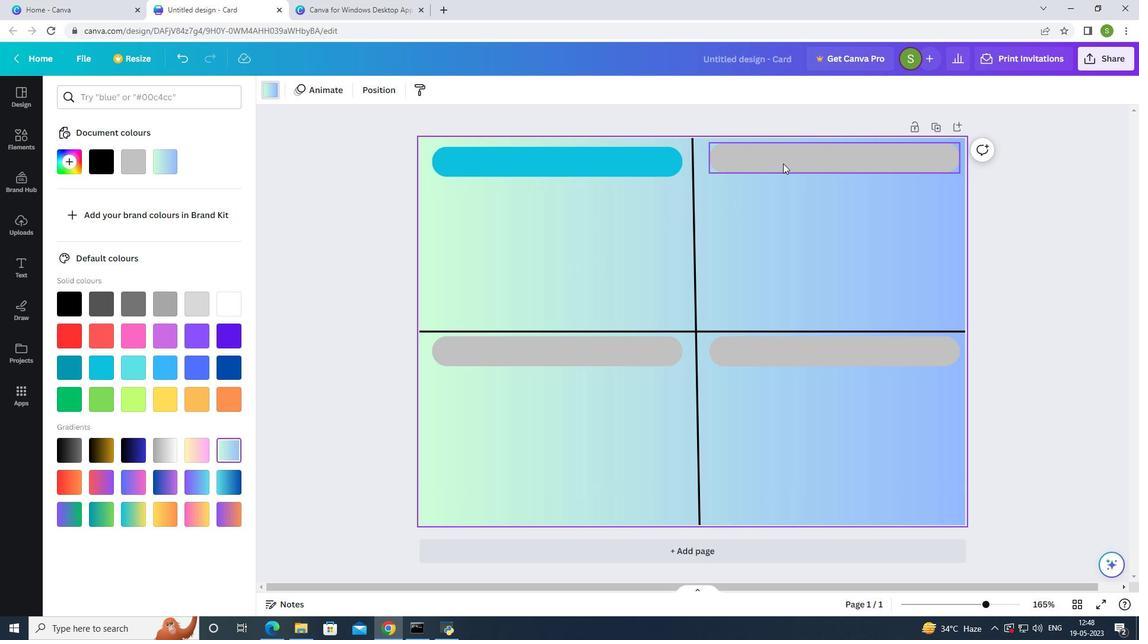 
Action: Mouse pressed left at (794, 156)
Screenshot: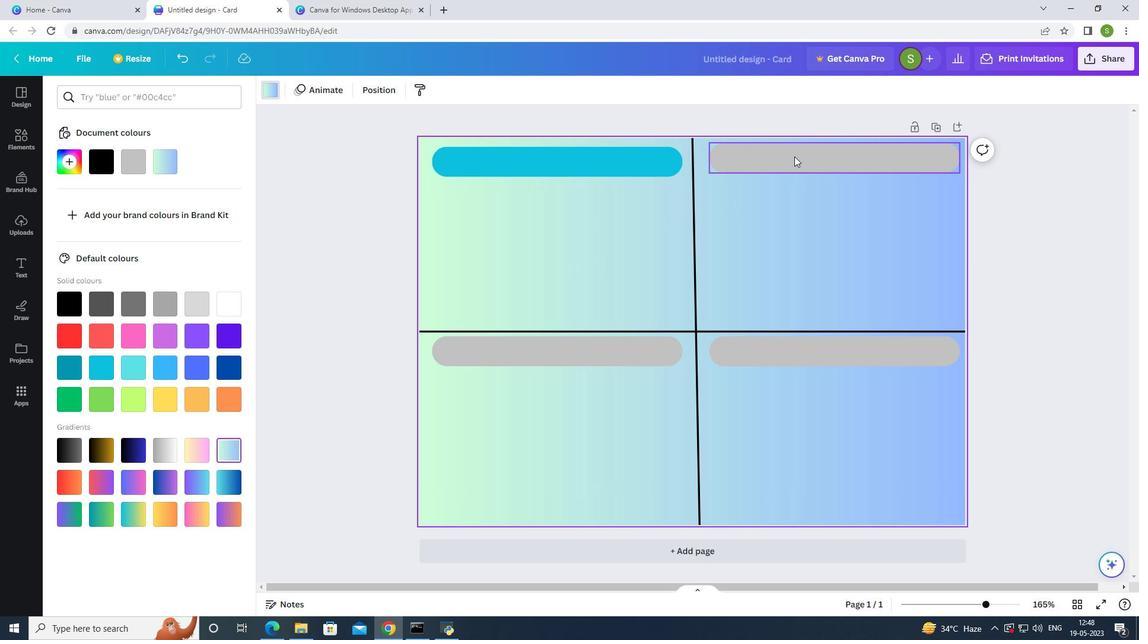 
Action: Mouse moved to (103, 367)
Screenshot: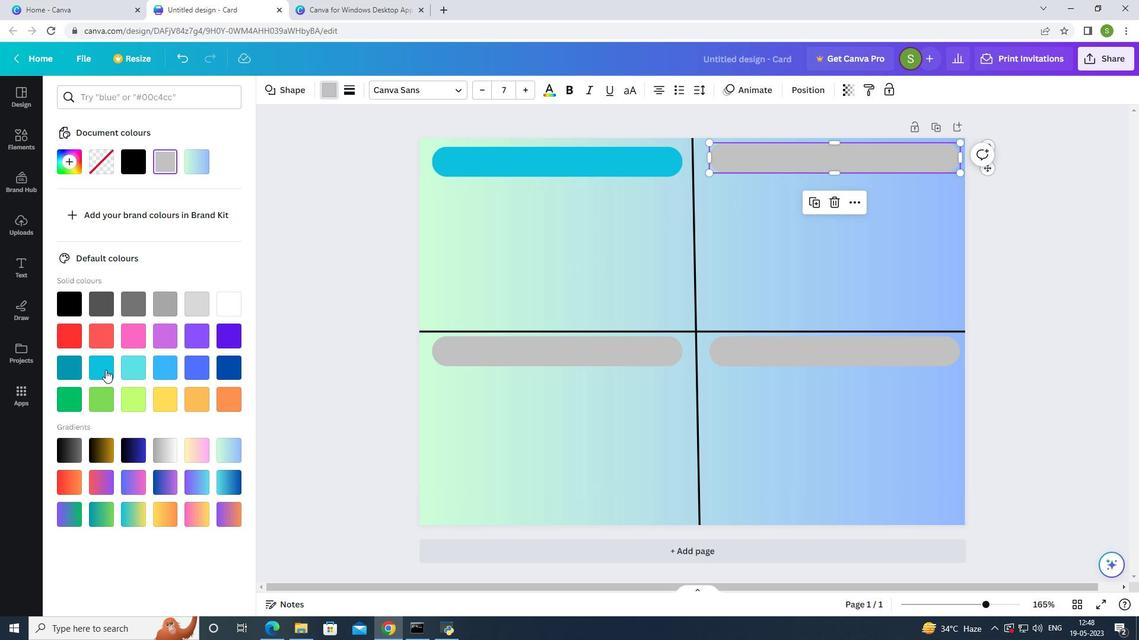 
Action: Mouse pressed left at (103, 367)
Screenshot: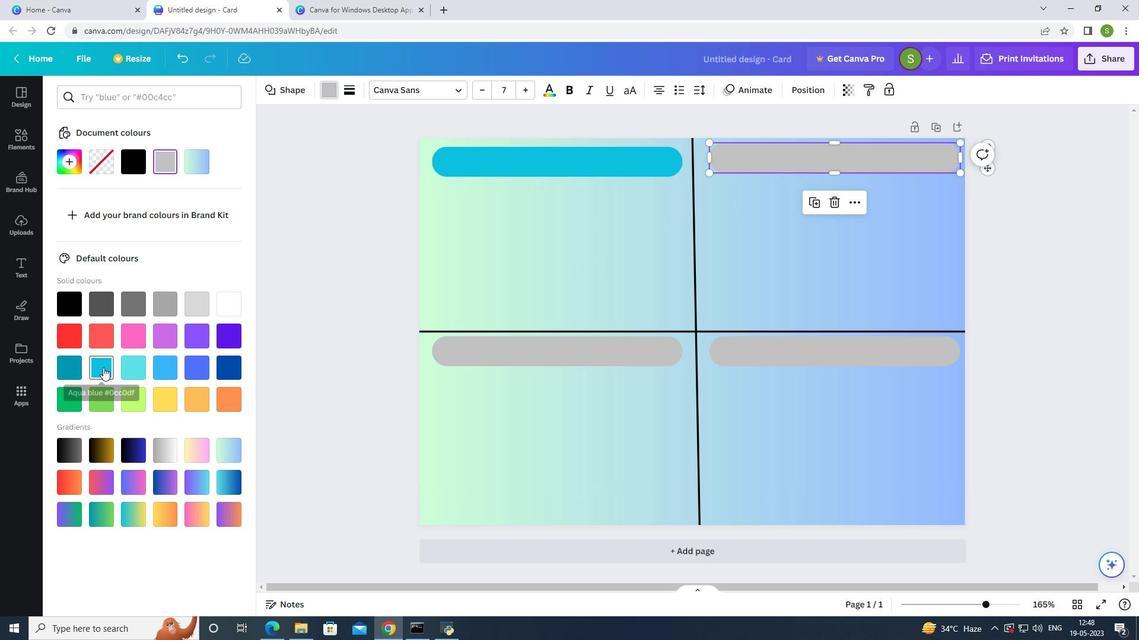 
Action: Mouse moved to (582, 360)
Screenshot: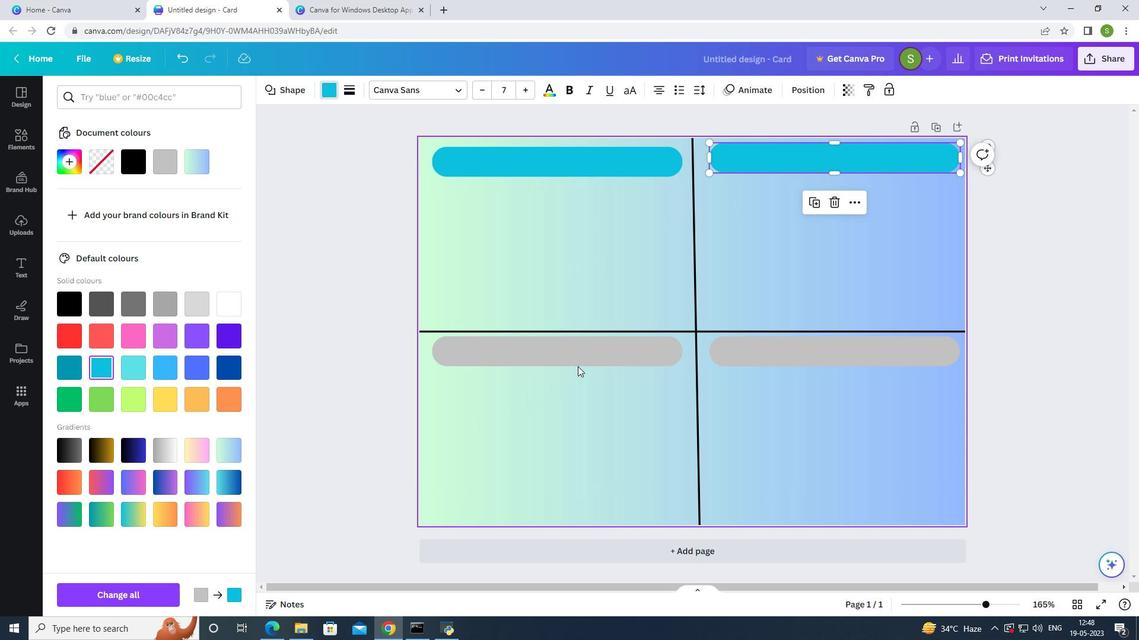 
Action: Mouse pressed left at (582, 360)
Screenshot: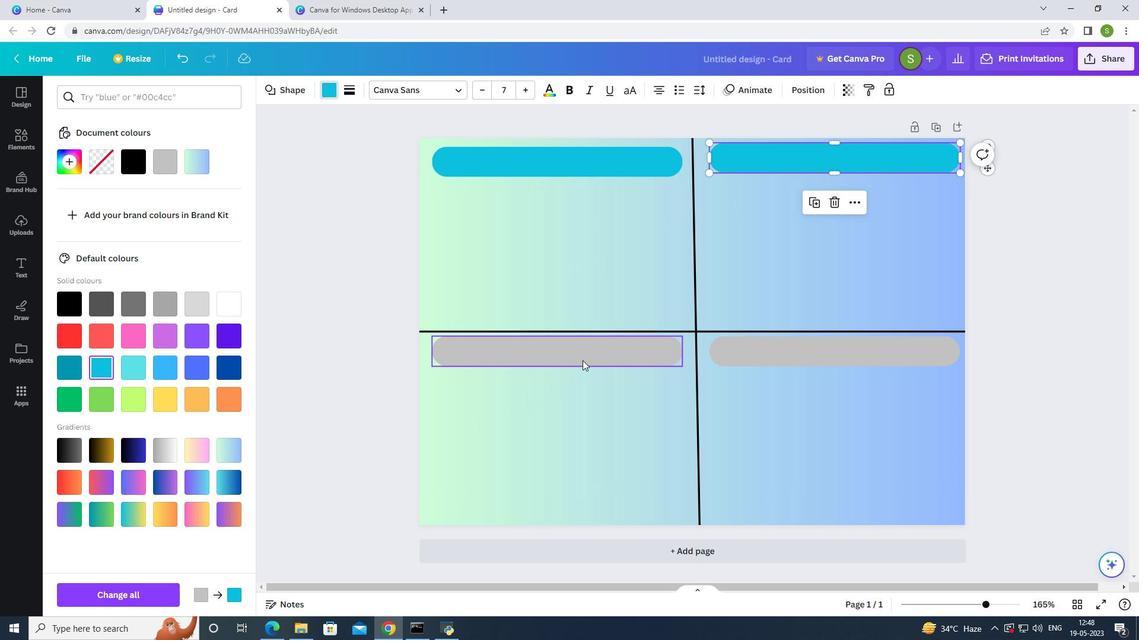 
Action: Mouse moved to (106, 372)
Screenshot: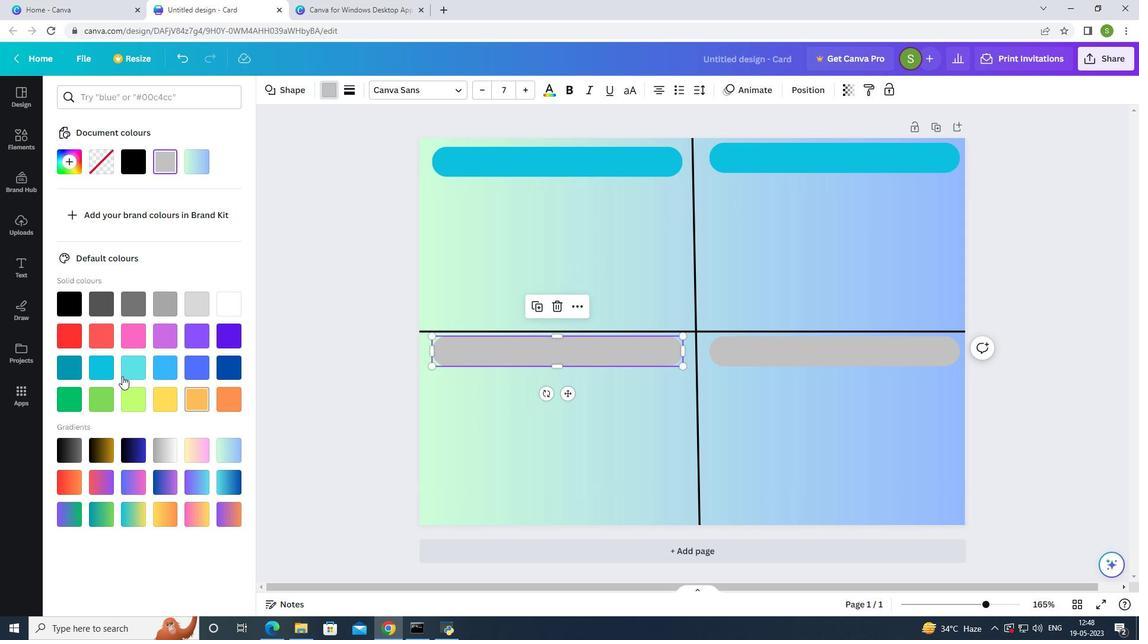 
Action: Mouse pressed left at (106, 372)
Screenshot: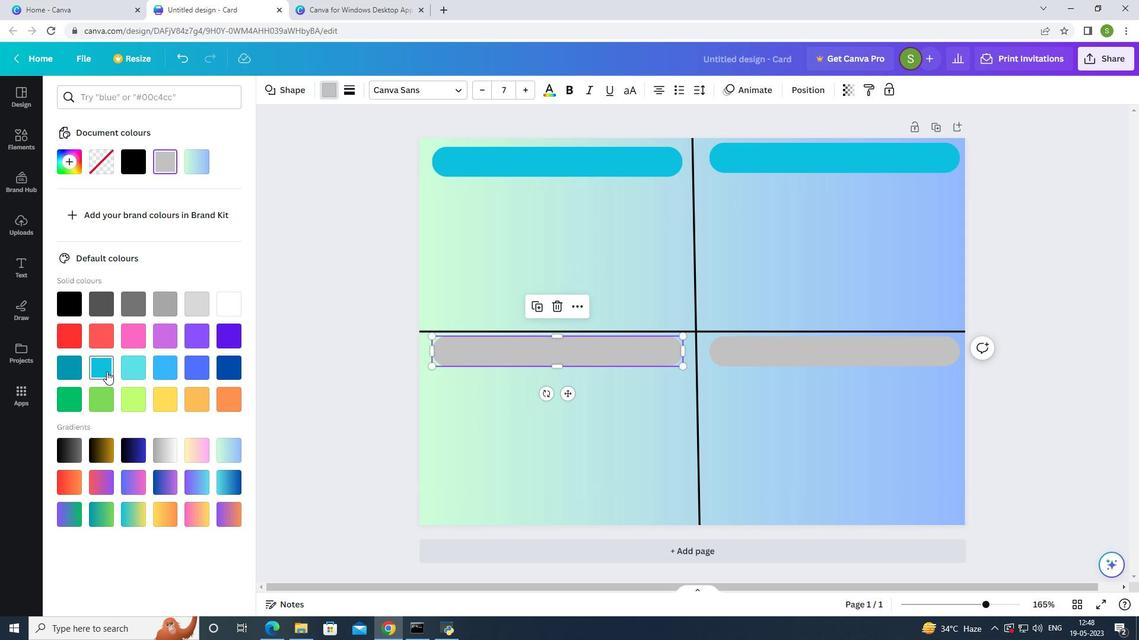 
Action: Mouse moved to (884, 346)
Screenshot: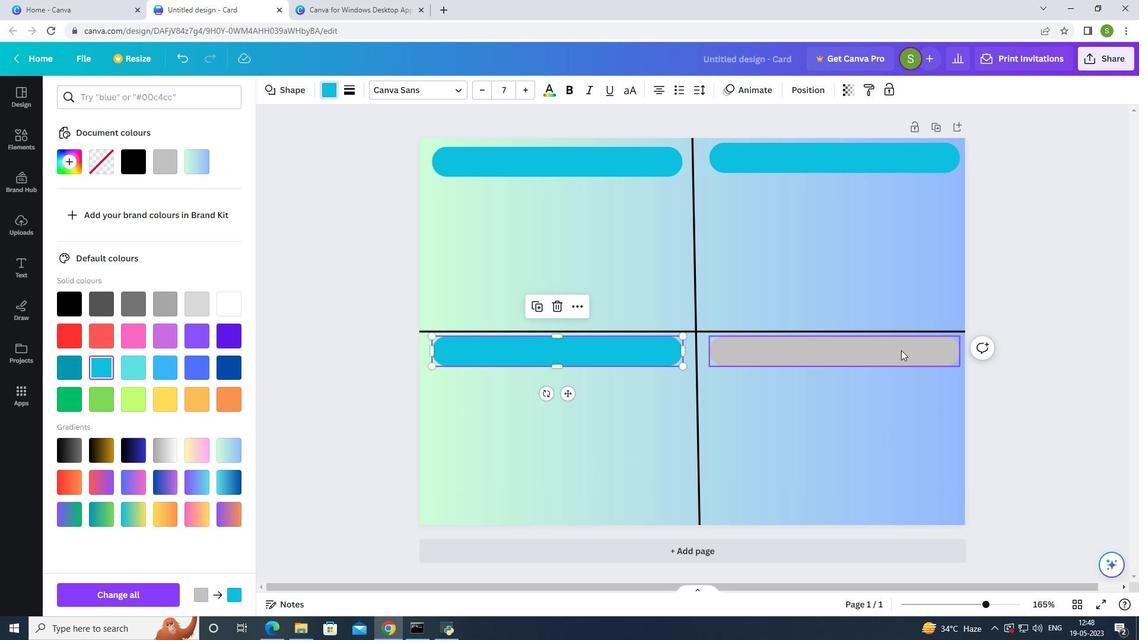 
Action: Mouse pressed left at (884, 346)
Screenshot: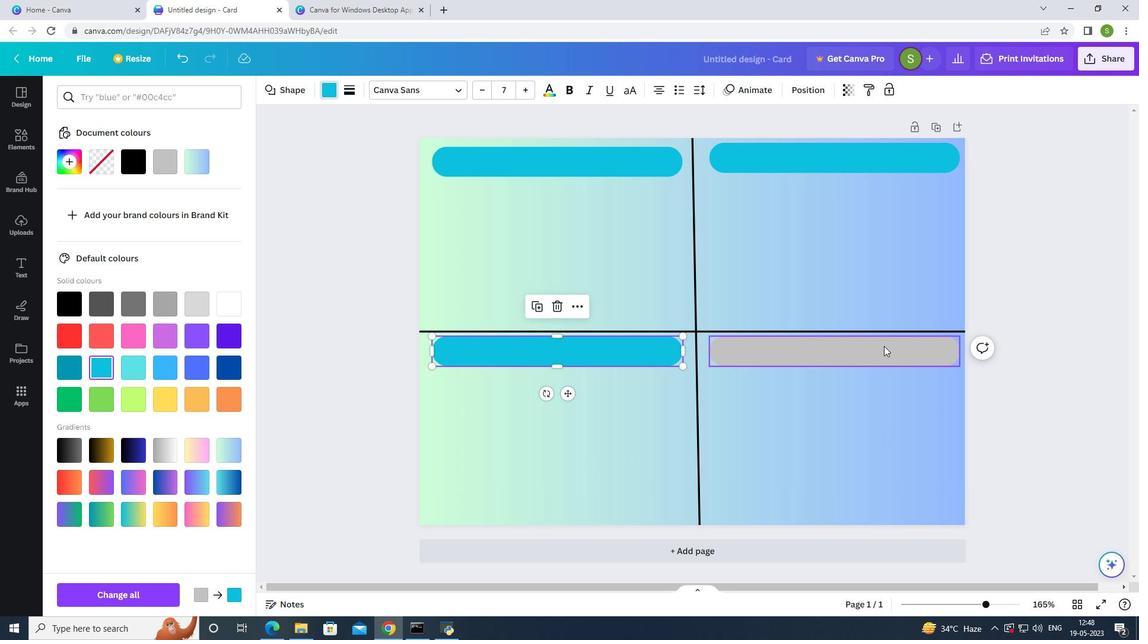 
Action: Mouse moved to (110, 367)
Screenshot: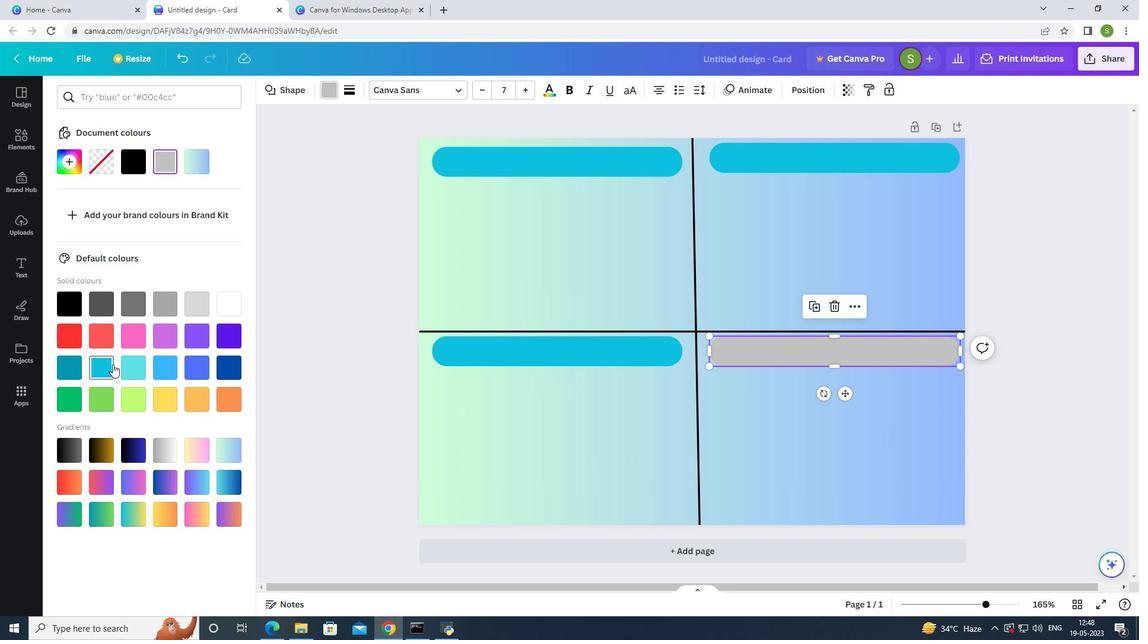 
Action: Mouse pressed left at (110, 367)
Screenshot: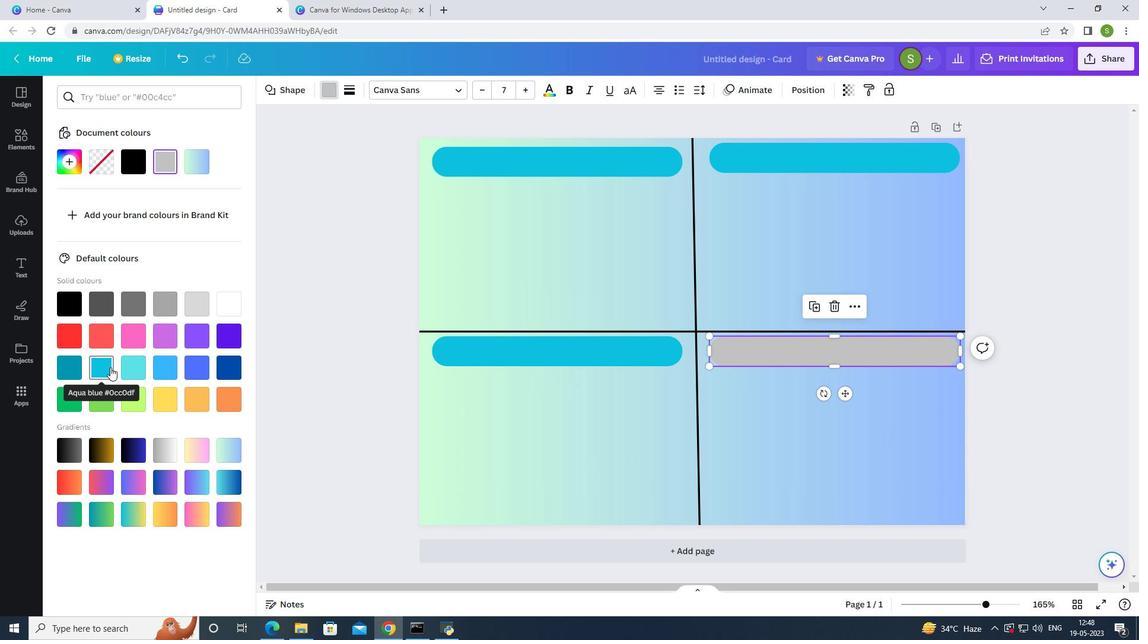 
Action: Mouse moved to (805, 439)
Screenshot: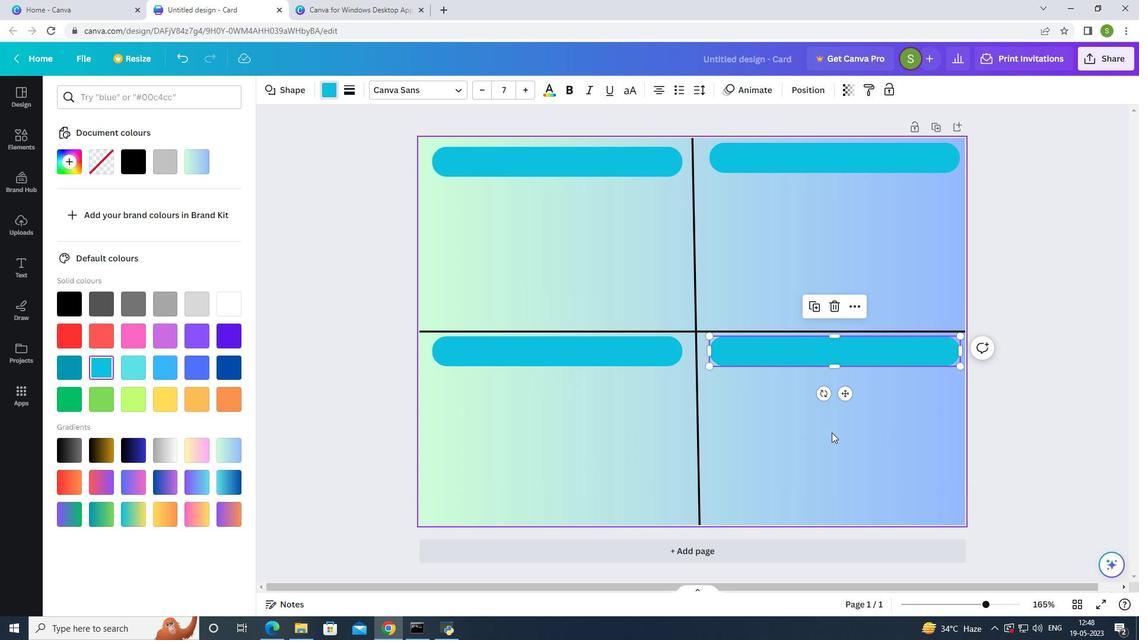 
Action: Mouse pressed left at (805, 439)
Screenshot: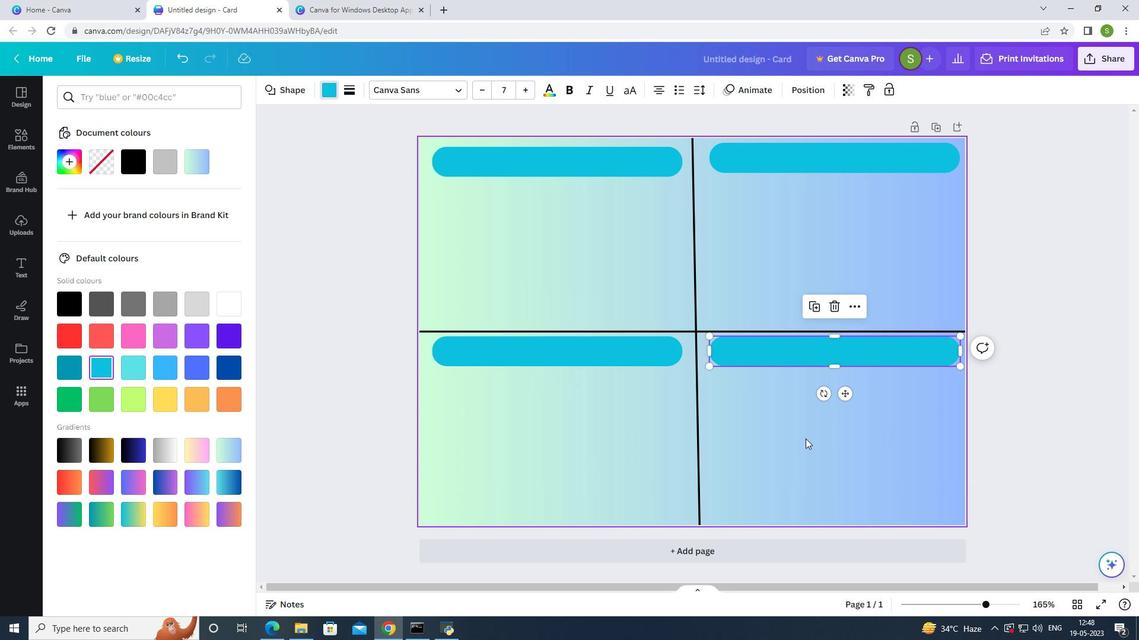
Action: Mouse moved to (552, 159)
Screenshot: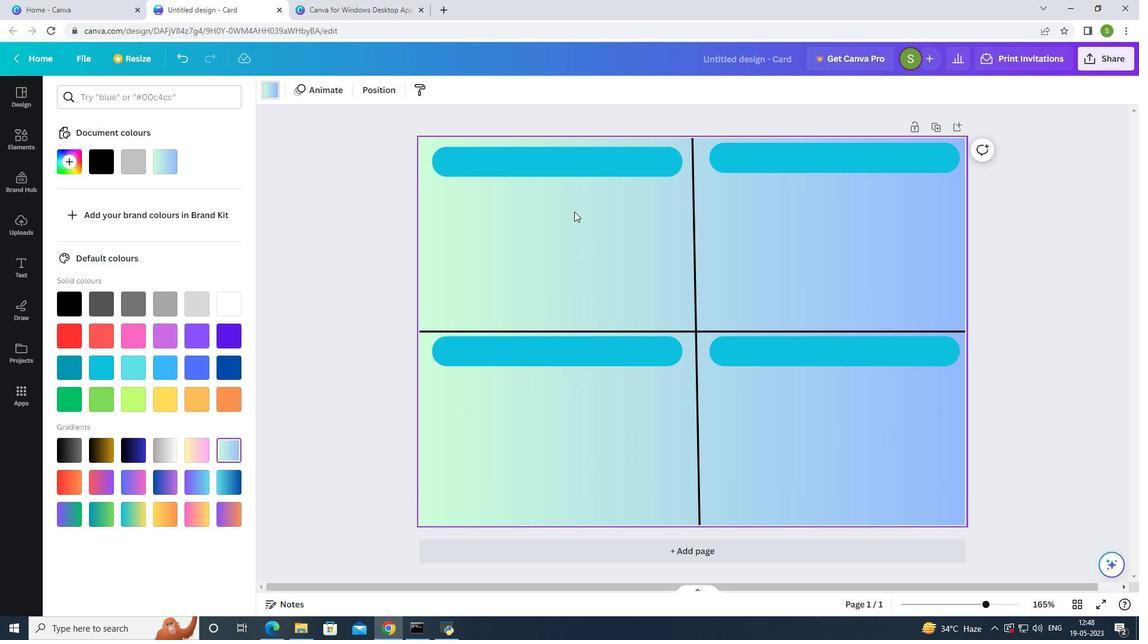 
Action: Mouse pressed left at (552, 159)
Screenshot: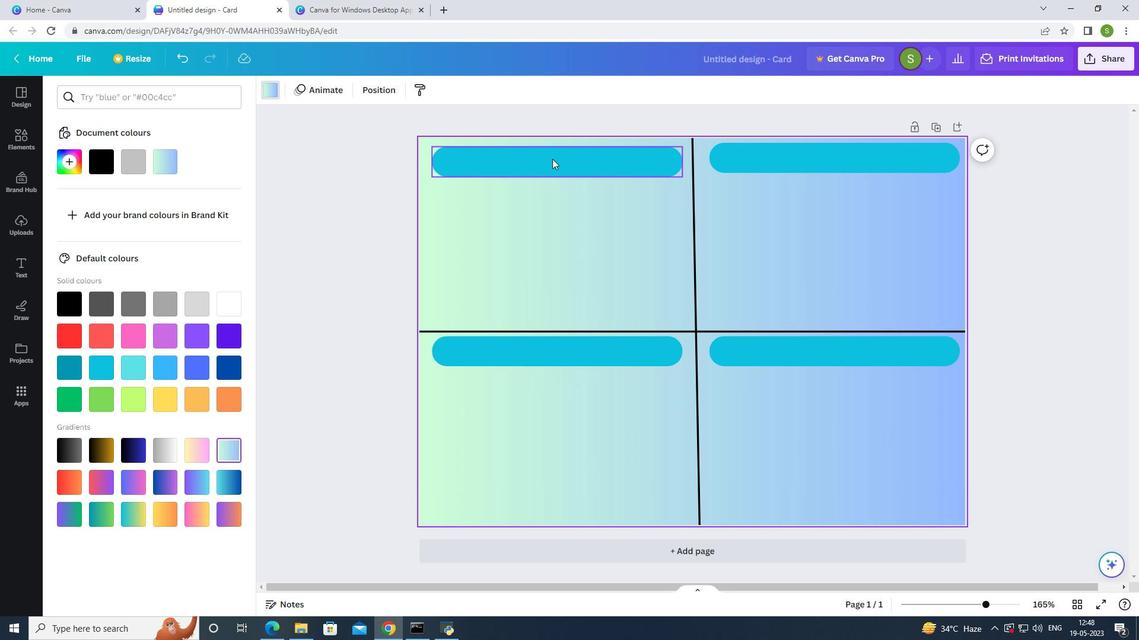 
Action: Mouse moved to (552, 159)
Screenshot: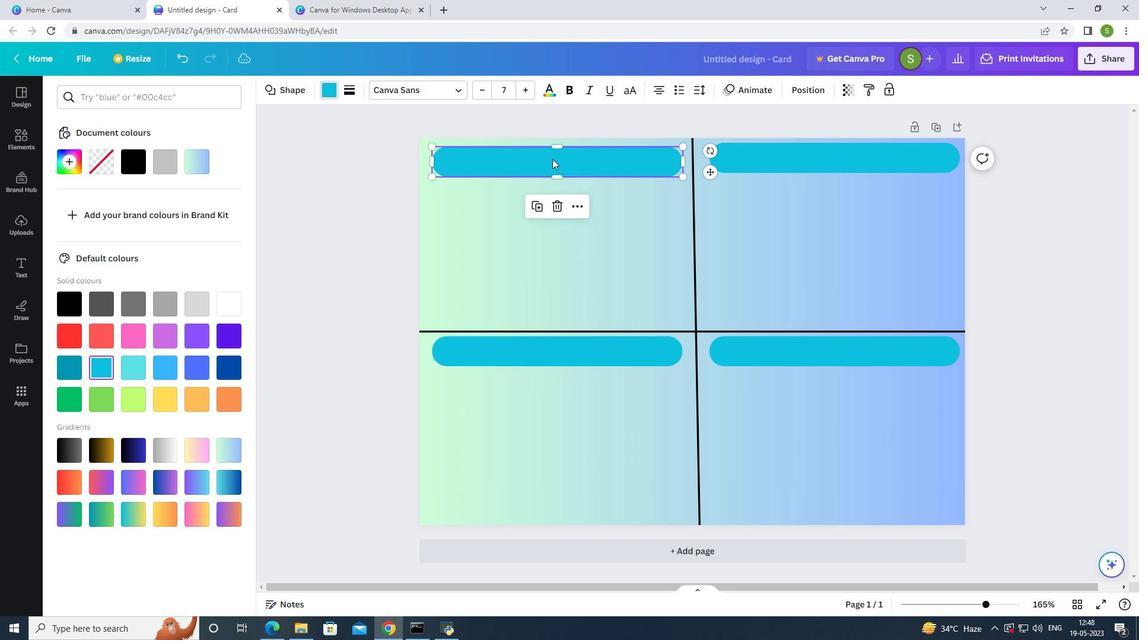 
Action: Mouse pressed left at (552, 159)
Screenshot: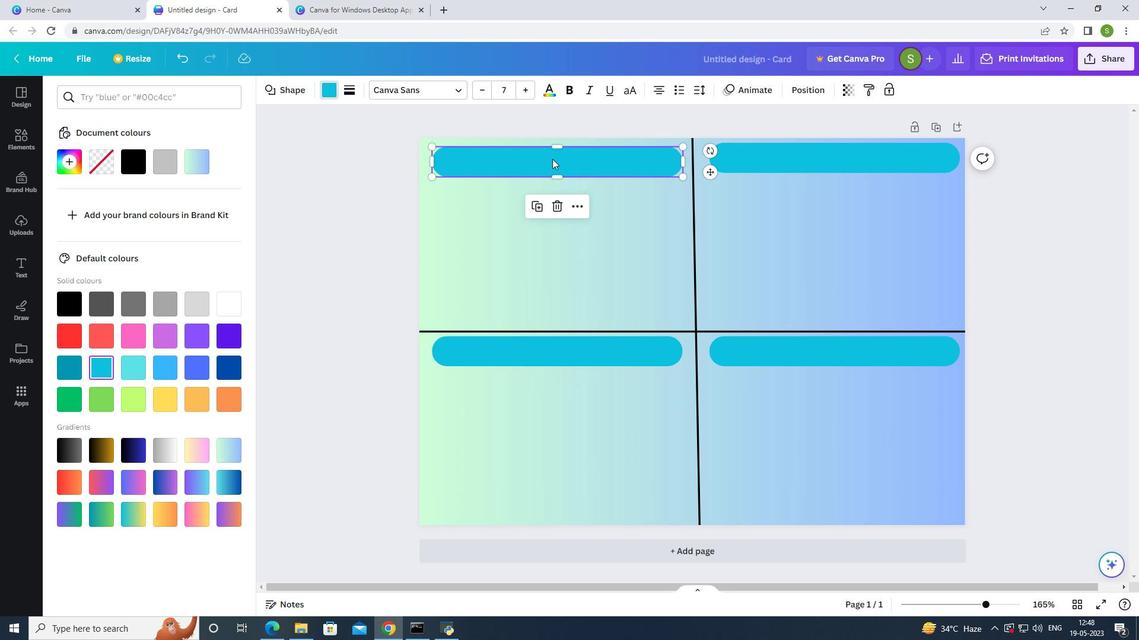
Action: Mouse moved to (649, 223)
Screenshot: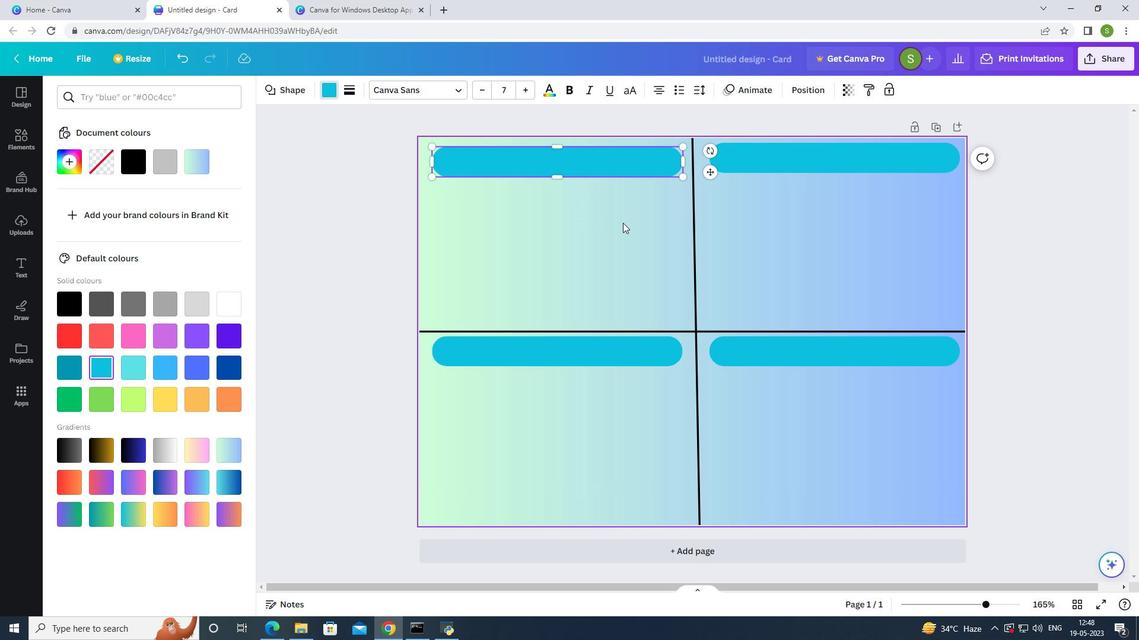 
Action: Key pressed <Key.shift><Key.shift>Sk
Screenshot: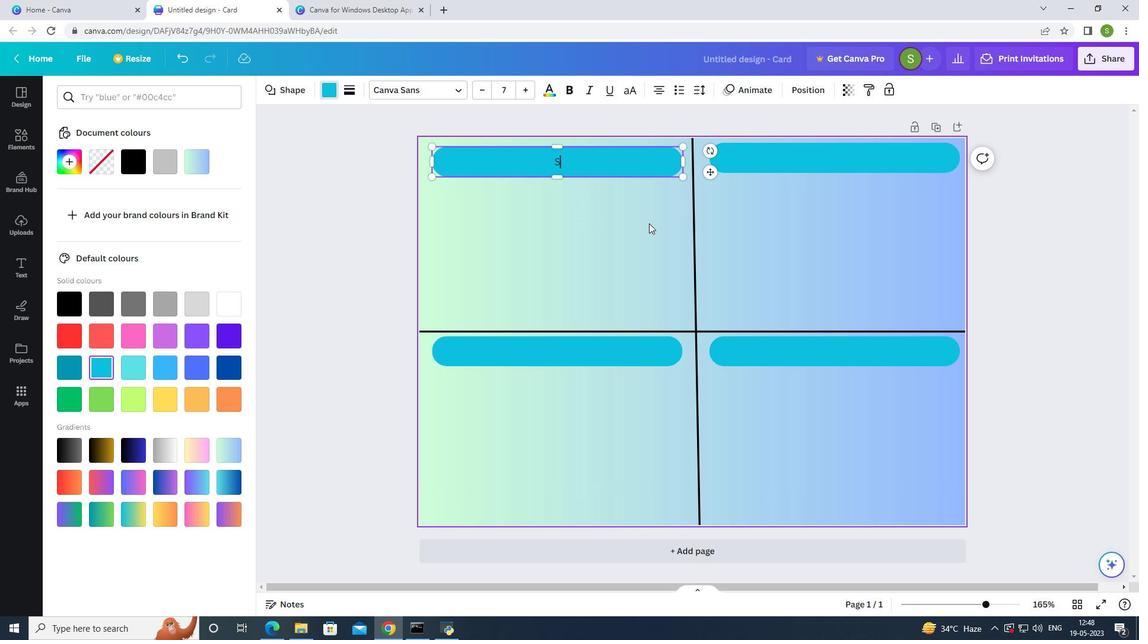 
Action: Mouse moved to (681, 245)
Screenshot: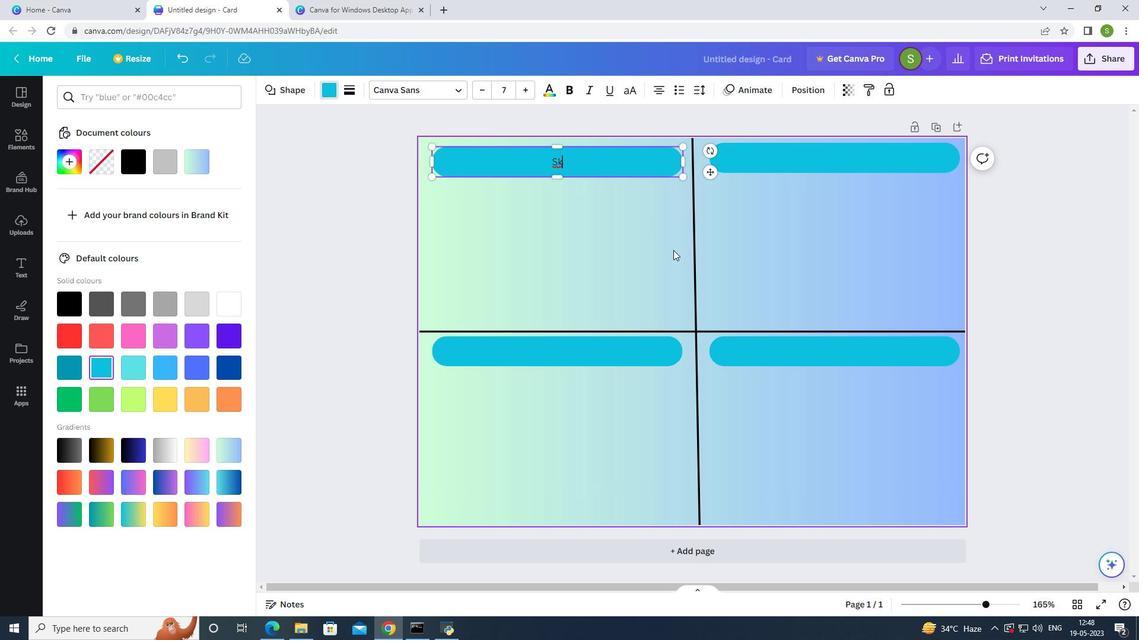 
Action: Key pressed iling
Screenshot: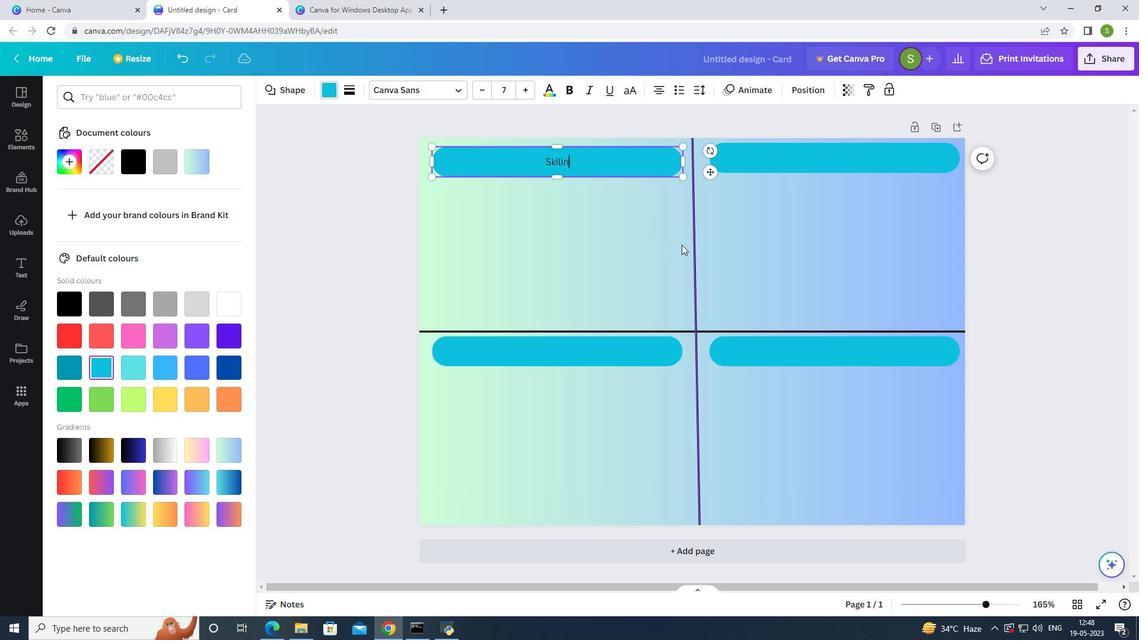 
Action: Mouse moved to (817, 150)
Screenshot: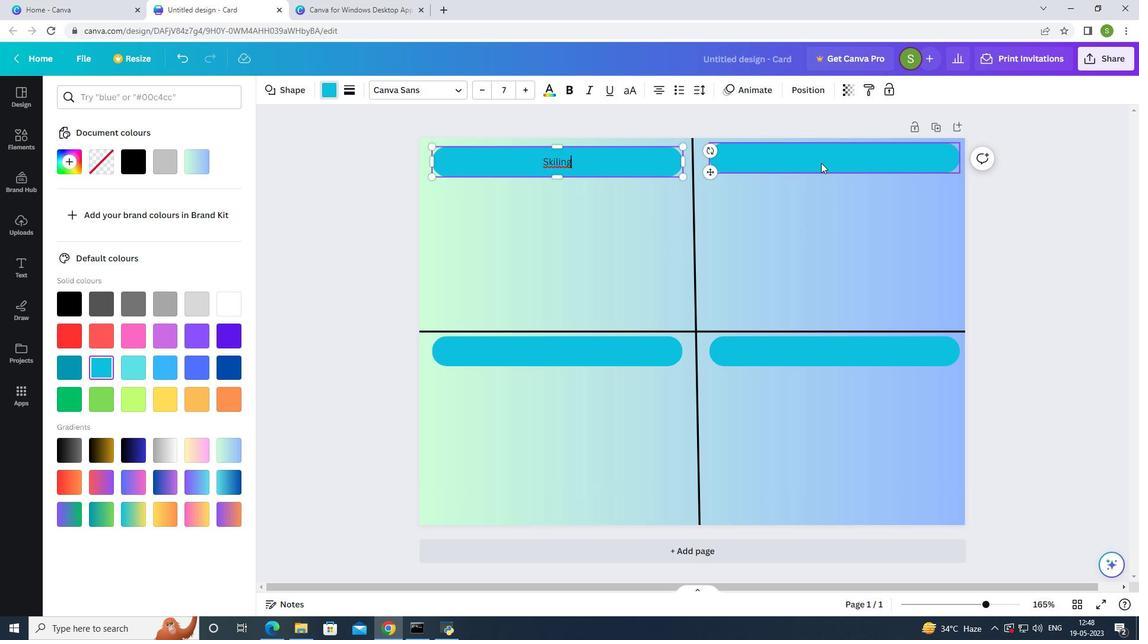 
Action: Mouse pressed left at (817, 150)
Screenshot: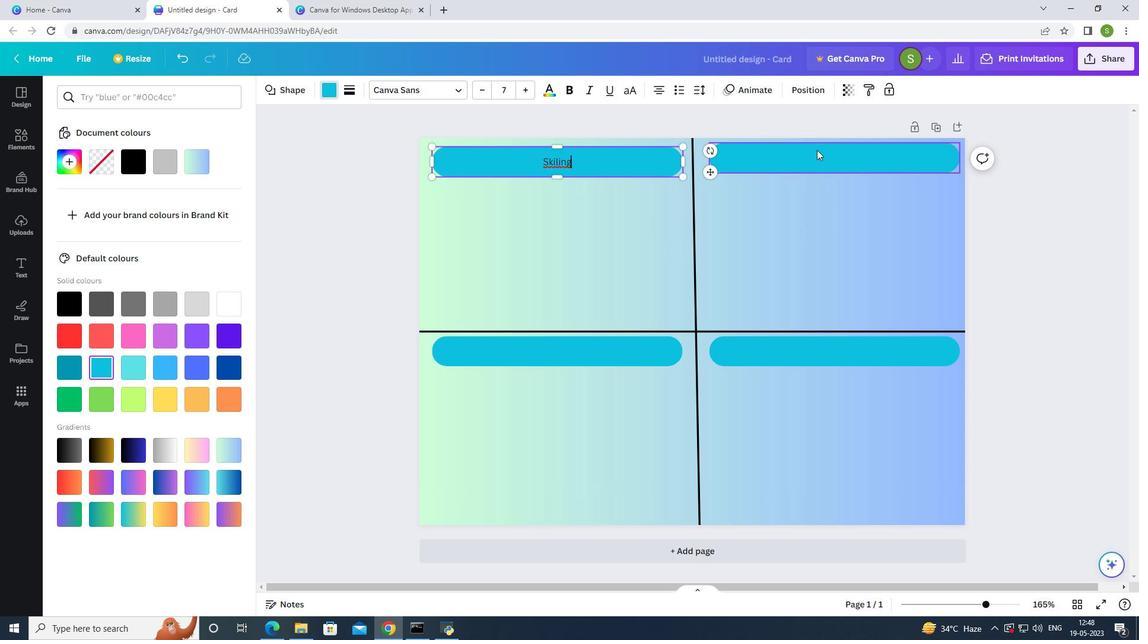 
Action: Mouse moved to (825, 160)
Screenshot: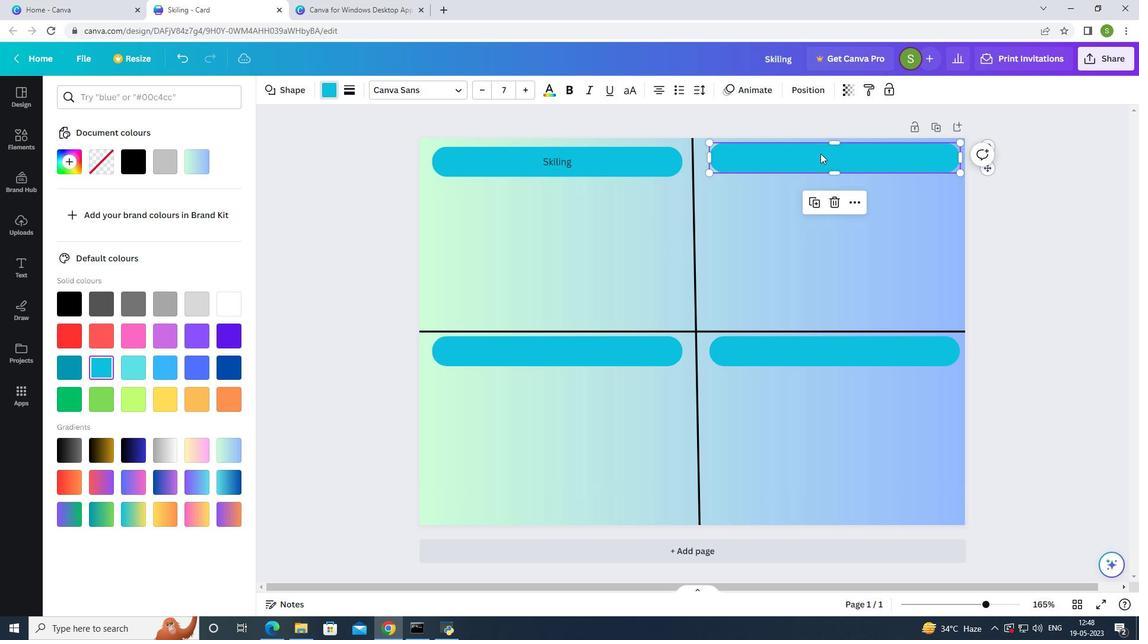 
Action: Mouse pressed left at (825, 160)
Screenshot: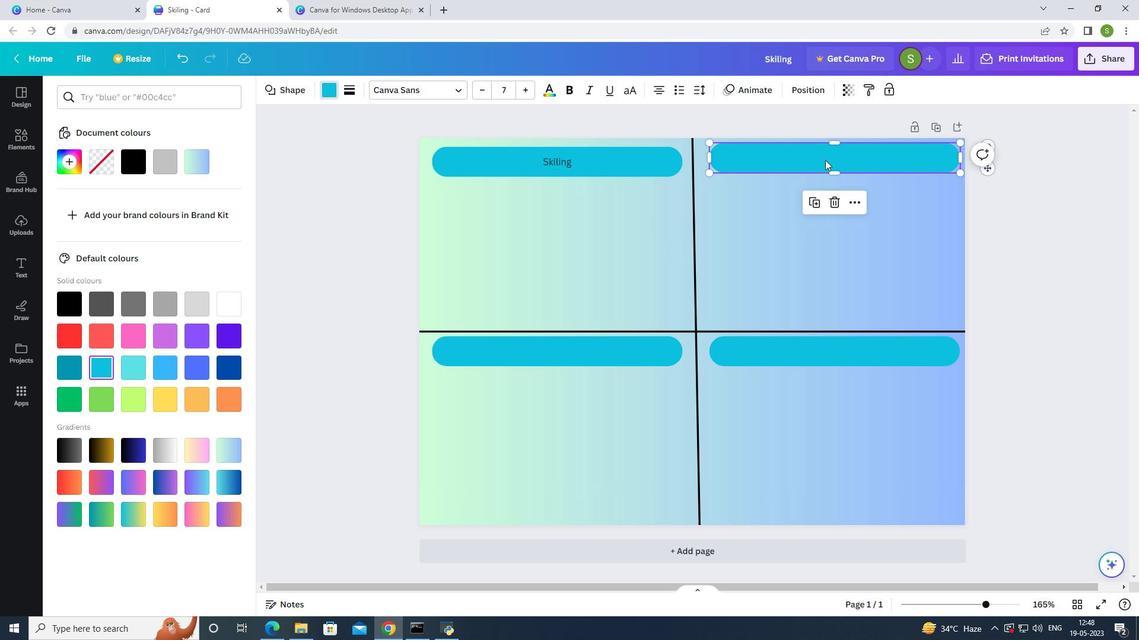 
Action: Mouse pressed left at (825, 160)
Screenshot: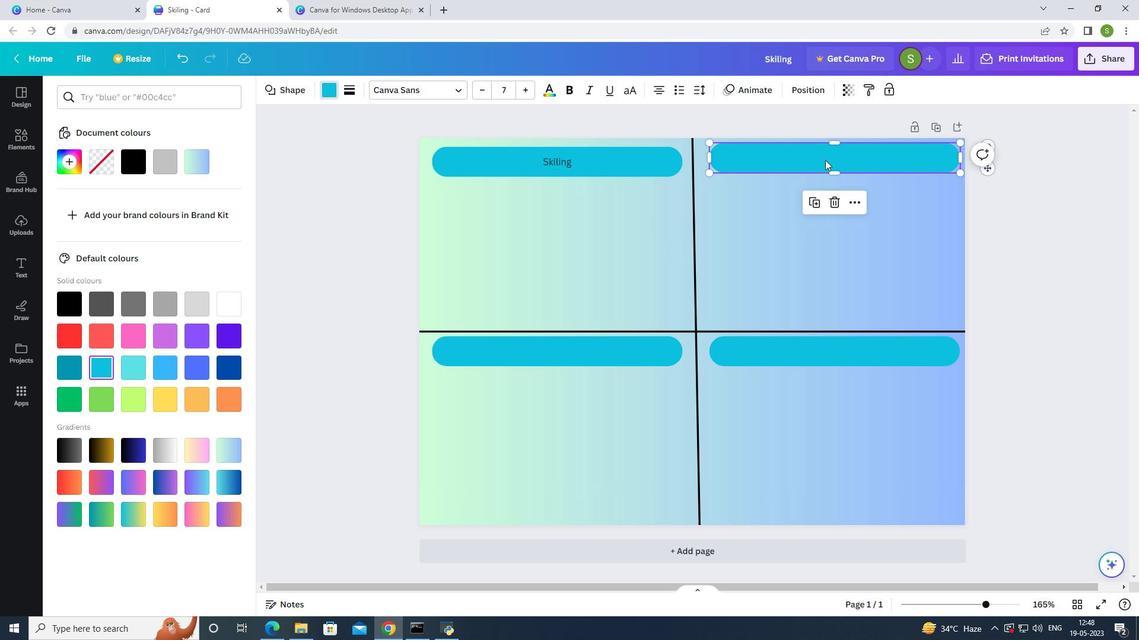 
Action: Key pressed <Key.shift>Snowboarding
Screenshot: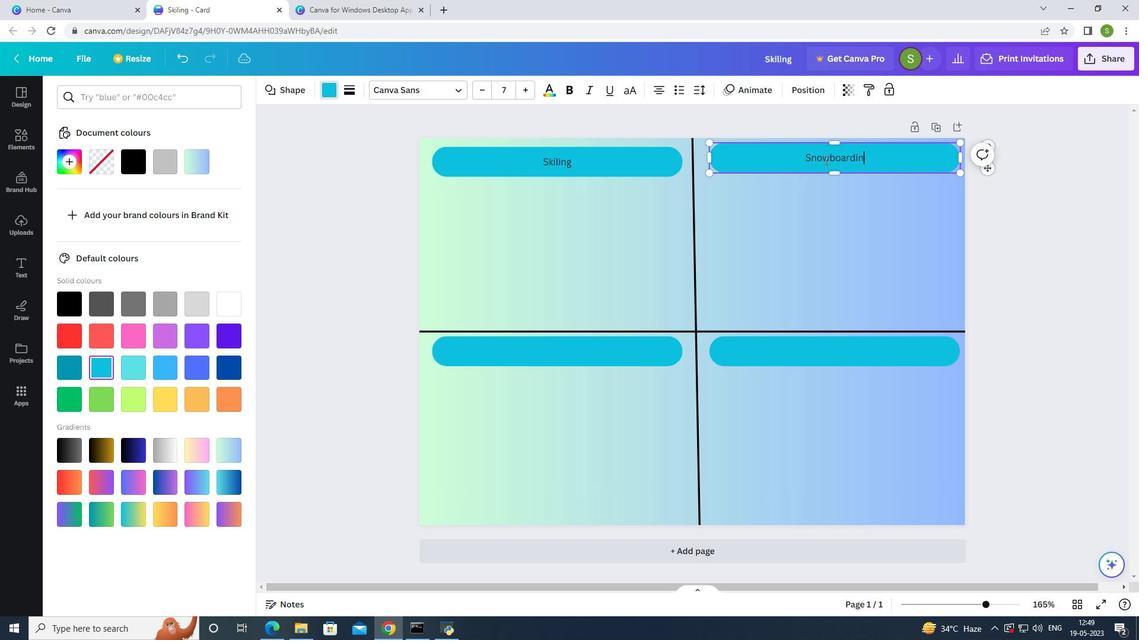 
Action: Mouse moved to (584, 347)
Screenshot: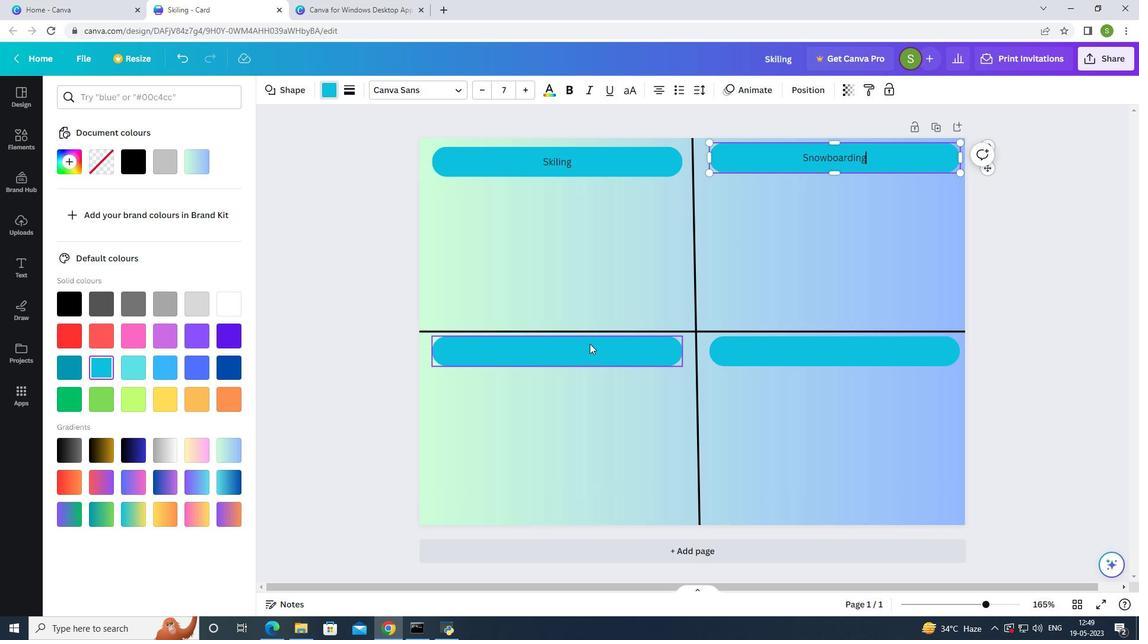 
Action: Mouse pressed left at (584, 347)
Screenshot: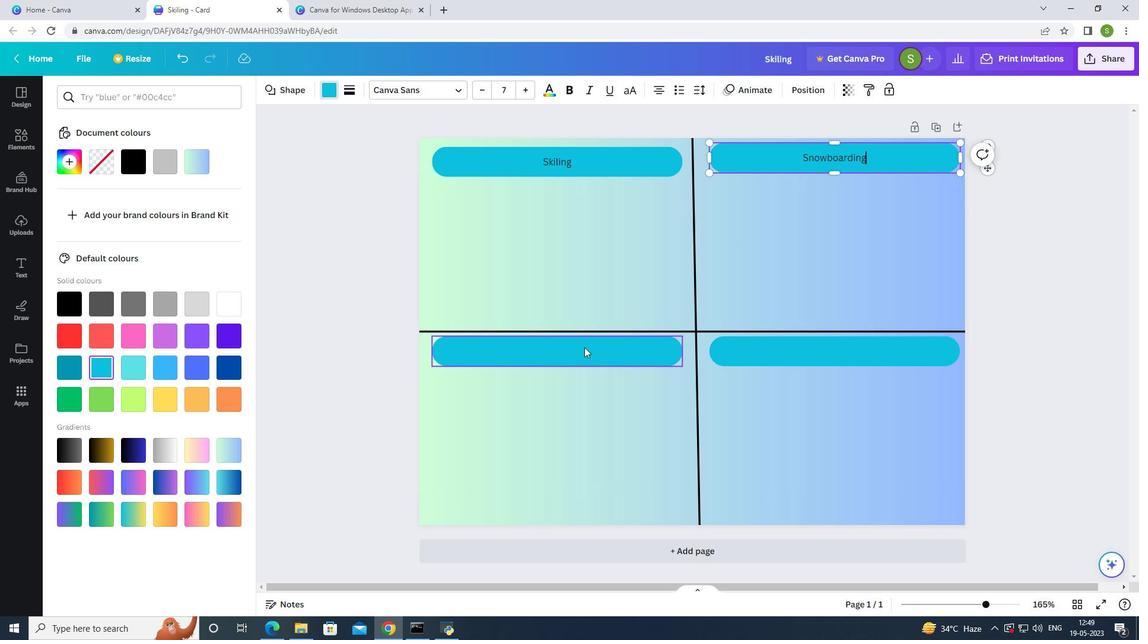 
Action: Mouse moved to (520, 345)
Screenshot: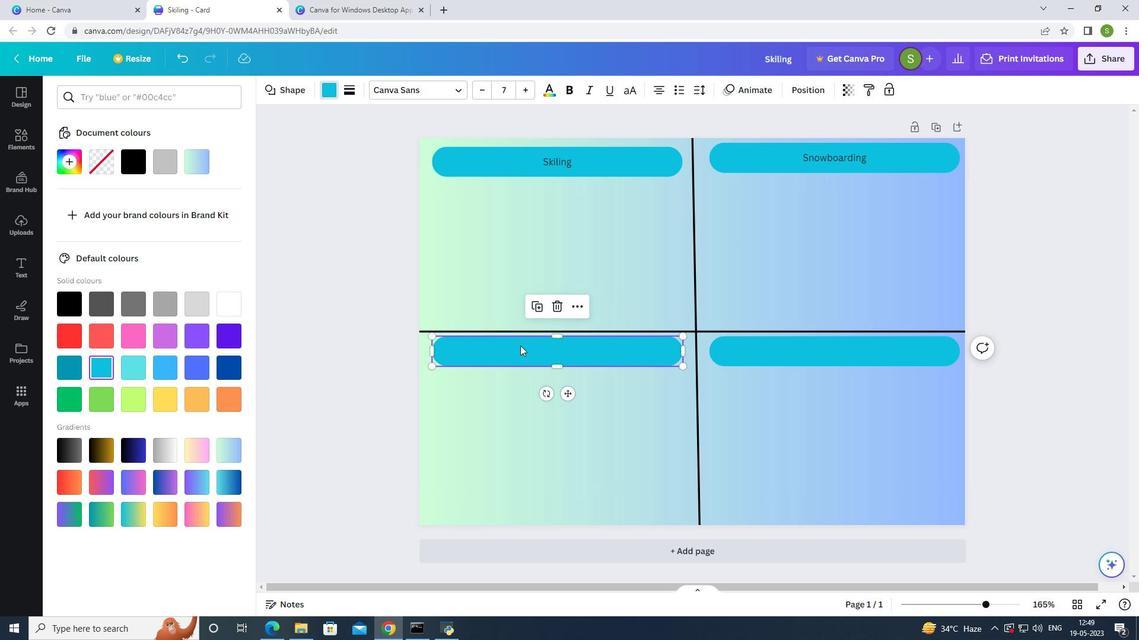 
Action: Mouse pressed left at (520, 345)
Screenshot: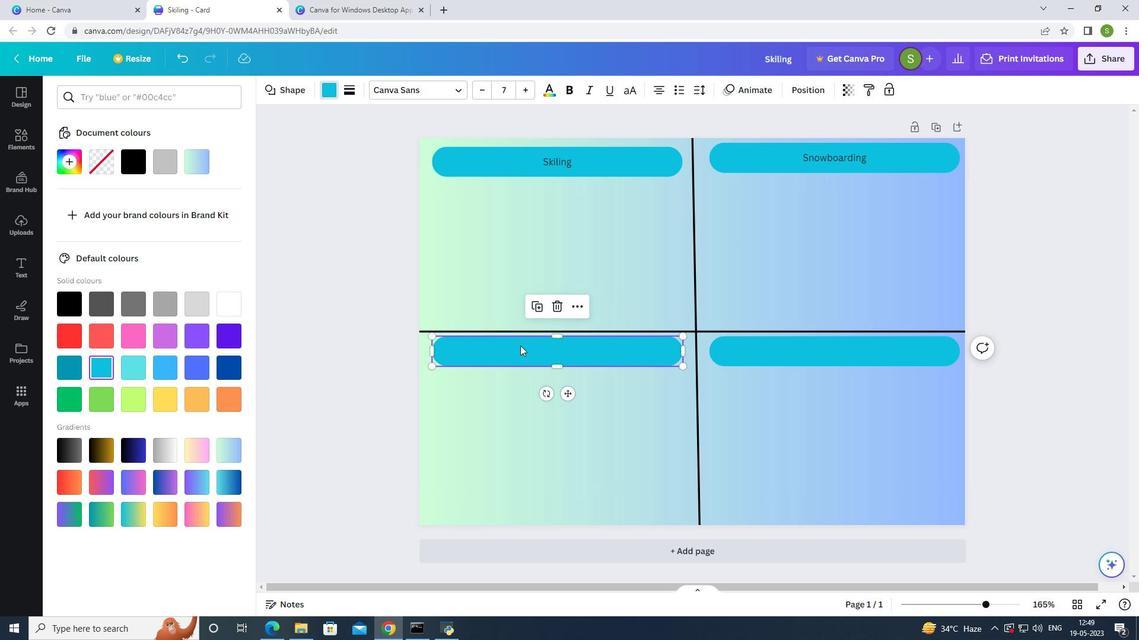 
Action: Mouse moved to (520, 345)
Screenshot: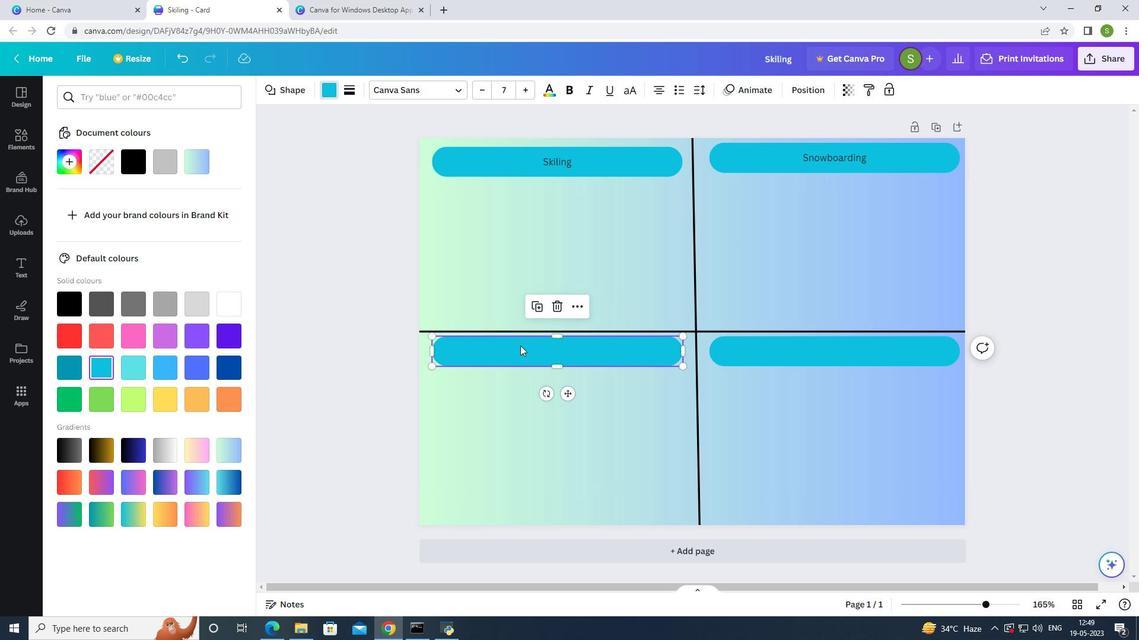 
Action: Mouse pressed left at (520, 345)
Screenshot: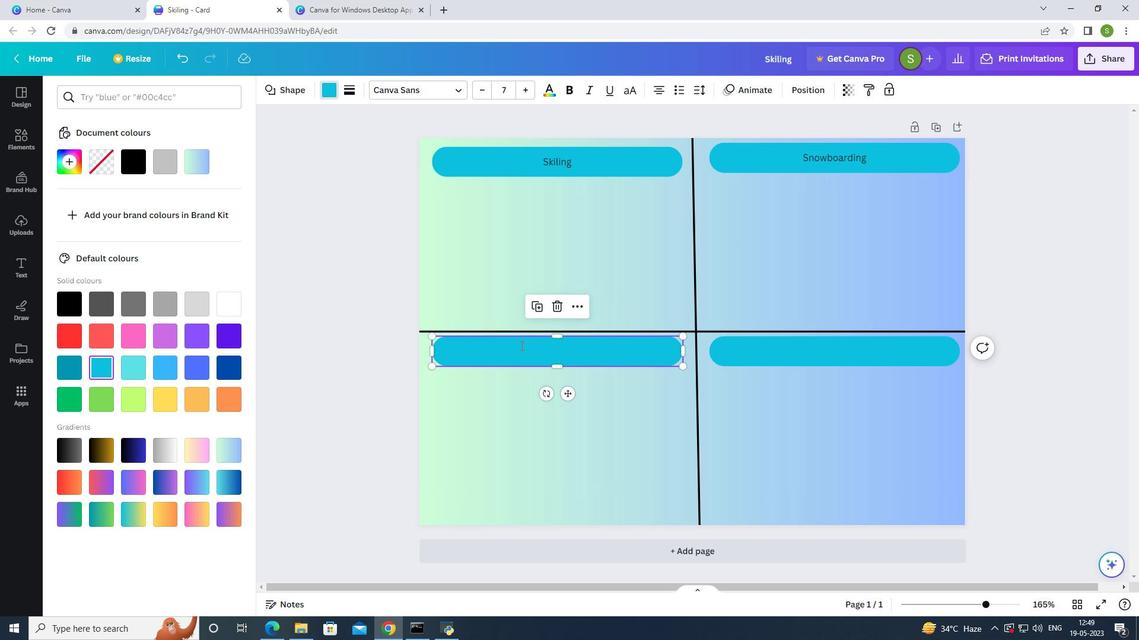 
Action: Mouse moved to (553, 273)
Screenshot: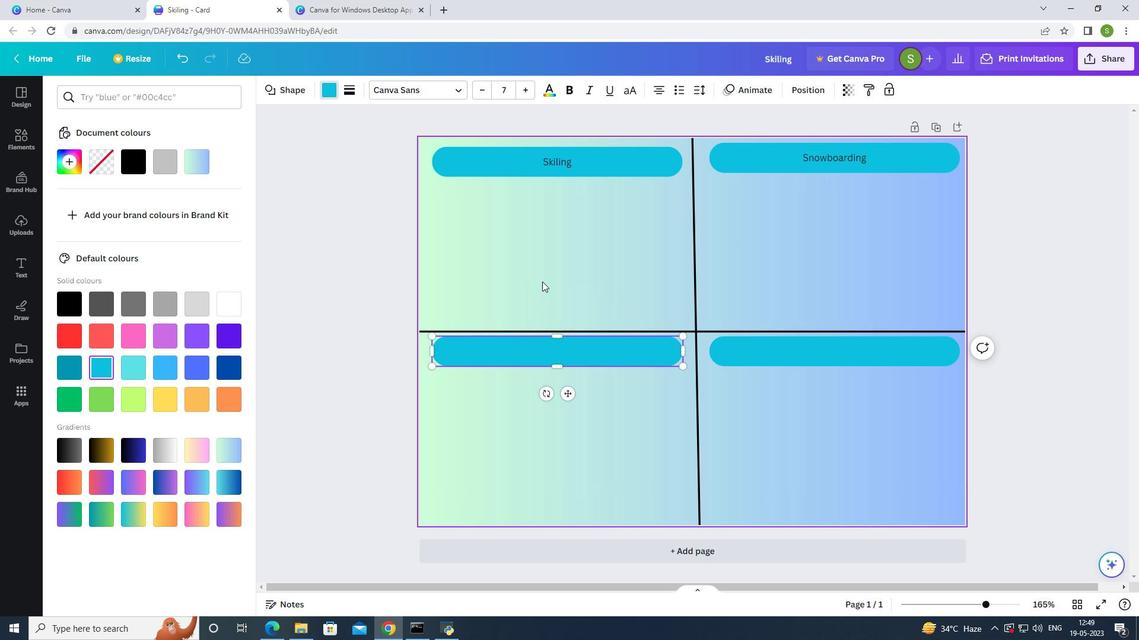 
Action: Key pressed ice<Key.space>skati
Screenshot: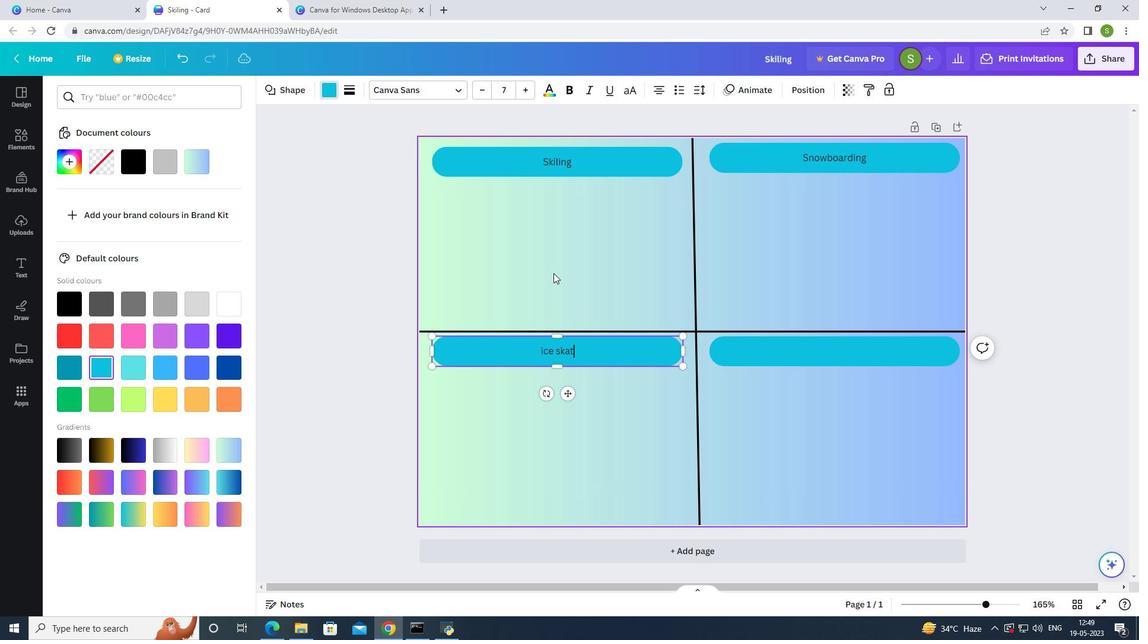 
Action: Mouse moved to (563, 272)
Screenshot: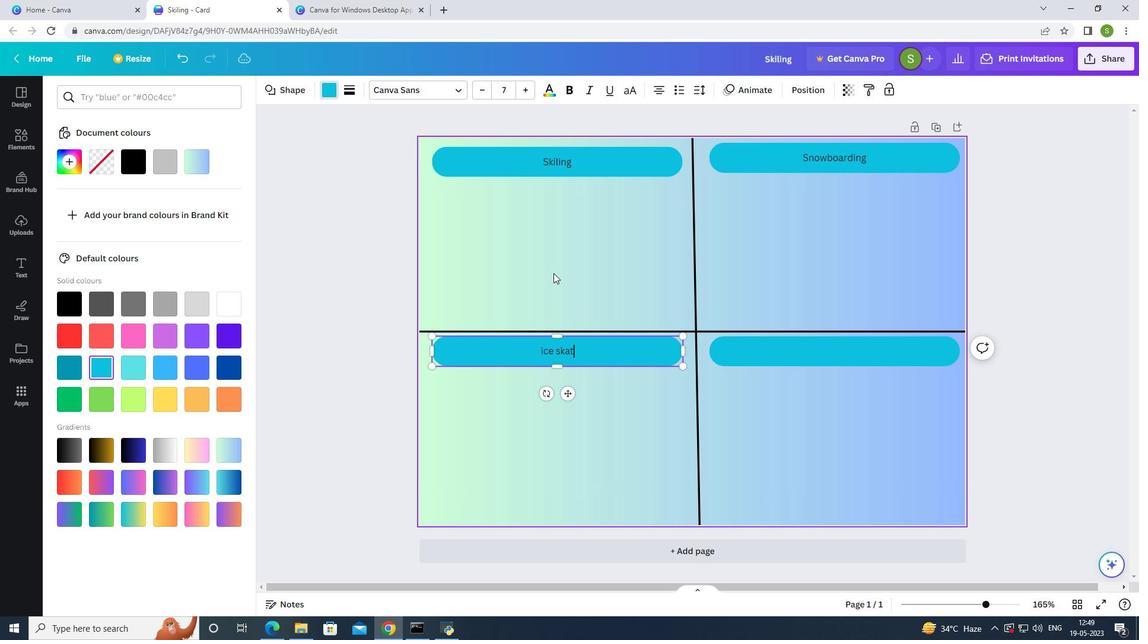 
Action: Key pressed ng
Screenshot: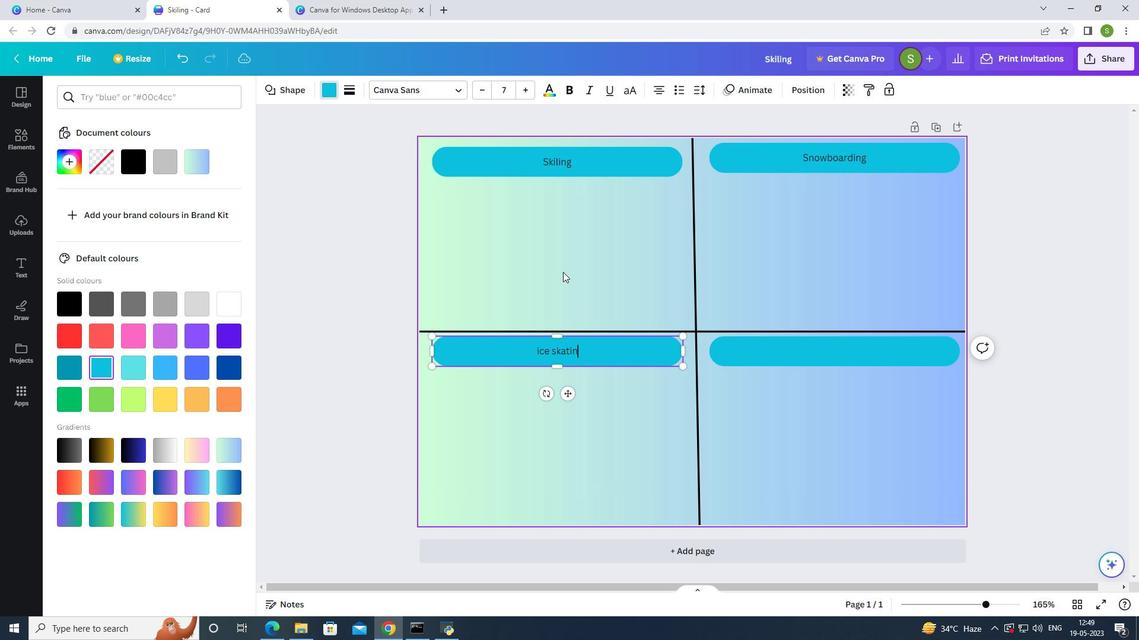 
Action: Mouse moved to (788, 348)
Screenshot: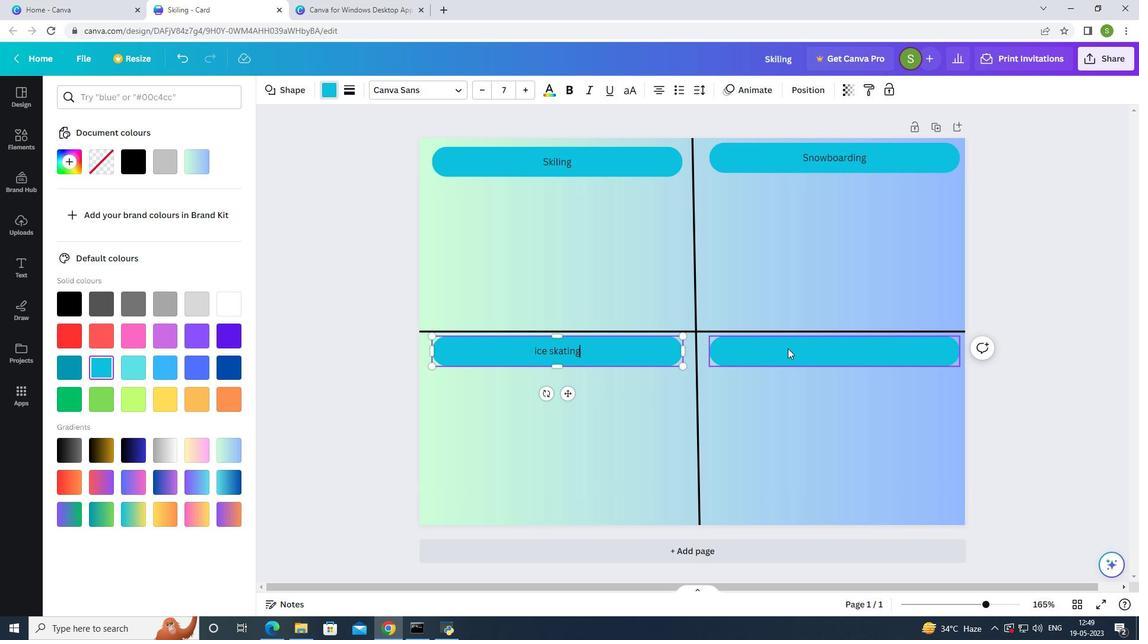 
Action: Mouse pressed left at (788, 348)
Screenshot: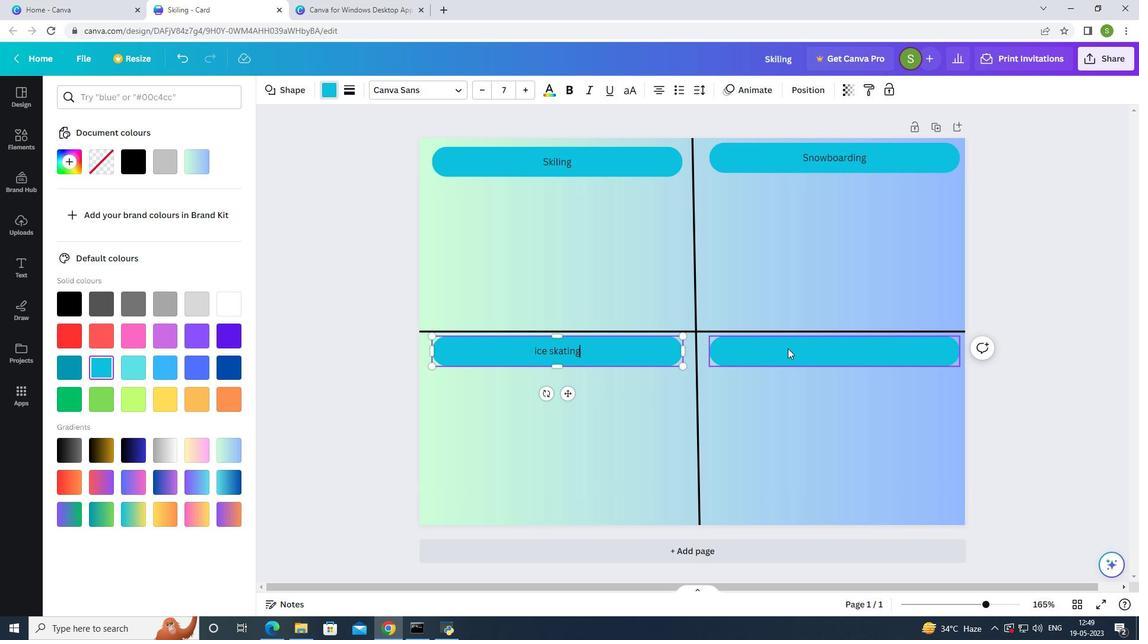 
Action: Mouse pressed left at (788, 348)
Screenshot: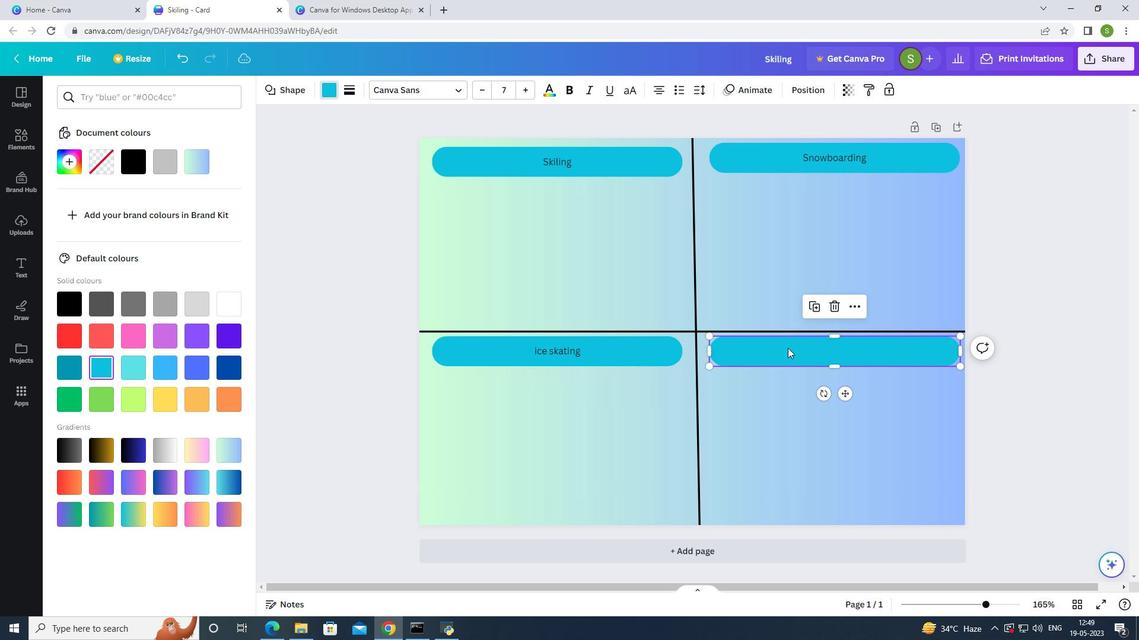 
Action: Mouse moved to (787, 348)
Screenshot: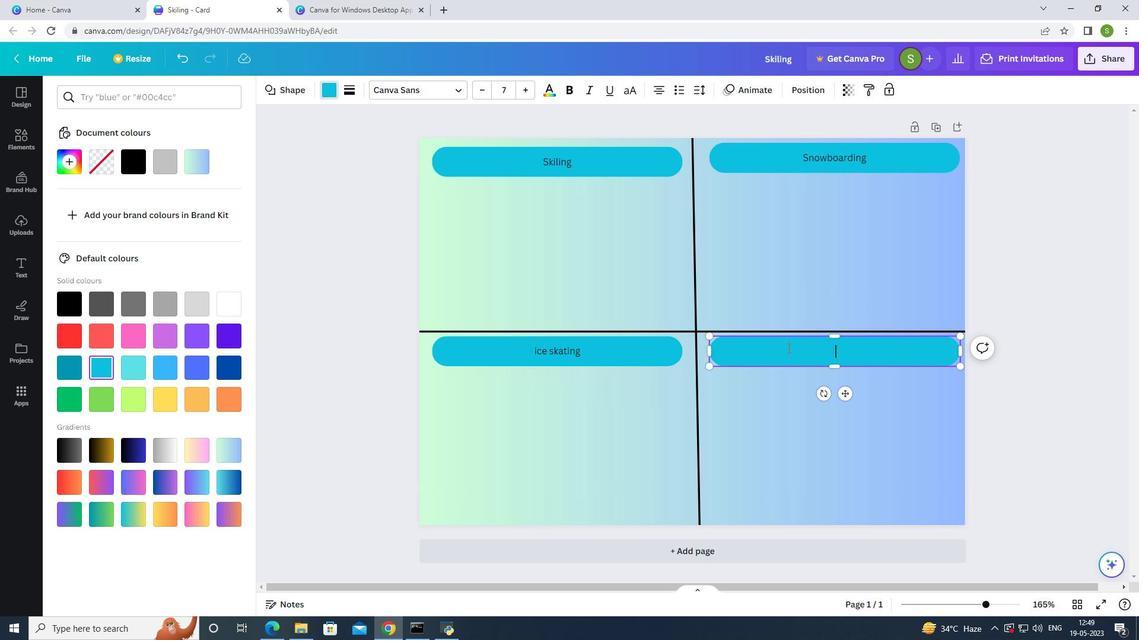 
Action: Key pressed <Key.shift>Snowshoes<Key.backspace>ing
Screenshot: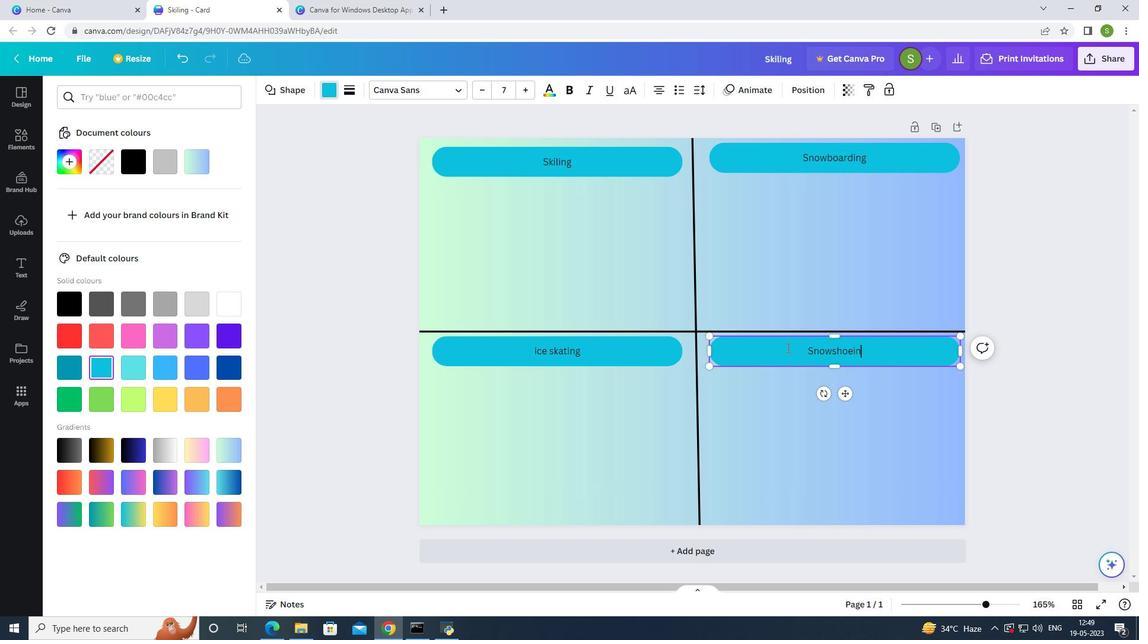 
Action: Mouse moved to (571, 160)
Screenshot: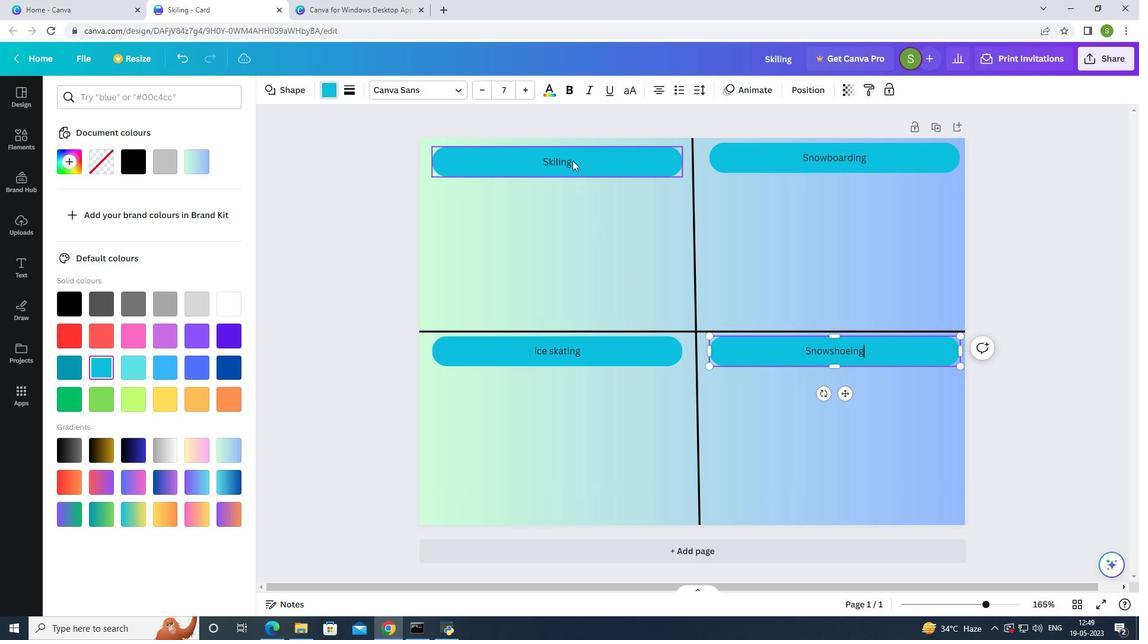 
Action: Mouse pressed left at (571, 160)
Screenshot: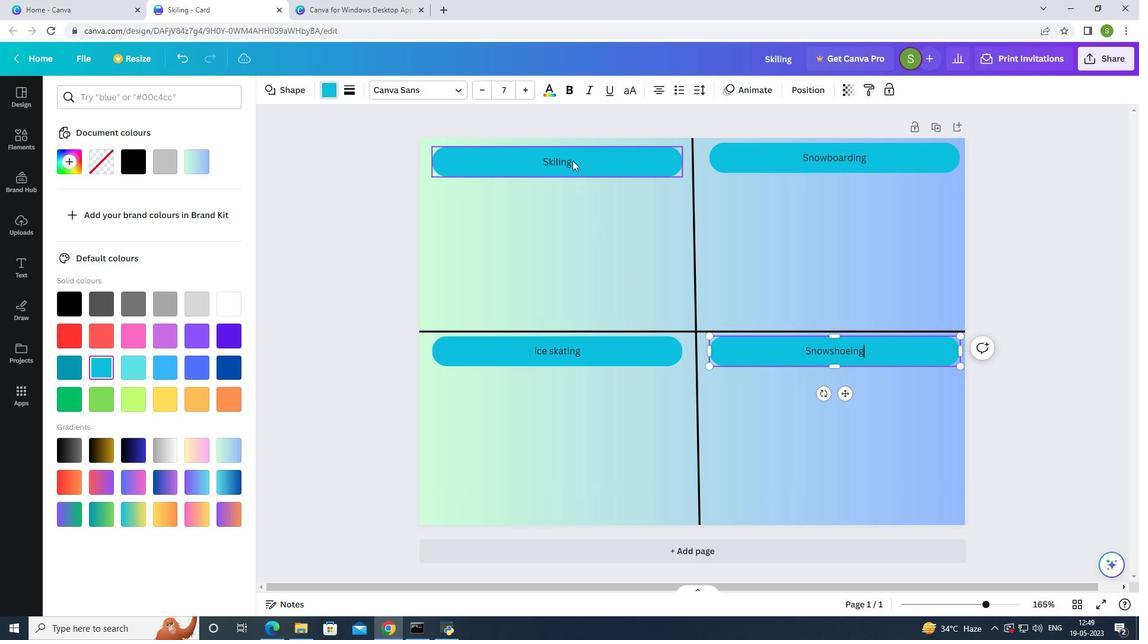 
Action: Mouse moved to (574, 163)
Screenshot: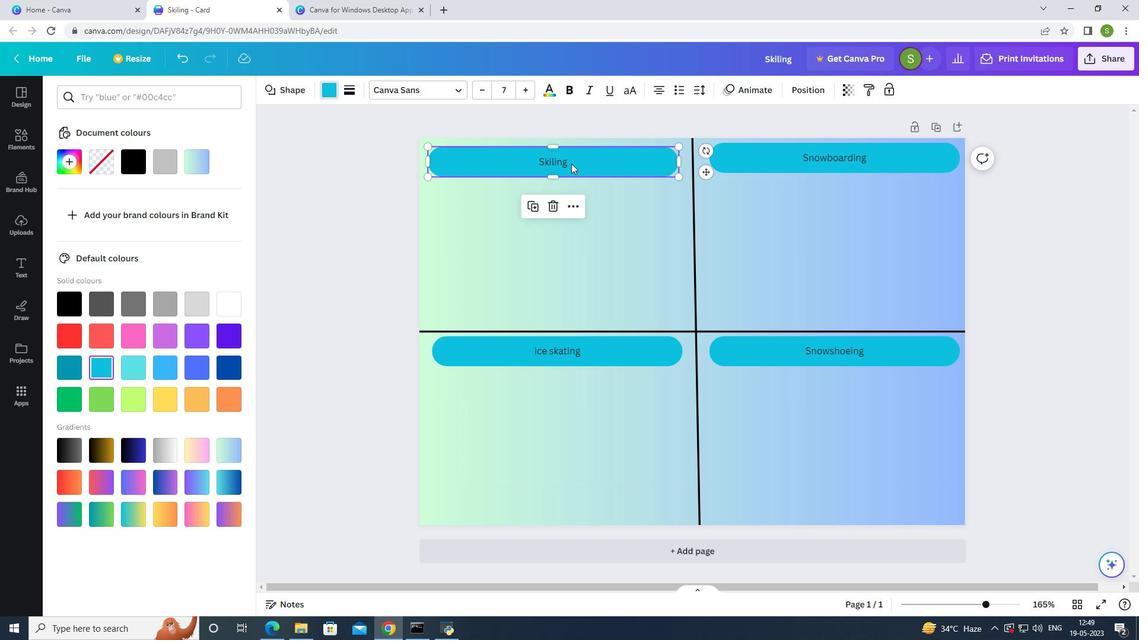 
Action: Mouse pressed left at (574, 163)
Screenshot: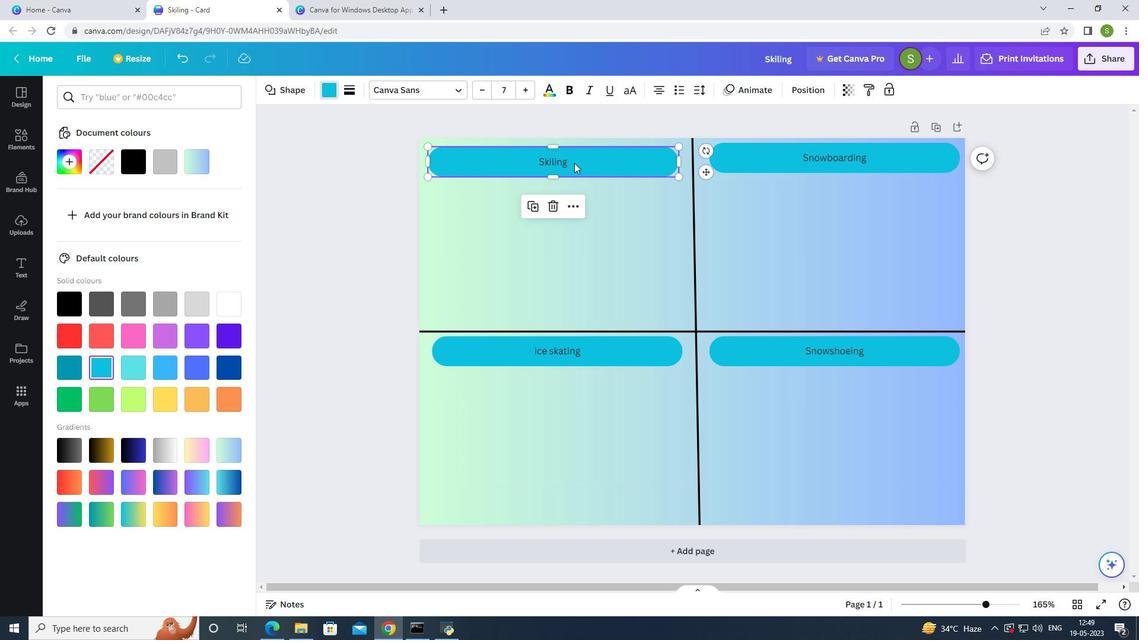 
Action: Mouse moved to (558, 159)
Screenshot: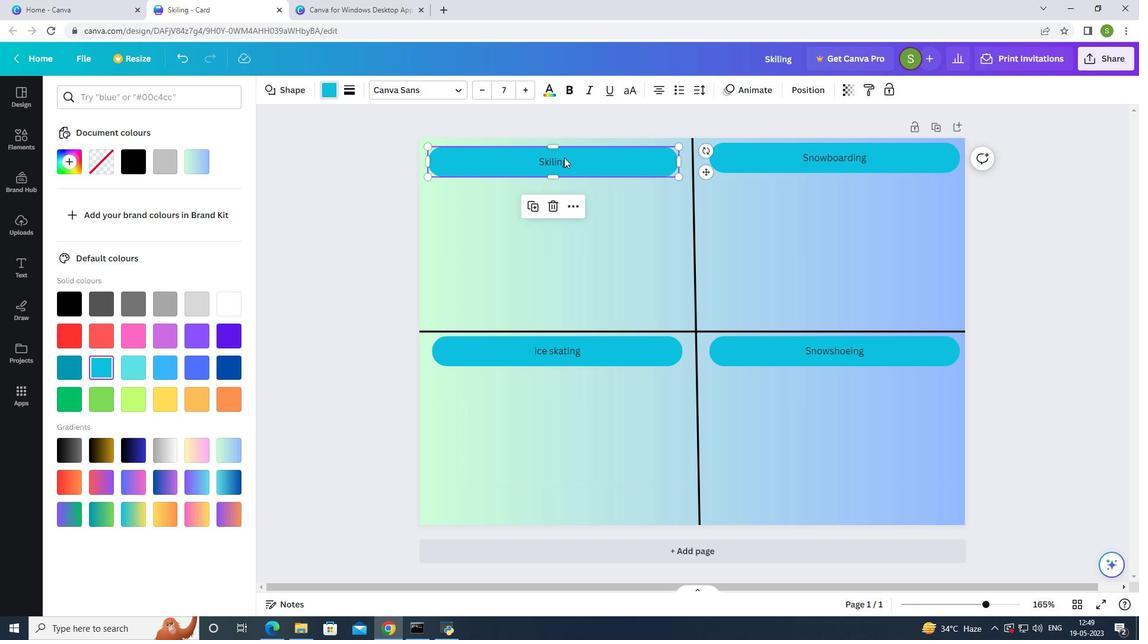 
Action: Mouse pressed left at (558, 159)
Screenshot: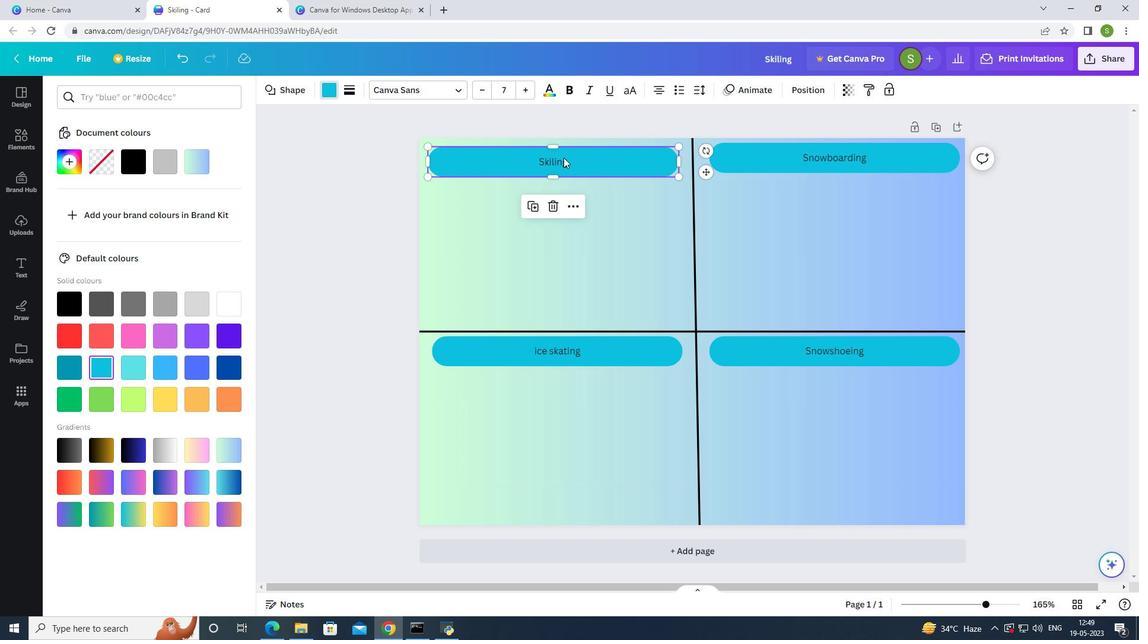 
Action: Mouse pressed left at (558, 159)
Screenshot: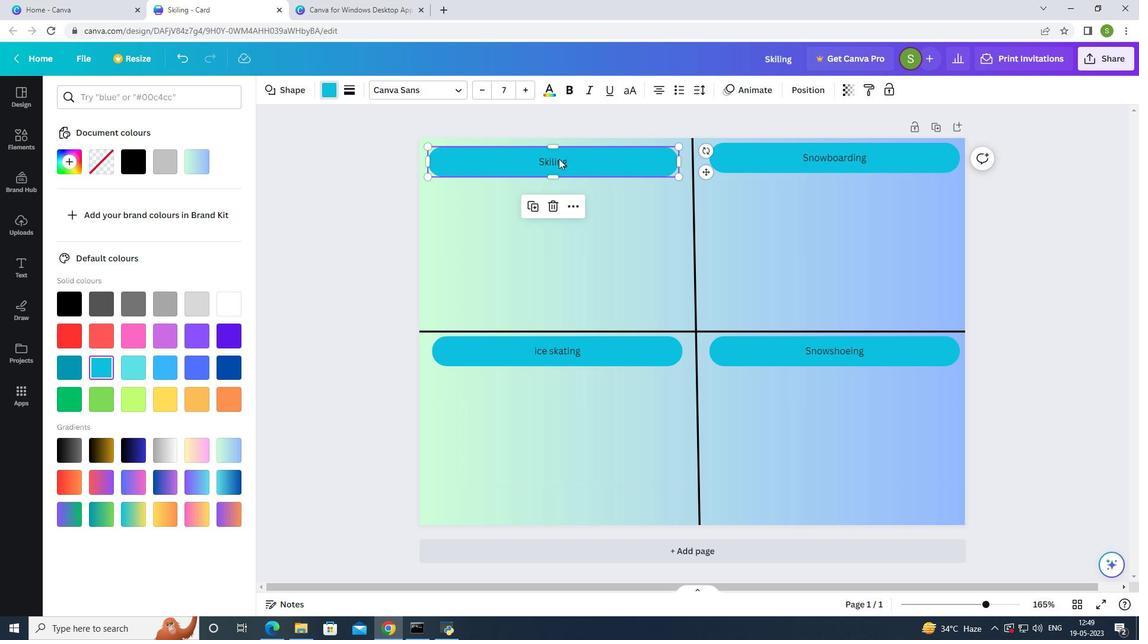 
Action: Mouse moved to (558, 160)
Screenshot: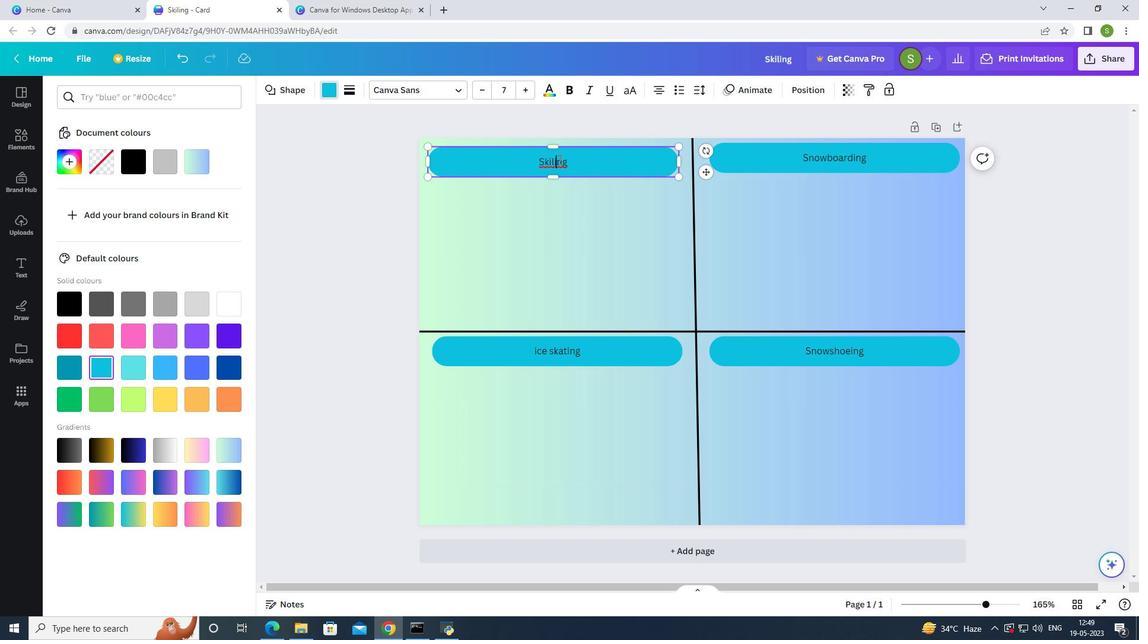 
Action: Mouse pressed left at (558, 160)
Screenshot: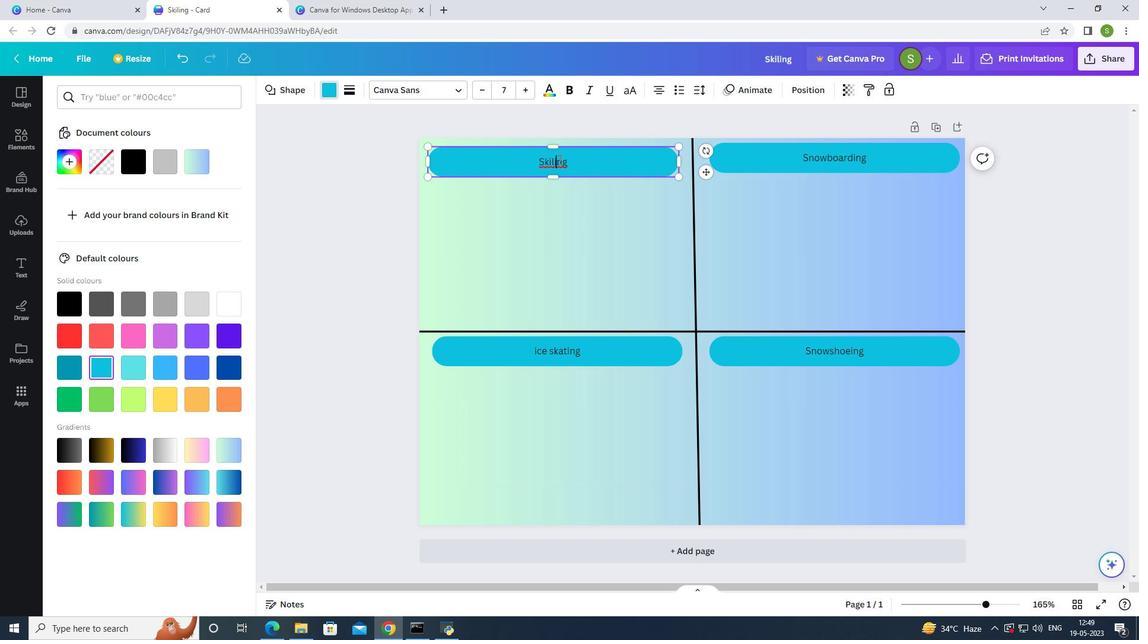 
Action: Mouse moved to (559, 161)
Screenshot: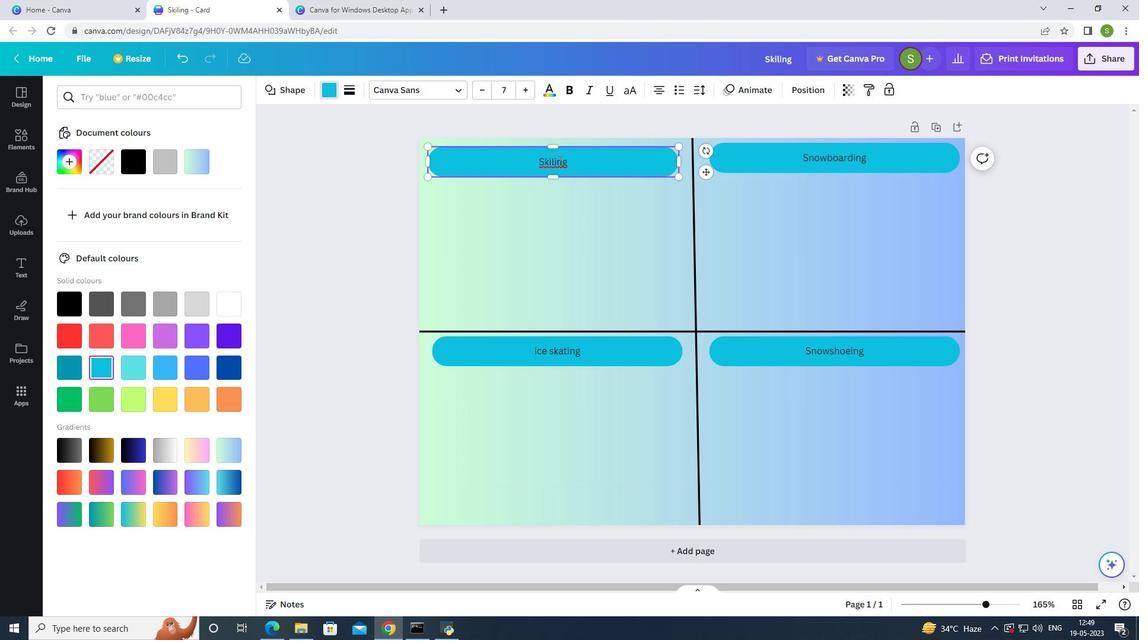 
Action: Mouse pressed left at (559, 161)
Screenshot: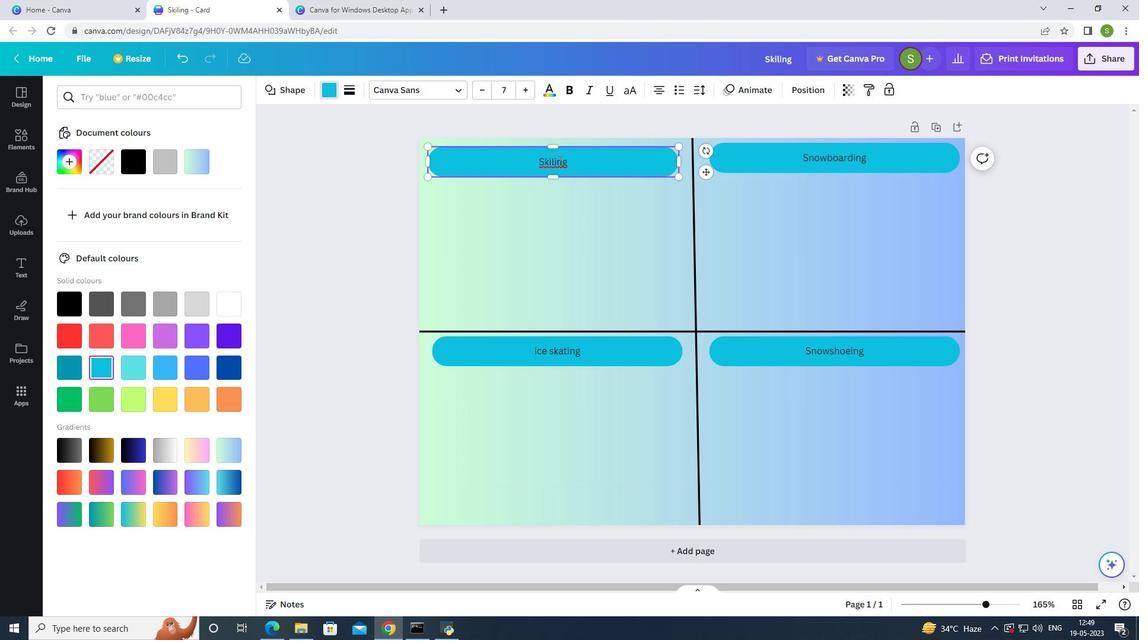
Action: Mouse moved to (529, 89)
Screenshot: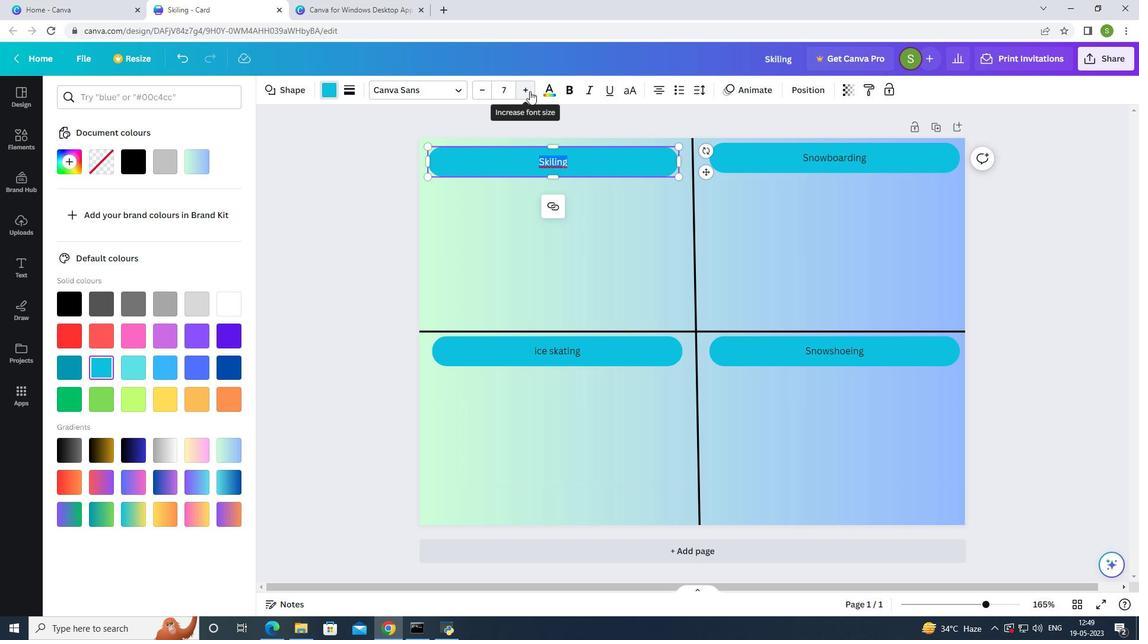 
Action: Mouse pressed left at (529, 89)
Screenshot: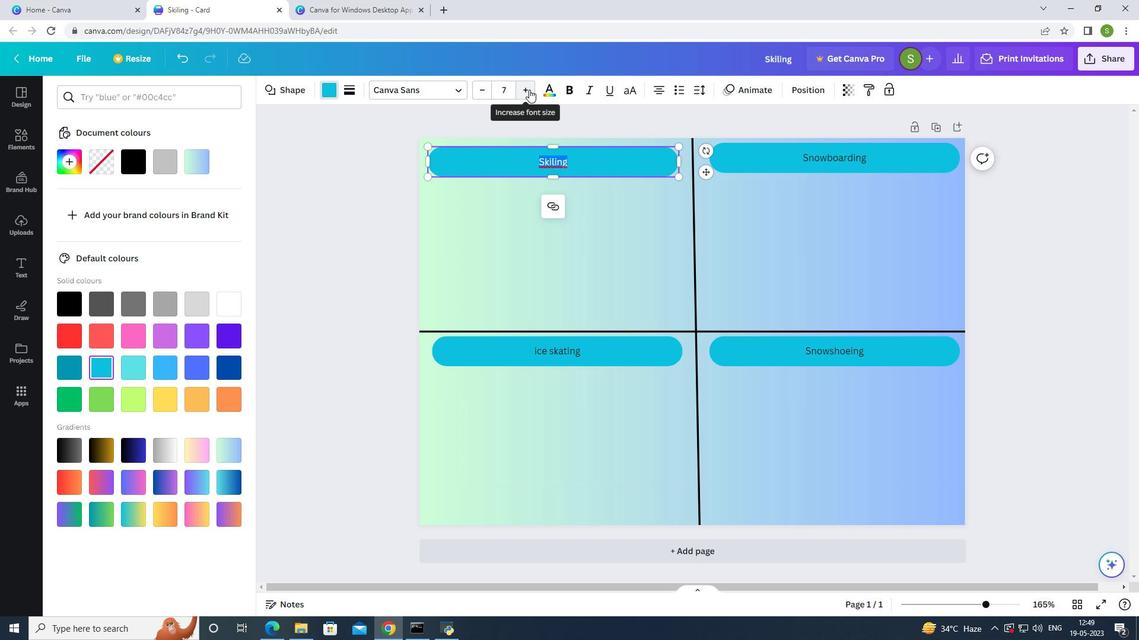 
Action: Mouse pressed left at (529, 89)
Screenshot: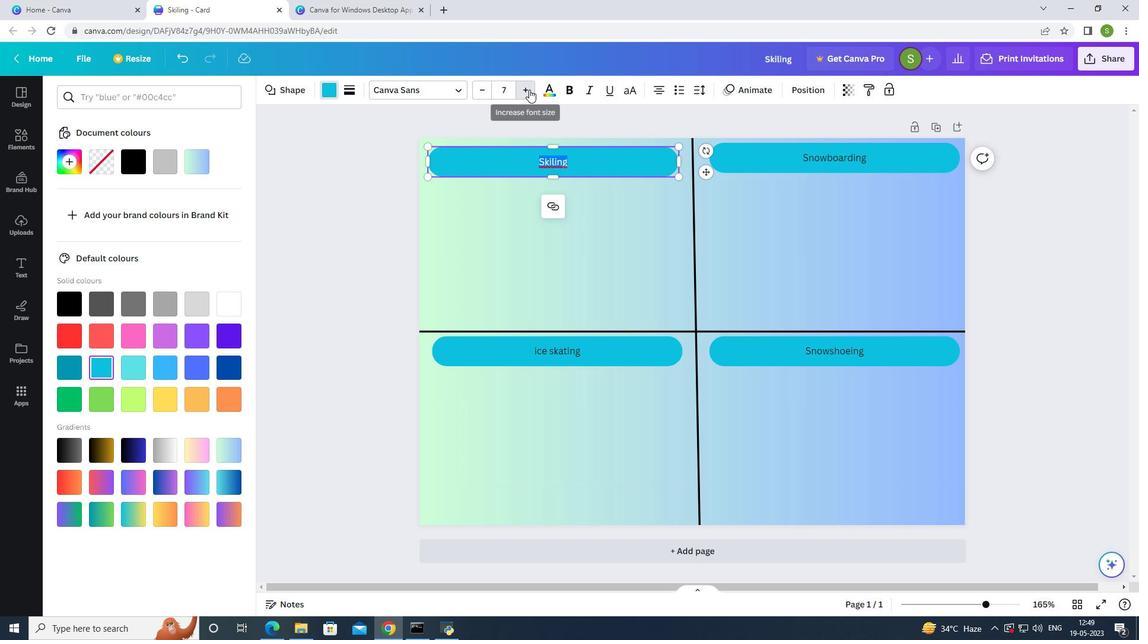 
Action: Mouse pressed left at (529, 89)
Screenshot: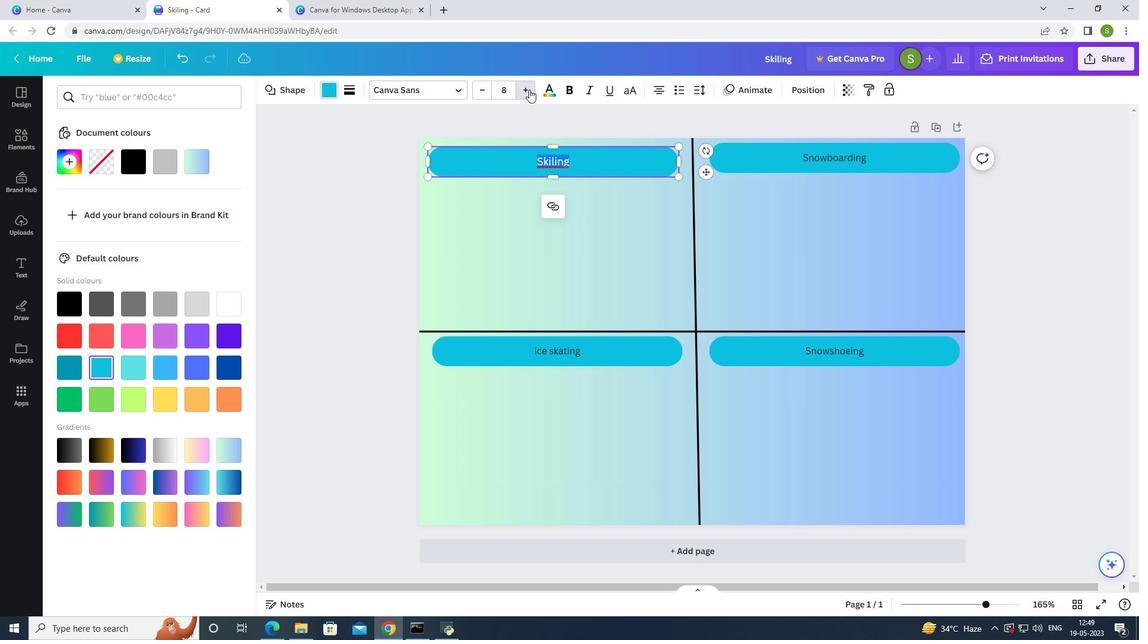 
Action: Mouse pressed left at (529, 89)
